 Task: Design a site for a fitness influencer, featuring workout routines, healthy recipes, and a community forum for fitness enthusiasts.
Action: Mouse moved to (961, 333)
Screenshot: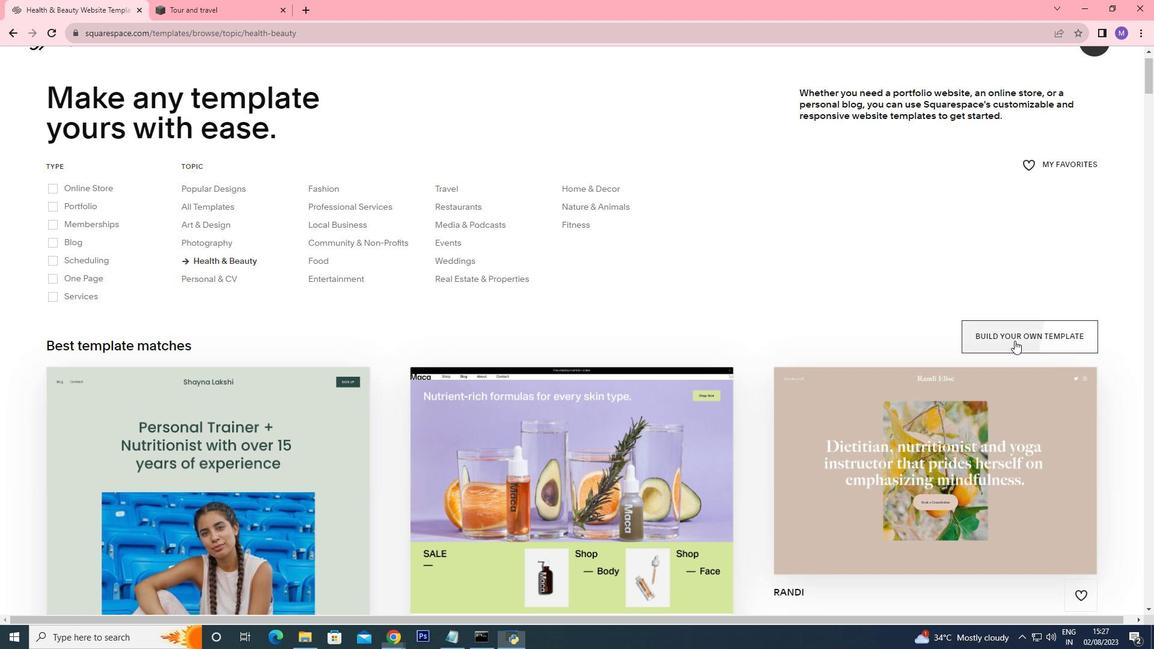 
Action: Mouse pressed left at (961, 333)
Screenshot: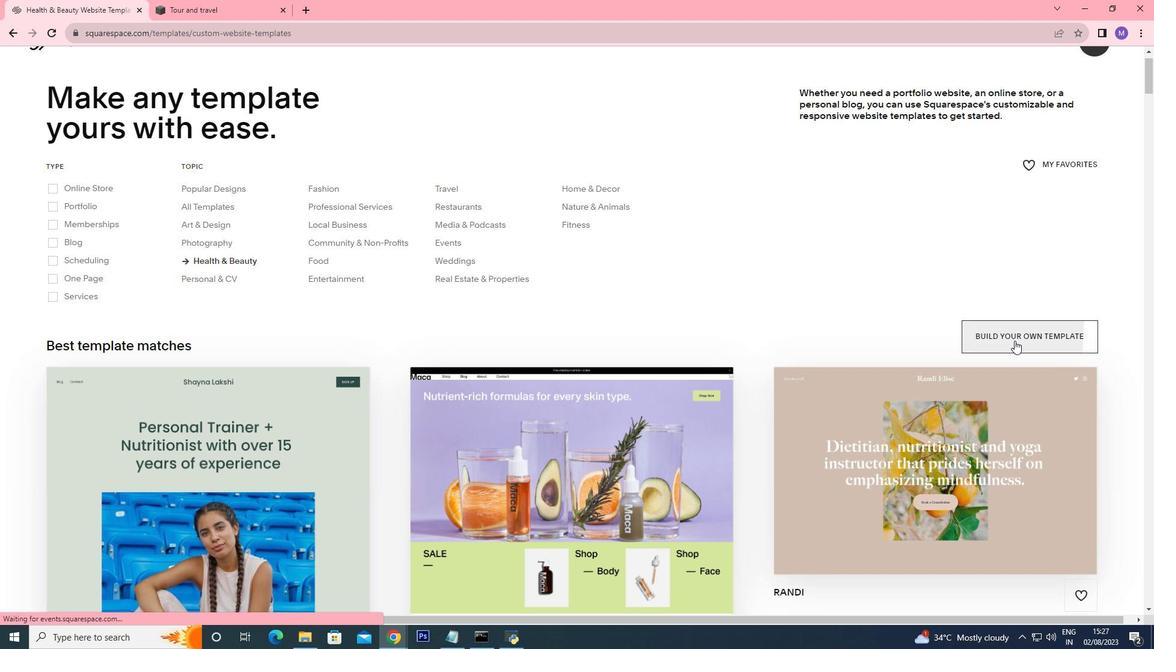 
Action: Mouse moved to (887, 423)
Screenshot: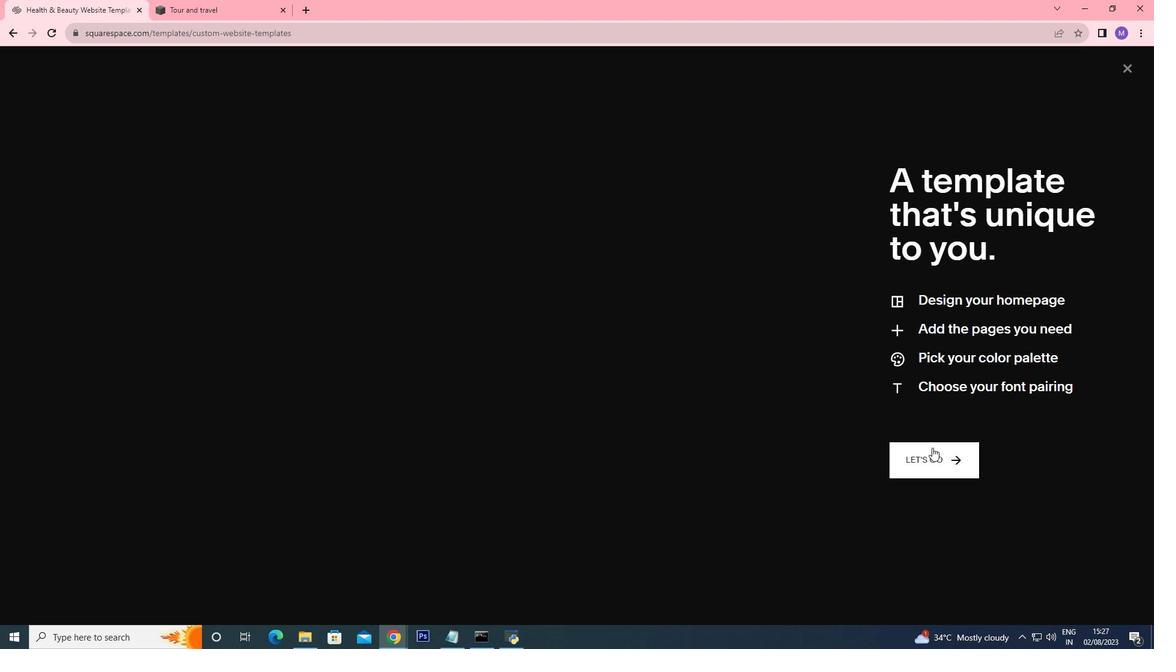 
Action: Mouse pressed left at (887, 423)
Screenshot: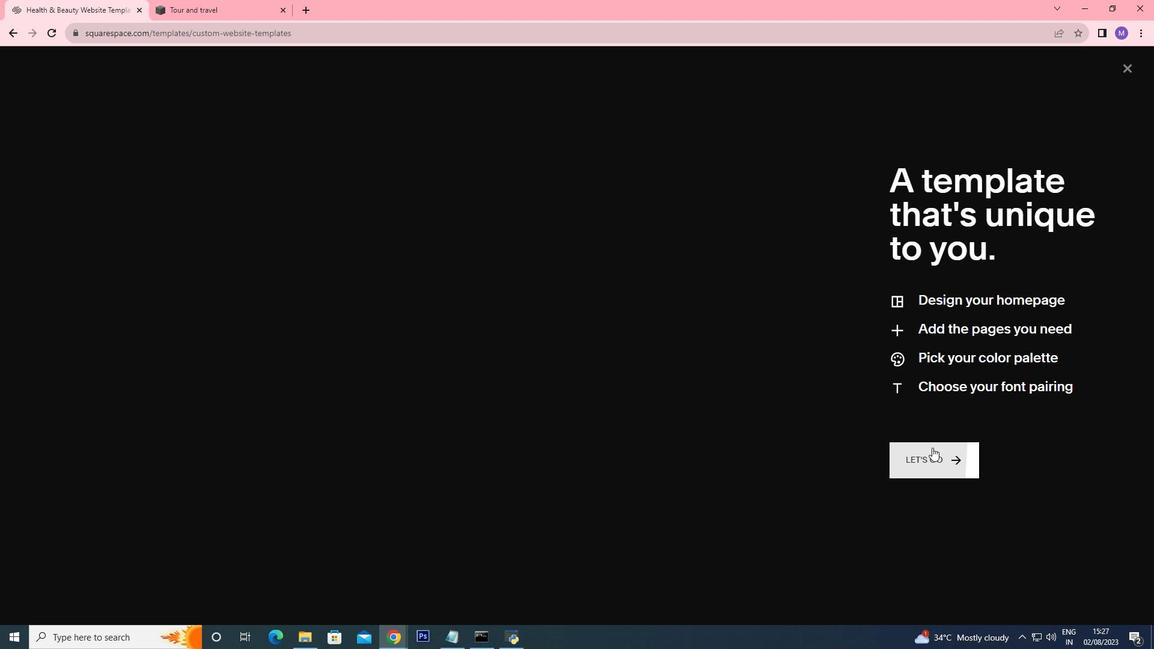 
Action: Mouse moved to (888, 433)
Screenshot: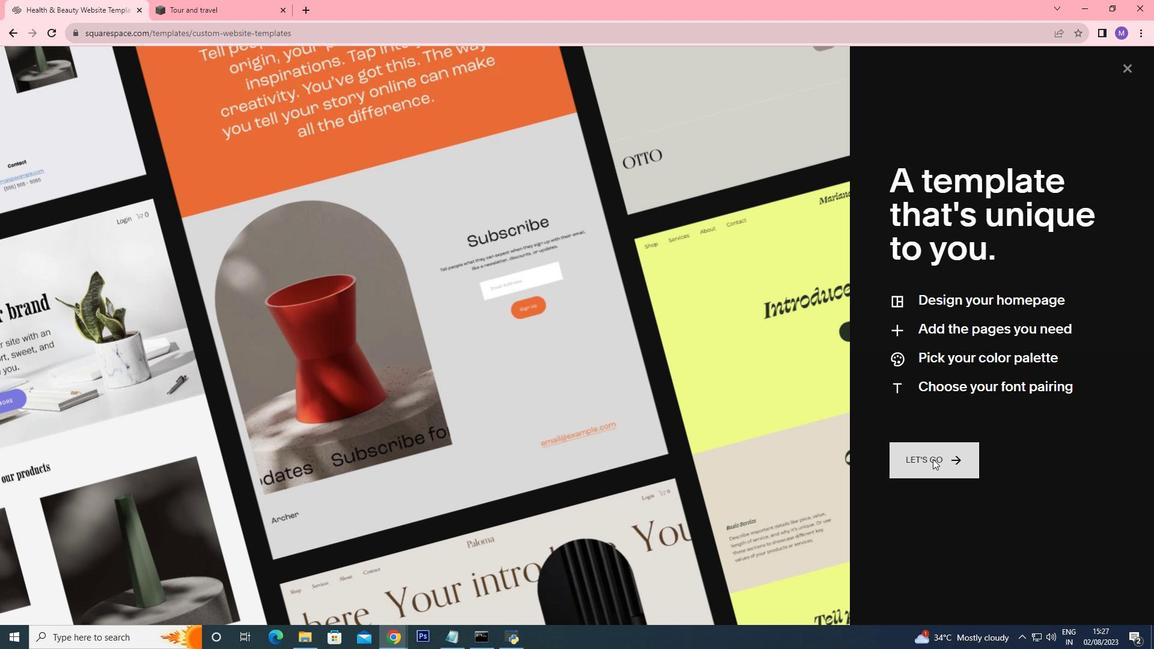 
Action: Mouse pressed left at (888, 433)
Screenshot: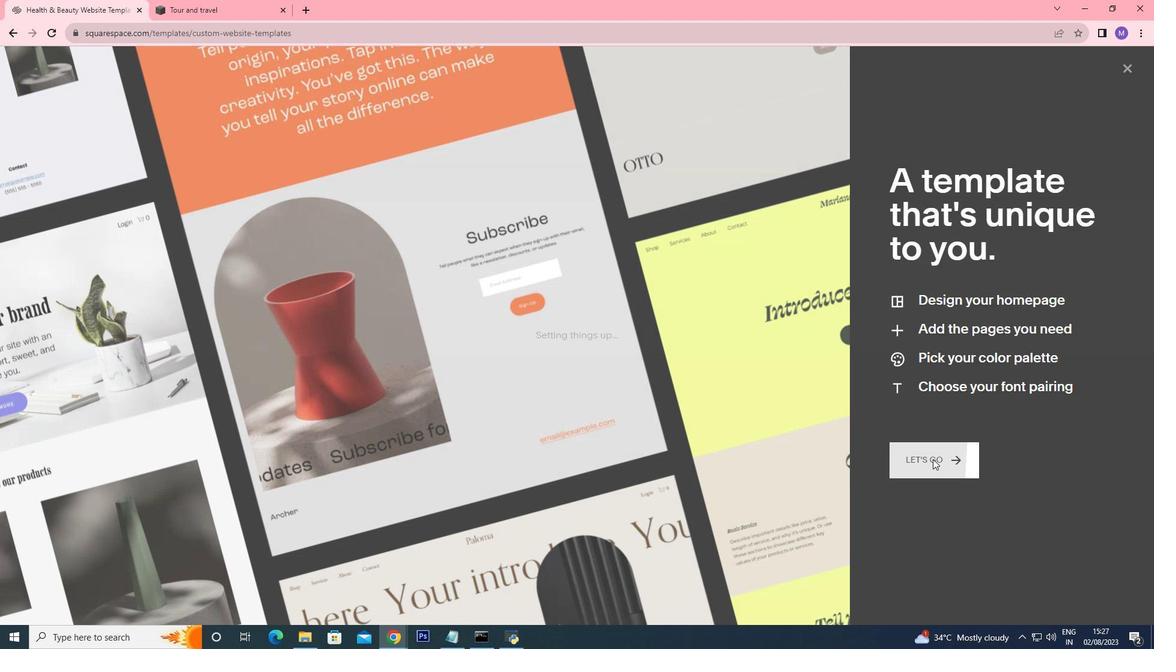 
Action: Mouse moved to (883, 230)
Screenshot: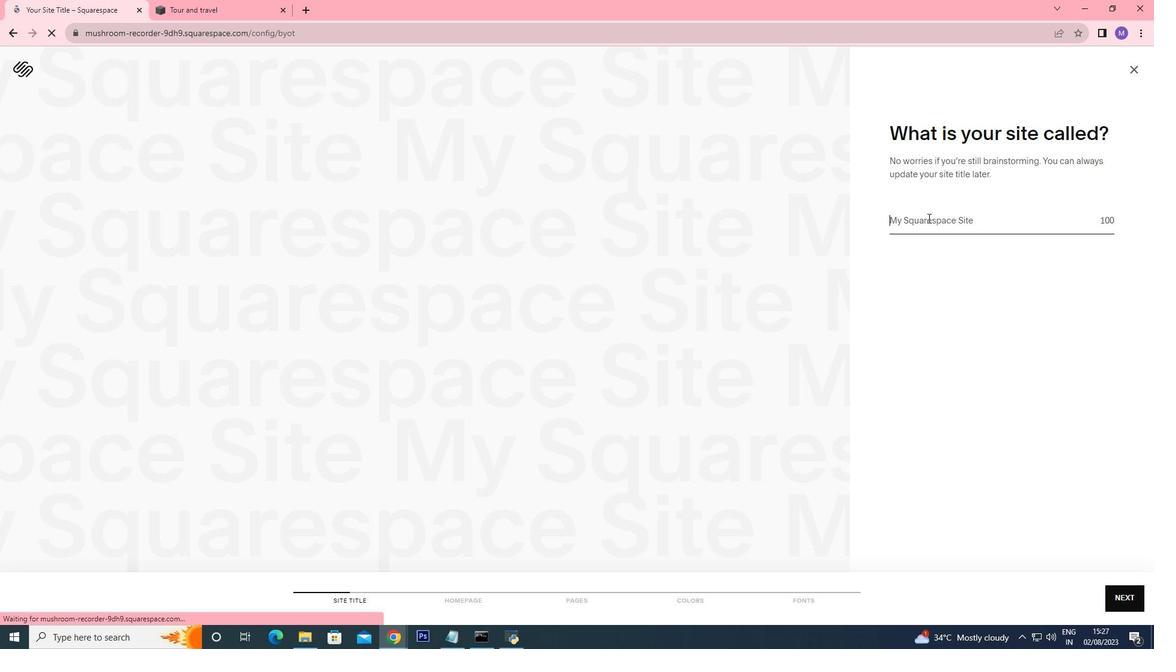 
Action: Mouse pressed left at (883, 230)
Screenshot: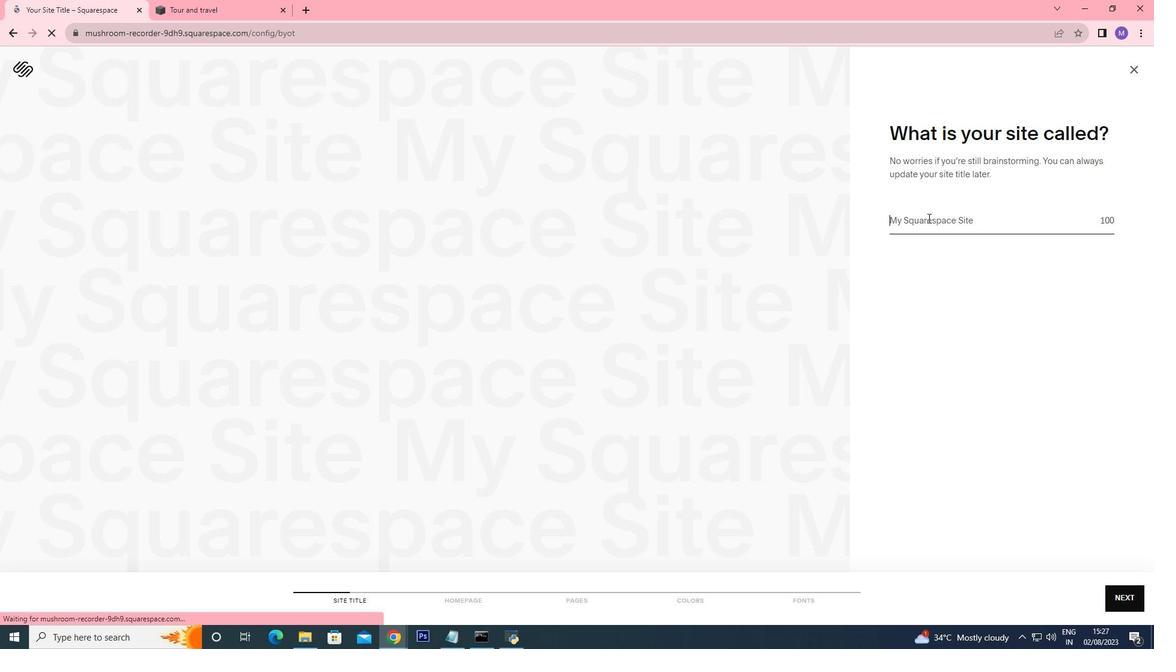 
Action: Key pressed <Key.shift>Fitness<Key.space><Key.shift>Influencer
Screenshot: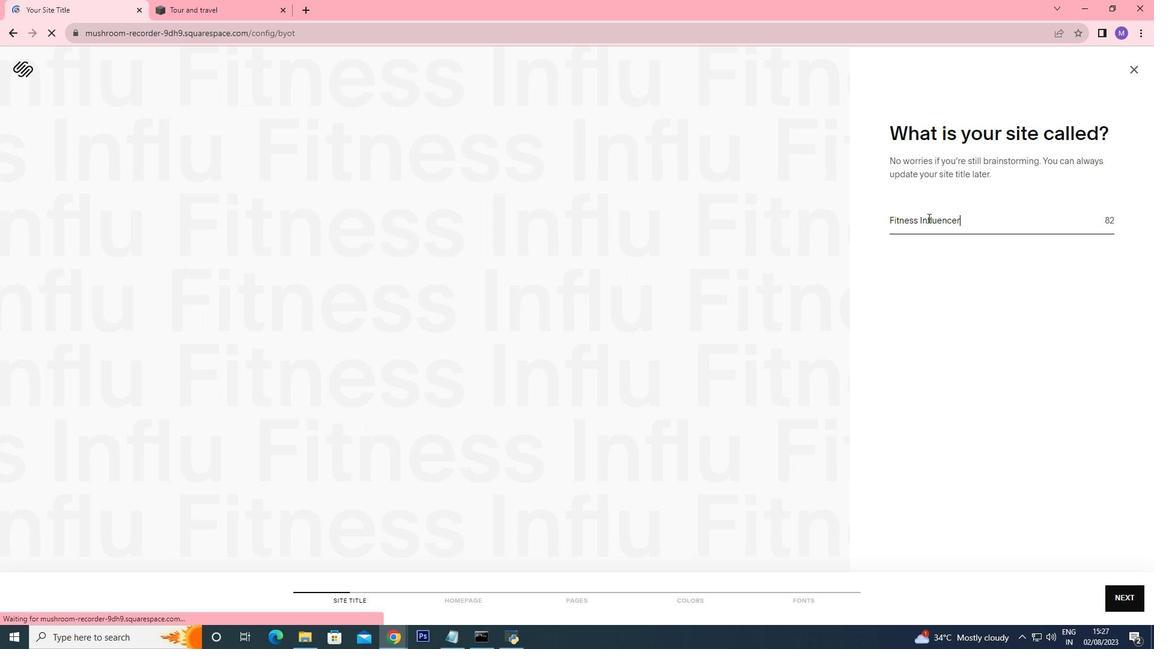 
Action: Mouse moved to (1045, 549)
Screenshot: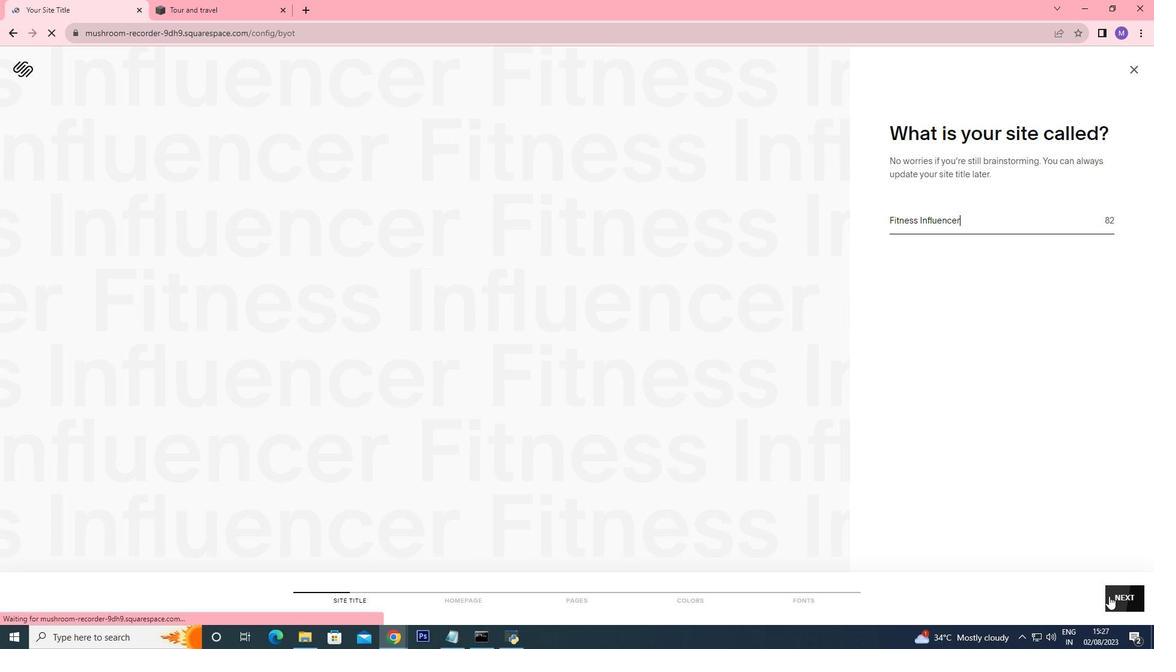
Action: Mouse pressed left at (1045, 549)
Screenshot: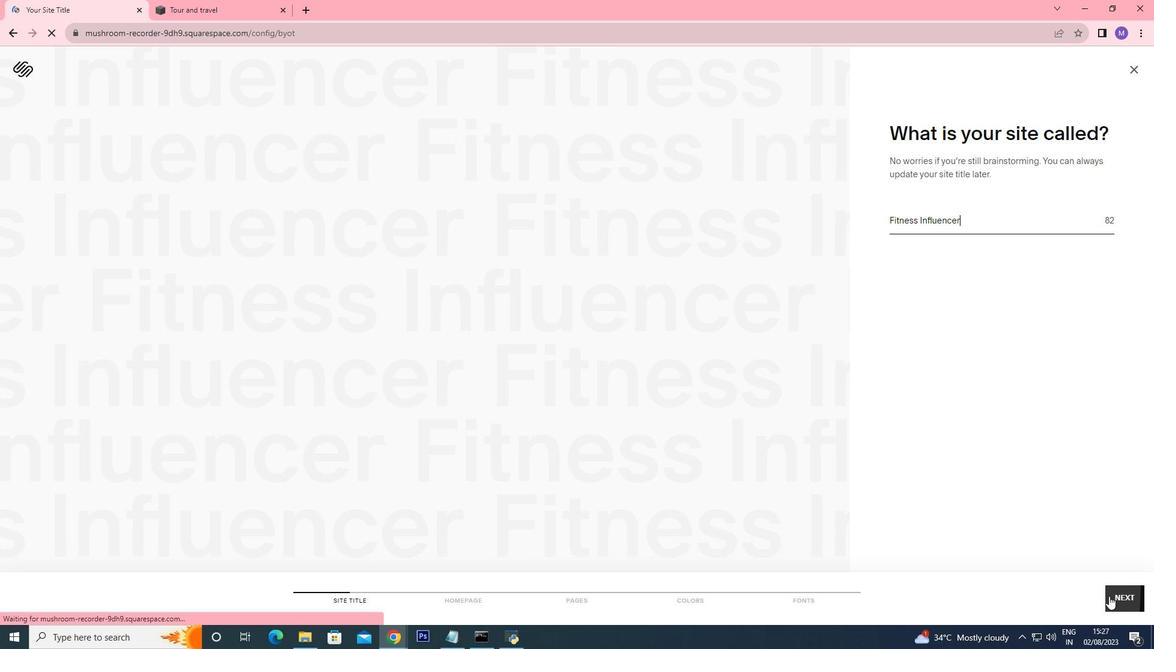 
Action: Mouse moved to (1054, 447)
Screenshot: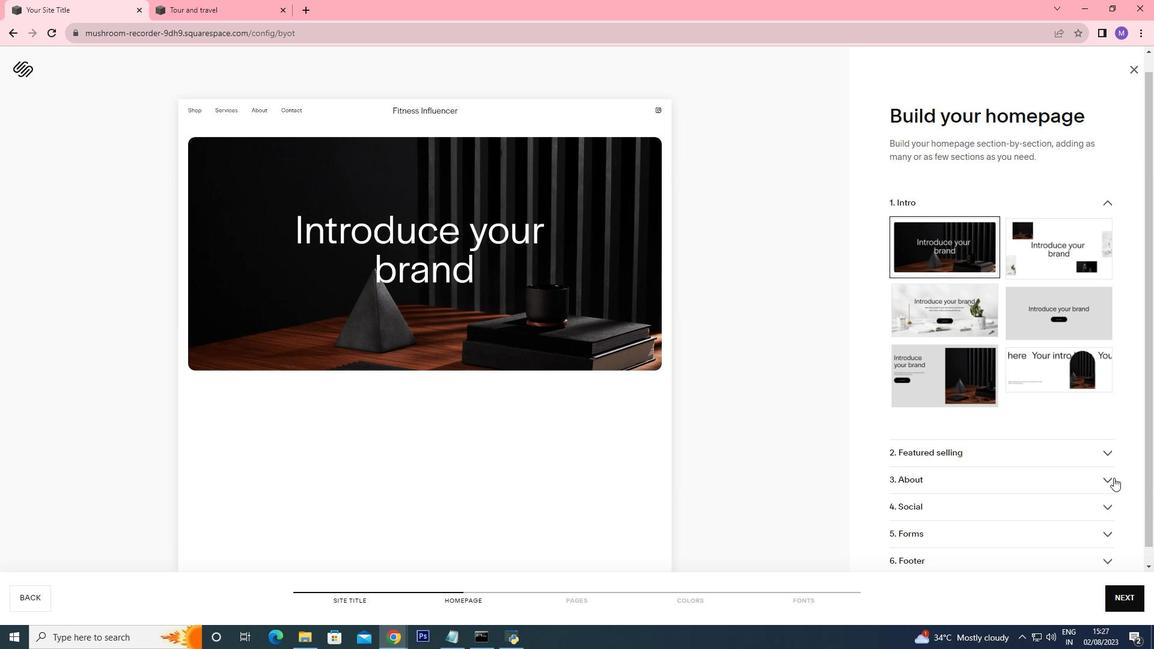 
Action: Mouse scrolled (1054, 447) with delta (0, 0)
Screenshot: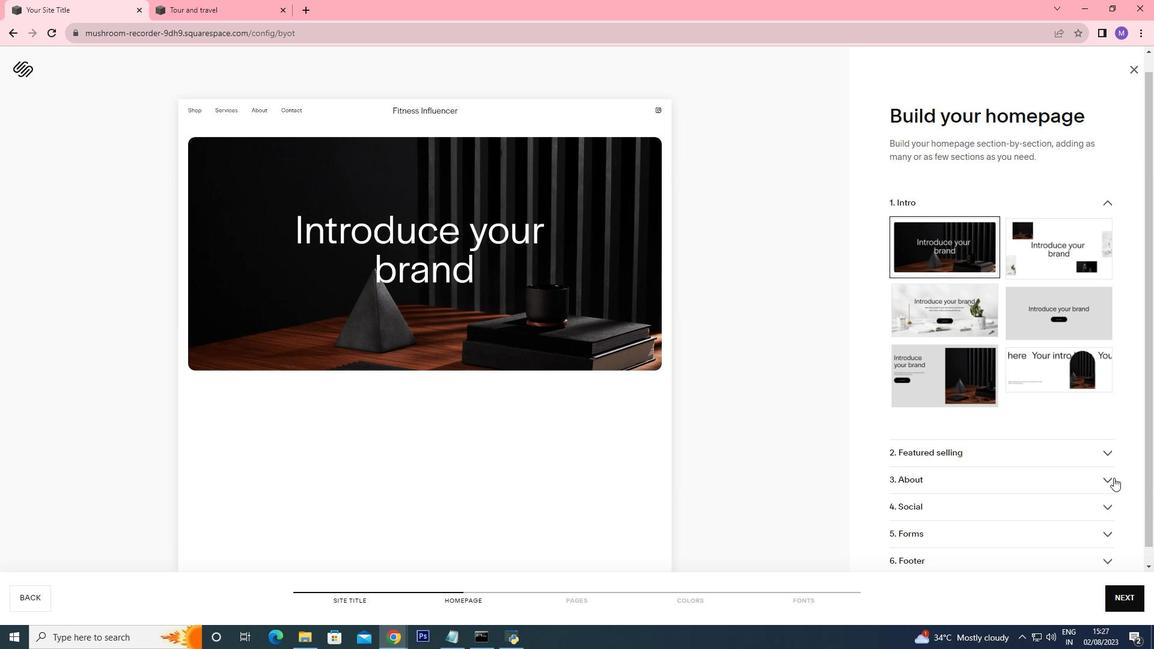
Action: Mouse moved to (1052, 449)
Screenshot: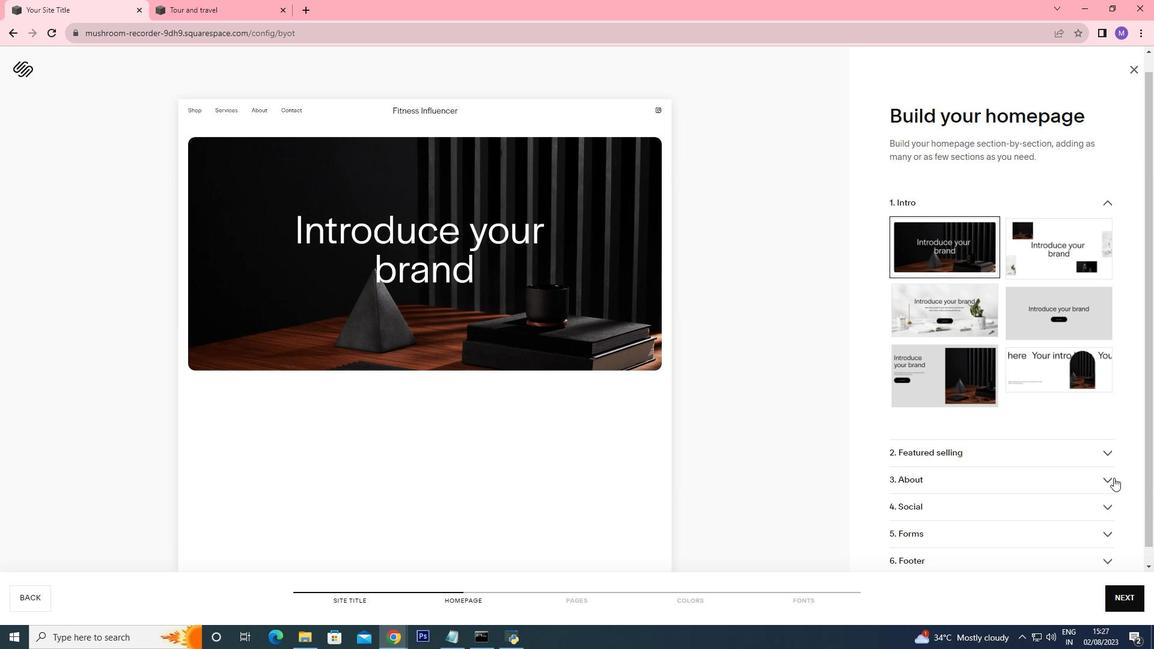 
Action: Mouse scrolled (1052, 448) with delta (0, 0)
Screenshot: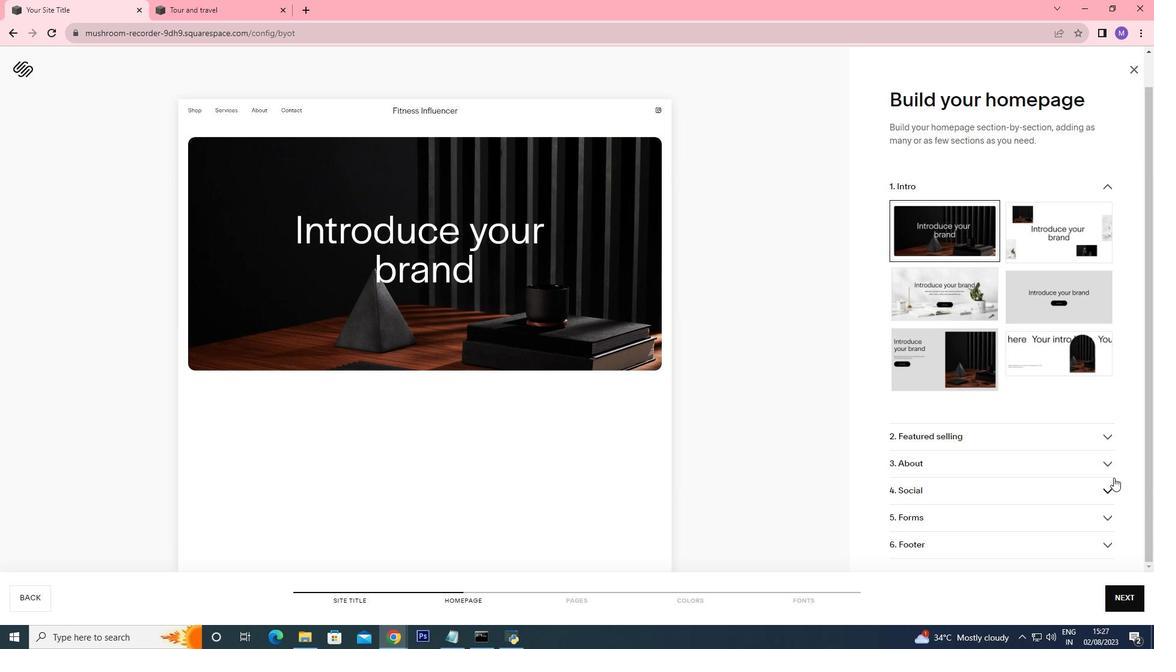 
Action: Mouse moved to (954, 422)
Screenshot: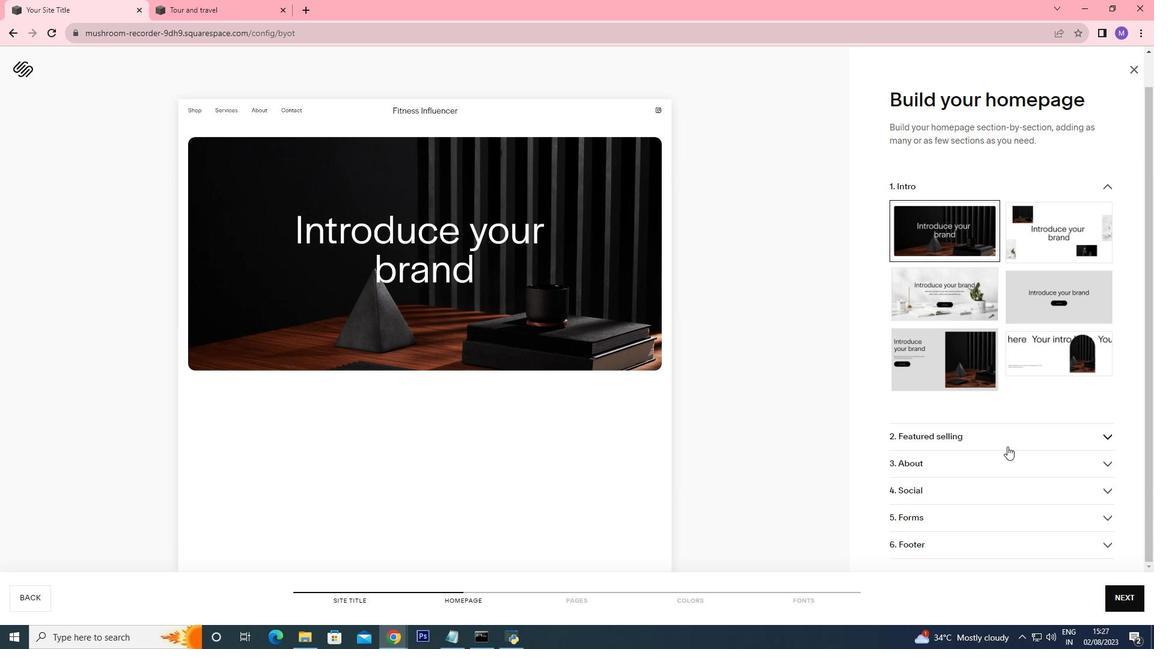 
Action: Mouse pressed left at (954, 422)
Screenshot: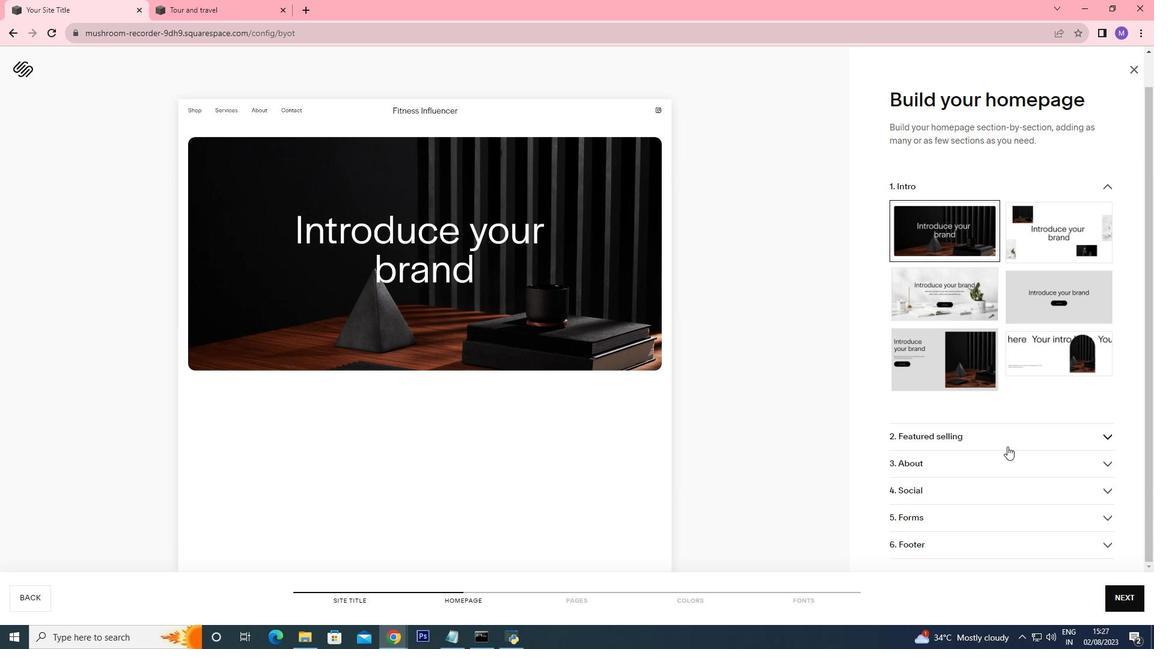 
Action: Mouse moved to (960, 410)
Screenshot: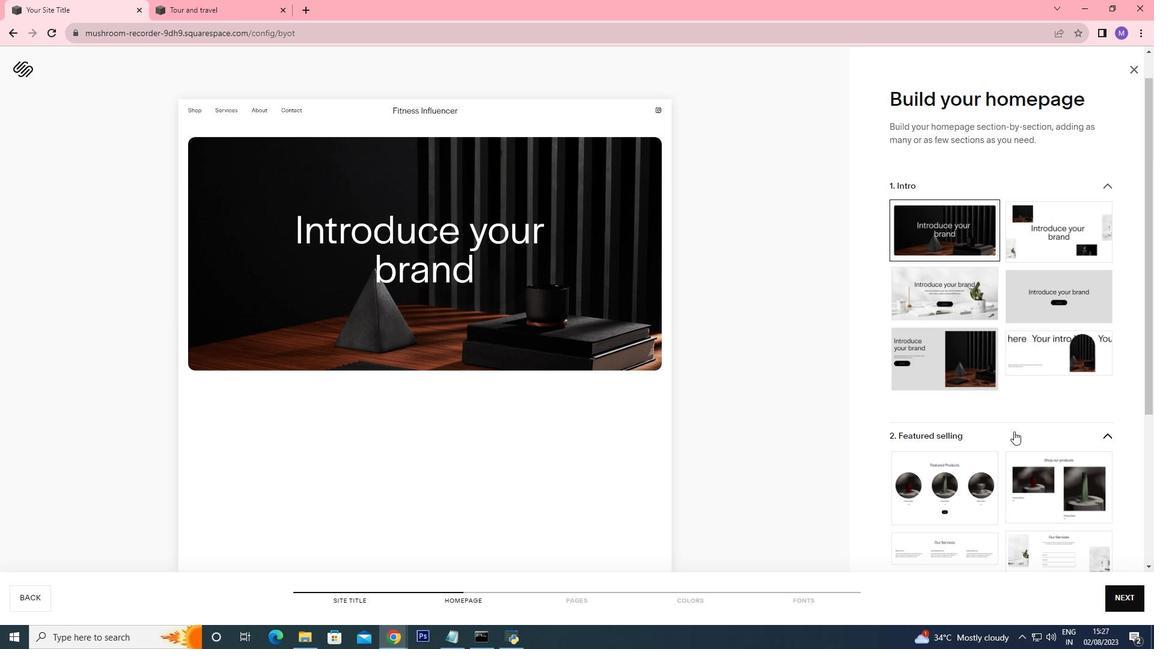 
Action: Mouse scrolled (960, 409) with delta (0, 0)
Screenshot: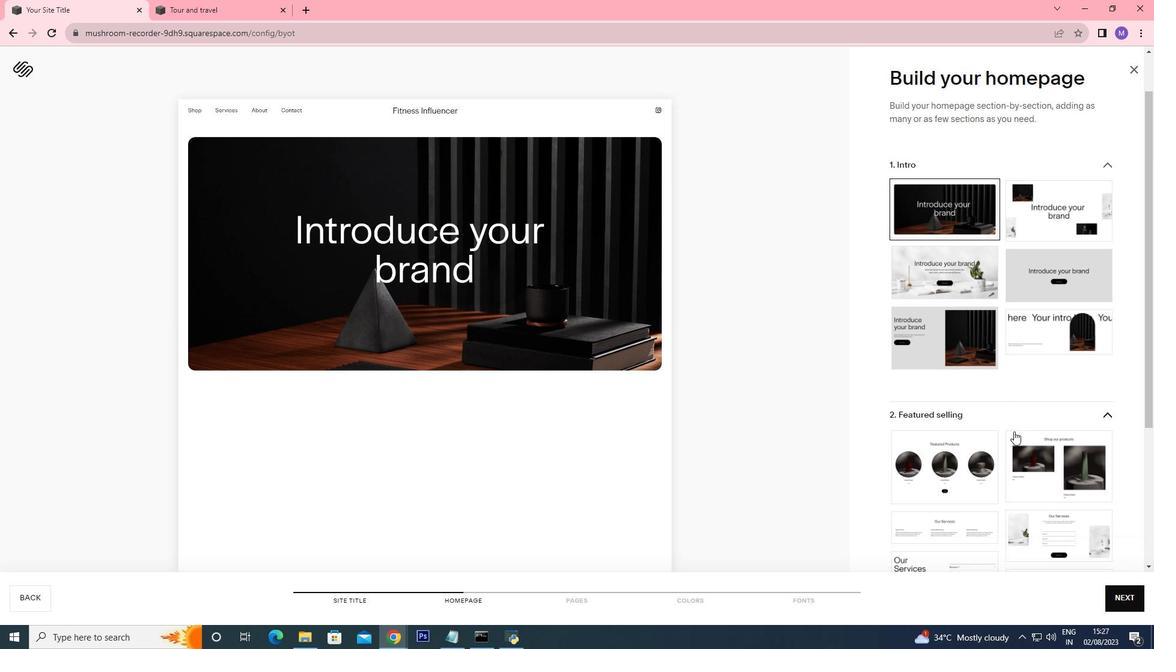 
Action: Mouse scrolled (960, 409) with delta (0, 0)
Screenshot: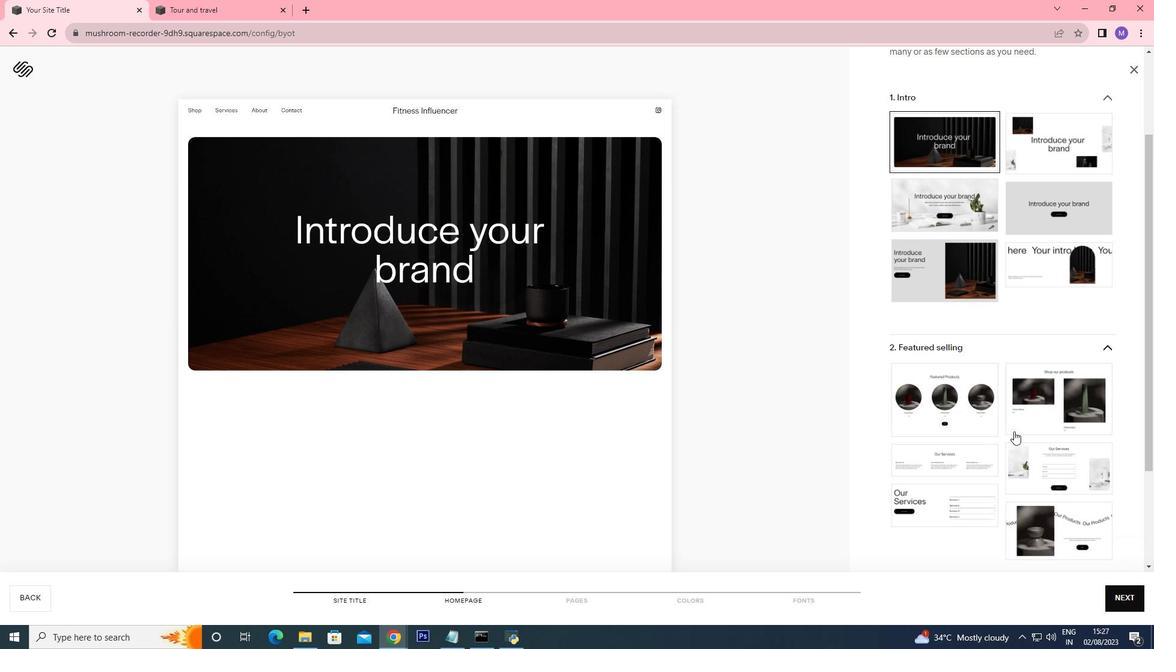 
Action: Mouse moved to (1040, 314)
Screenshot: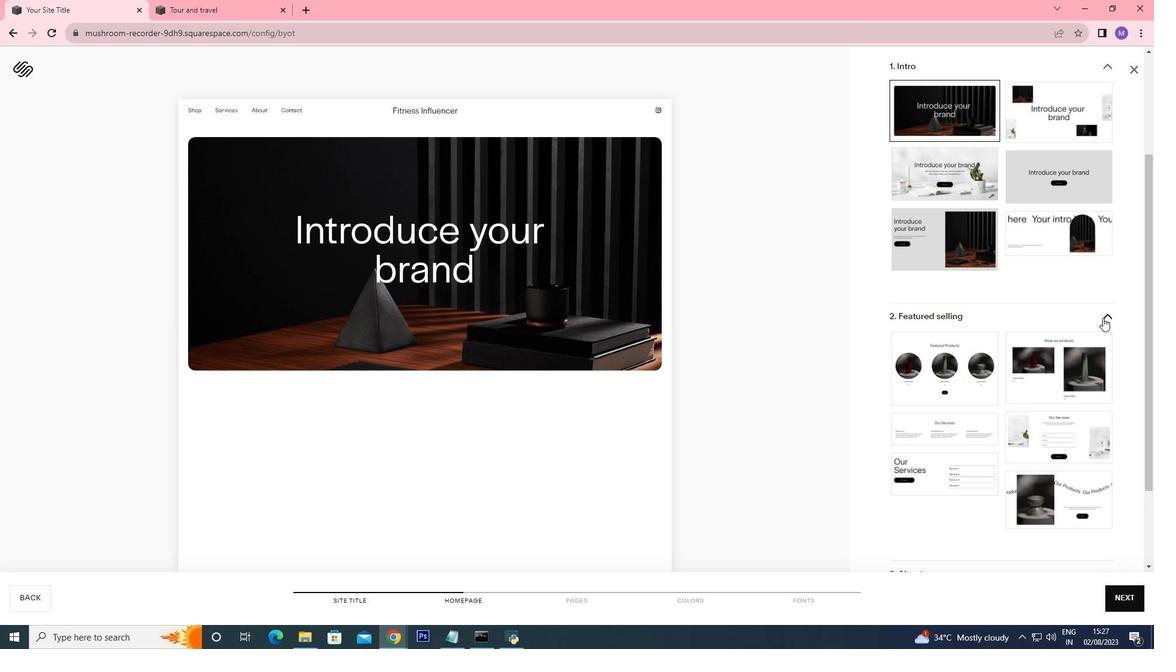 
Action: Mouse pressed left at (1040, 314)
Screenshot: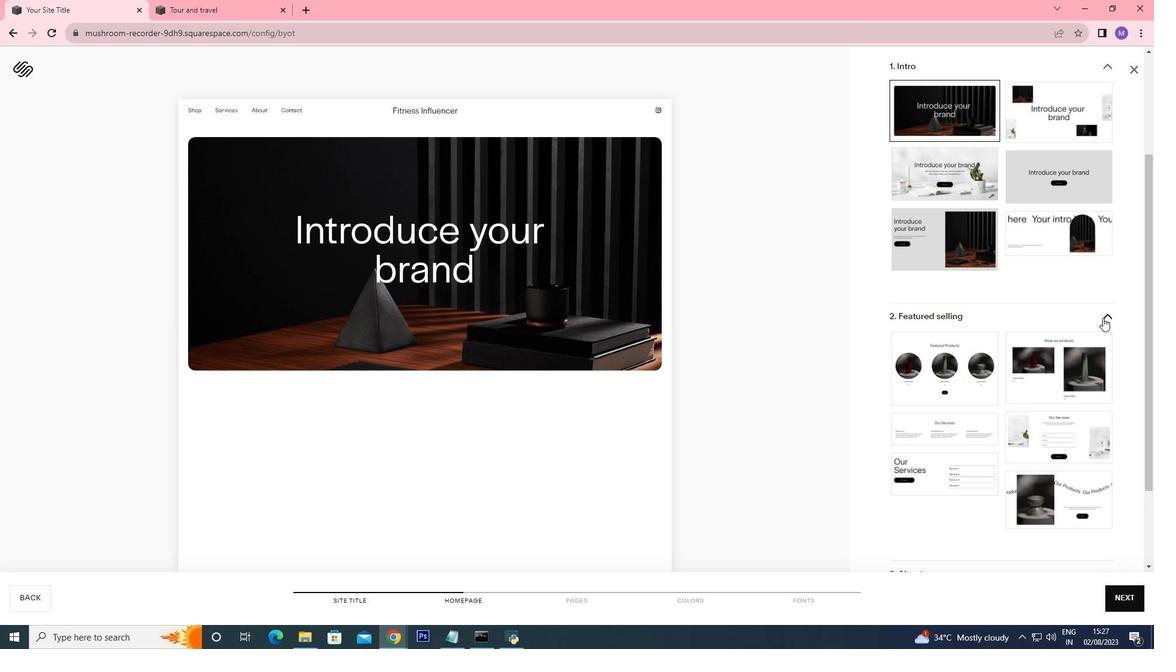 
Action: Mouse moved to (917, 350)
Screenshot: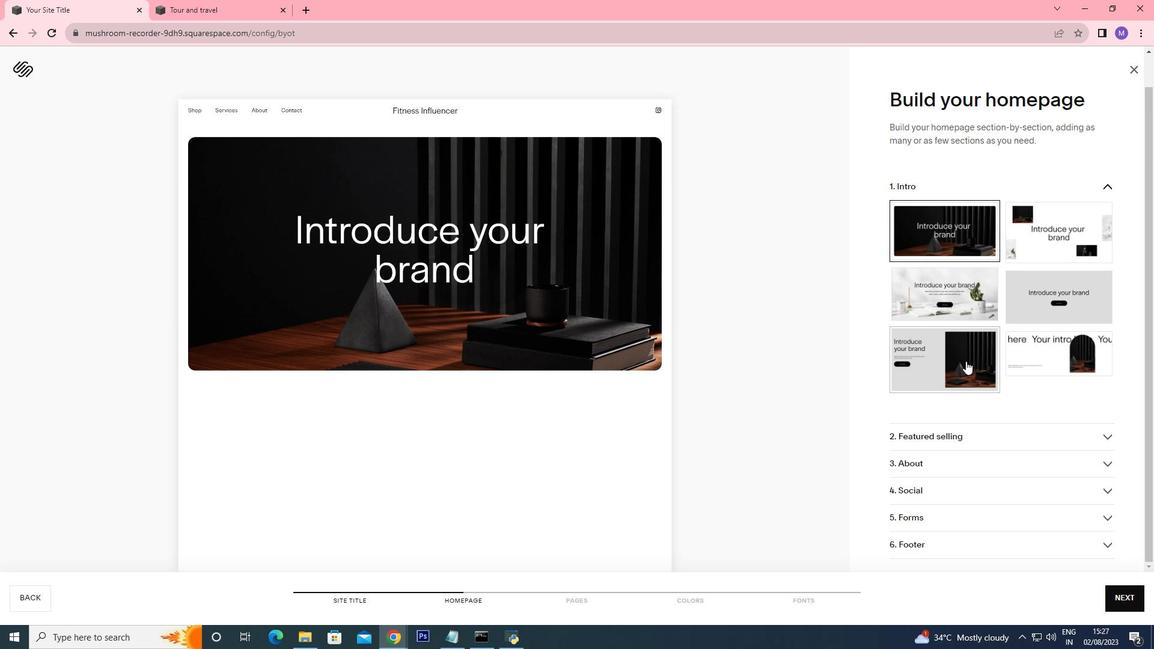 
Action: Mouse pressed left at (917, 350)
Screenshot: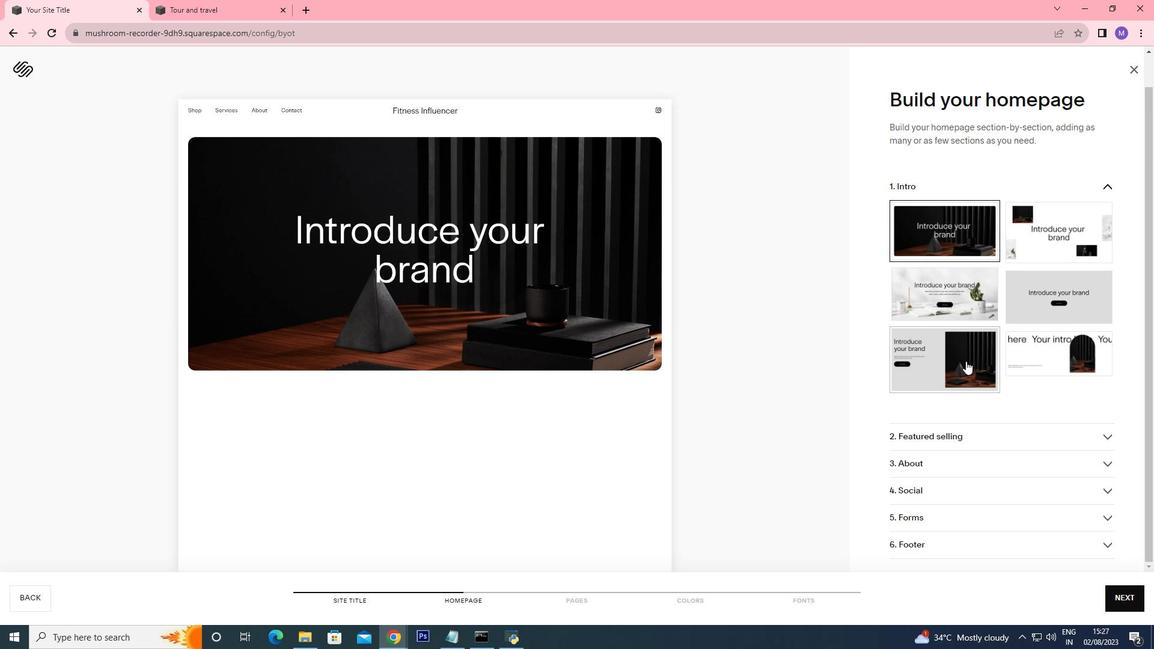 
Action: Mouse moved to (994, 350)
Screenshot: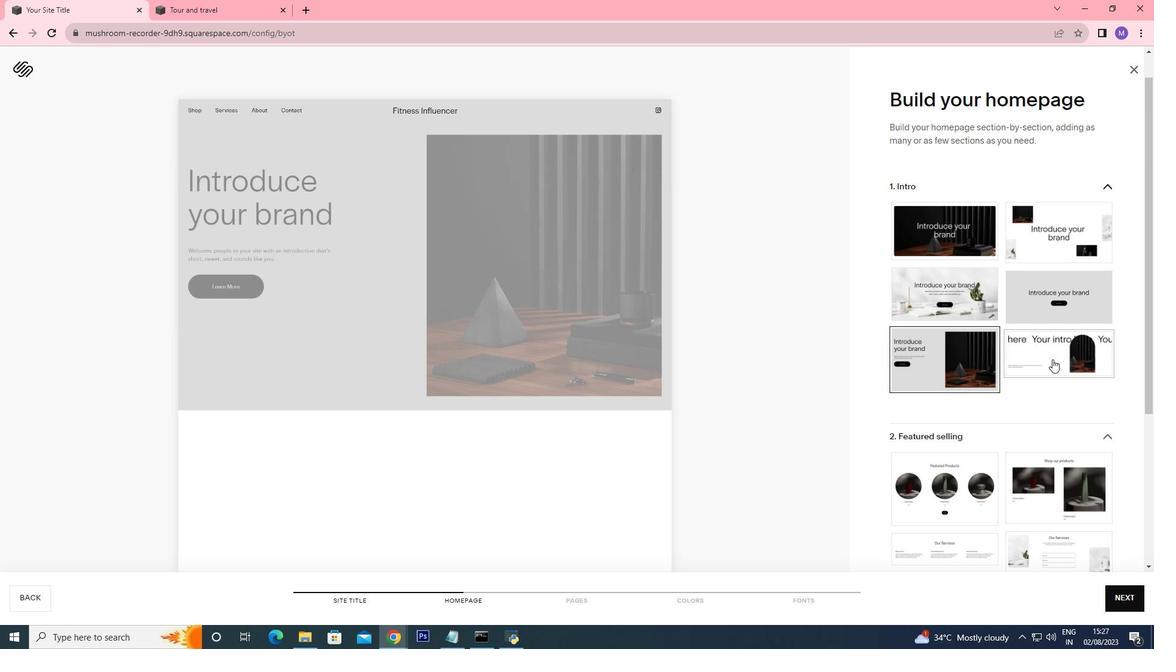 
Action: Mouse scrolled (994, 349) with delta (0, 0)
Screenshot: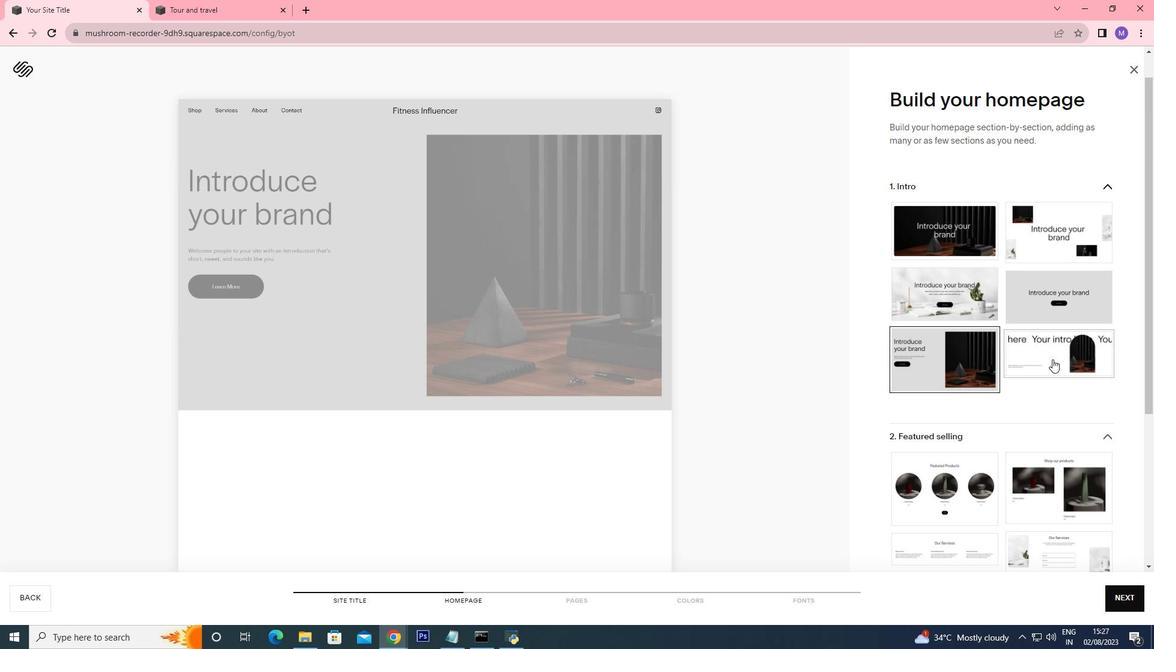 
Action: Mouse moved to (995, 349)
Screenshot: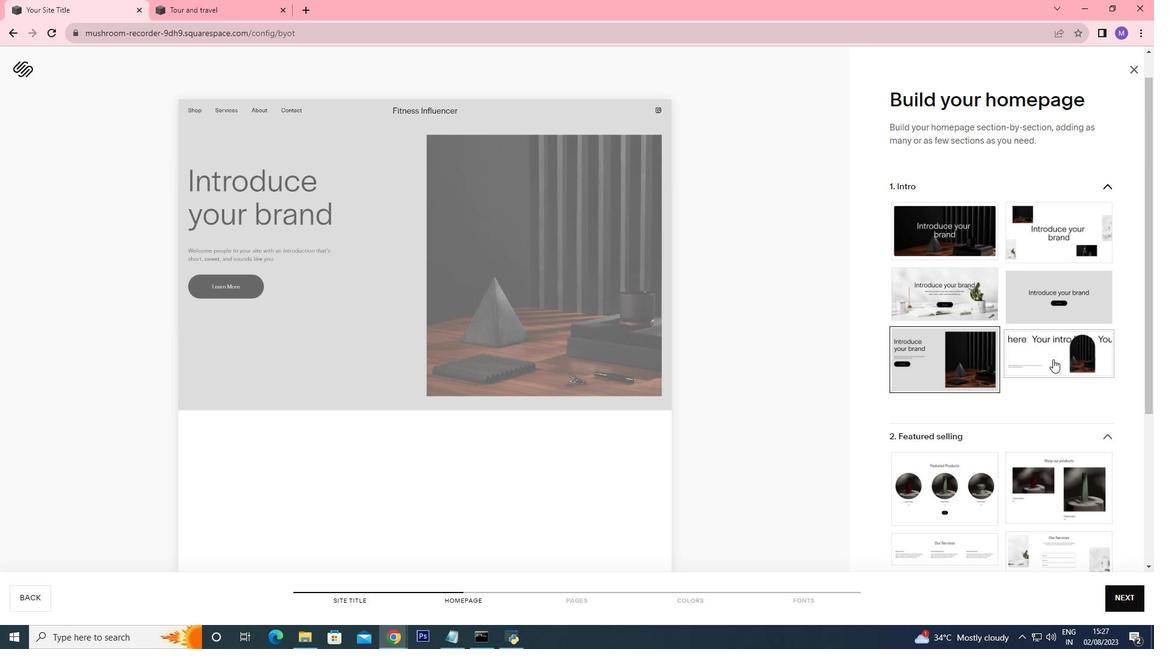 
Action: Mouse scrolled (994, 349) with delta (0, 0)
Screenshot: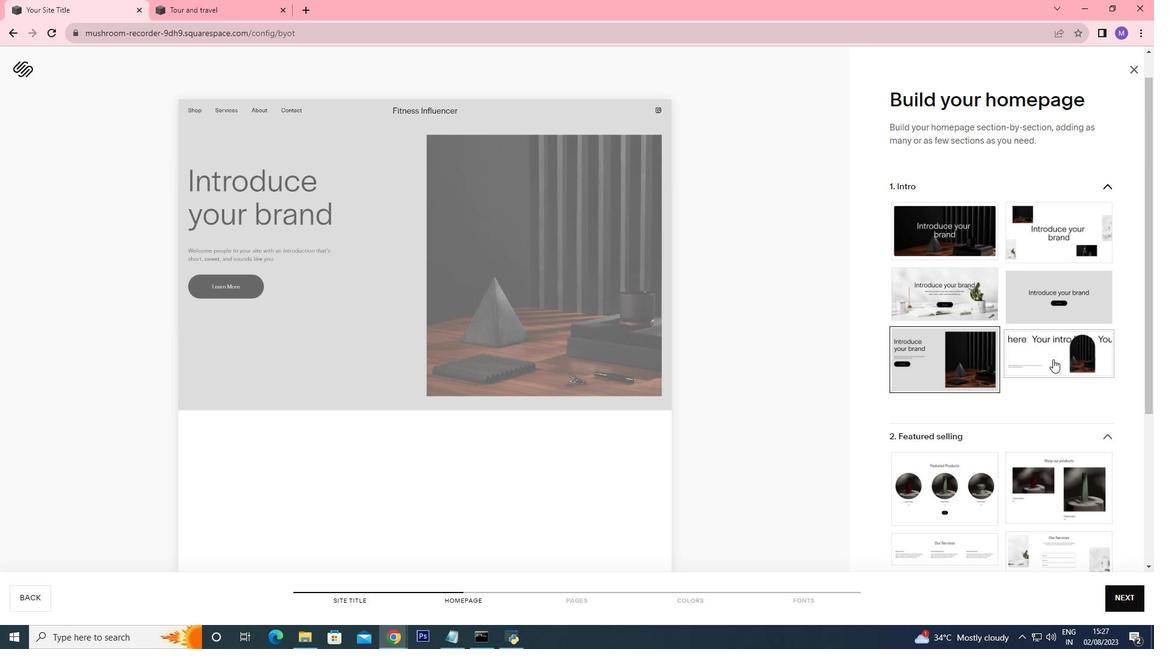 
Action: Mouse scrolled (995, 348) with delta (0, 0)
Screenshot: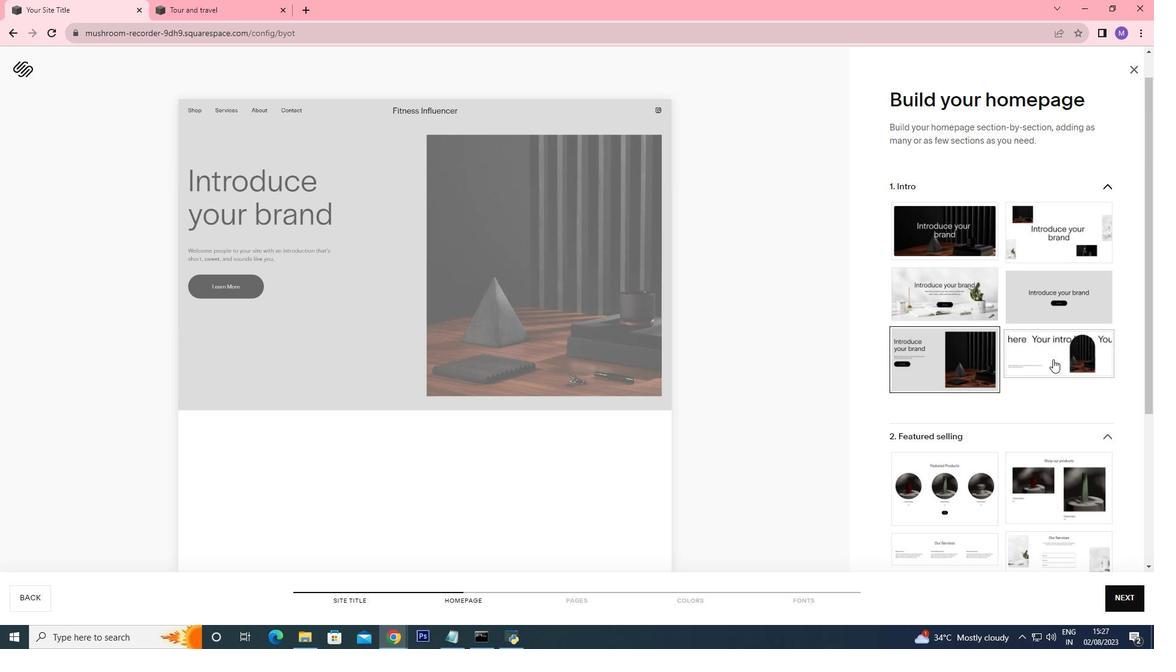 
Action: Mouse moved to (1014, 348)
Screenshot: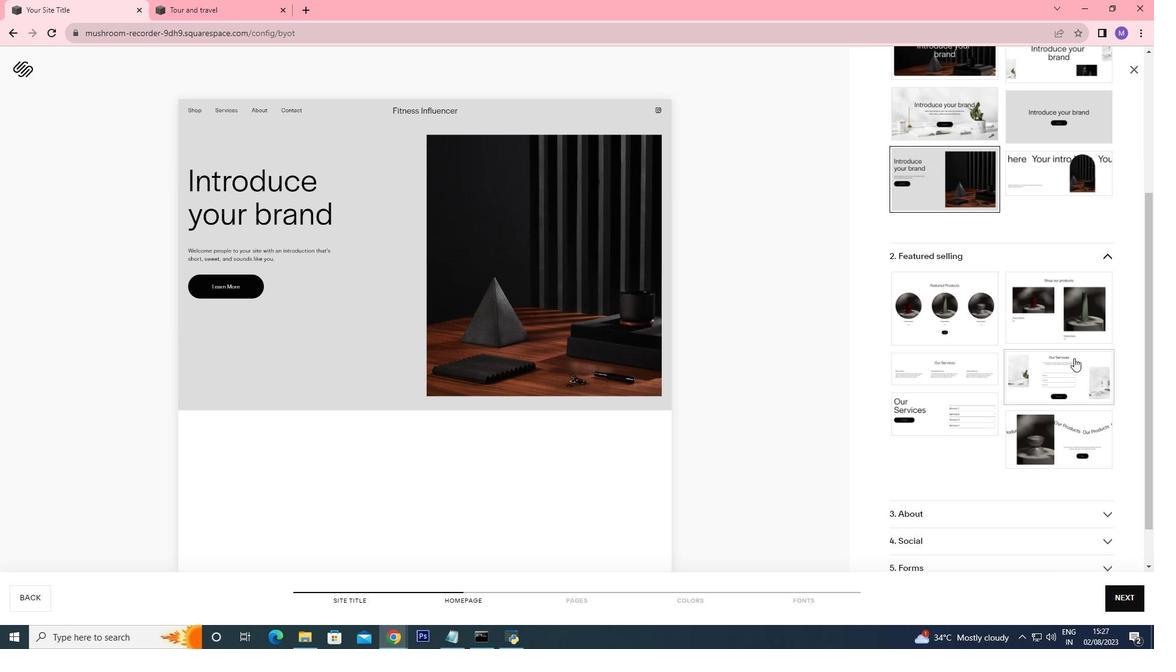 
Action: Mouse scrolled (1014, 347) with delta (0, 0)
Screenshot: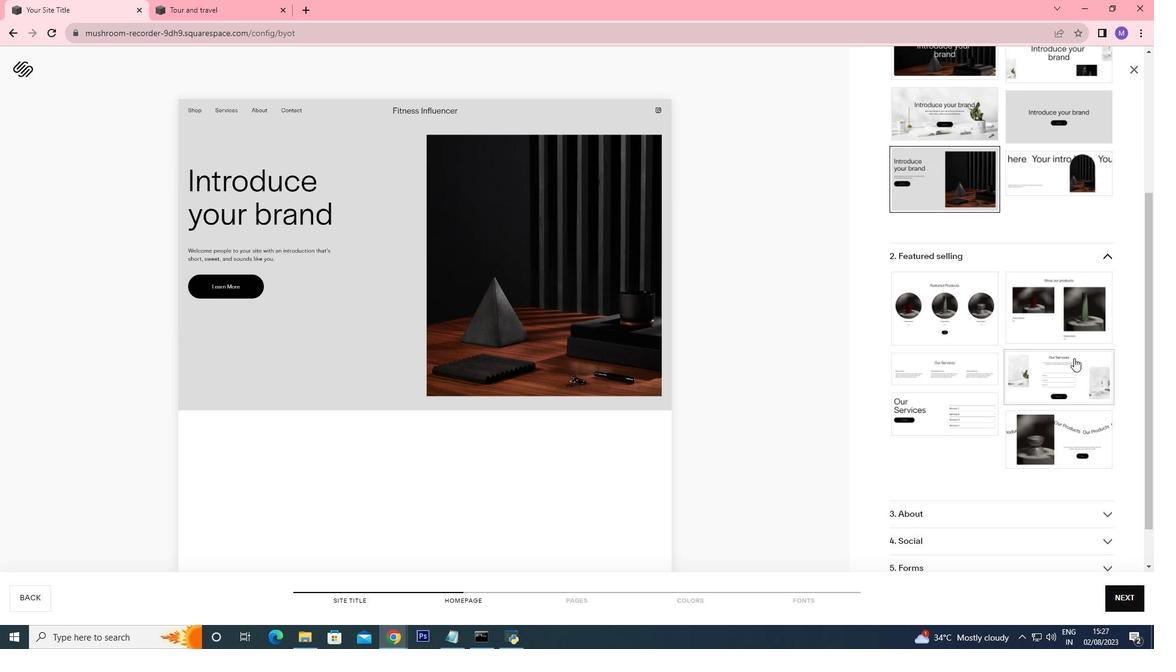
Action: Mouse scrolled (1014, 347) with delta (0, 0)
Screenshot: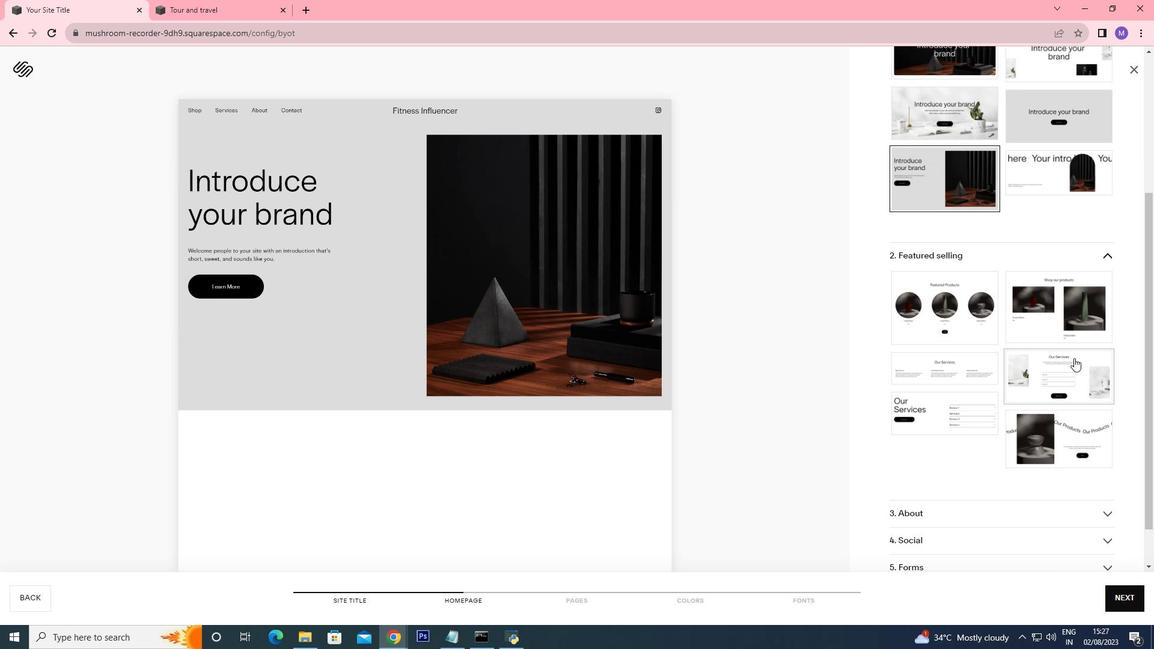 
Action: Mouse moved to (1004, 365)
Screenshot: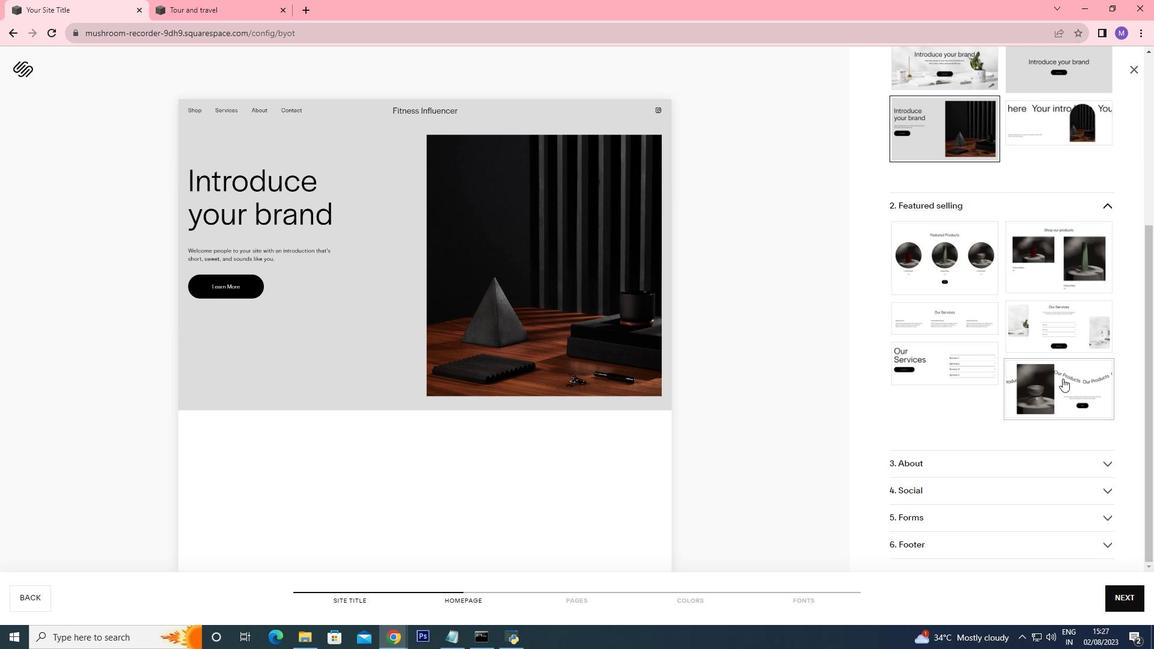
Action: Mouse scrolled (1004, 365) with delta (0, 0)
Screenshot: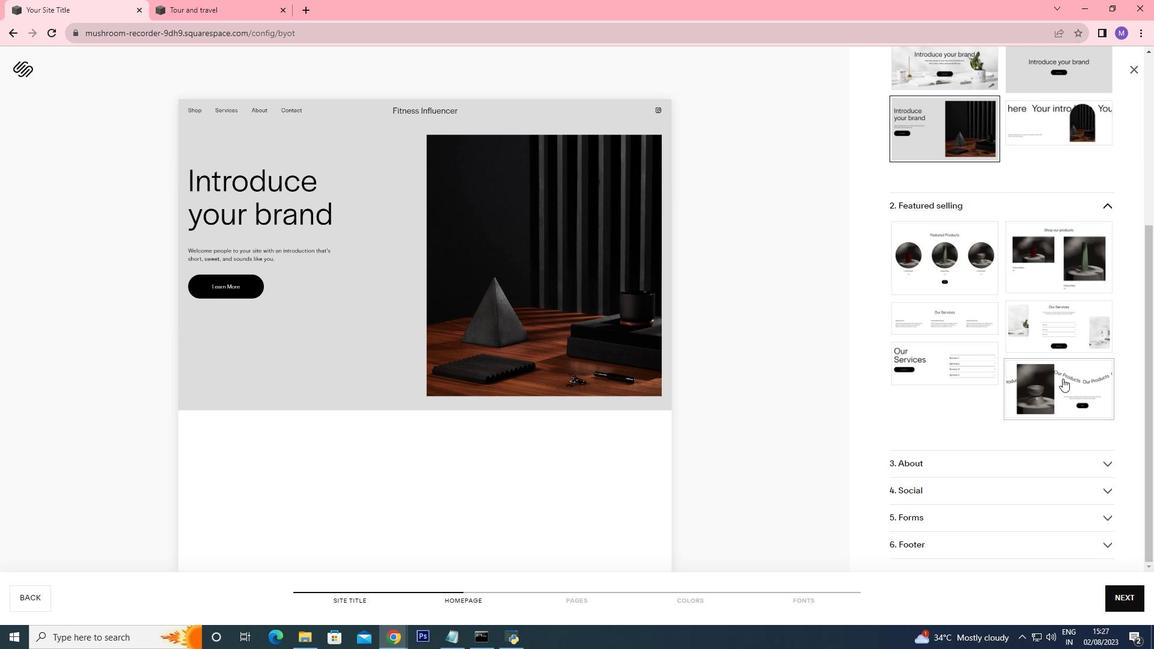 
Action: Mouse scrolled (1004, 365) with delta (0, 0)
Screenshot: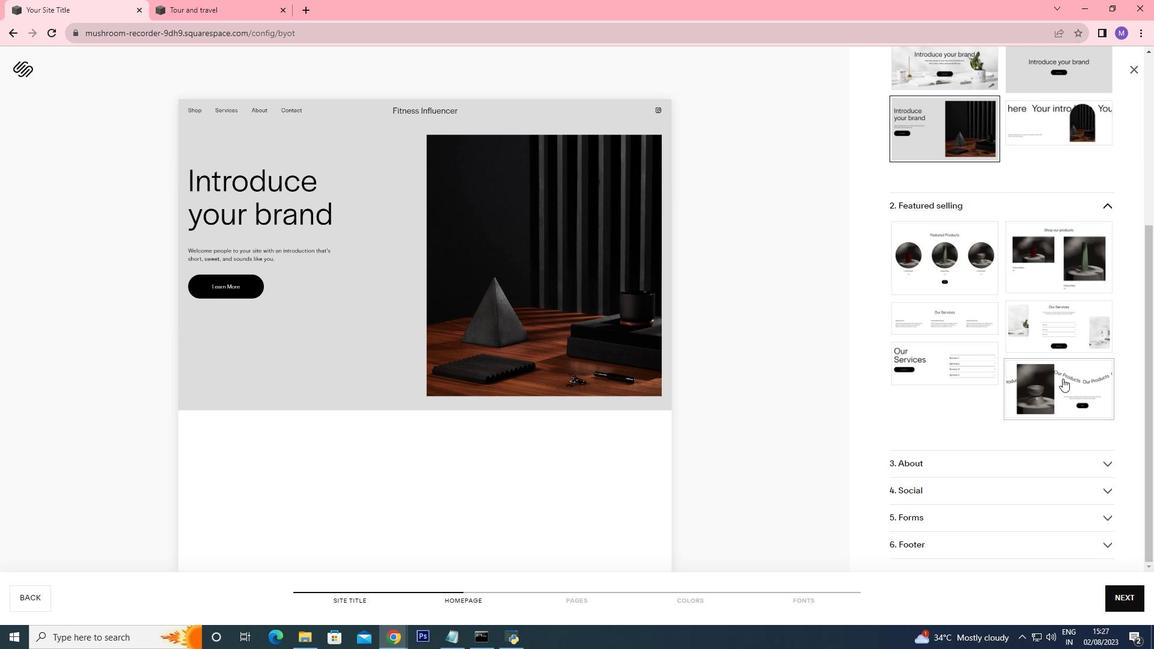 
Action: Mouse moved to (1049, 441)
Screenshot: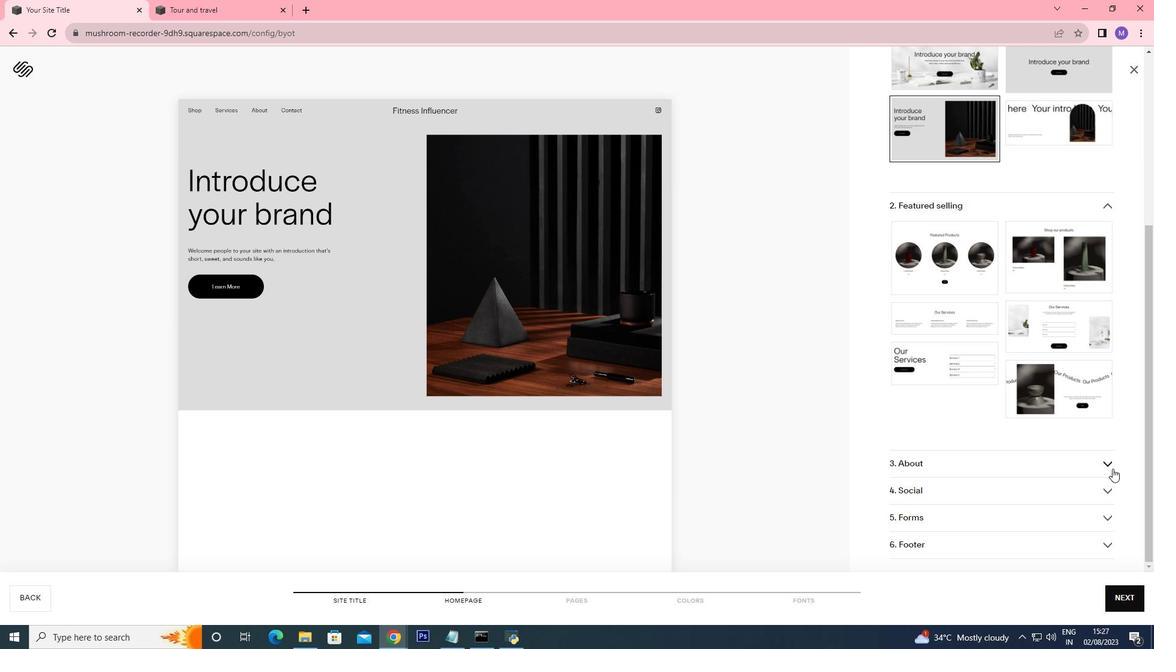 
Action: Mouse pressed left at (1049, 441)
Screenshot: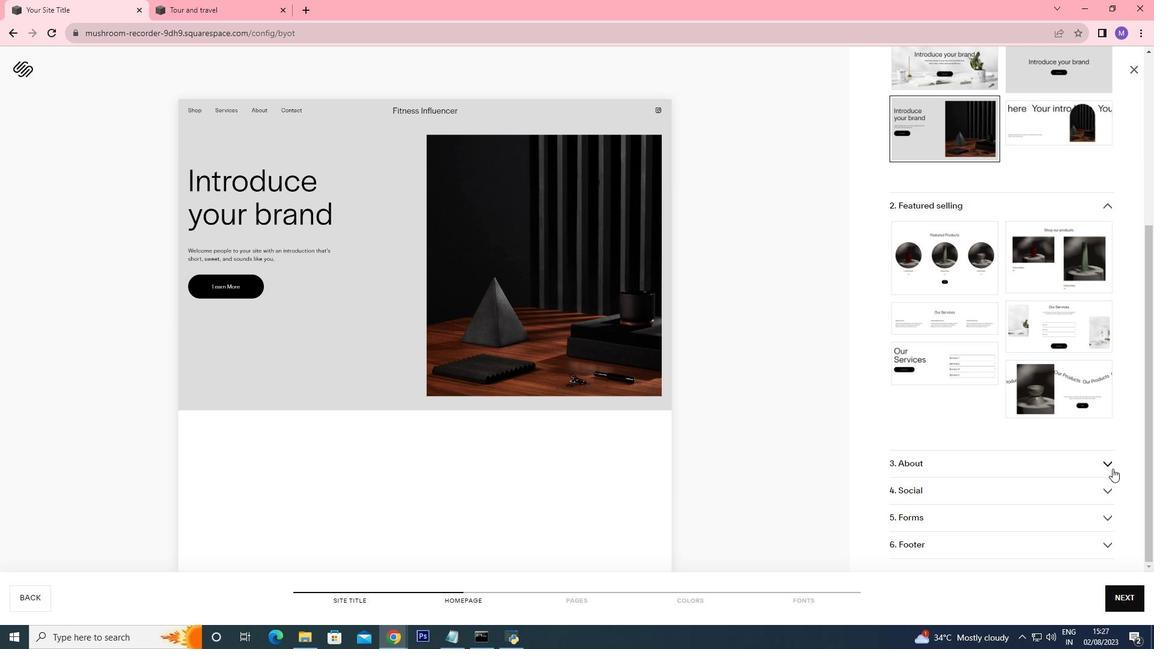 
Action: Mouse moved to (1039, 408)
Screenshot: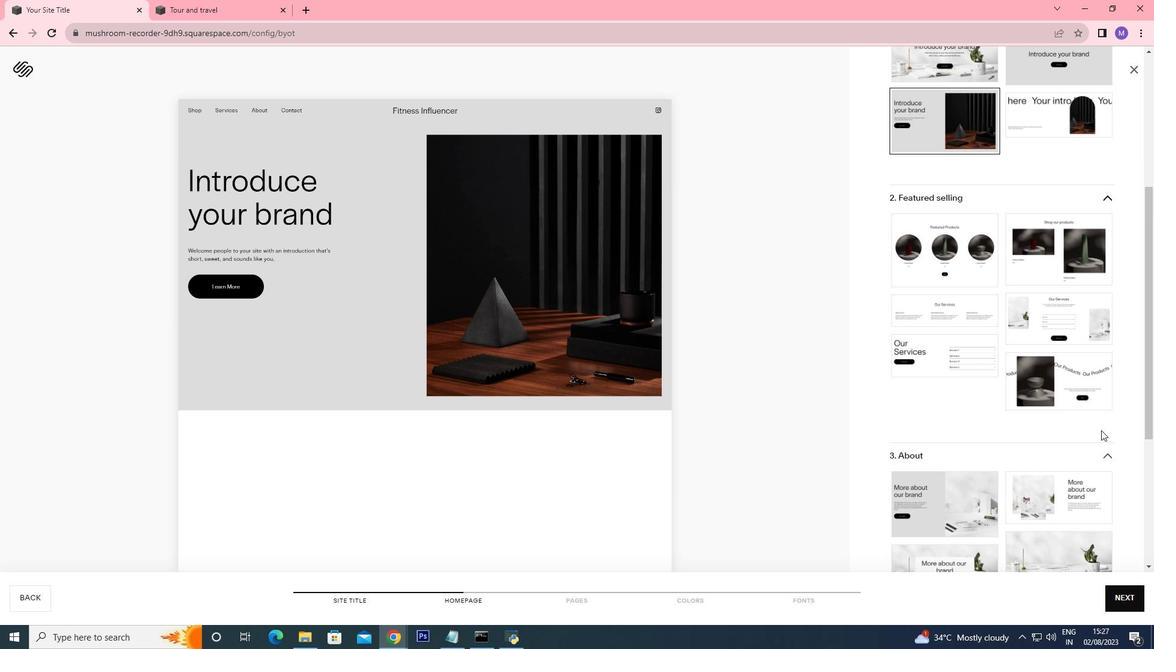 
Action: Mouse scrolled (1039, 408) with delta (0, 0)
Screenshot: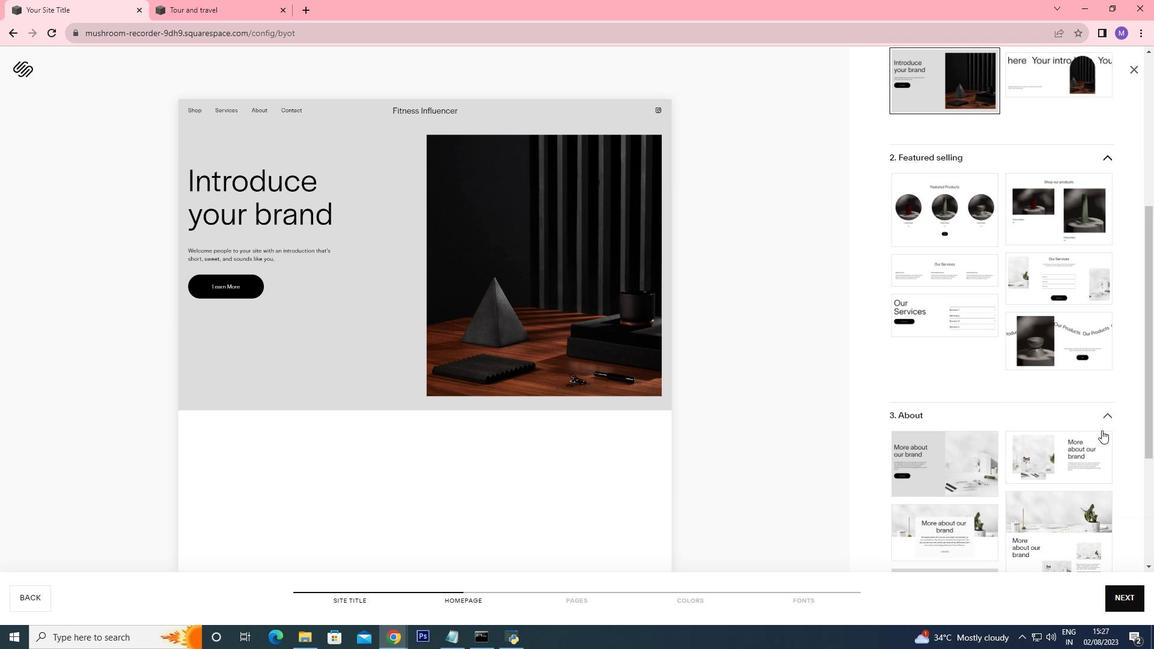 
Action: Mouse moved to (1039, 408)
Screenshot: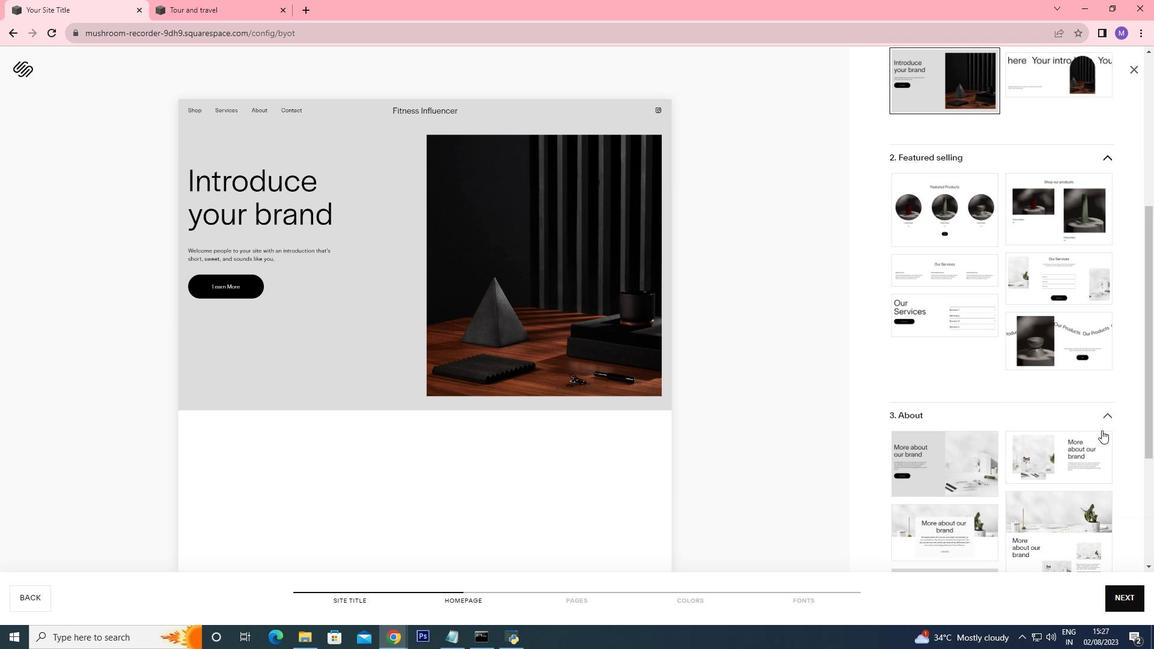 
Action: Mouse scrolled (1039, 408) with delta (0, 0)
Screenshot: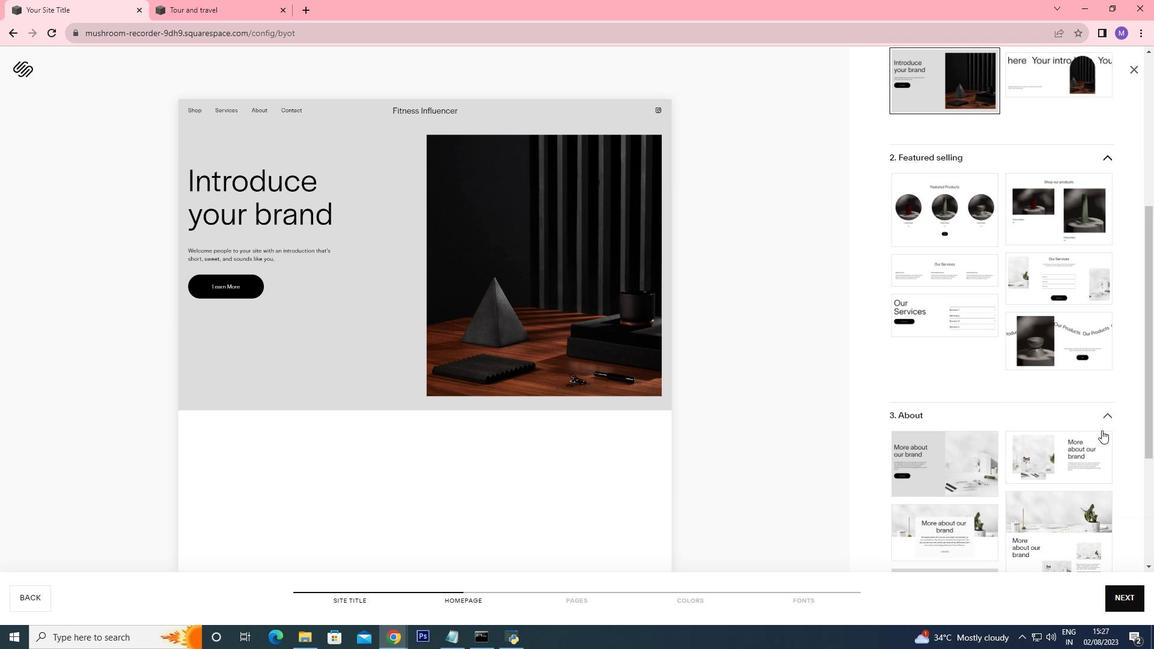 
Action: Mouse scrolled (1039, 408) with delta (0, 0)
Screenshot: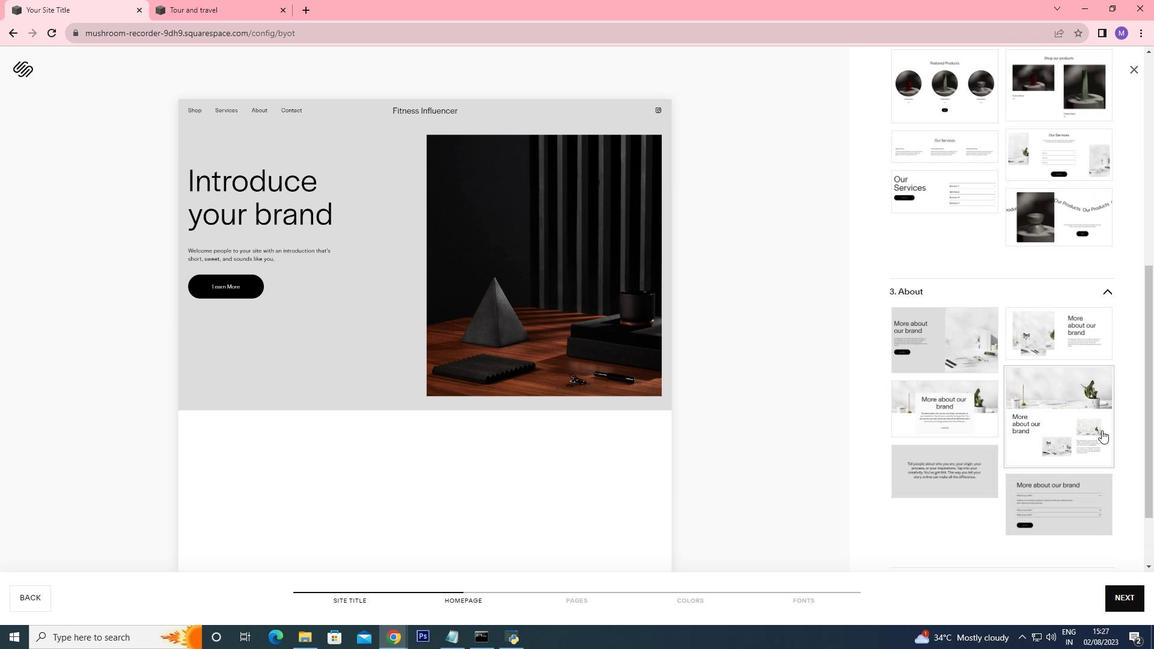 
Action: Mouse moved to (1031, 403)
Screenshot: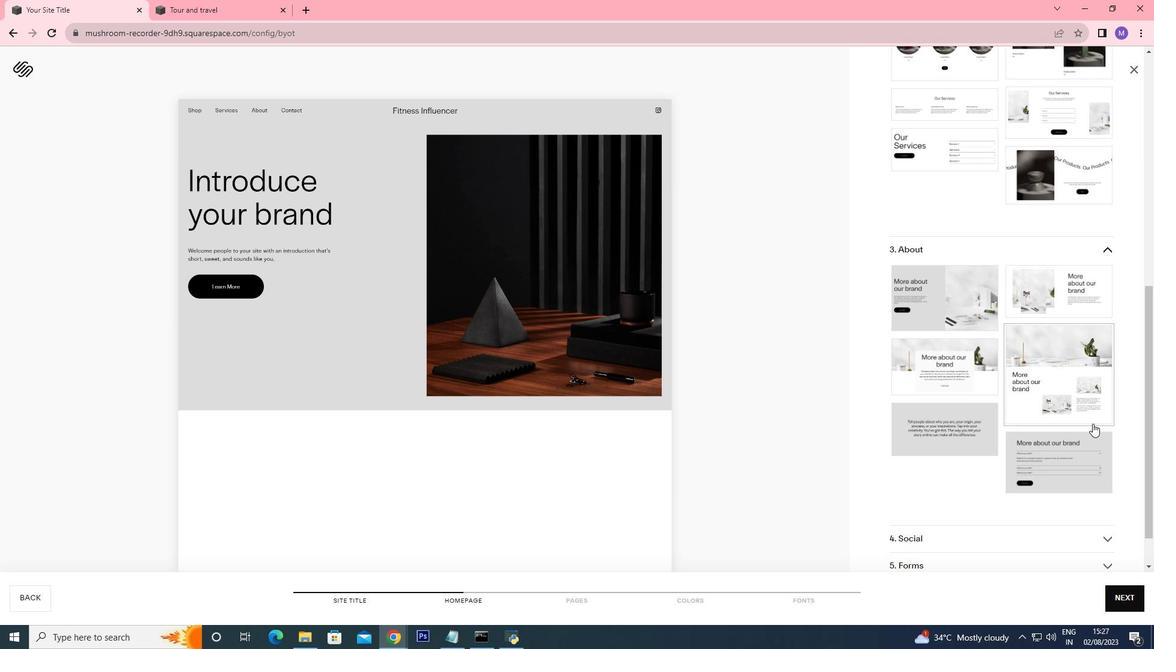 
Action: Mouse scrolled (1031, 402) with delta (0, 0)
Screenshot: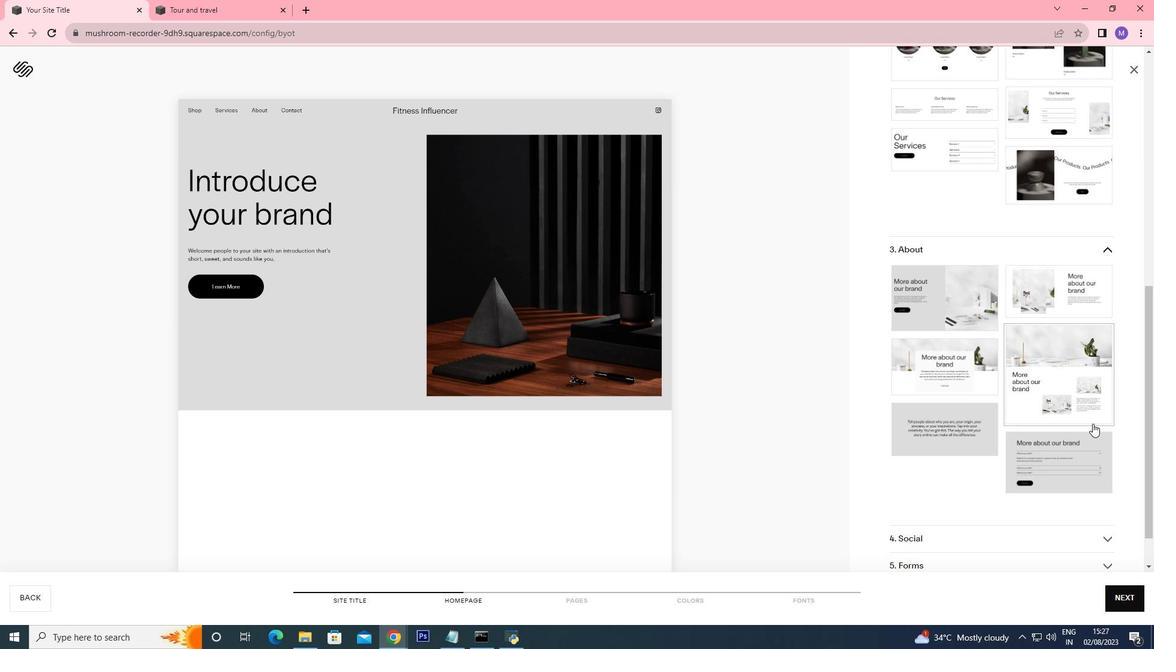 
Action: Mouse scrolled (1031, 402) with delta (0, 0)
Screenshot: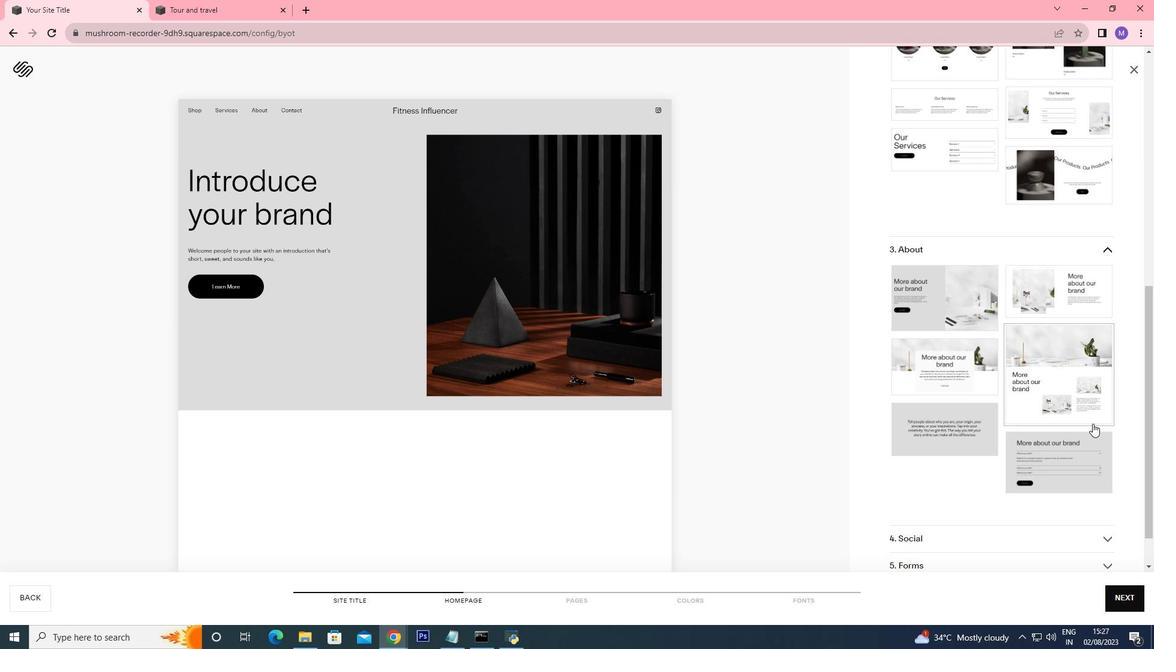 
Action: Mouse scrolled (1031, 402) with delta (0, 0)
Screenshot: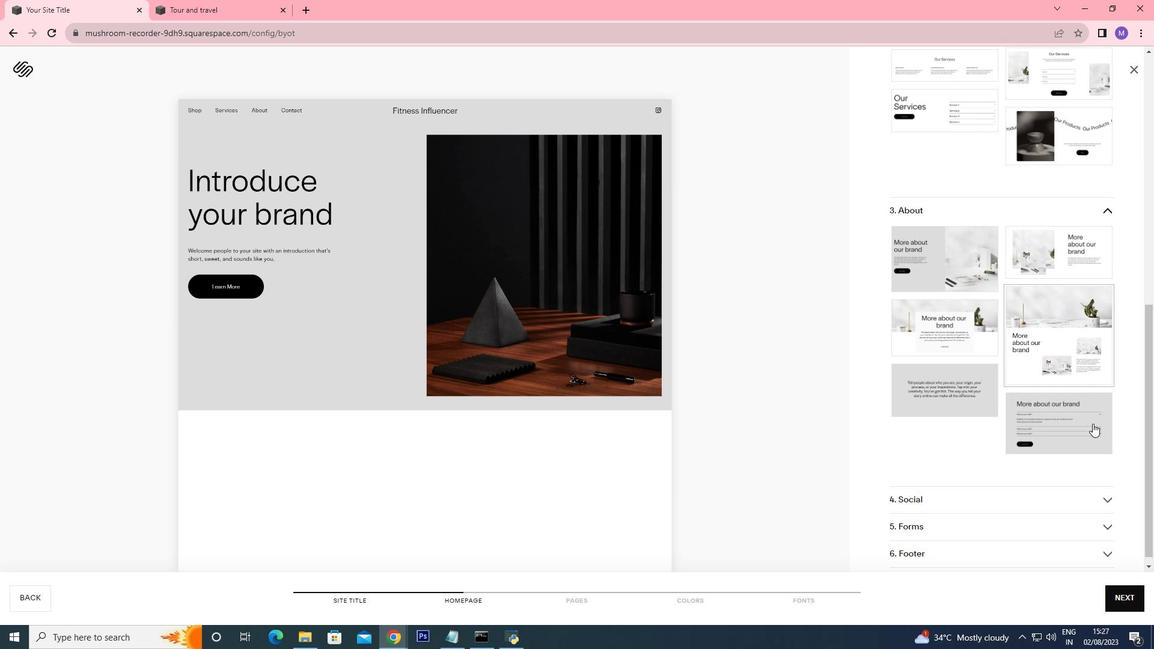 
Action: Mouse moved to (1003, 342)
Screenshot: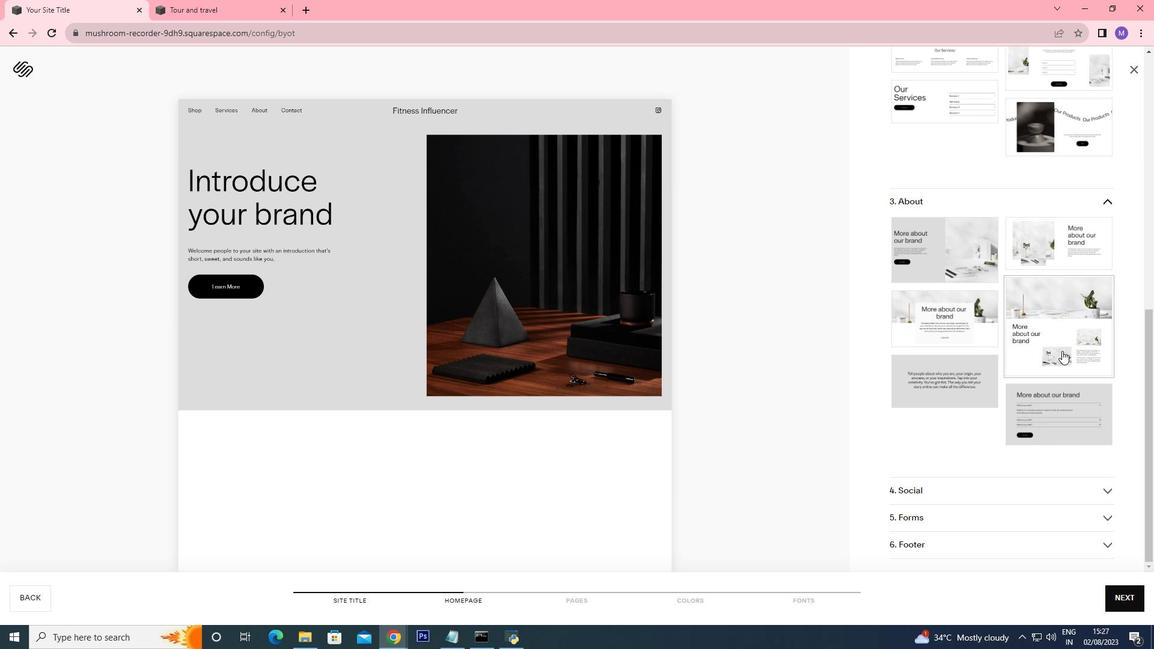 
Action: Mouse pressed left at (1003, 342)
Screenshot: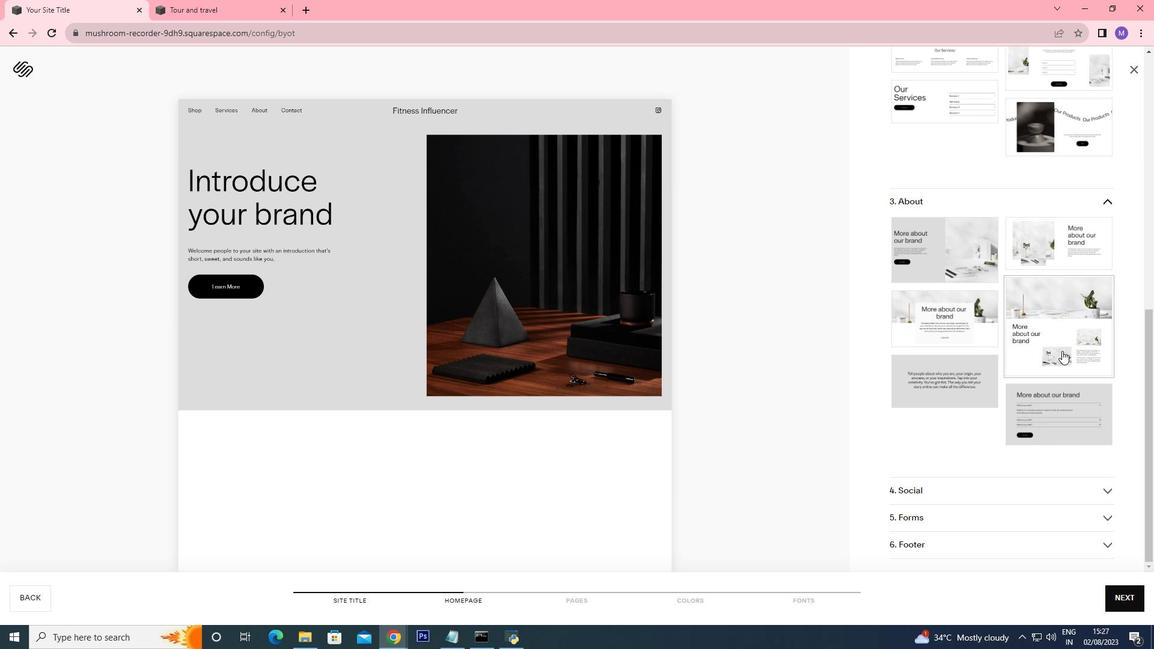 
Action: Mouse moved to (1003, 342)
Screenshot: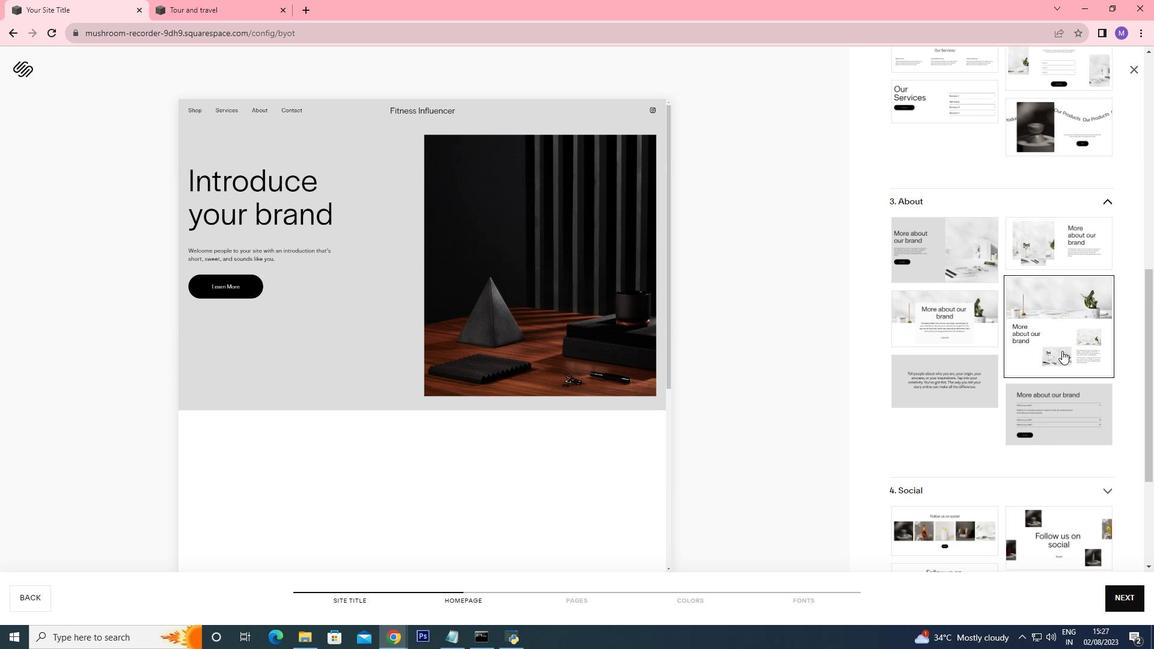 
Action: Mouse scrolled (1003, 341) with delta (0, 0)
Screenshot: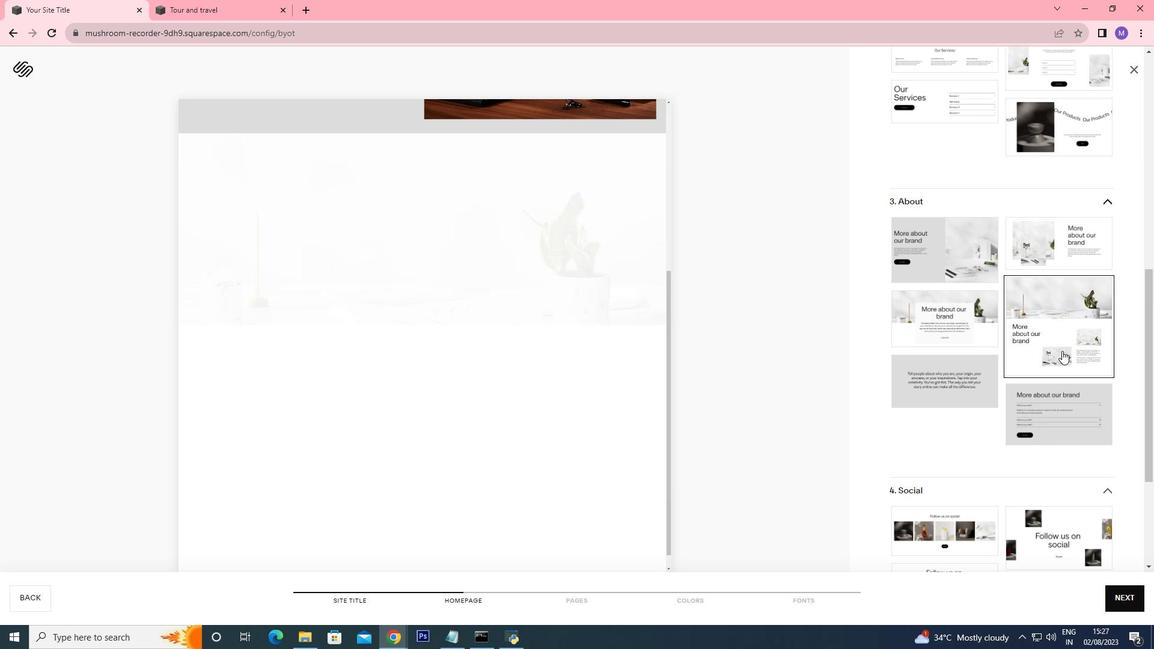 
Action: Mouse scrolled (1003, 341) with delta (0, 0)
Screenshot: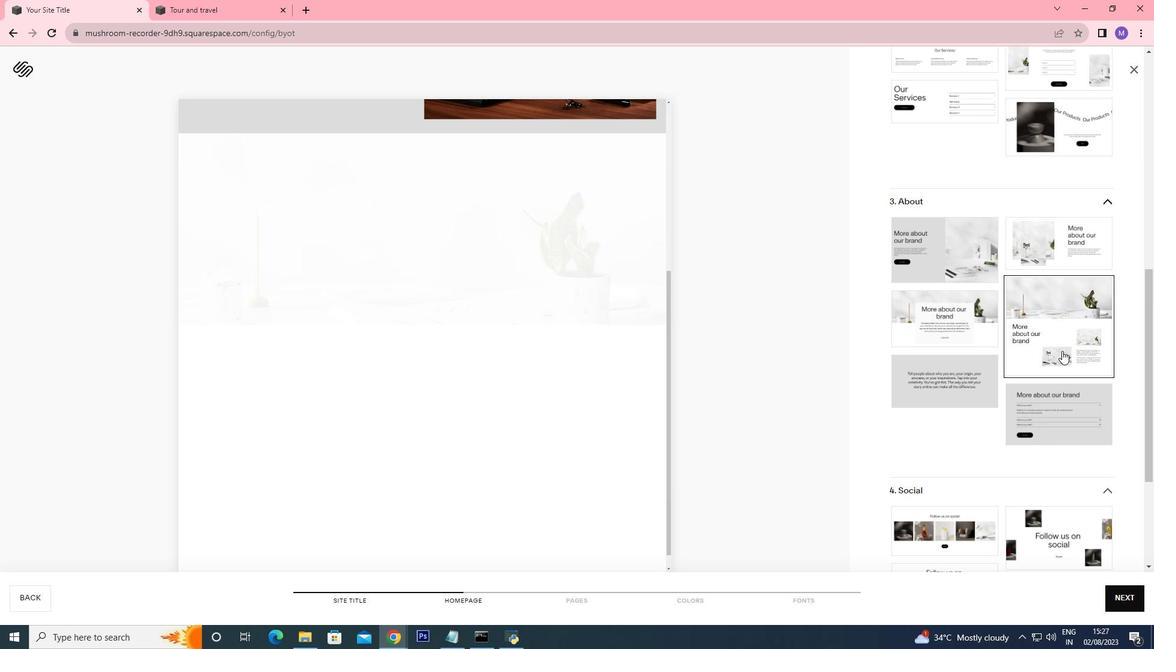 
Action: Mouse scrolled (1003, 341) with delta (0, 0)
Screenshot: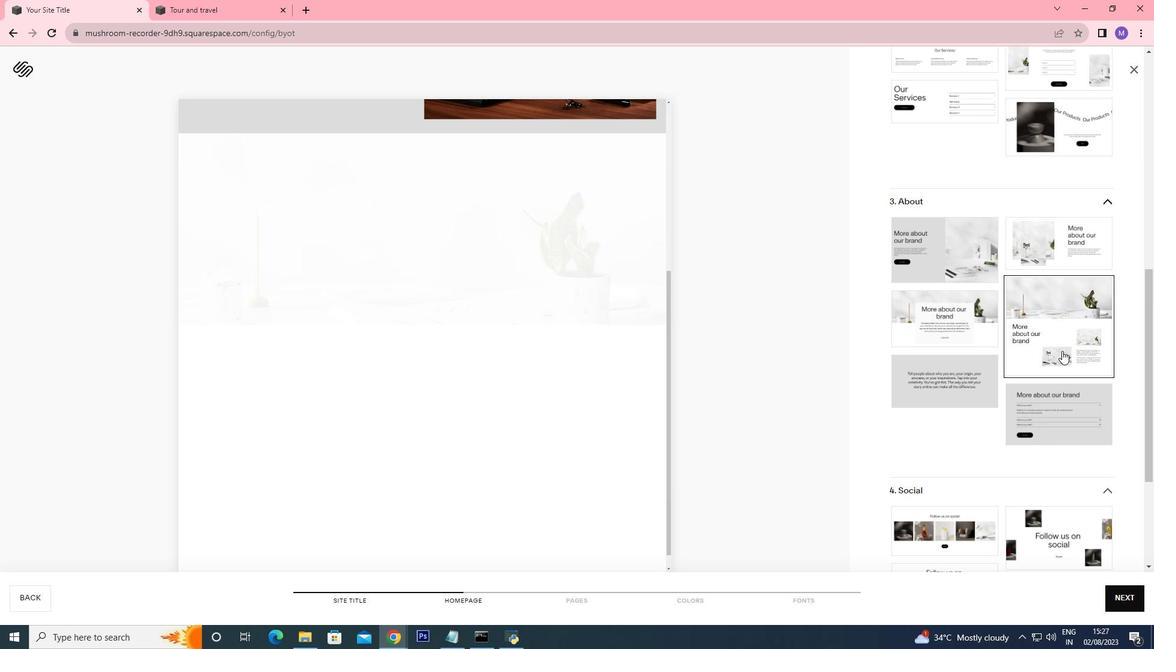 
Action: Mouse moved to (1002, 342)
Screenshot: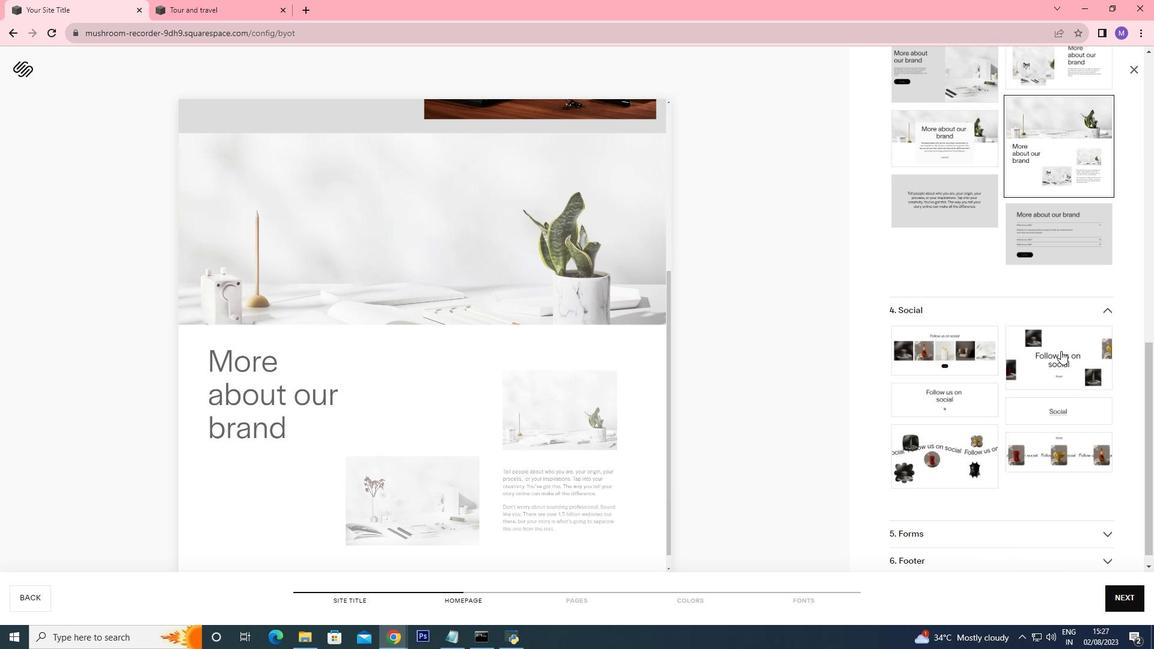 
Action: Mouse scrolled (1002, 341) with delta (0, 0)
Screenshot: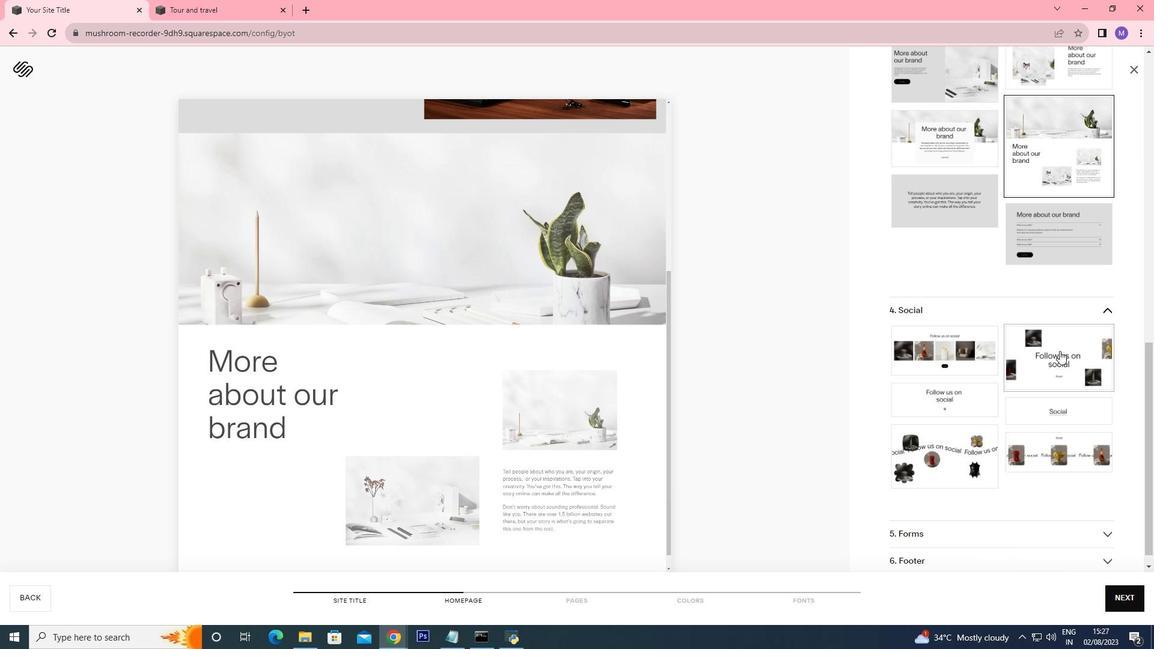 
Action: Mouse moved to (1001, 342)
Screenshot: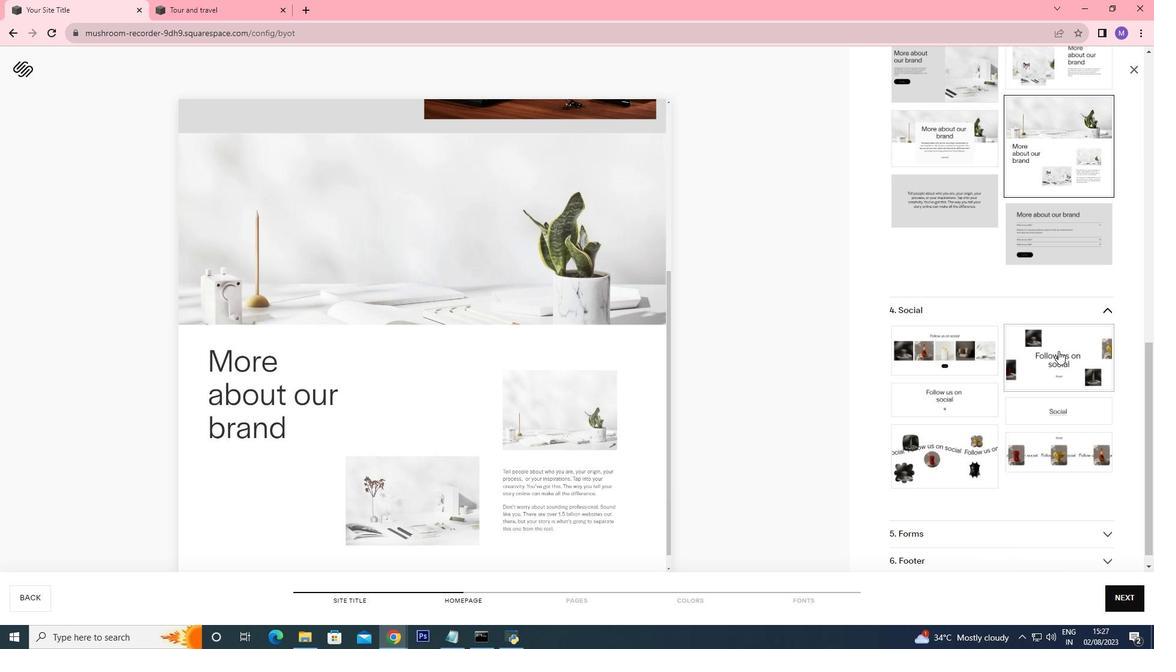 
Action: Mouse scrolled (1001, 341) with delta (0, 0)
Screenshot: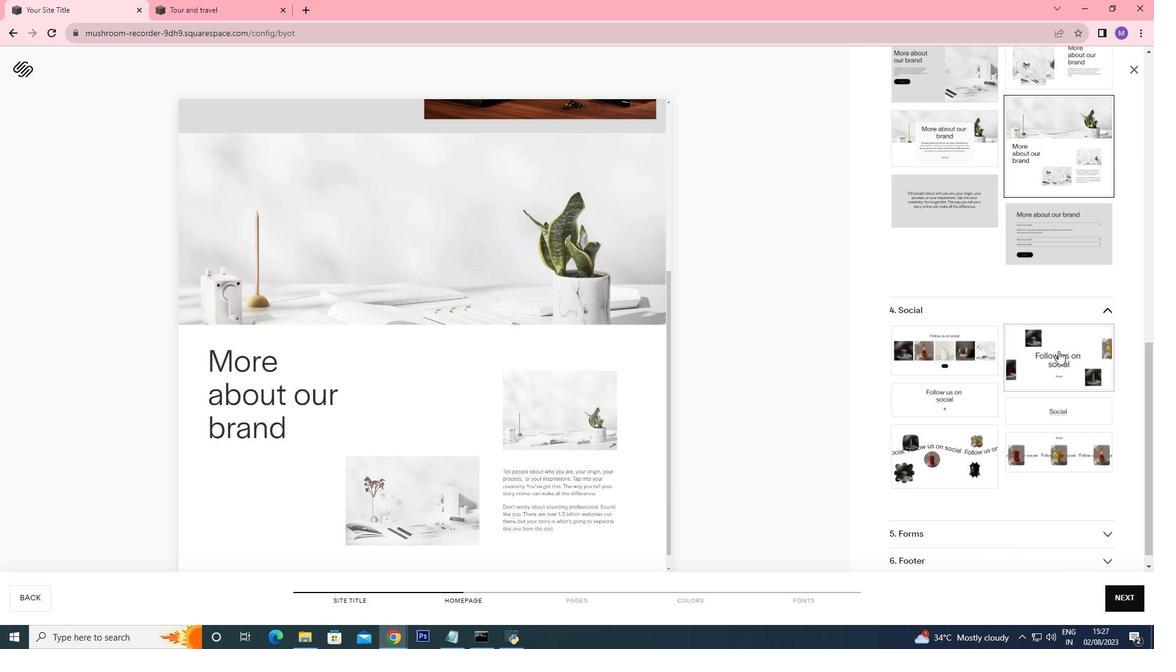 
Action: Mouse moved to (986, 411)
Screenshot: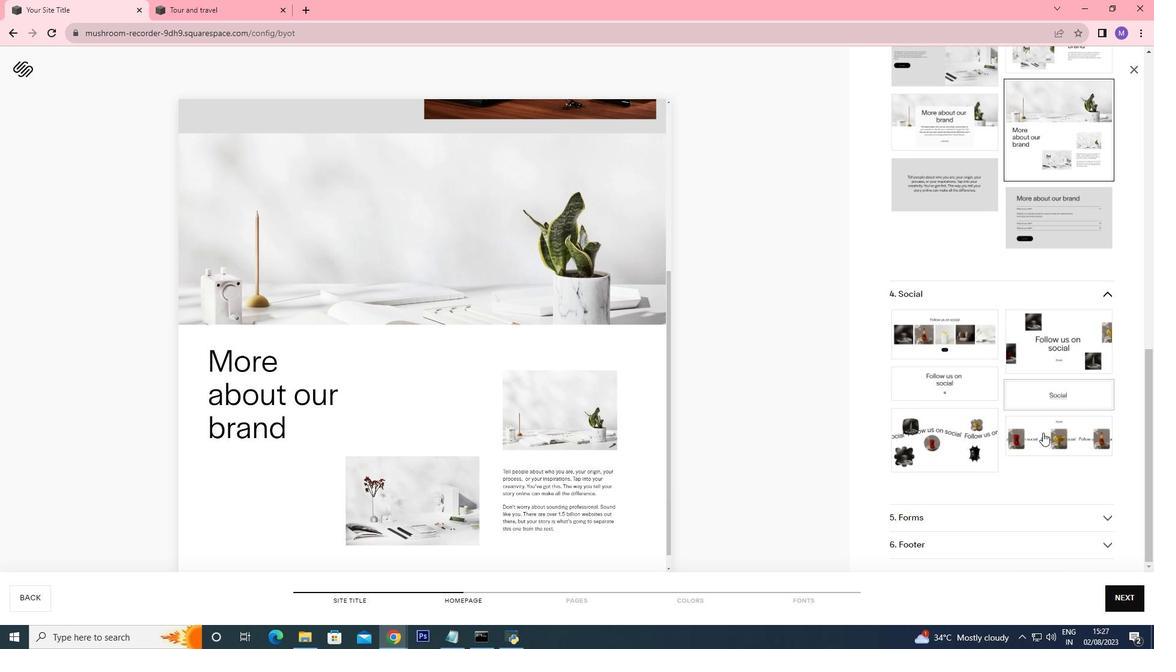 
Action: Mouse scrolled (986, 410) with delta (0, 0)
Screenshot: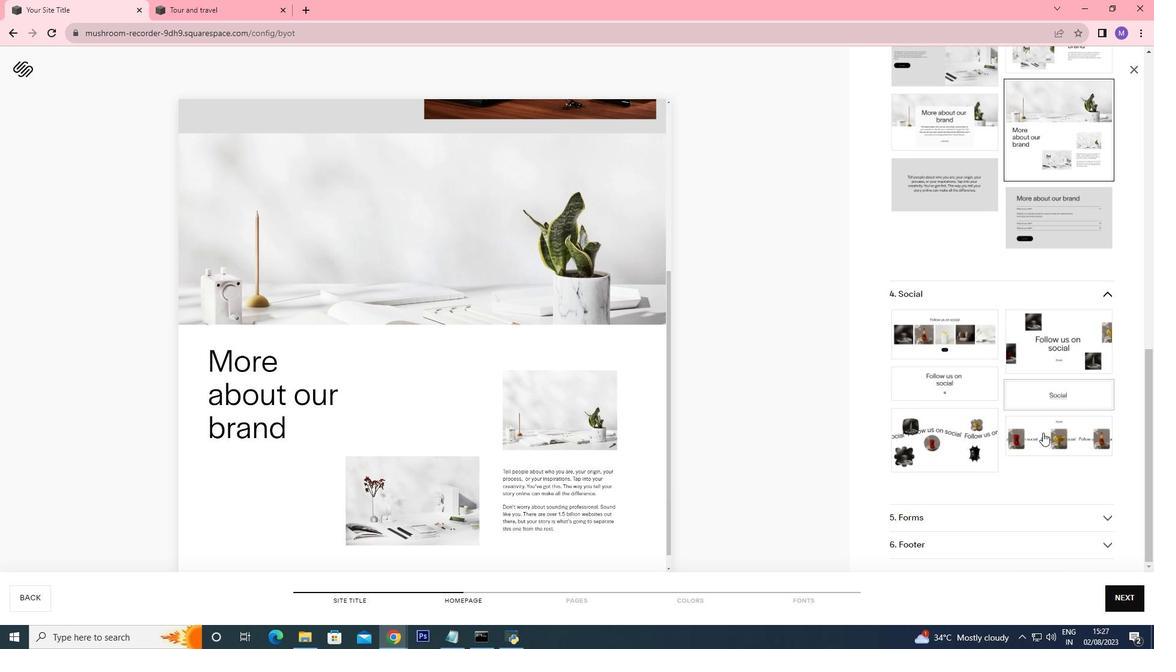 
Action: Mouse scrolled (986, 410) with delta (0, 0)
Screenshot: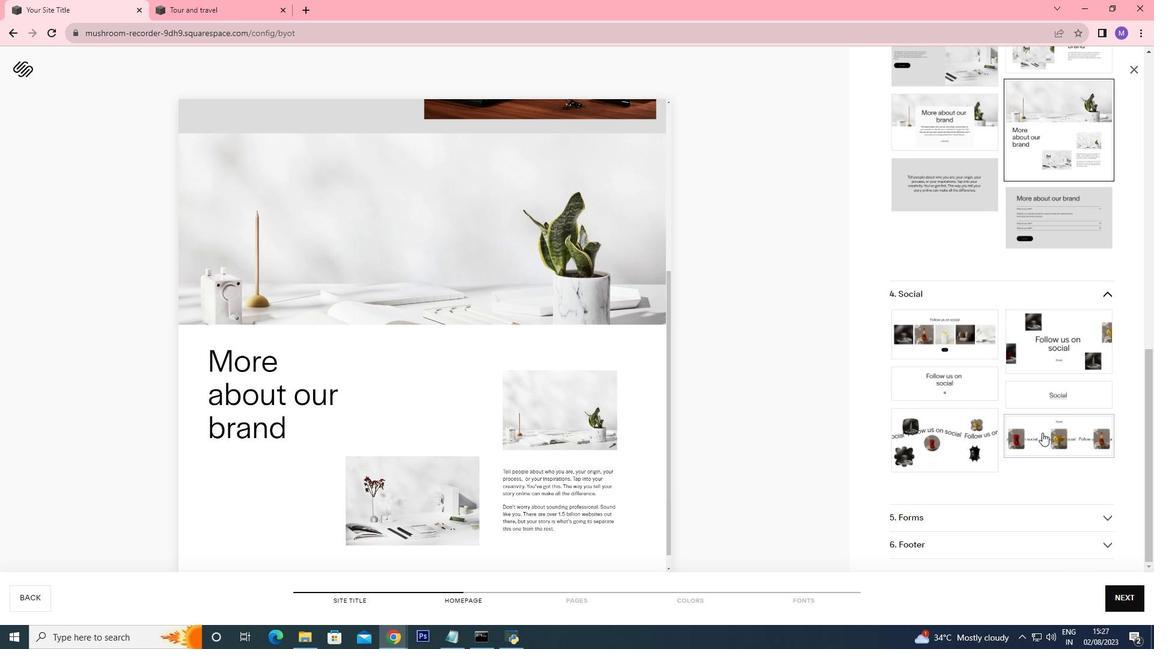 
Action: Mouse scrolled (986, 410) with delta (0, 0)
Screenshot: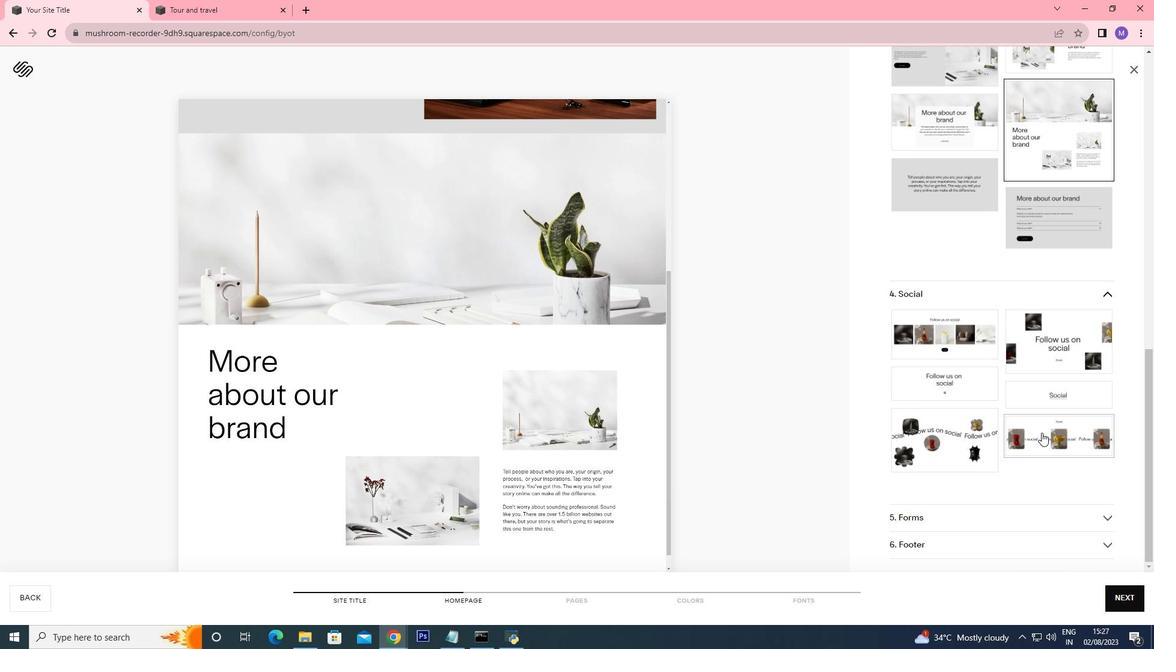 
Action: Mouse scrolled (986, 410) with delta (0, 0)
Screenshot: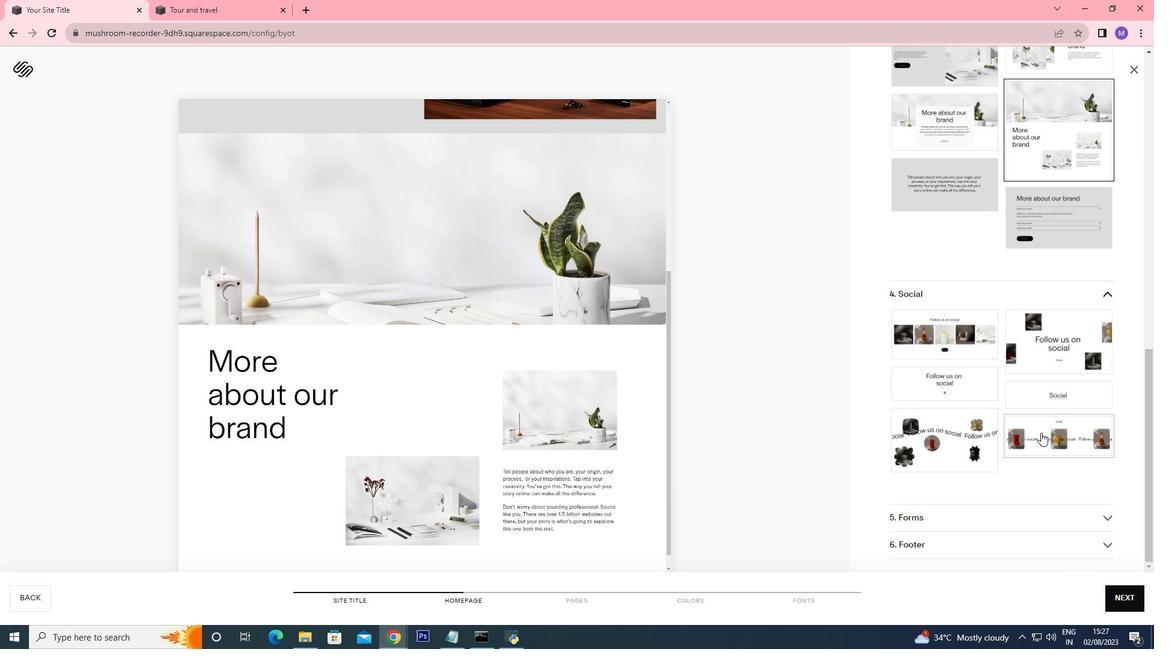
Action: Mouse moved to (985, 411)
Screenshot: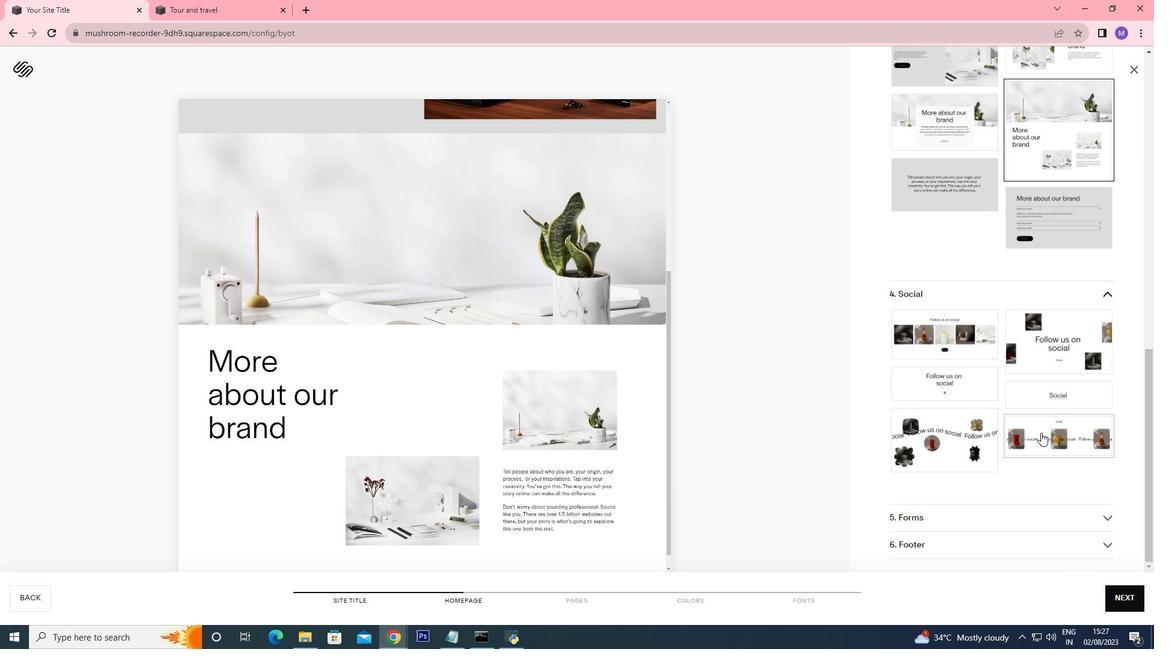 
Action: Mouse scrolled (985, 410) with delta (0, 0)
Screenshot: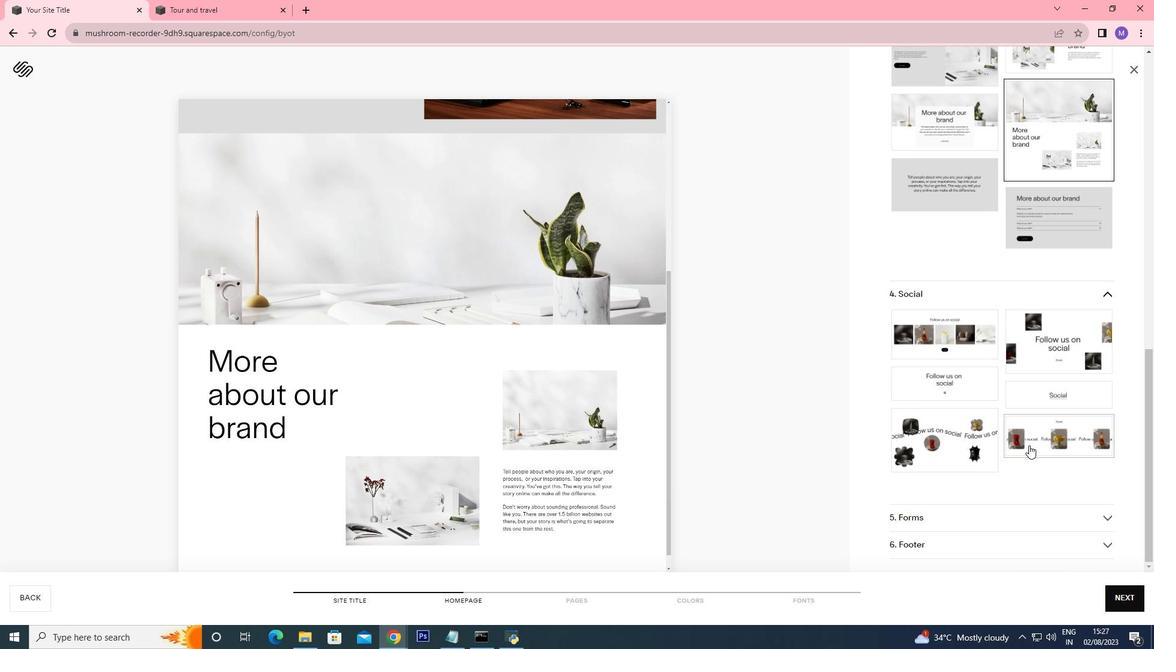 
Action: Mouse moved to (933, 490)
Screenshot: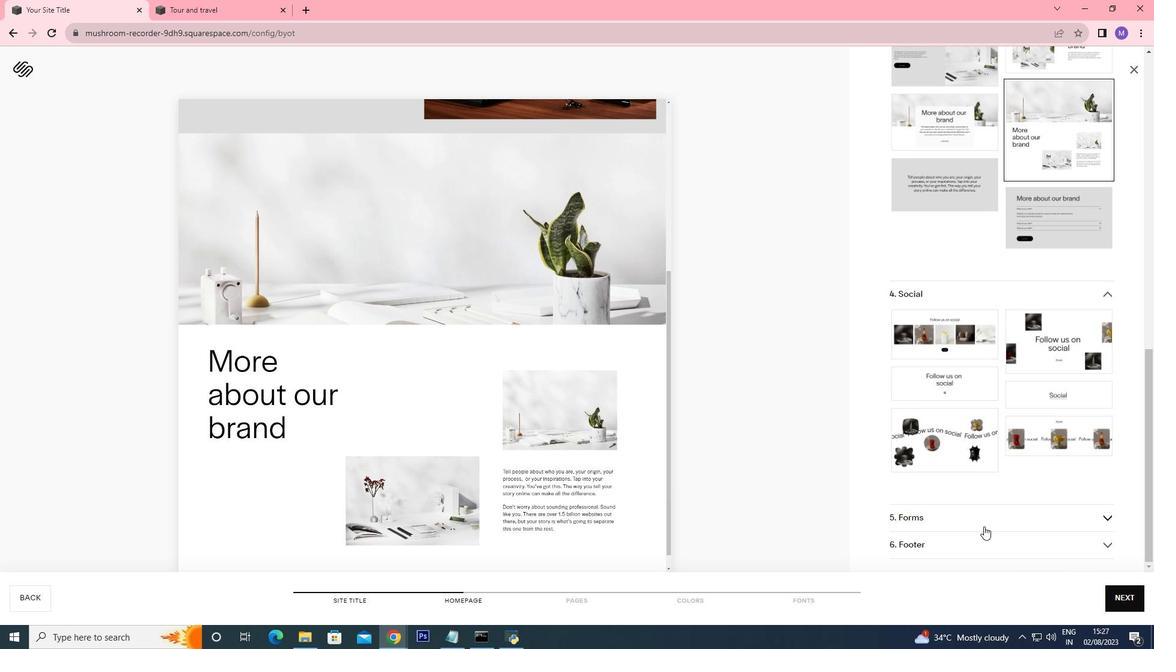 
Action: Mouse pressed left at (933, 490)
Screenshot: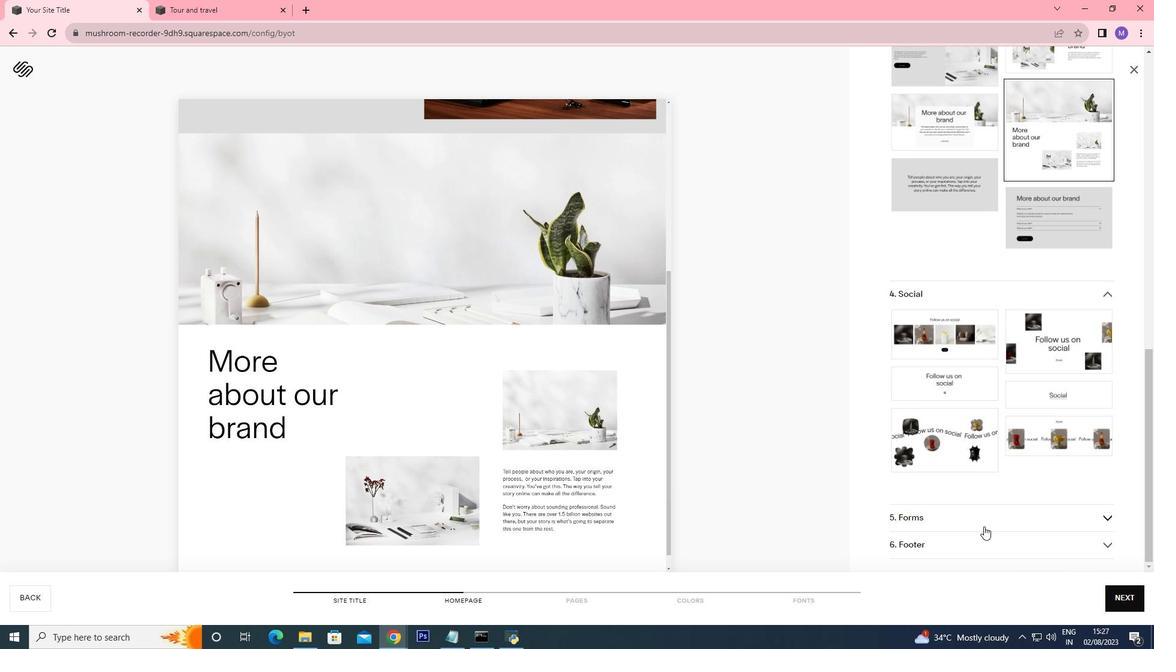 
Action: Mouse moved to (951, 406)
Screenshot: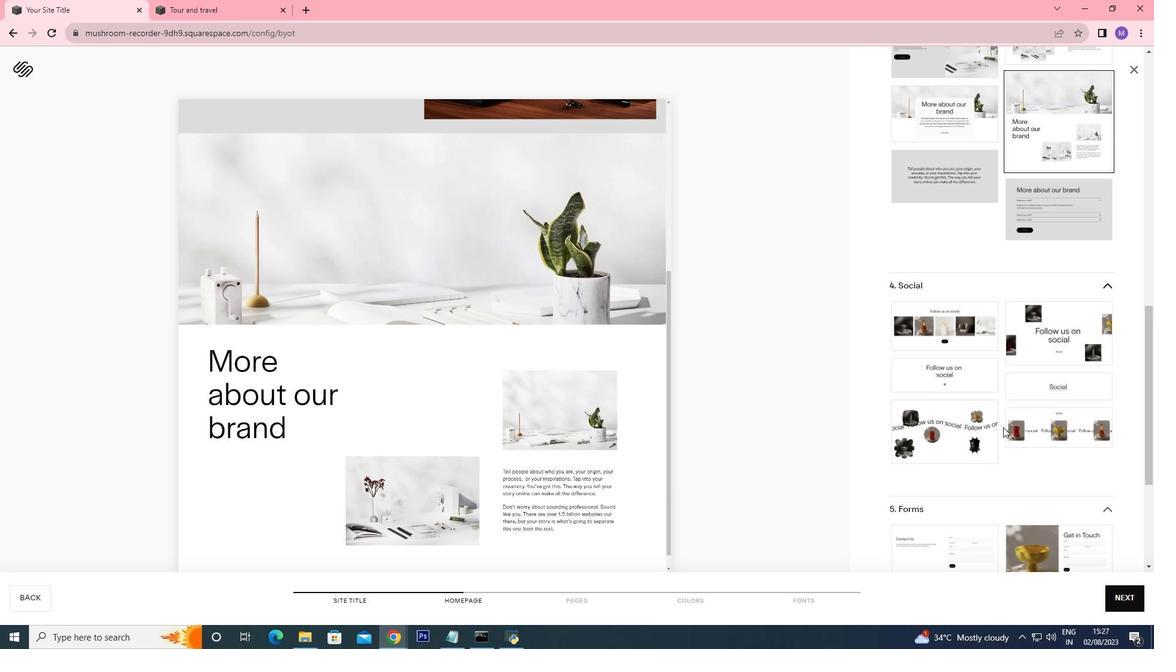 
Action: Mouse scrolled (951, 405) with delta (0, 0)
Screenshot: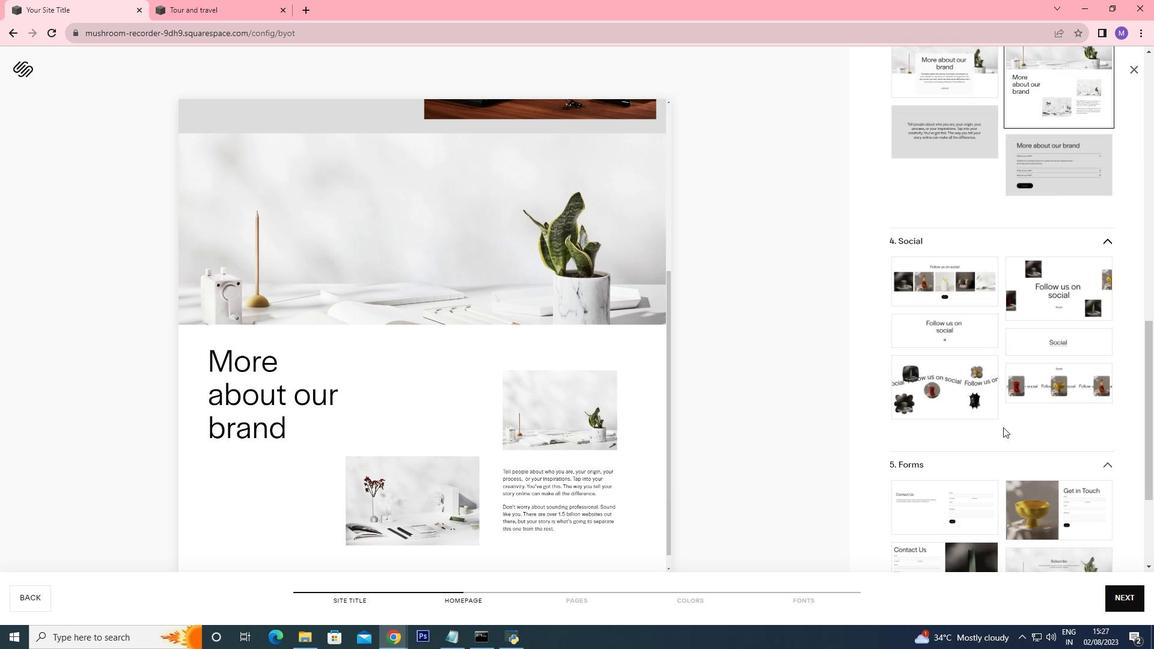 
Action: Mouse scrolled (951, 405) with delta (0, 0)
Screenshot: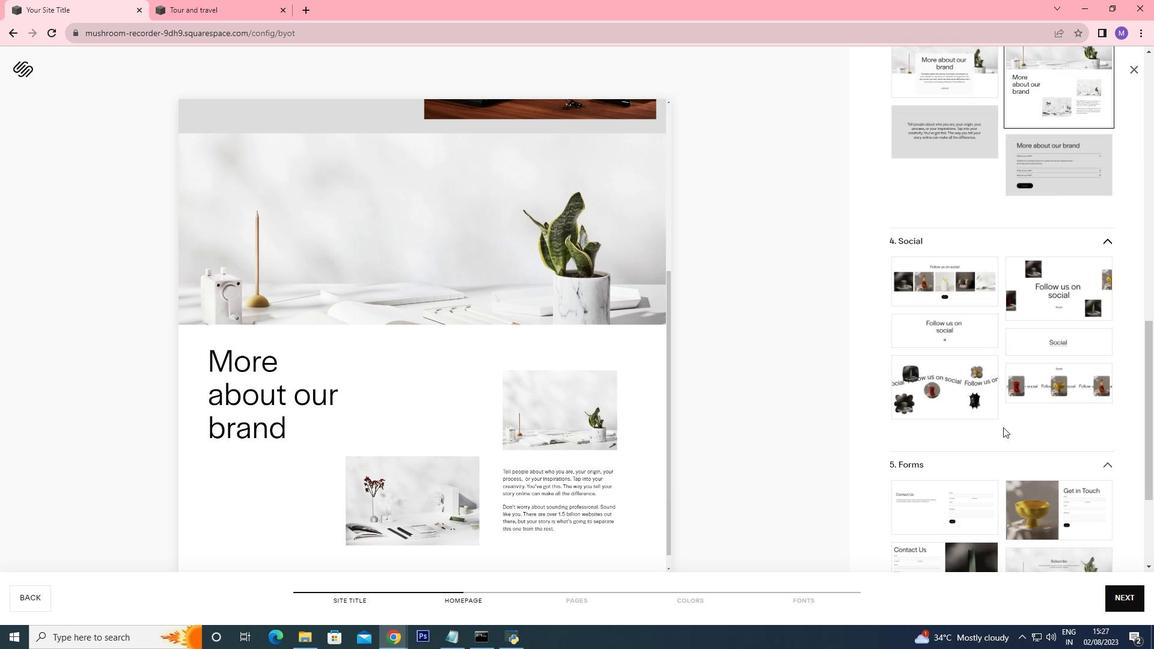
Action: Mouse scrolled (951, 405) with delta (0, 0)
Screenshot: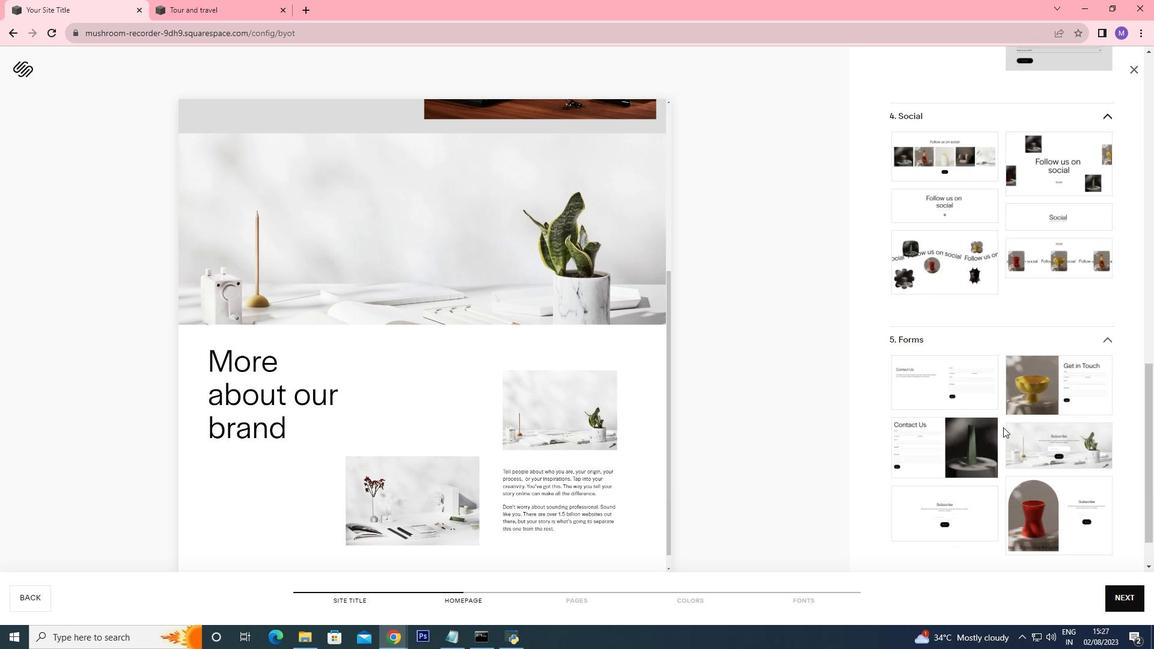 
Action: Mouse scrolled (951, 405) with delta (0, 0)
Screenshot: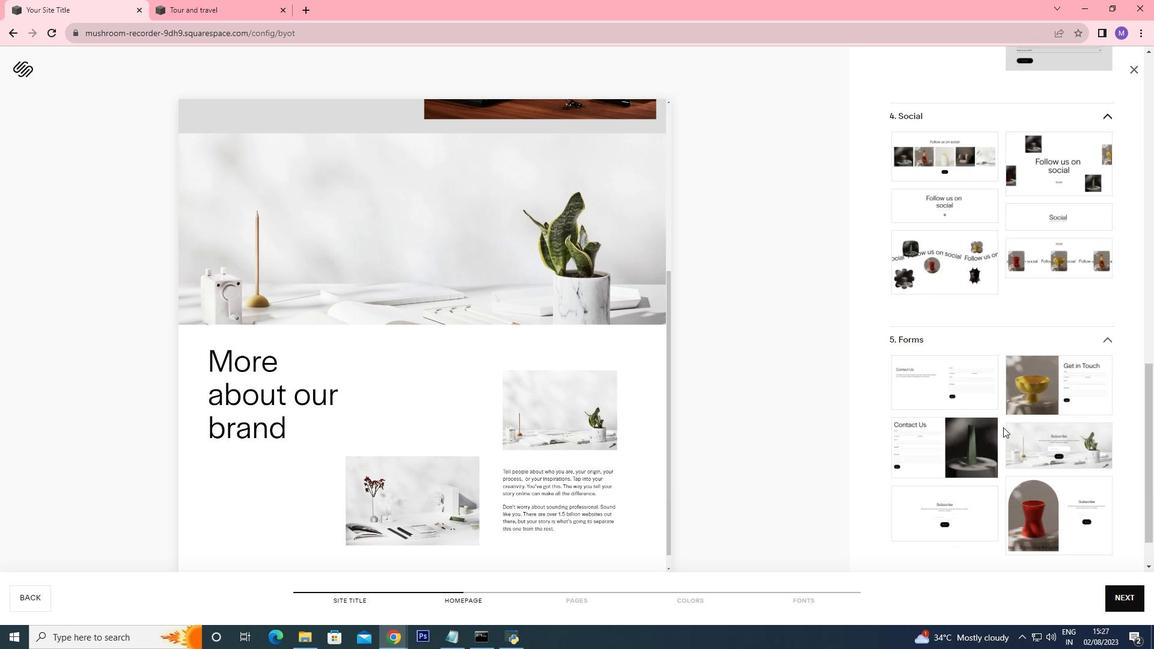 
Action: Mouse moved to (998, 341)
Screenshot: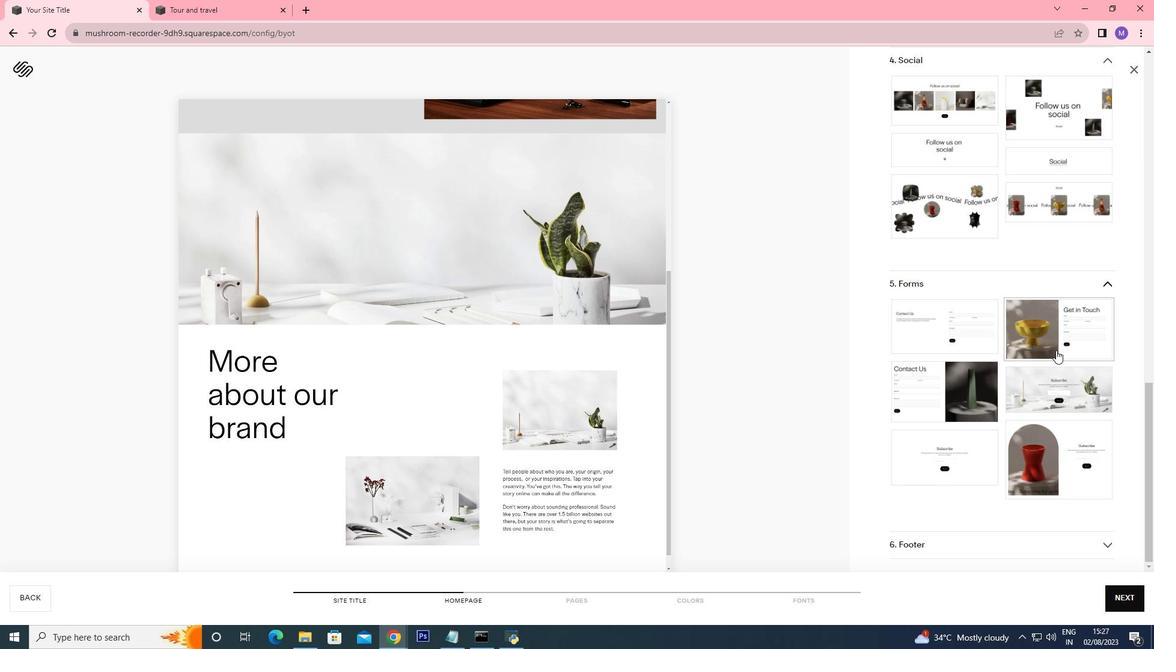 
Action: Mouse pressed left at (998, 341)
Screenshot: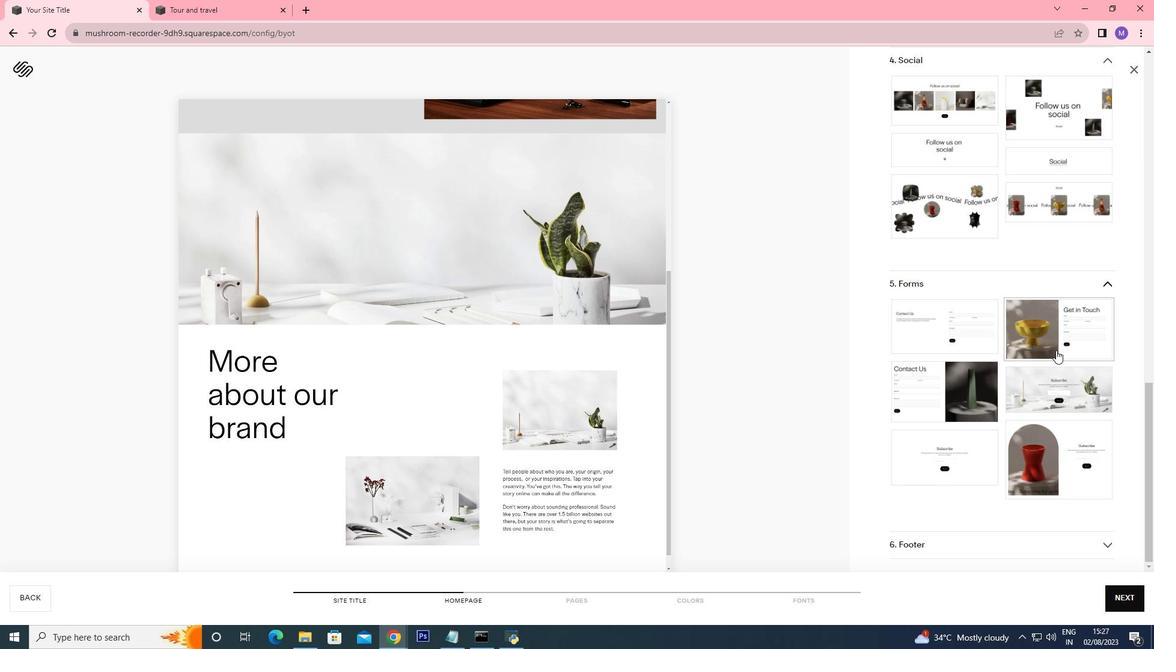 
Action: Mouse moved to (959, 372)
Screenshot: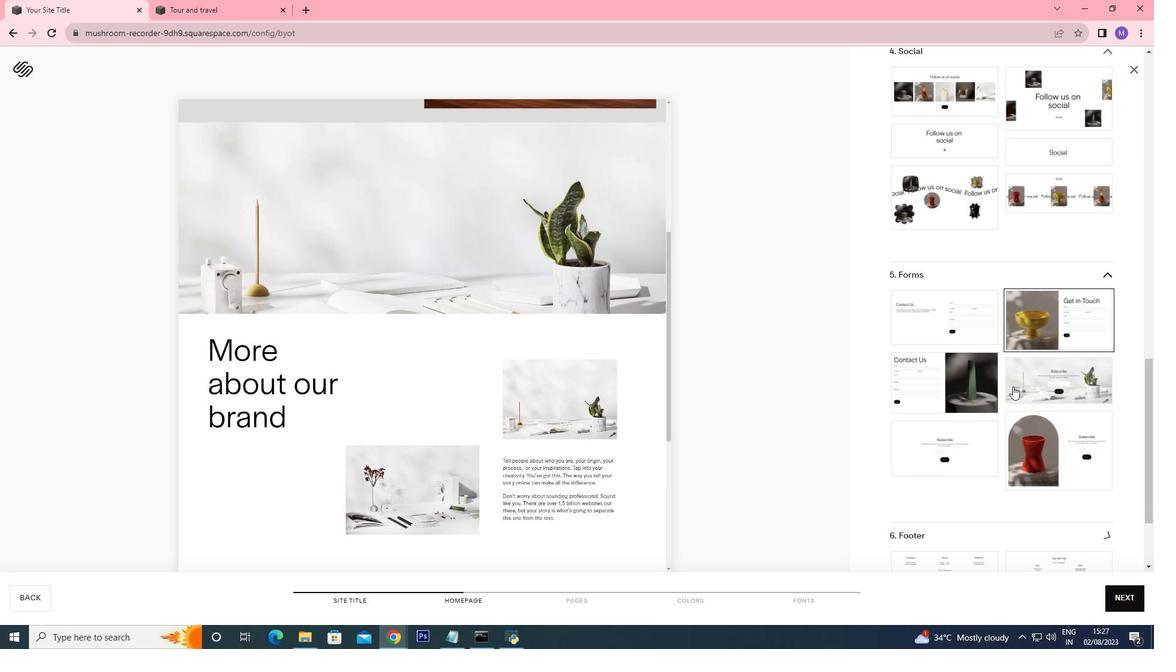 
Action: Mouse scrolled (959, 371) with delta (0, 0)
Screenshot: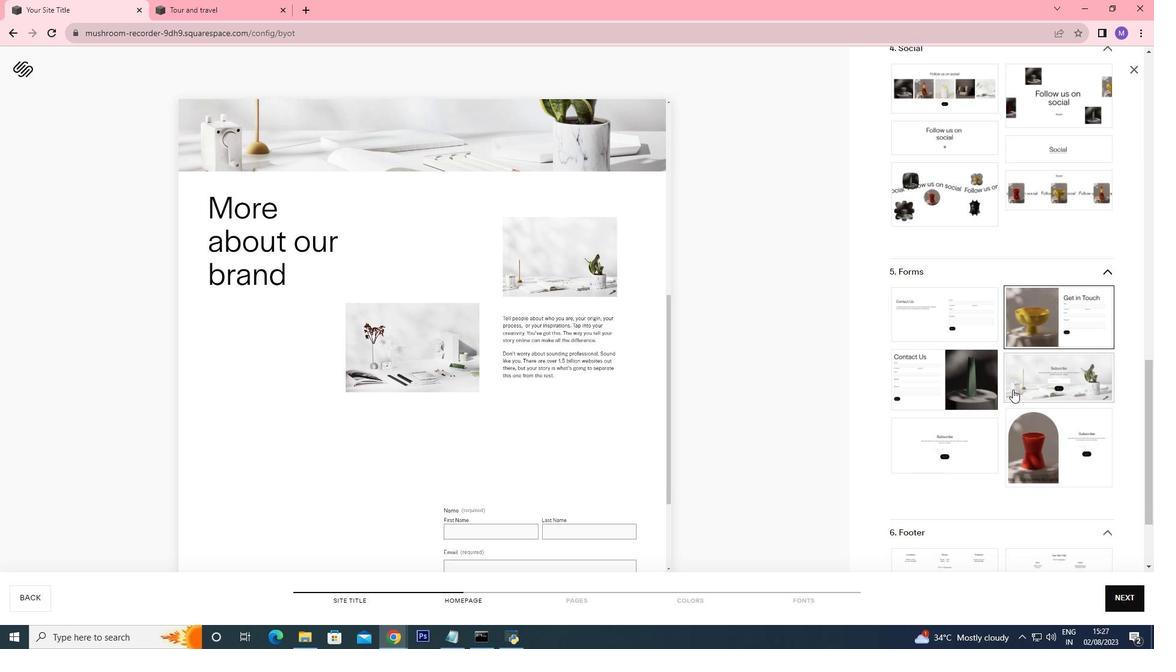 
Action: Mouse scrolled (959, 371) with delta (0, 0)
Screenshot: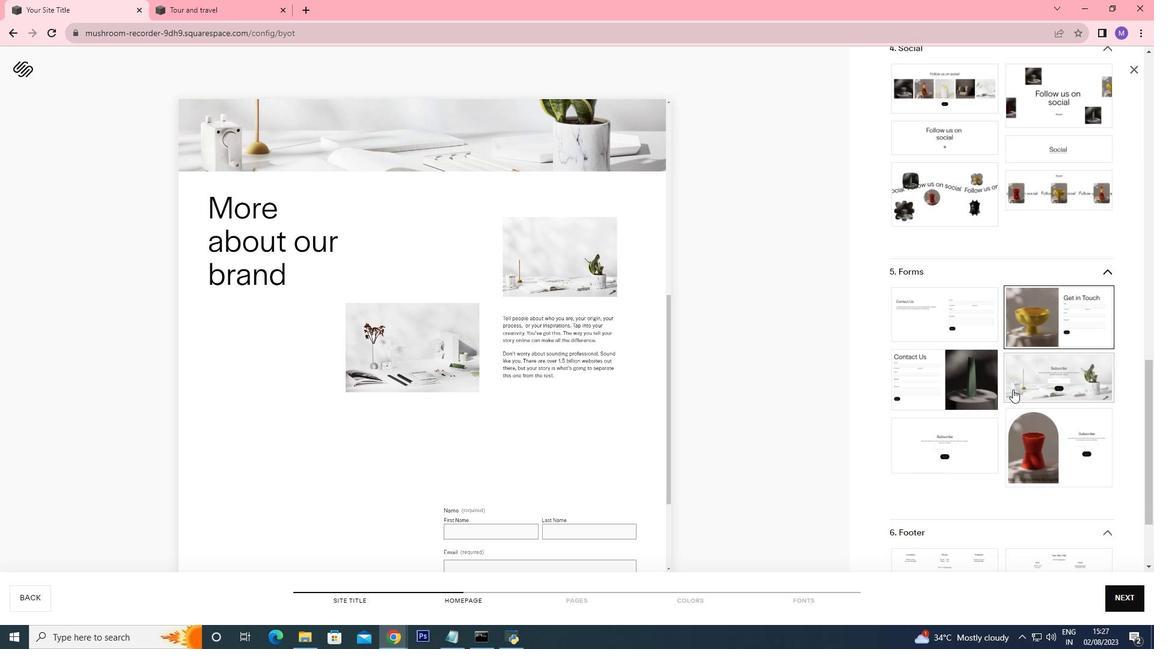 
Action: Mouse moved to (959, 374)
Screenshot: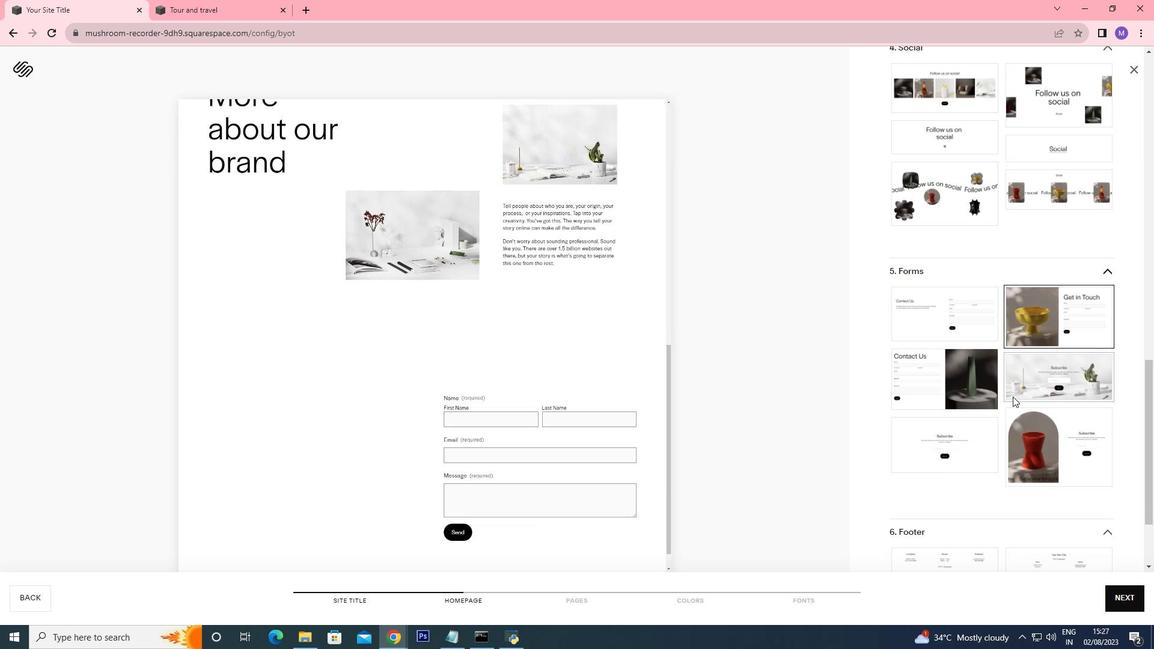 
Action: Mouse scrolled (959, 374) with delta (0, 0)
Screenshot: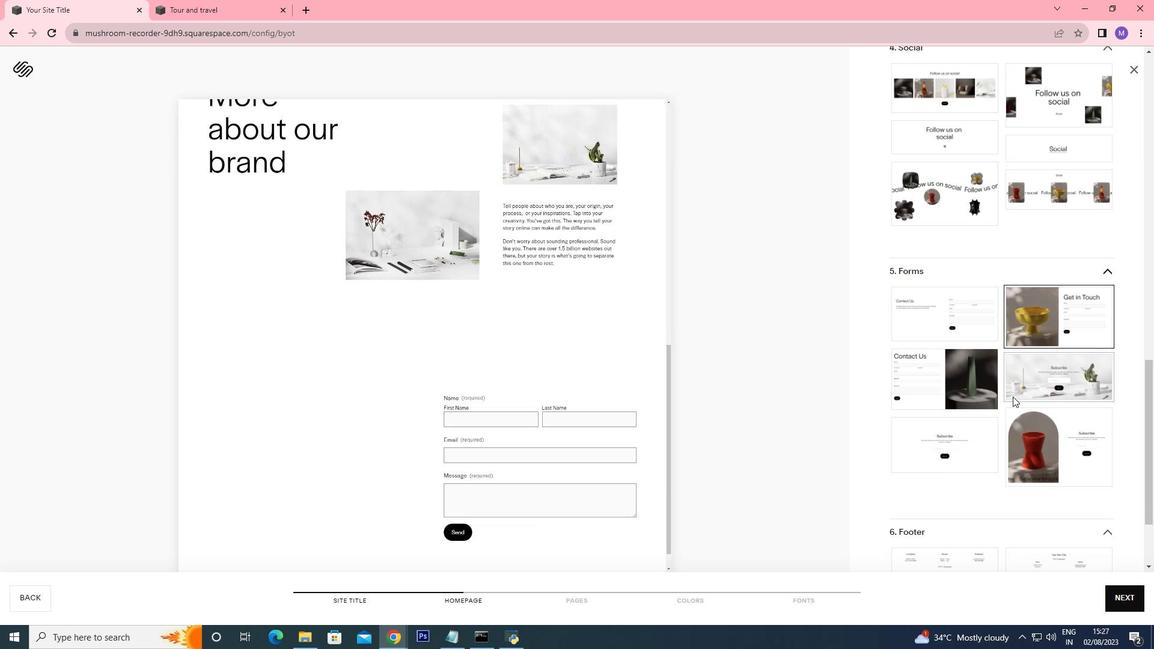 
Action: Mouse moved to (957, 440)
Screenshot: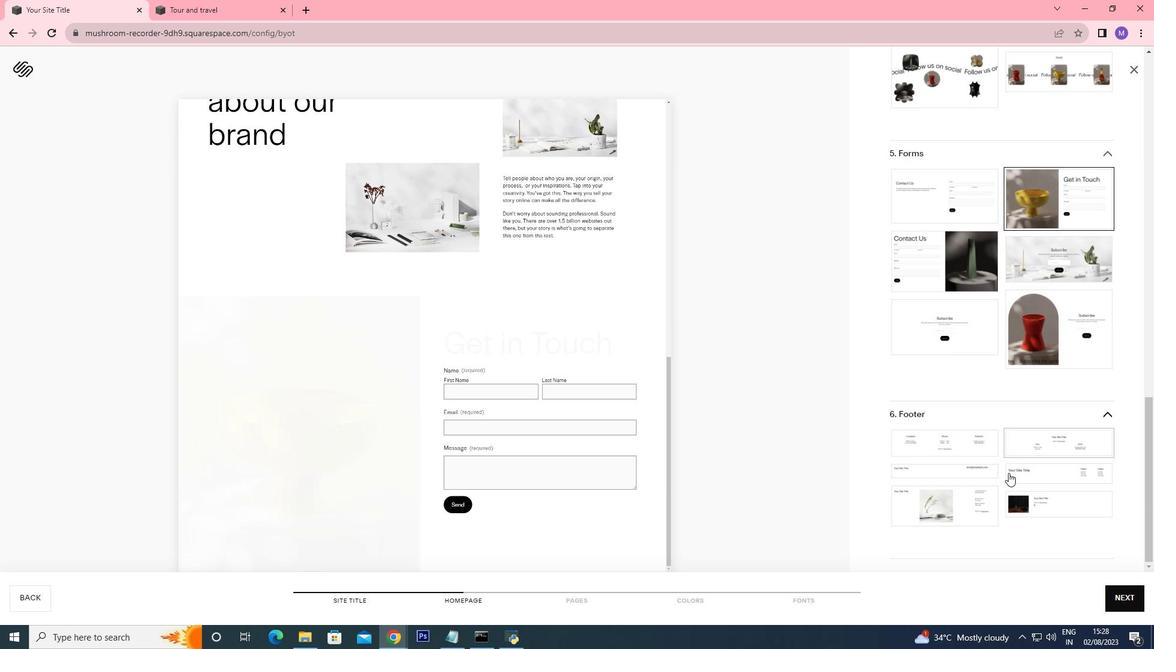 
Action: Mouse scrolled (957, 438) with delta (0, 0)
Screenshot: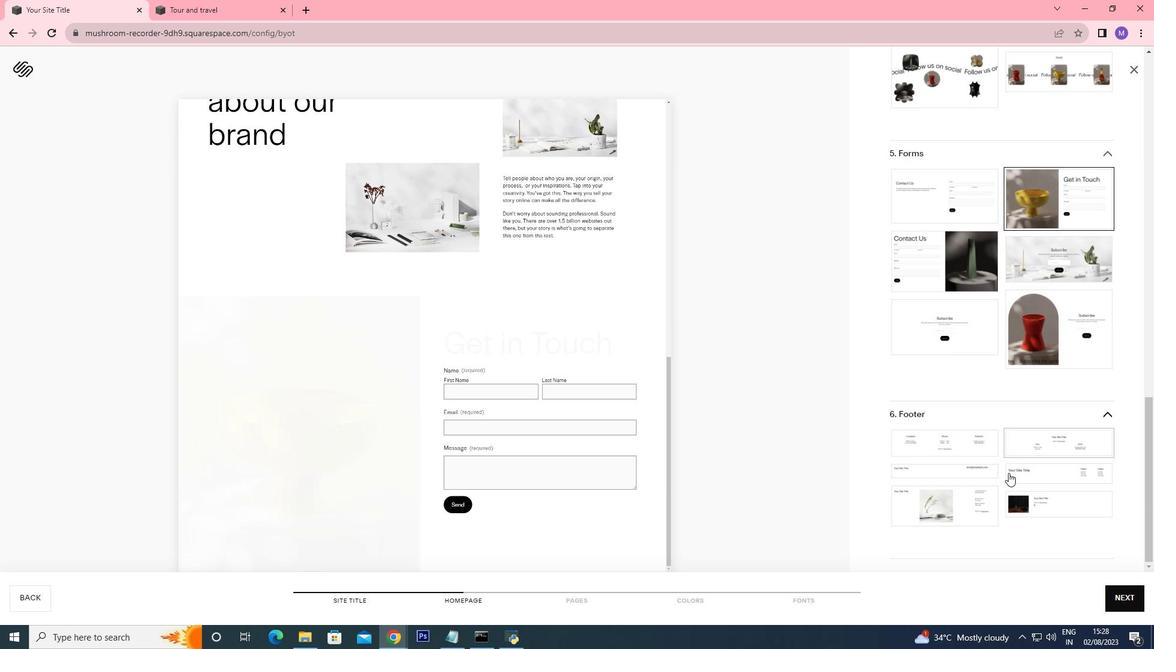 
Action: Mouse moved to (956, 444)
Screenshot: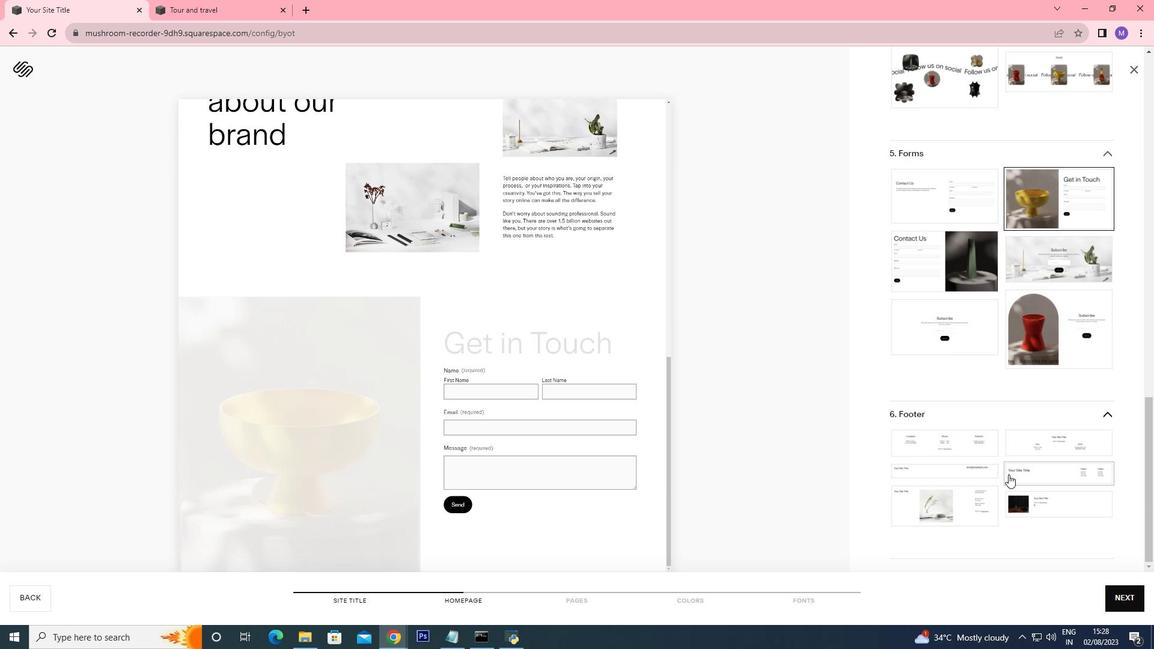 
Action: Mouse scrolled (956, 444) with delta (0, 0)
Screenshot: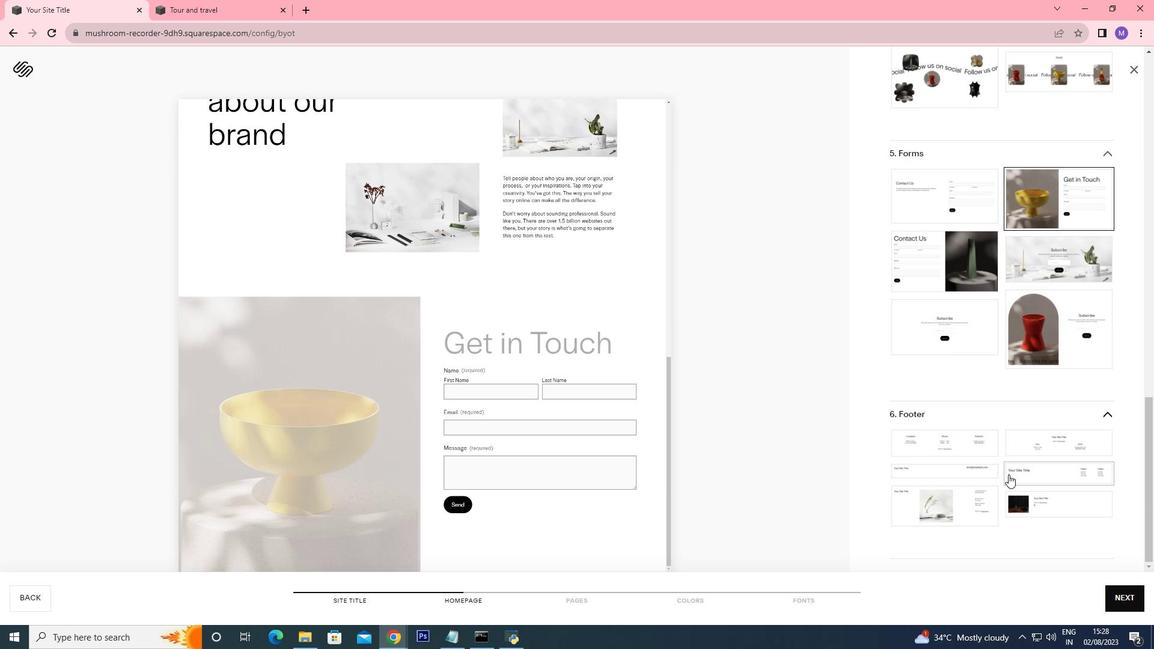 
Action: Mouse moved to (956, 446)
Screenshot: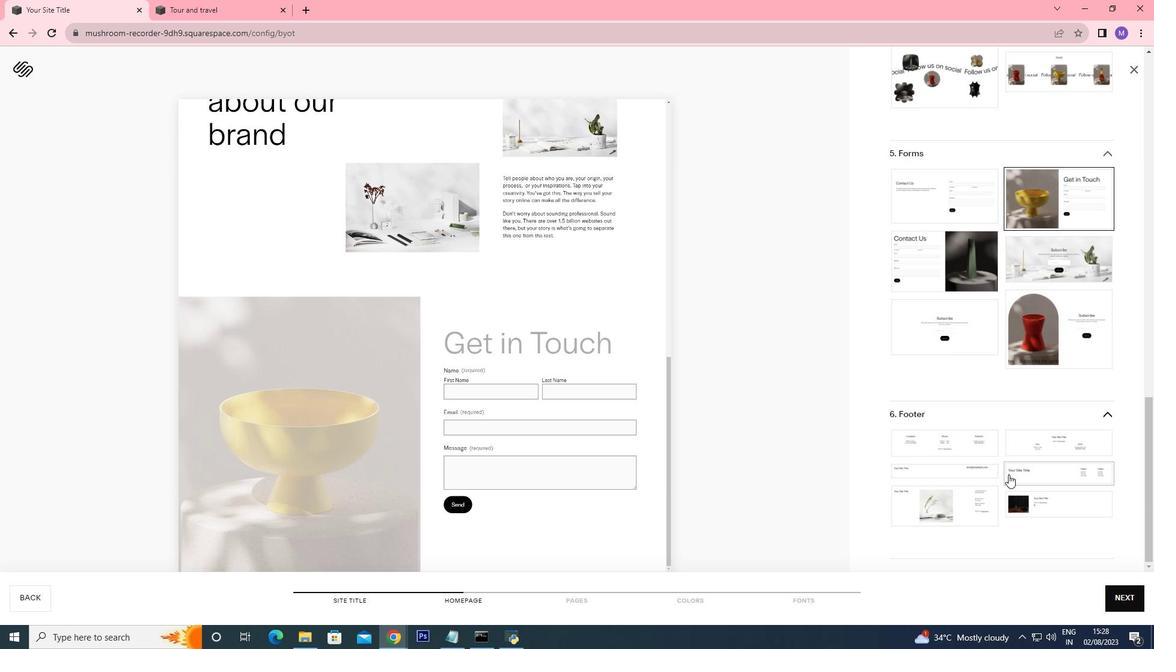 
Action: Mouse scrolled (956, 446) with delta (0, 0)
Screenshot: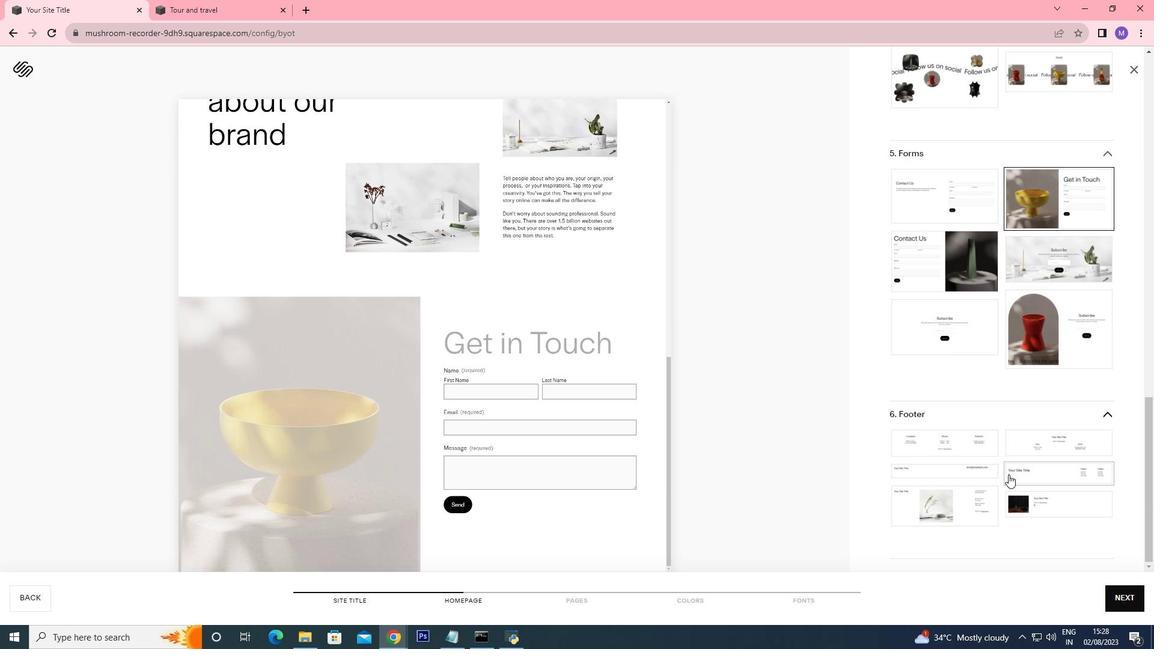 
Action: Mouse moved to (923, 448)
Screenshot: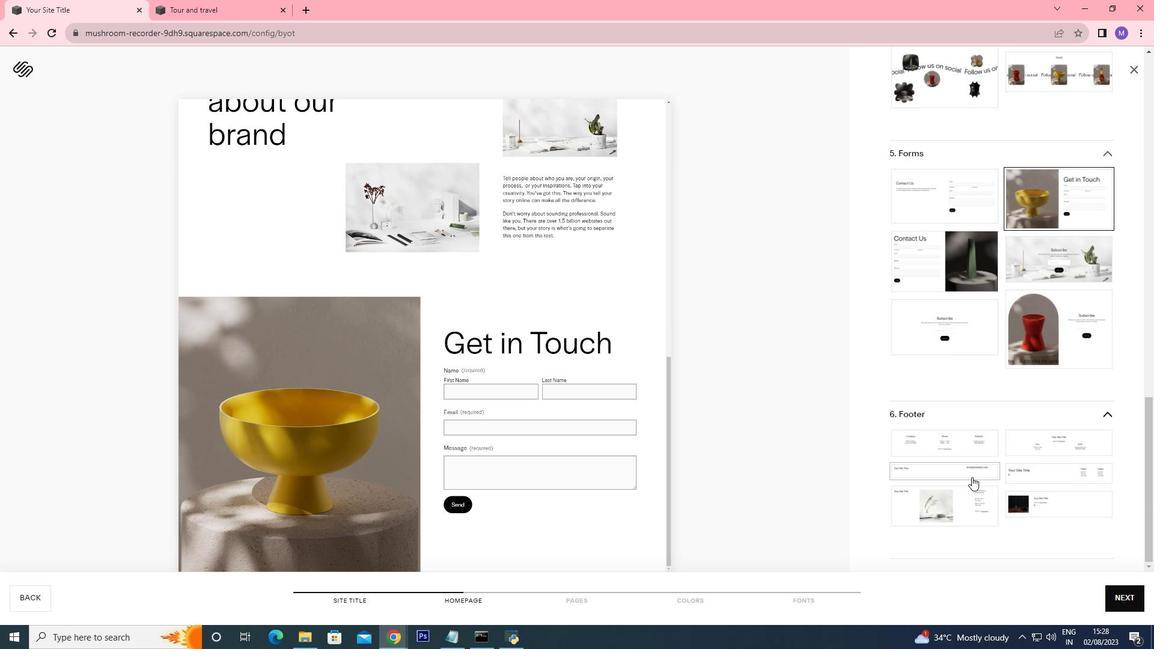 
Action: Mouse pressed left at (923, 448)
Screenshot: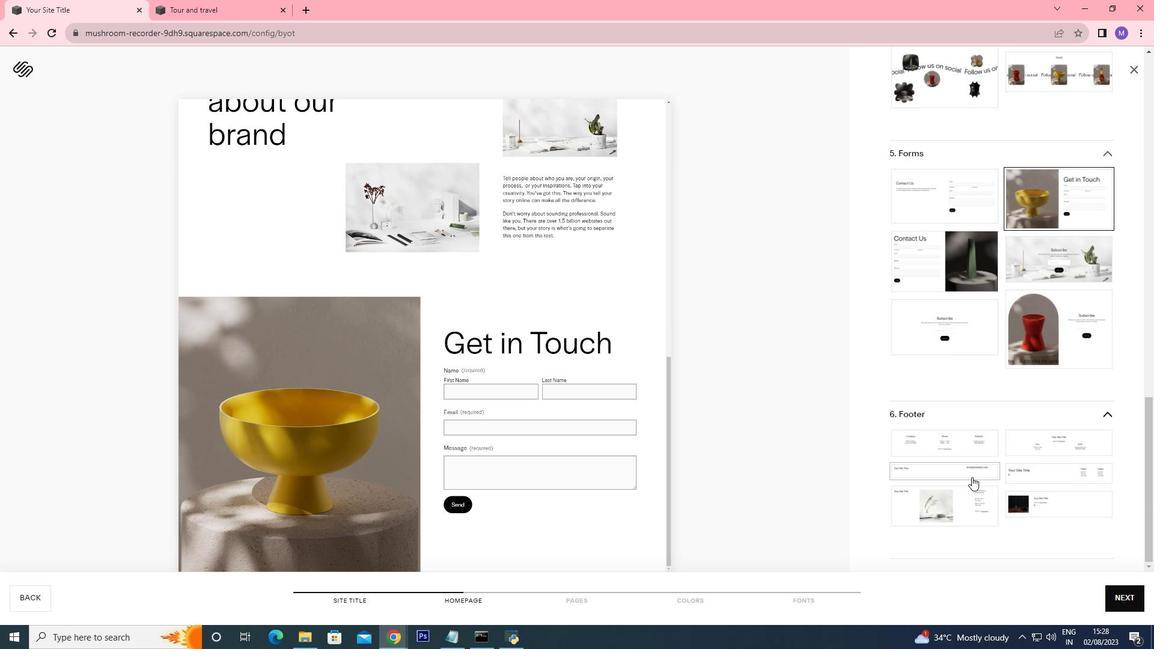 
Action: Mouse moved to (1058, 552)
Screenshot: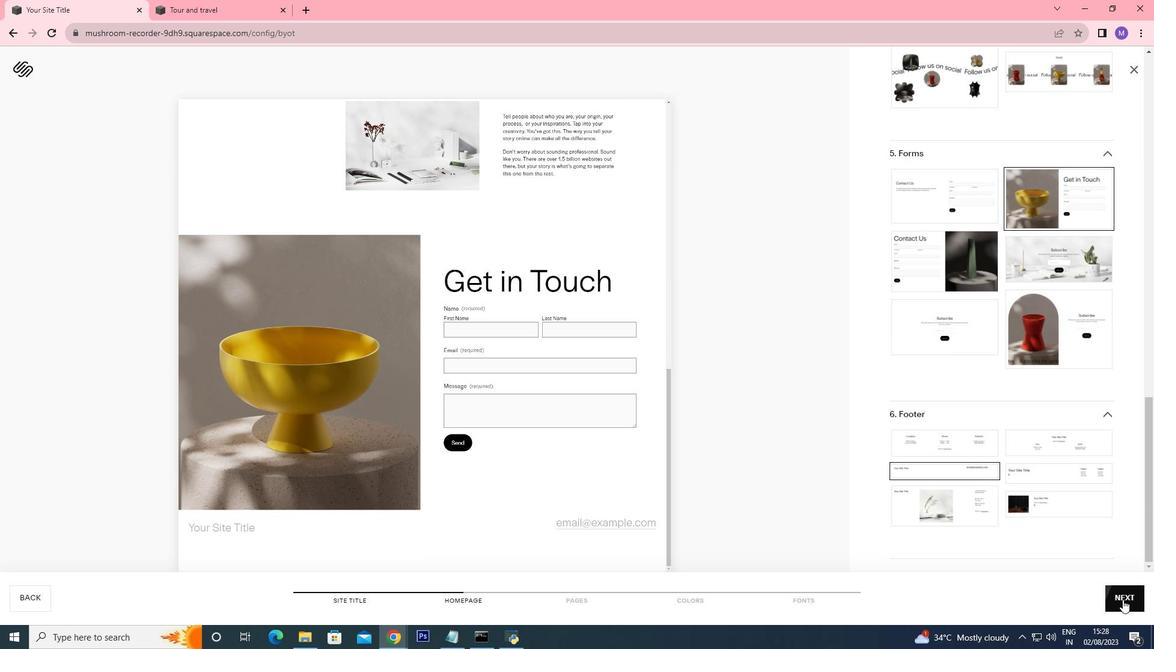 
Action: Mouse pressed left at (1058, 552)
Screenshot: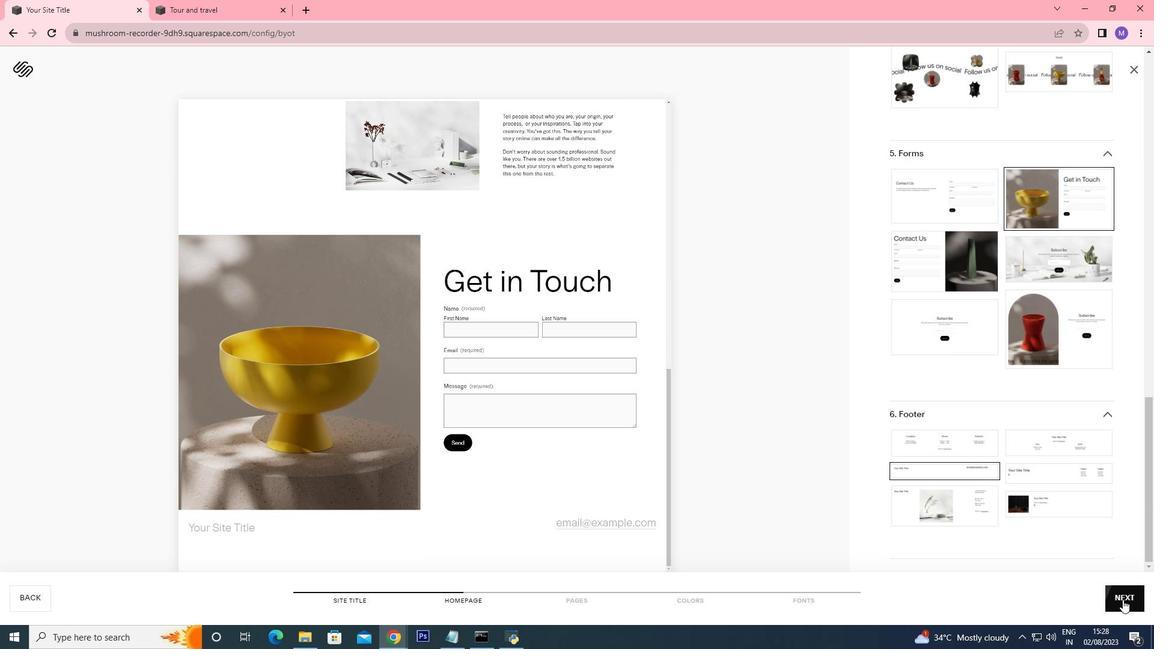 
Action: Mouse moved to (1055, 549)
Screenshot: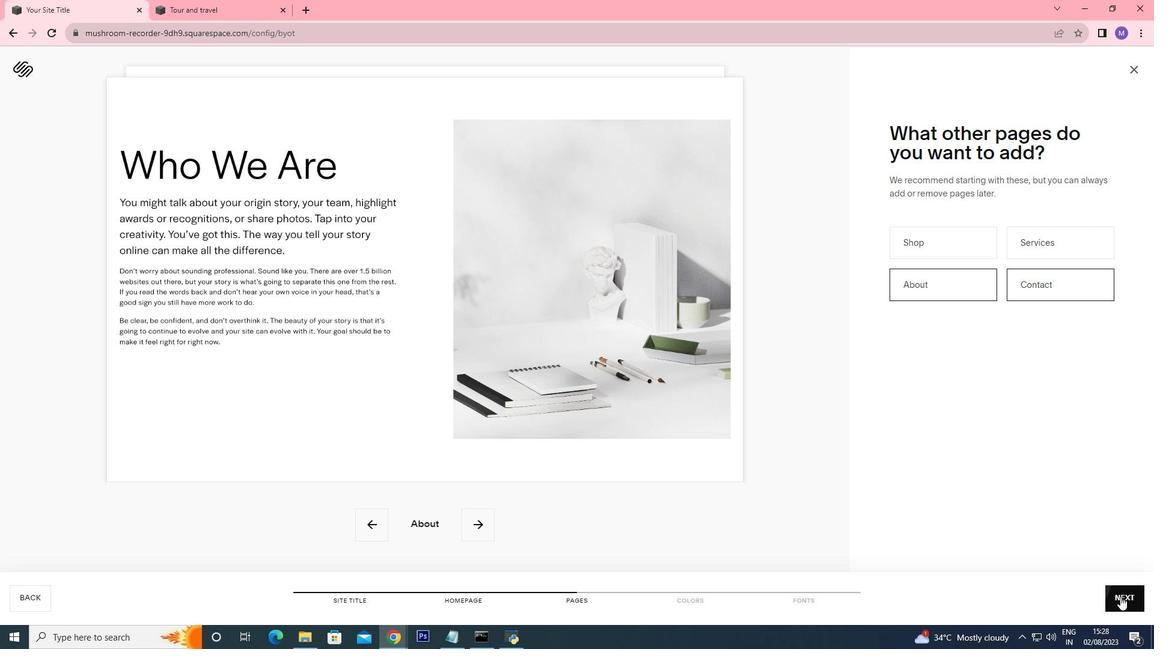 
Action: Mouse pressed left at (1055, 549)
Screenshot: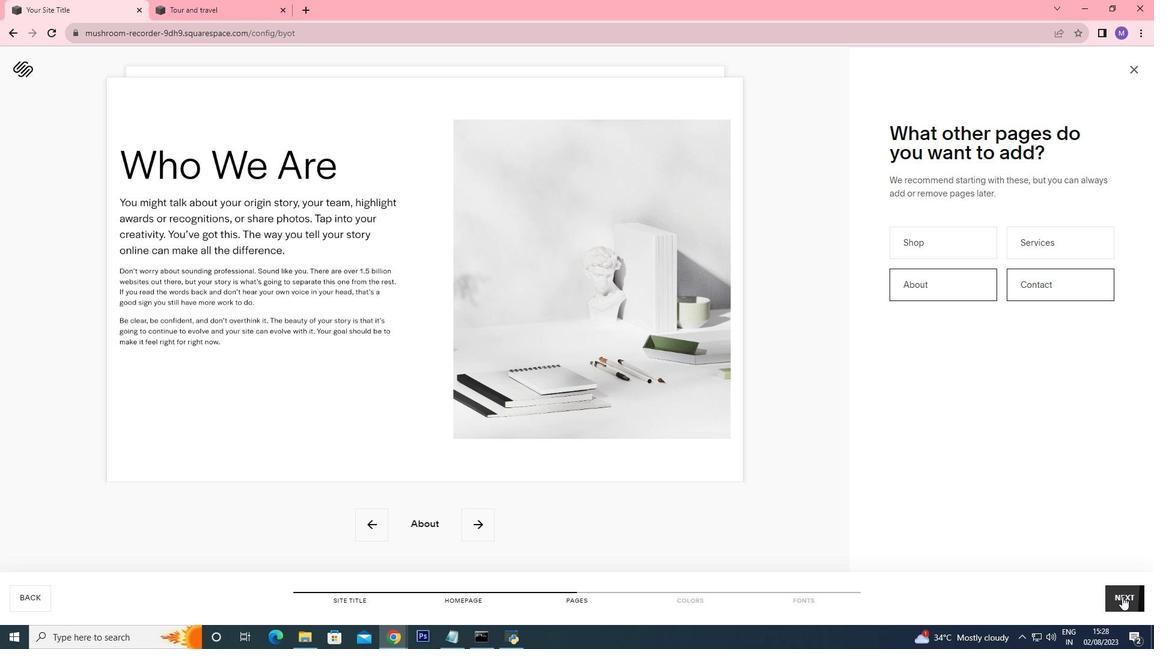 
Action: Mouse moved to (1055, 450)
Screenshot: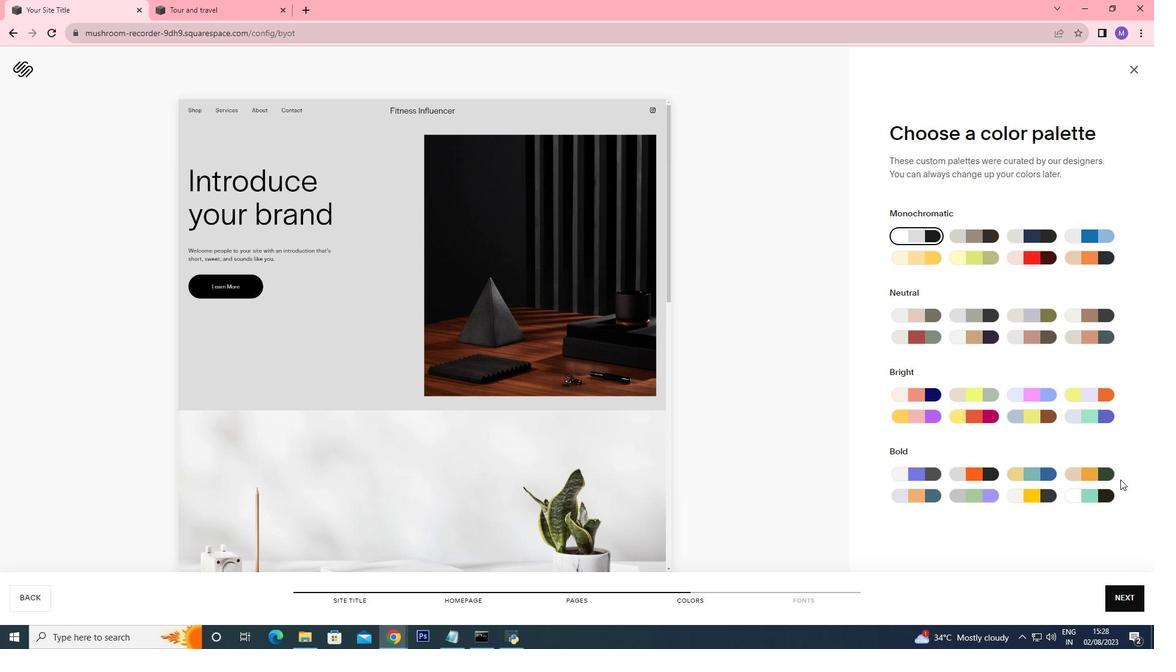 
Action: Mouse scrolled (1055, 450) with delta (0, 0)
Screenshot: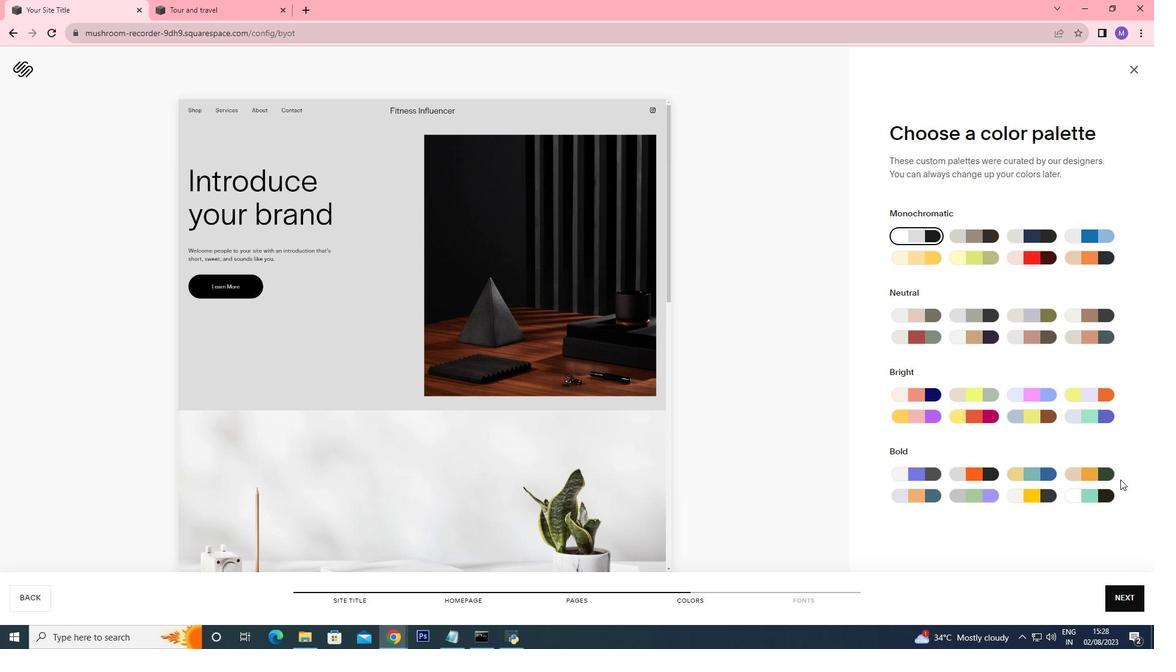 
Action: Mouse moved to (1042, 452)
Screenshot: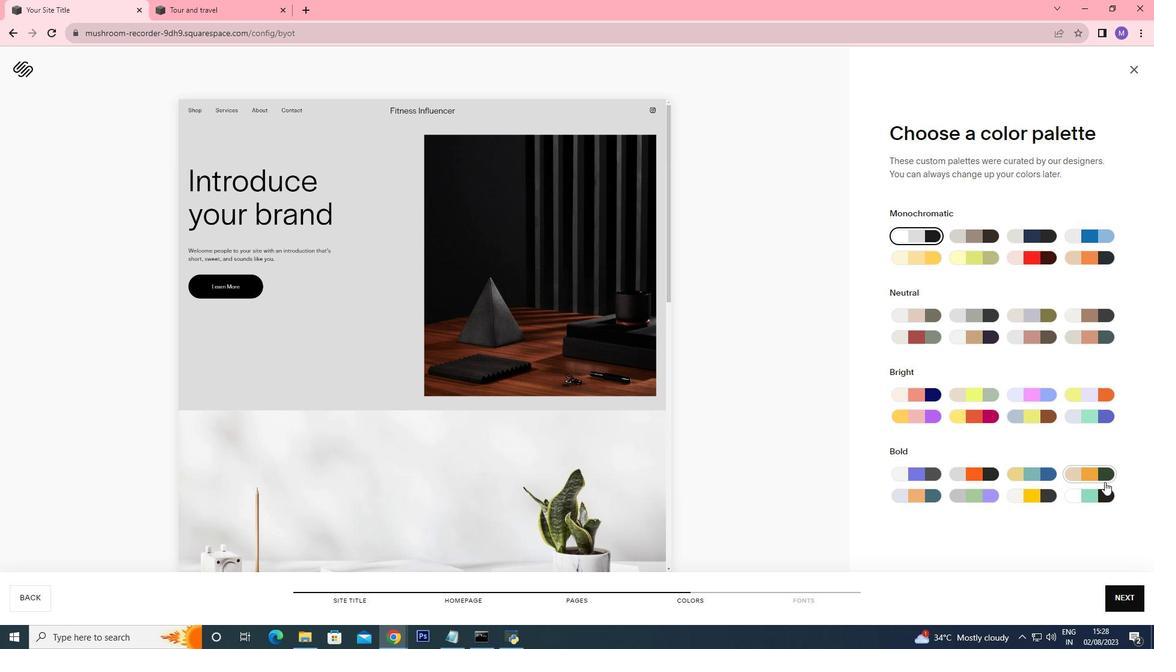 
Action: Mouse pressed left at (1042, 452)
Screenshot: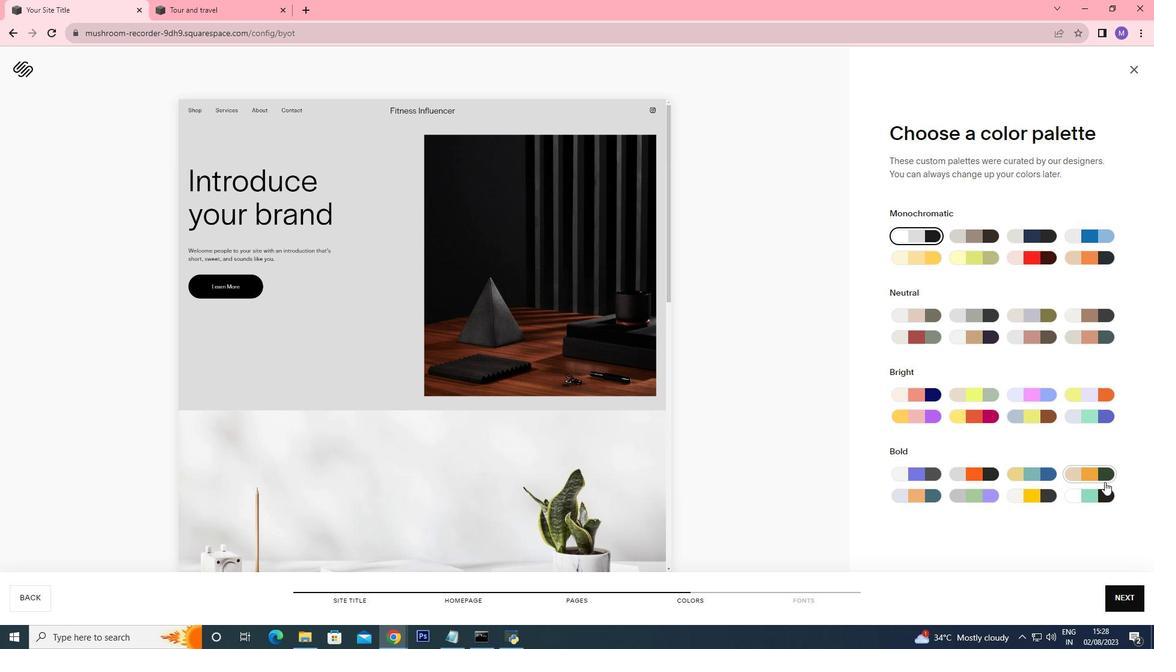 
Action: Mouse moved to (1034, 397)
Screenshot: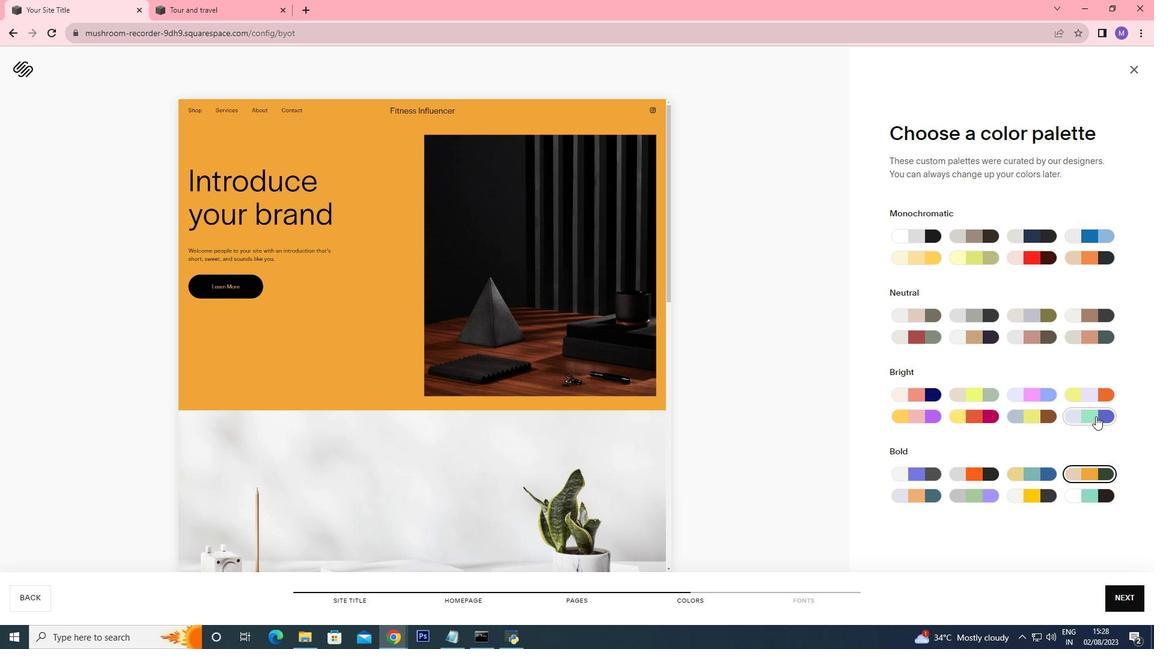 
Action: Mouse pressed left at (1034, 397)
Screenshot: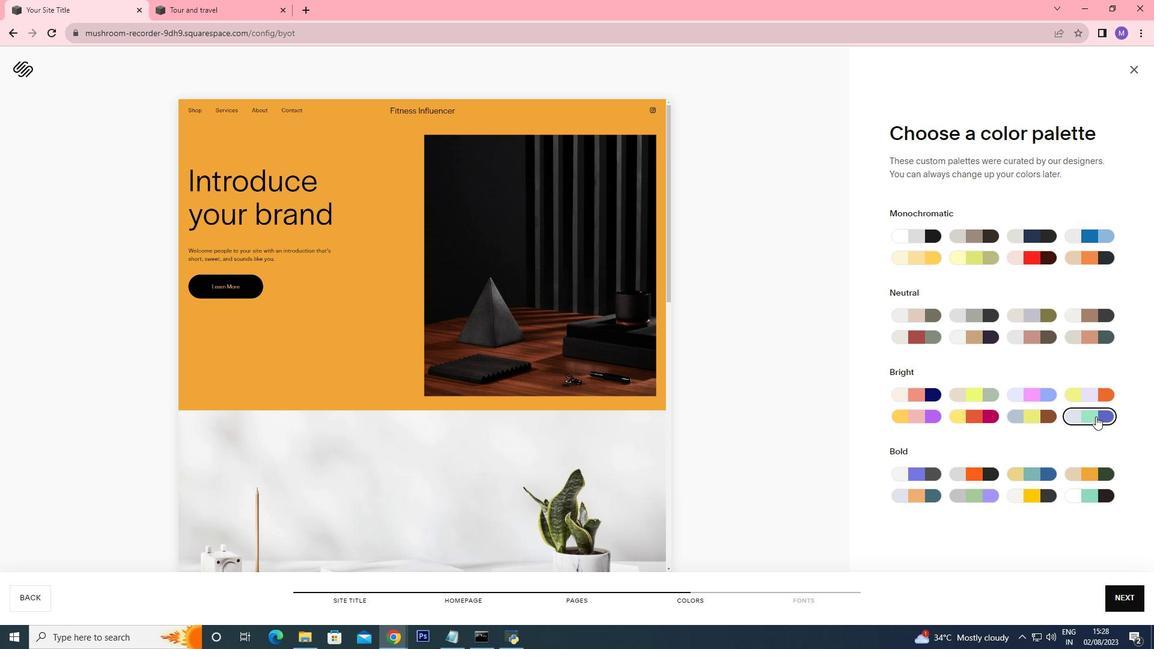 
Action: Mouse moved to (1030, 378)
Screenshot: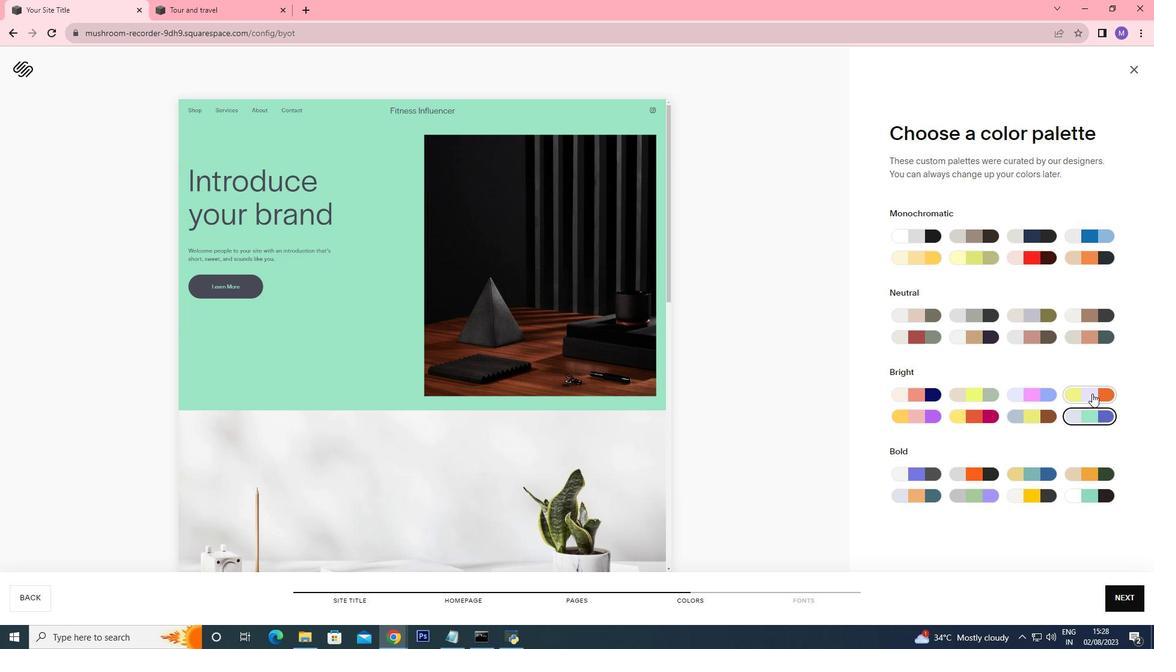
Action: Mouse pressed left at (1030, 378)
Screenshot: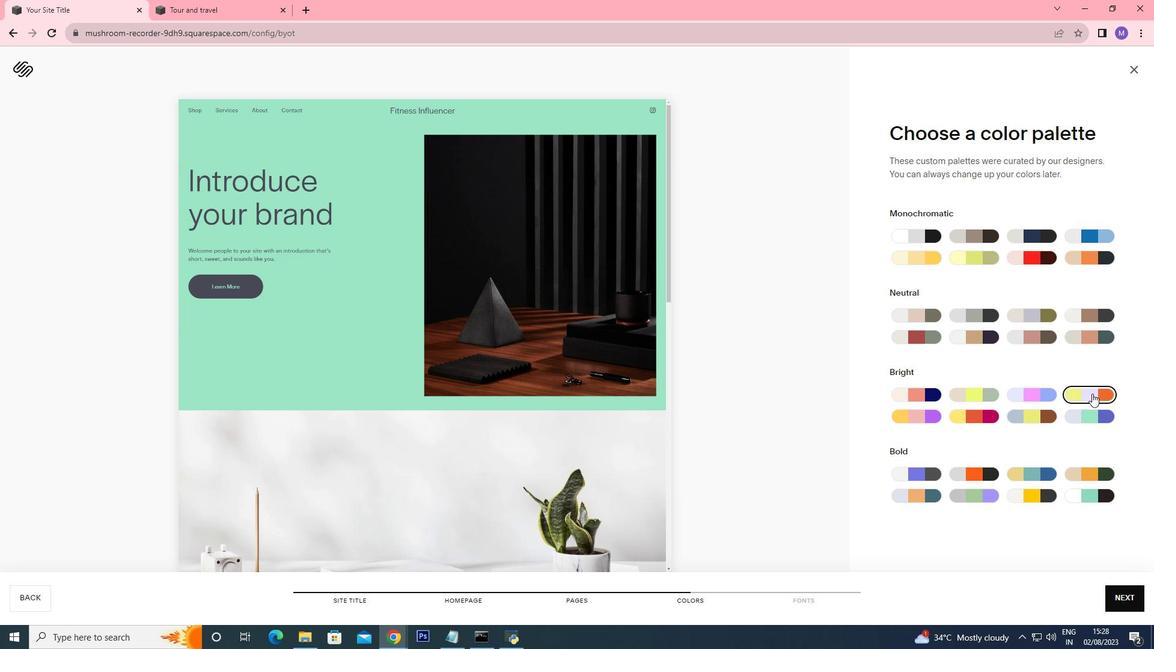 
Action: Mouse moved to (1060, 554)
Screenshot: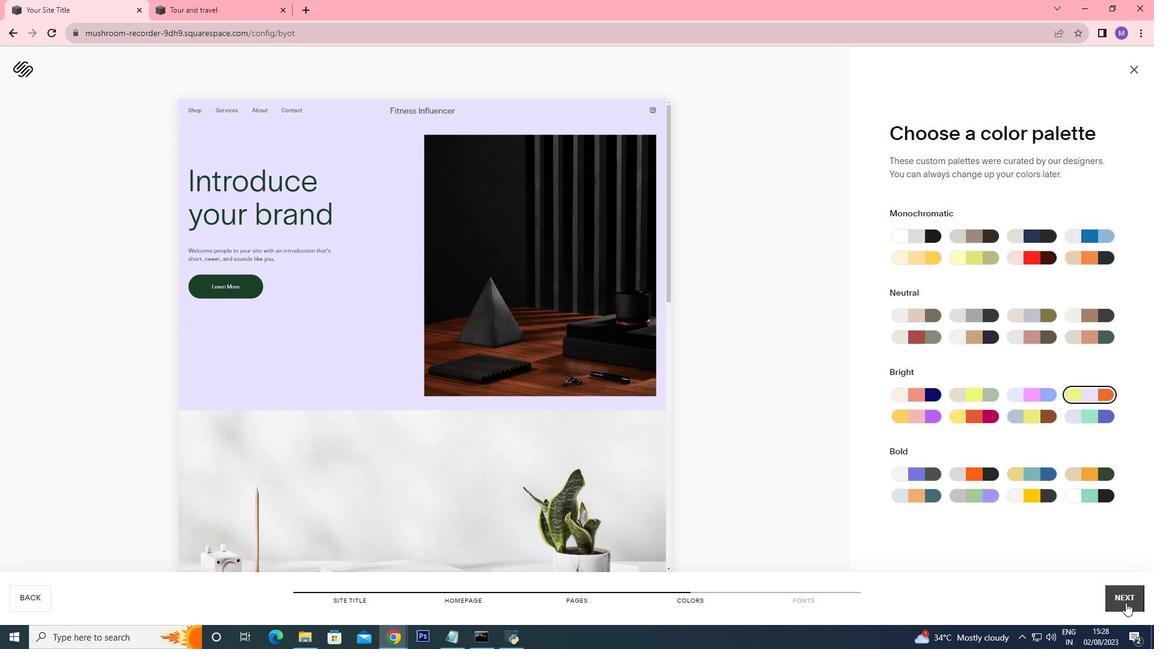 
Action: Mouse pressed left at (1060, 554)
Screenshot: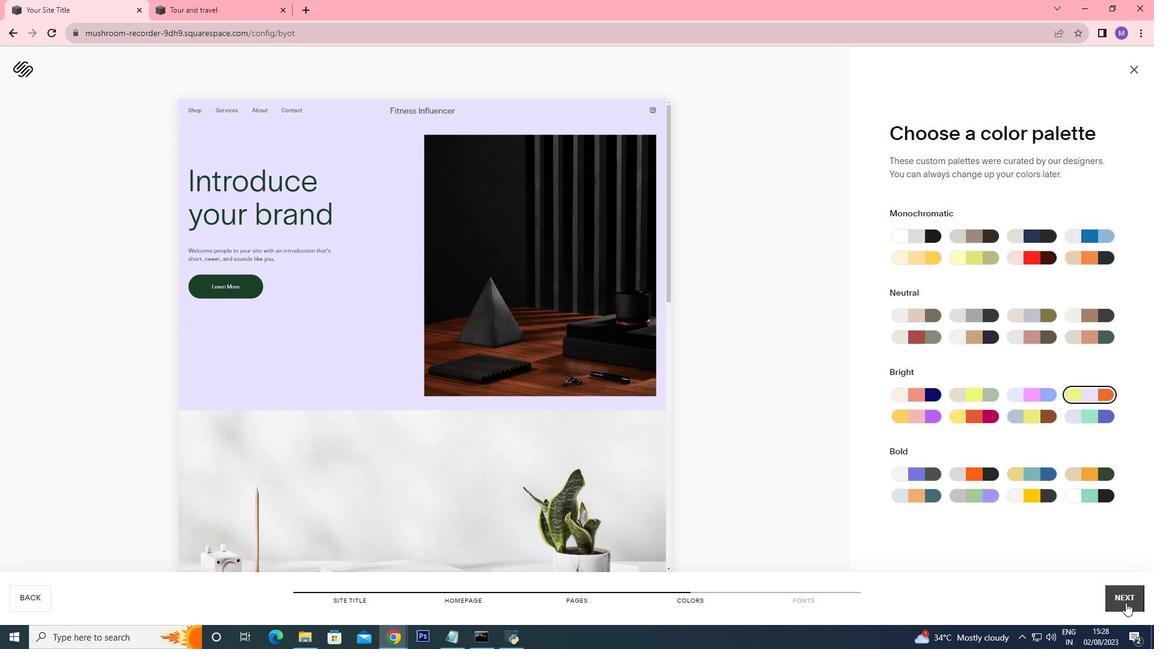
Action: Mouse moved to (932, 339)
Screenshot: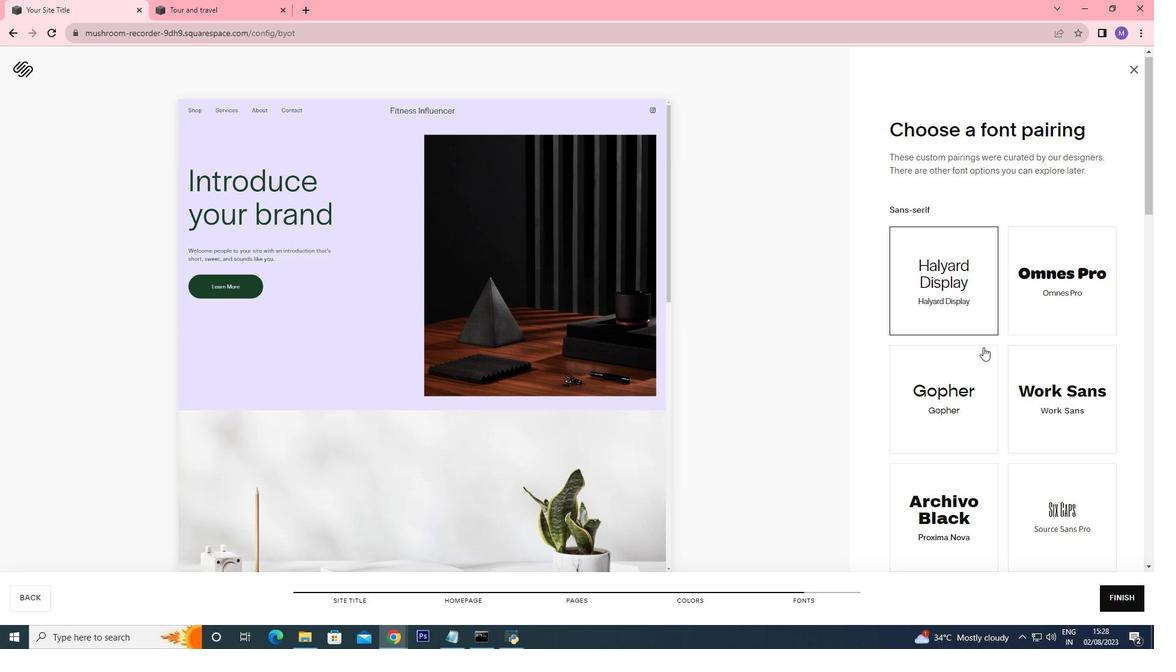
Action: Mouse scrolled (932, 338) with delta (0, 0)
Screenshot: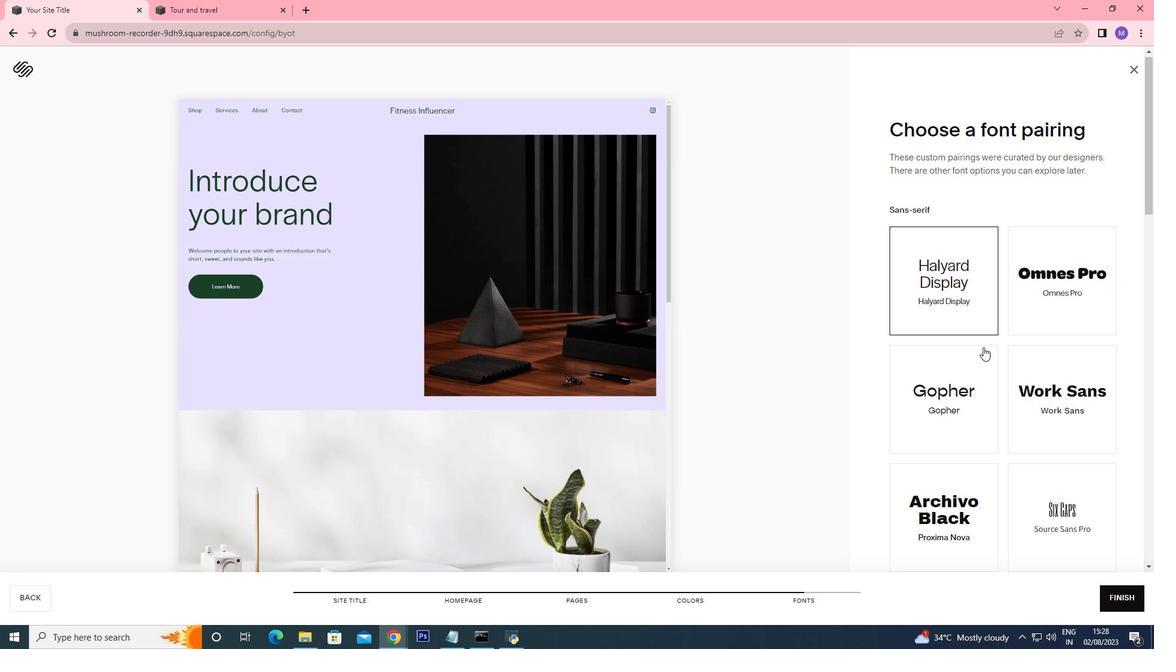 
Action: Mouse scrolled (932, 338) with delta (0, 0)
Screenshot: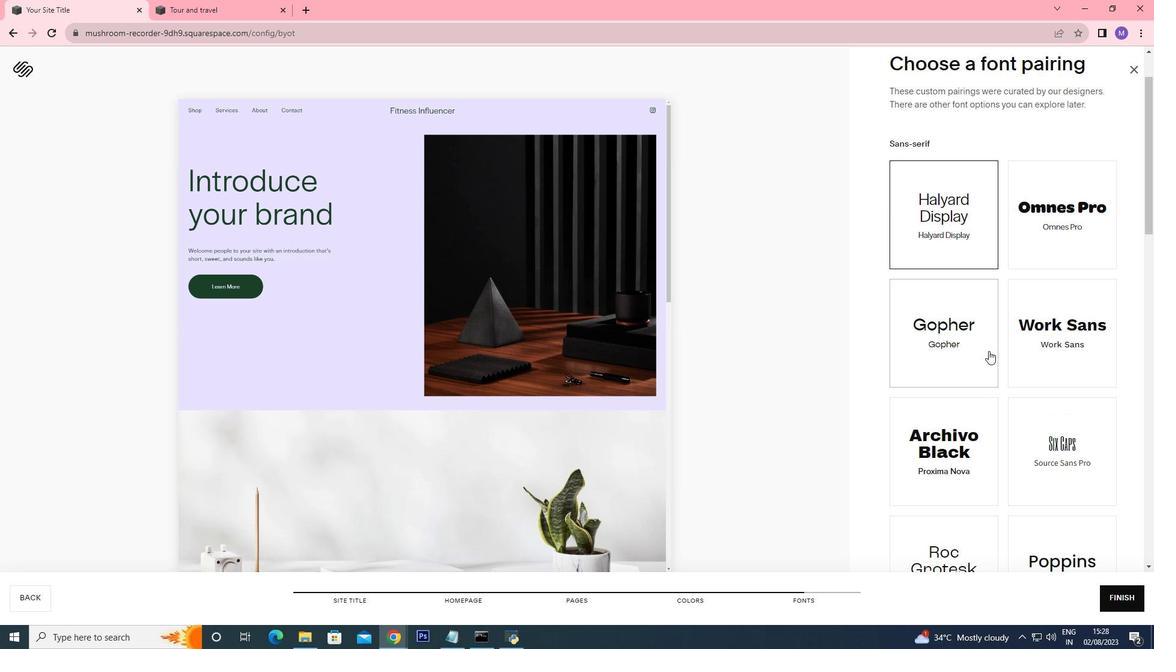 
Action: Mouse moved to (932, 339)
Screenshot: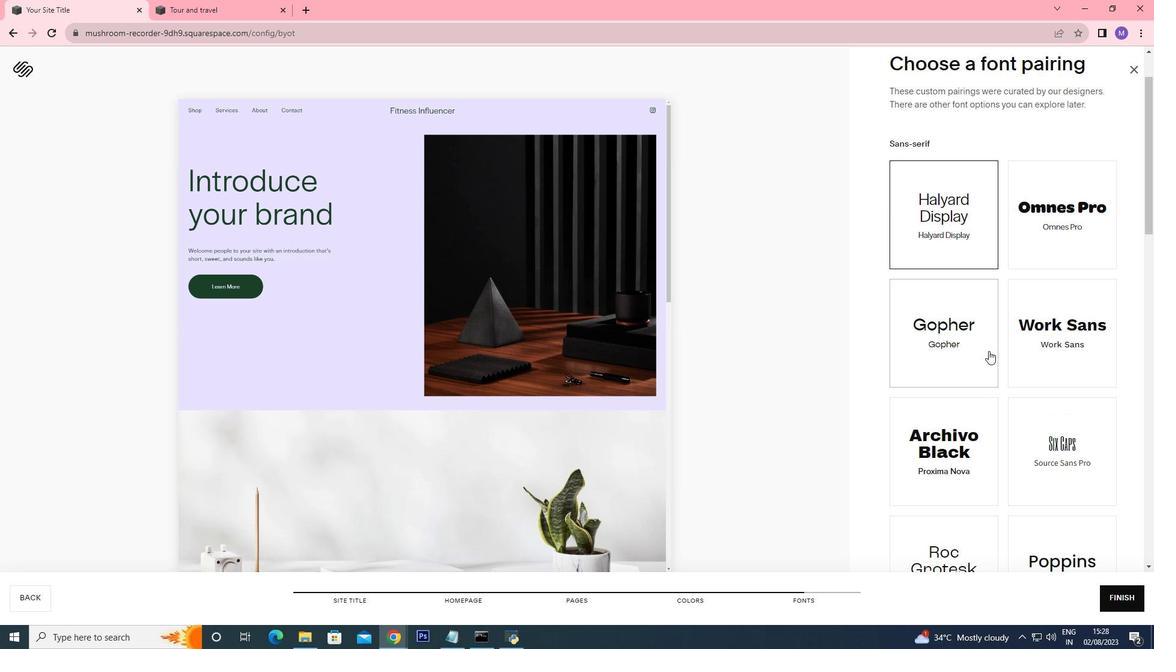 
Action: Mouse scrolled (932, 338) with delta (0, 0)
Screenshot: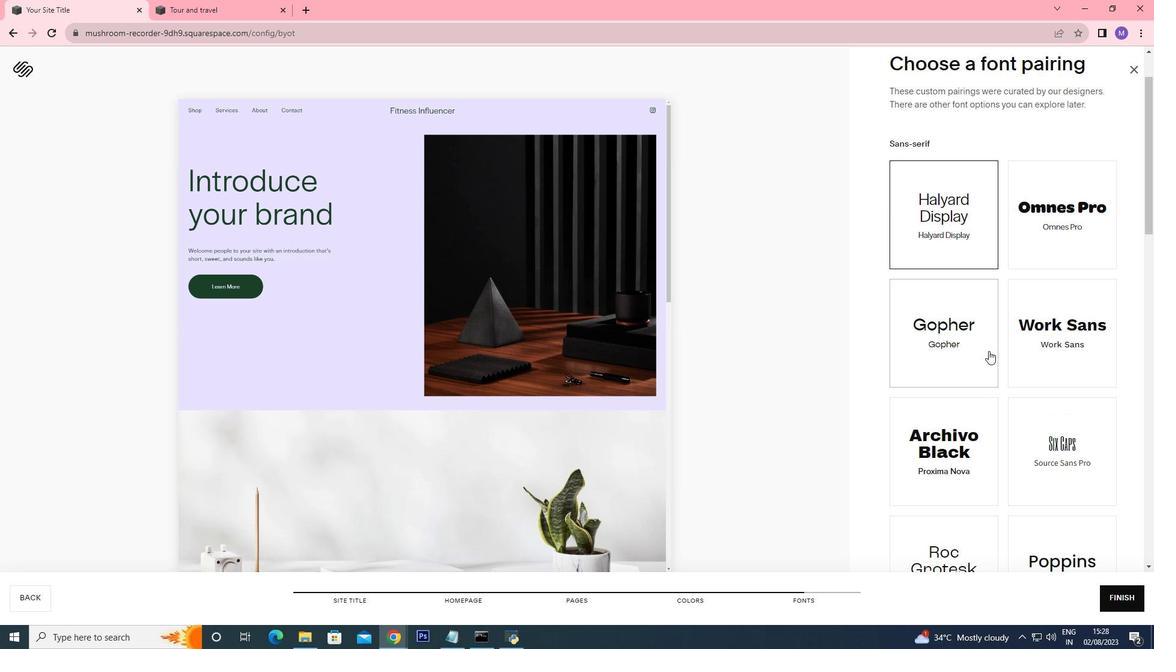 
Action: Mouse moved to (988, 395)
Screenshot: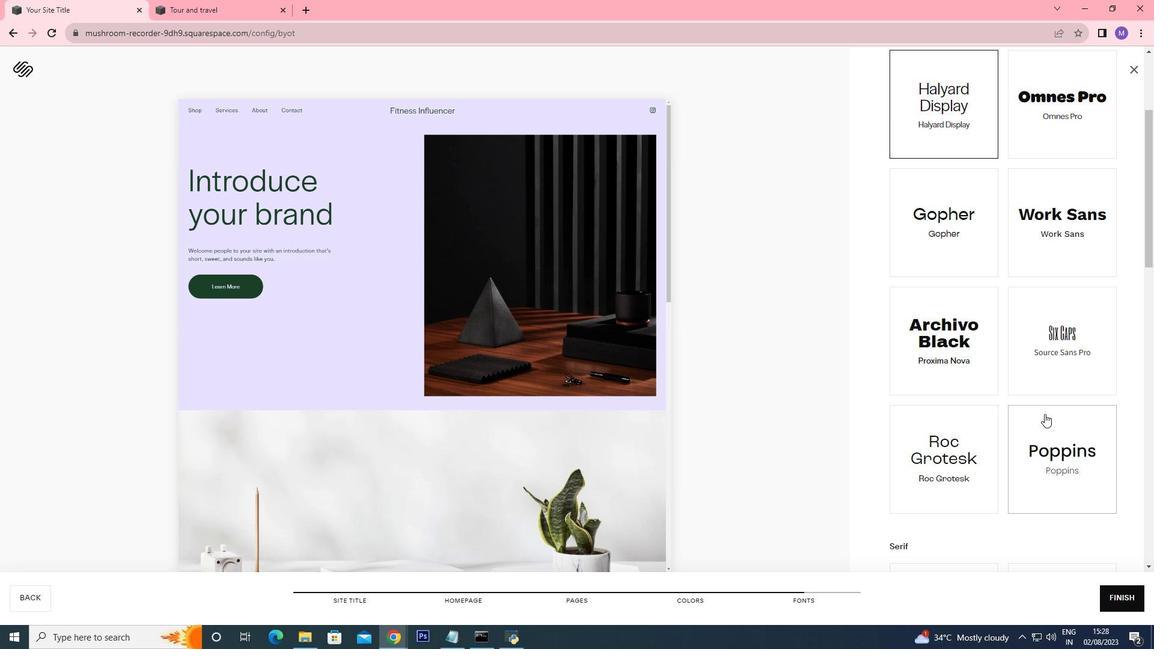 
Action: Mouse scrolled (988, 395) with delta (0, 0)
Screenshot: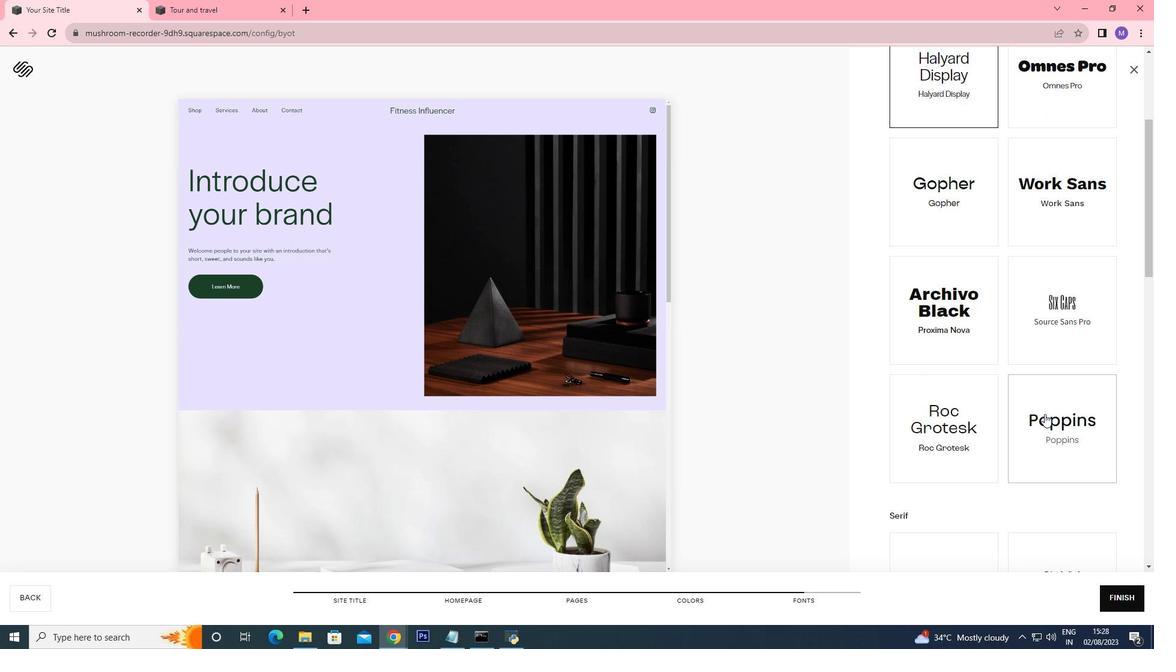 
Action: Mouse scrolled (988, 395) with delta (0, 0)
Screenshot: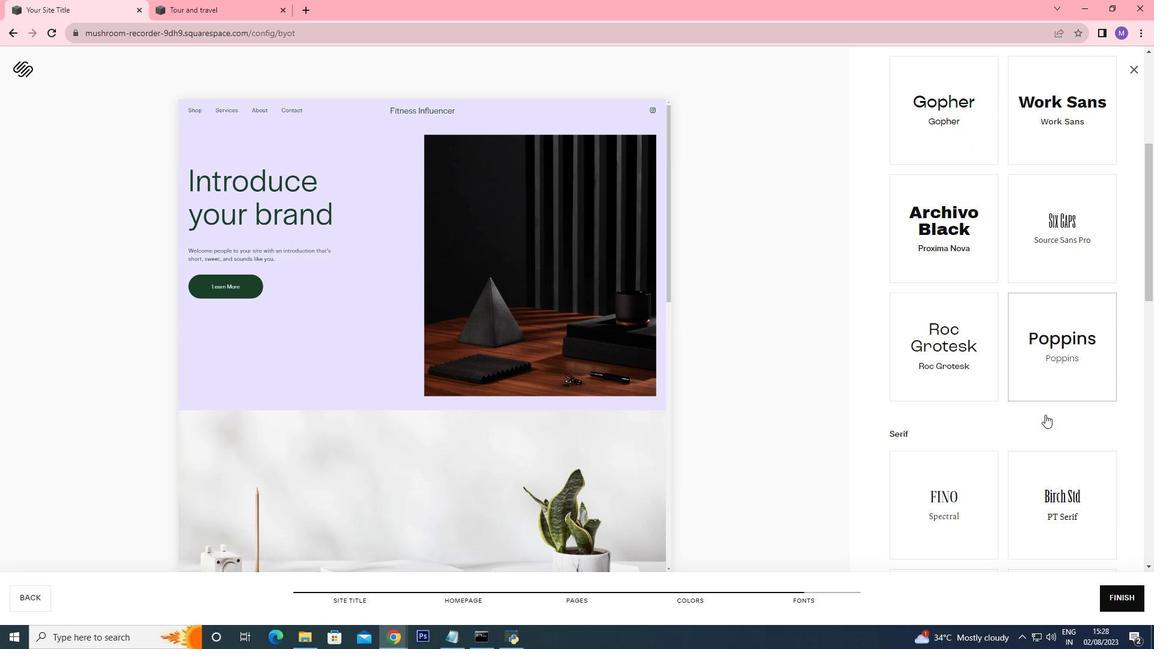 
Action: Mouse scrolled (988, 395) with delta (0, 0)
Screenshot: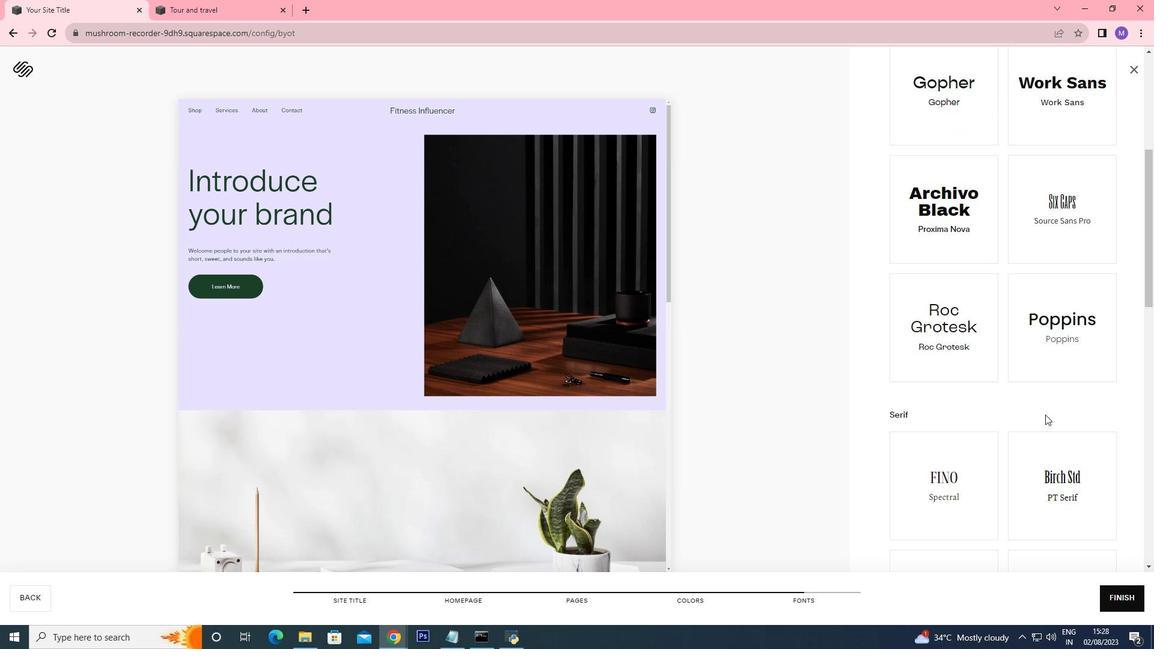 
Action: Mouse moved to (988, 395)
Screenshot: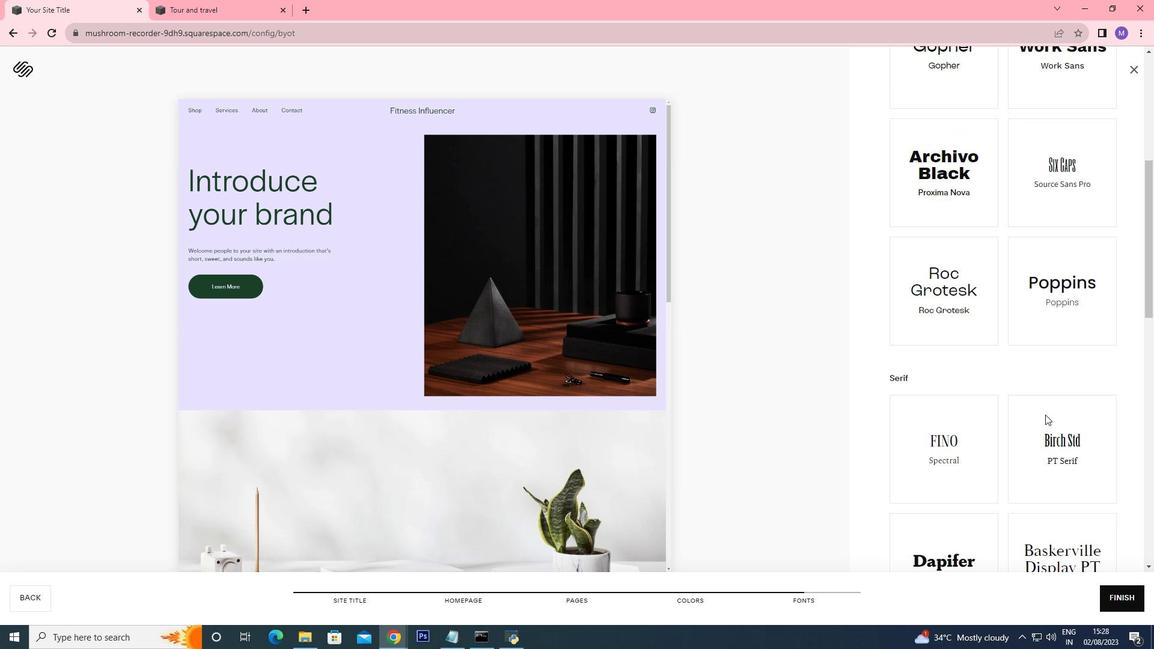 
Action: Mouse scrolled (988, 395) with delta (0, 0)
Screenshot: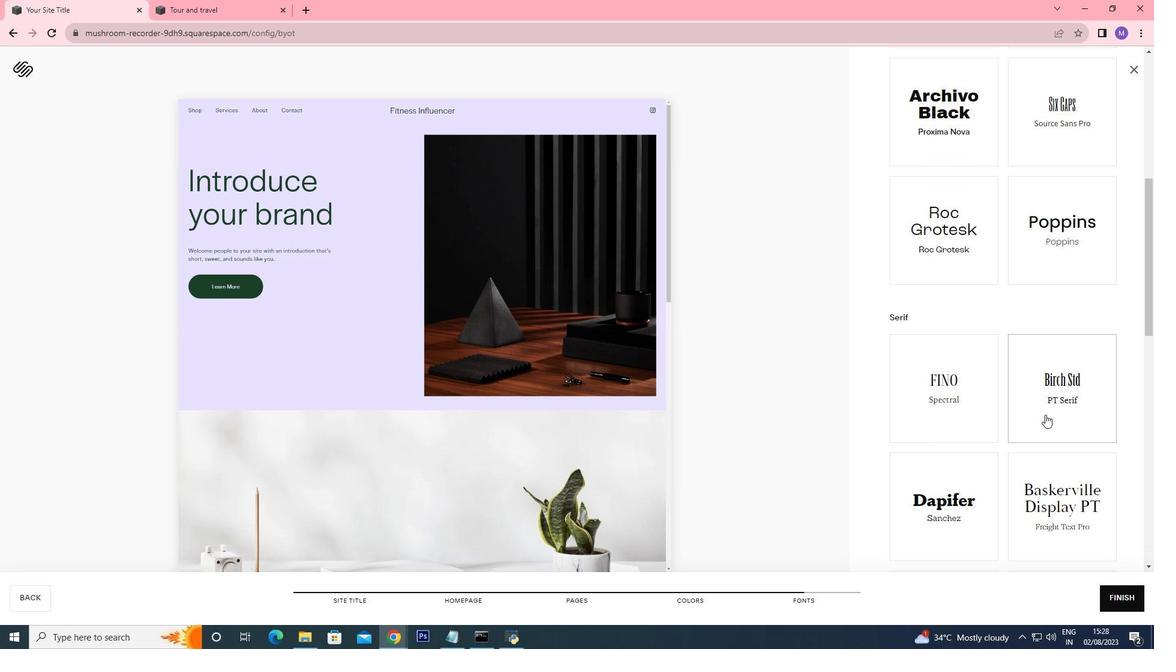 
Action: Mouse scrolled (988, 395) with delta (0, 0)
Screenshot: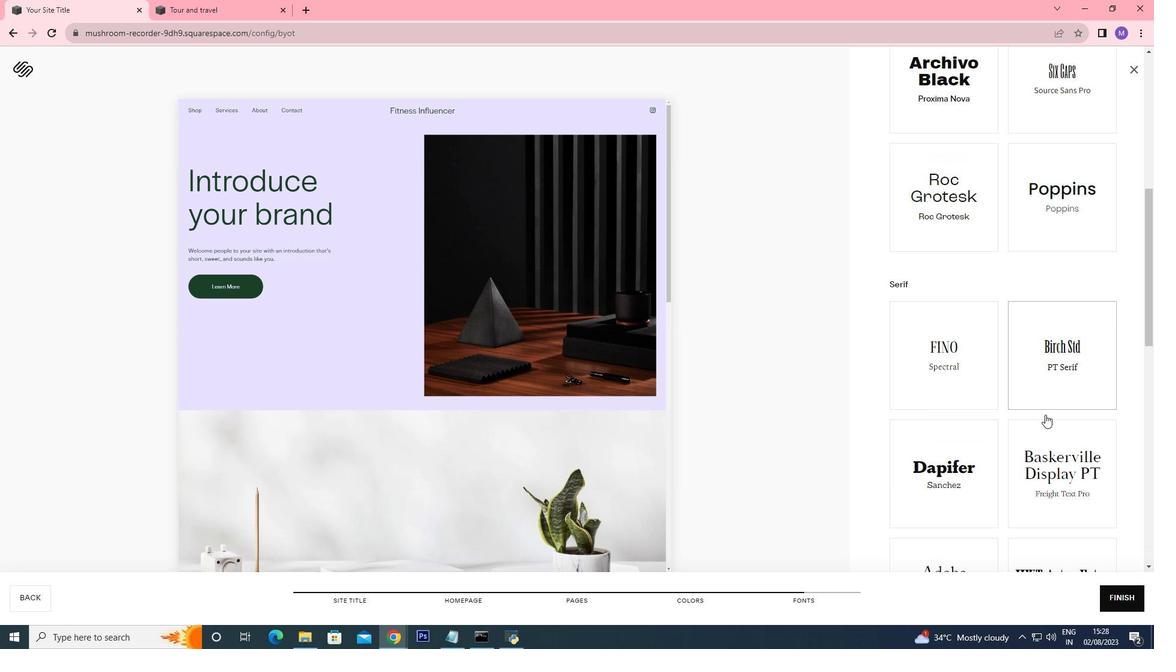 
Action: Mouse moved to (988, 396)
Screenshot: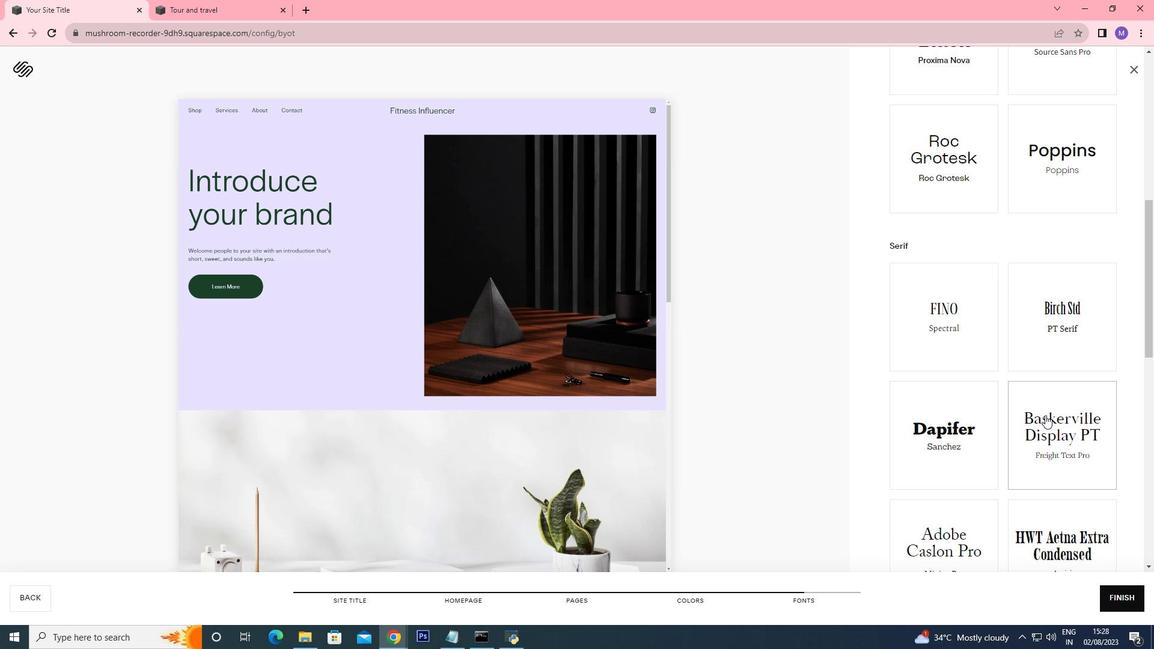 
Action: Mouse scrolled (988, 395) with delta (0, 0)
Screenshot: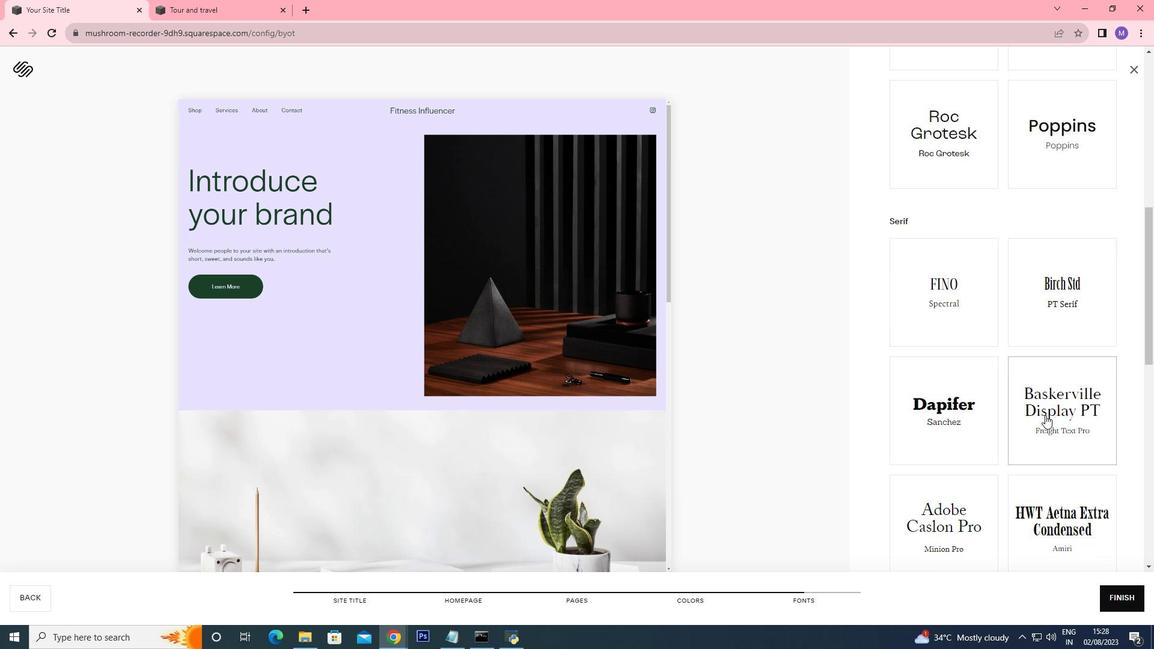 
Action: Mouse scrolled (988, 395) with delta (0, 0)
Screenshot: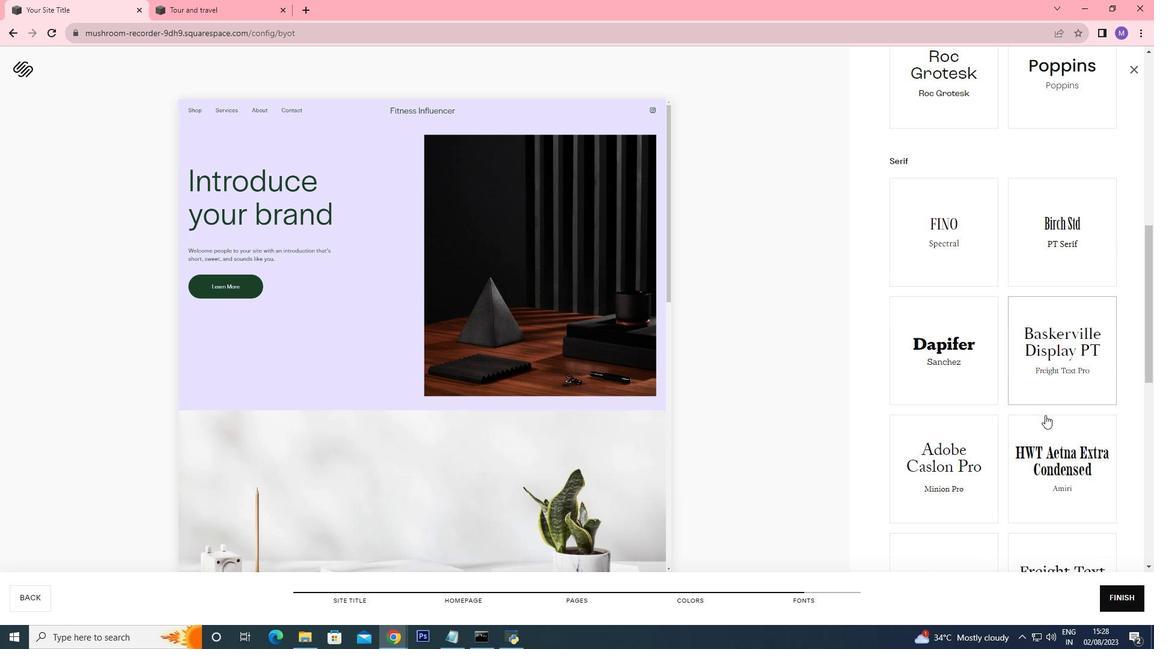 
Action: Mouse scrolled (988, 395) with delta (0, 0)
Screenshot: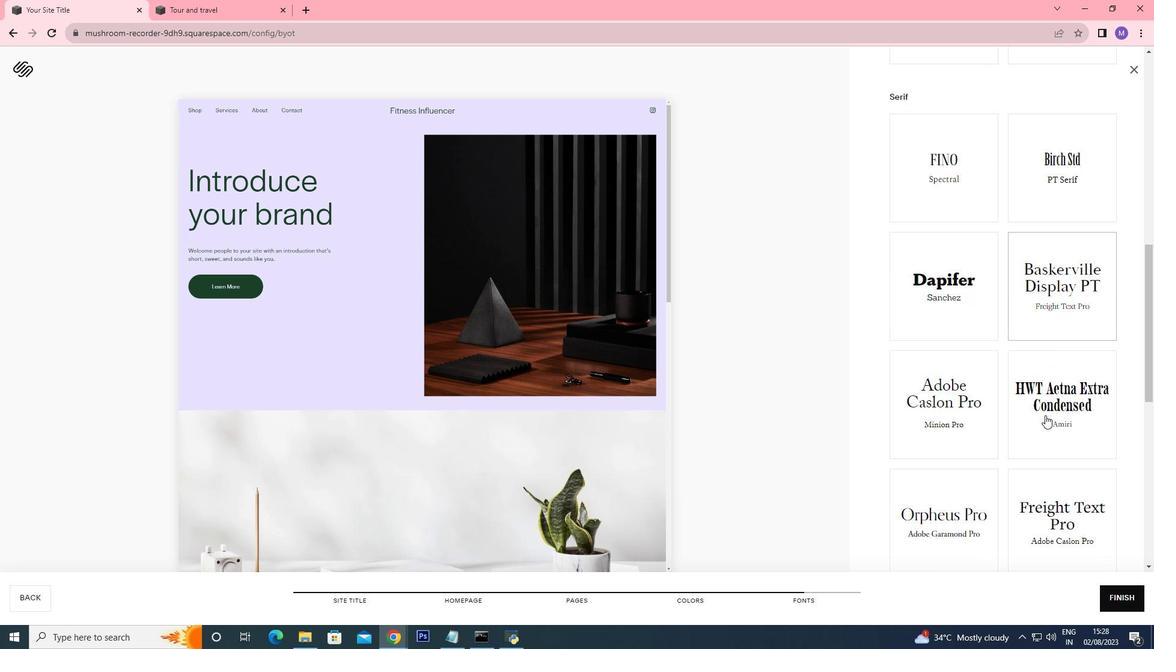 
Action: Mouse scrolled (988, 395) with delta (0, 0)
Screenshot: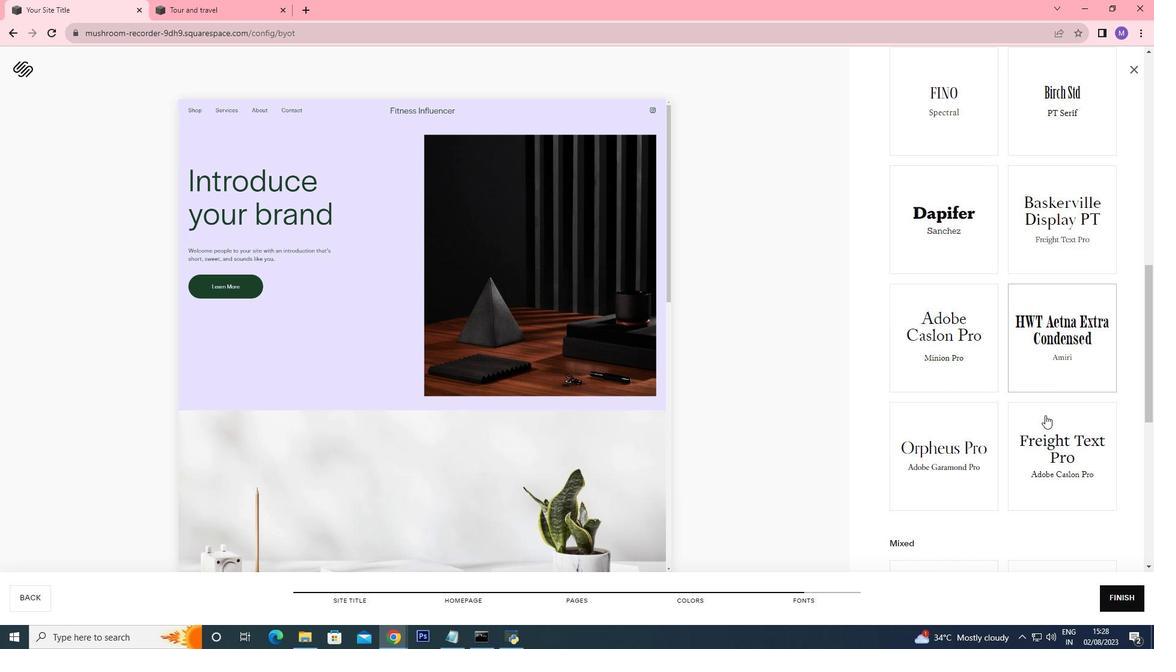 
Action: Mouse scrolled (988, 395) with delta (0, 0)
Screenshot: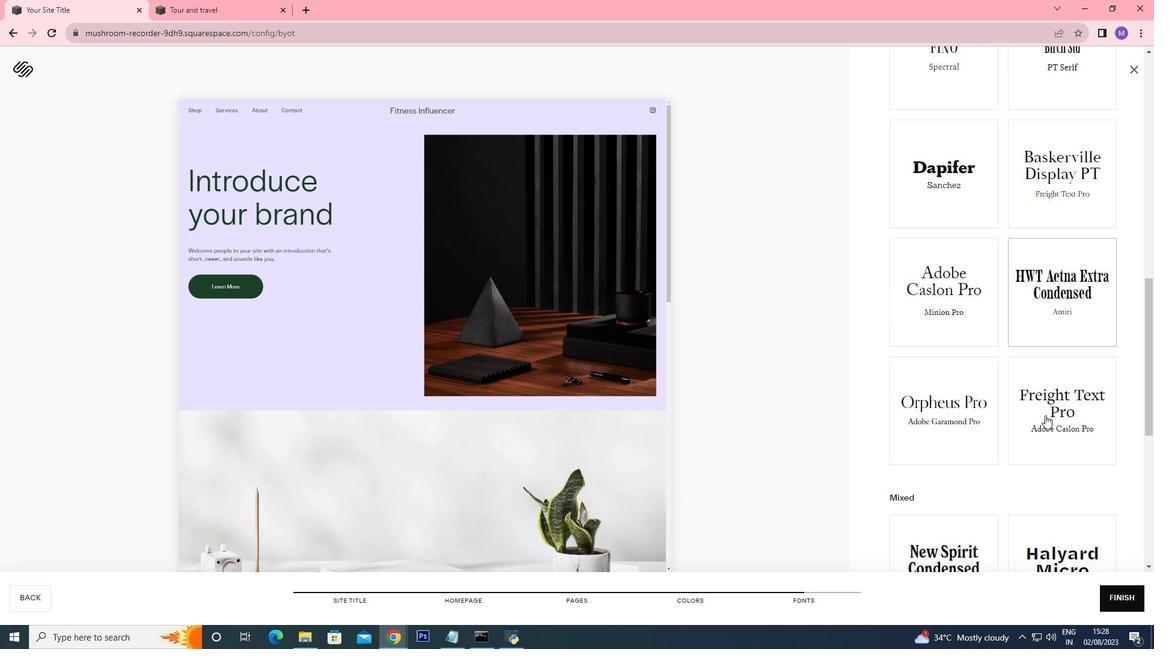 
Action: Mouse moved to (1004, 428)
Screenshot: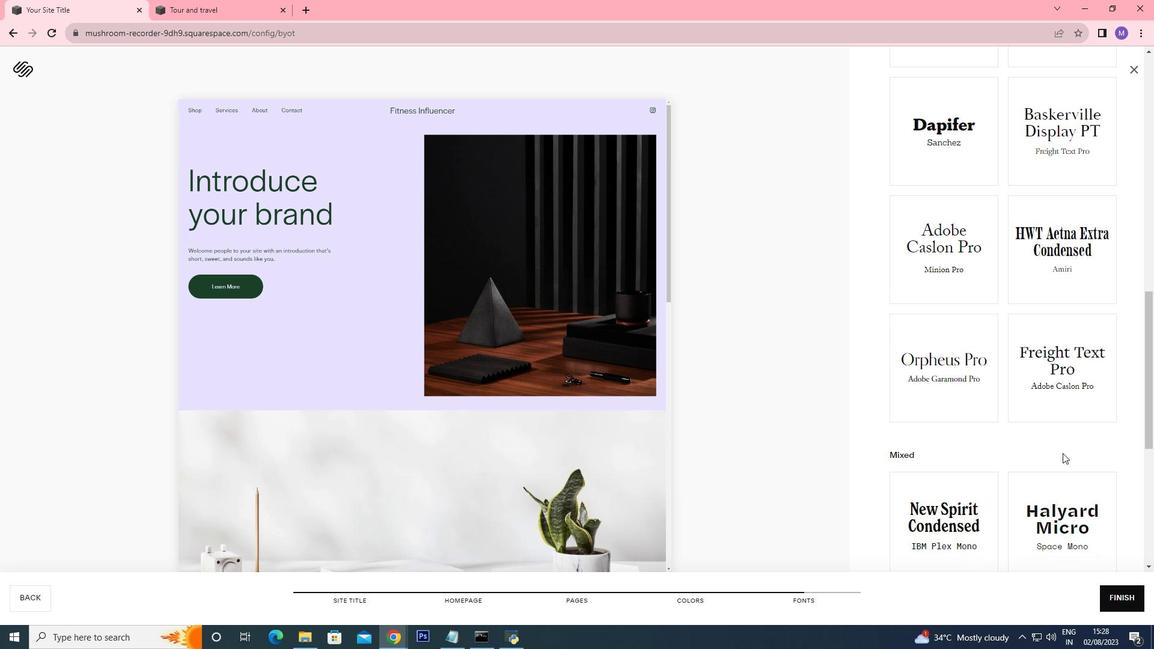 
Action: Mouse scrolled (1004, 428) with delta (0, 0)
Screenshot: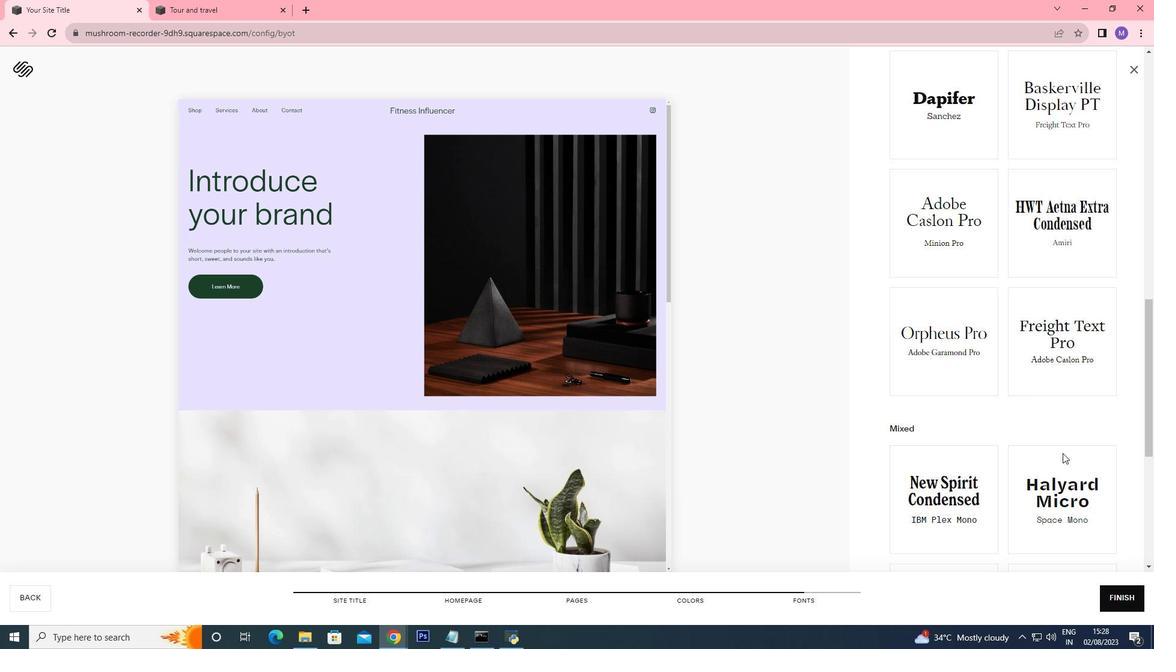 
Action: Mouse scrolled (1004, 428) with delta (0, 0)
Screenshot: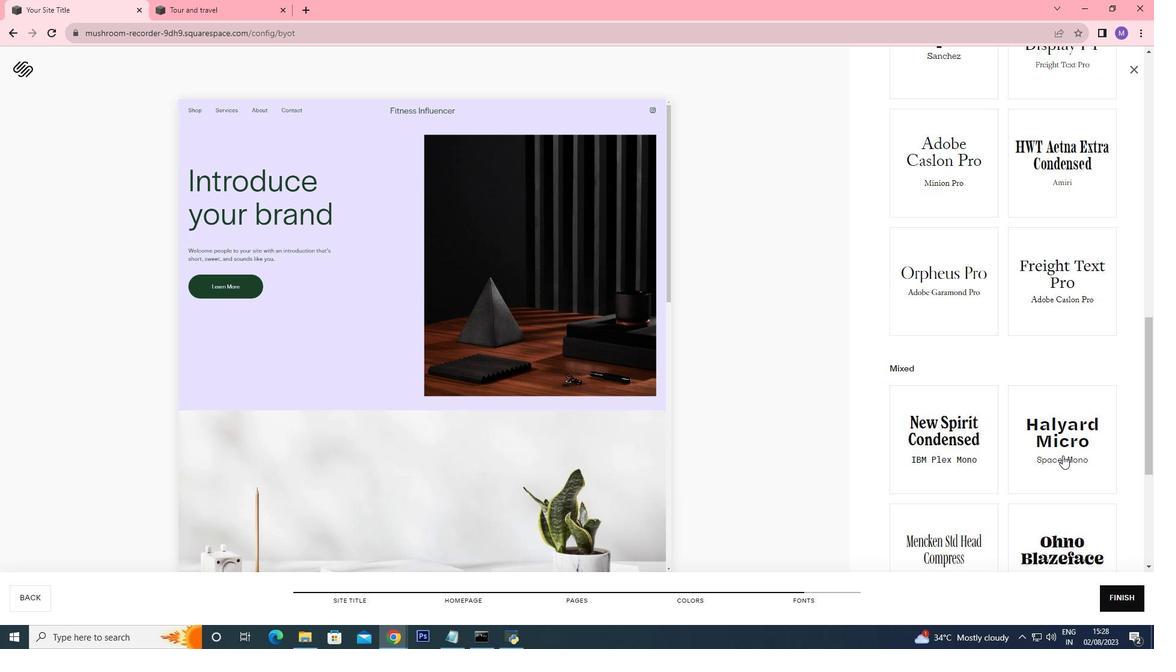 
Action: Mouse moved to (998, 405)
Screenshot: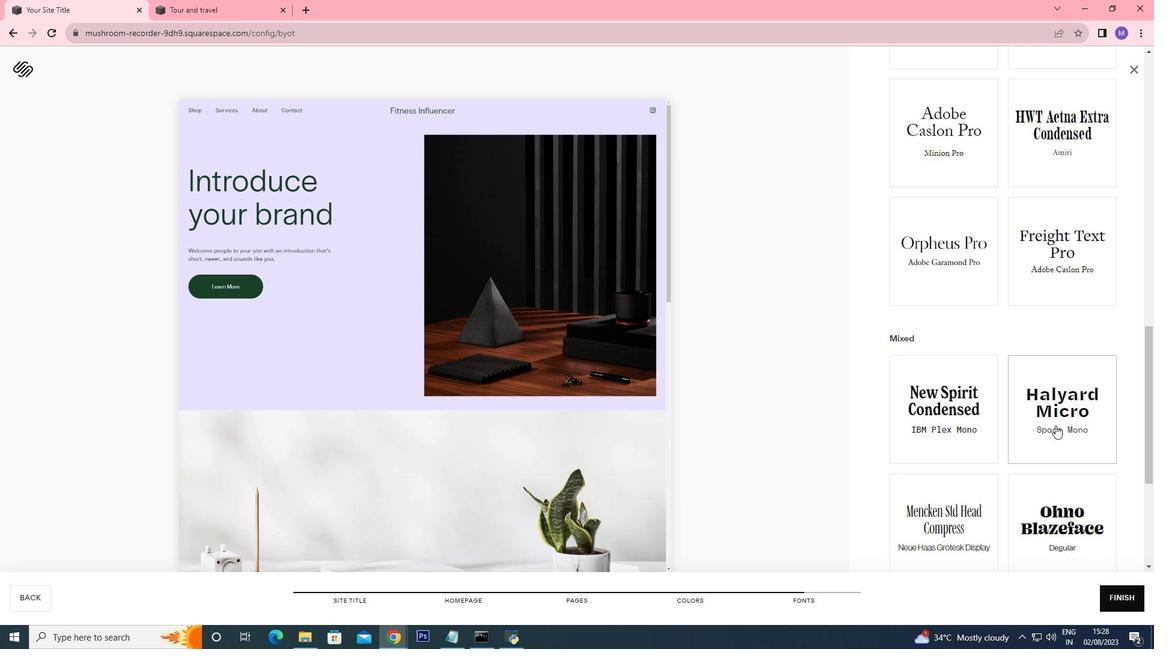 
Action: Mouse pressed left at (998, 405)
Screenshot: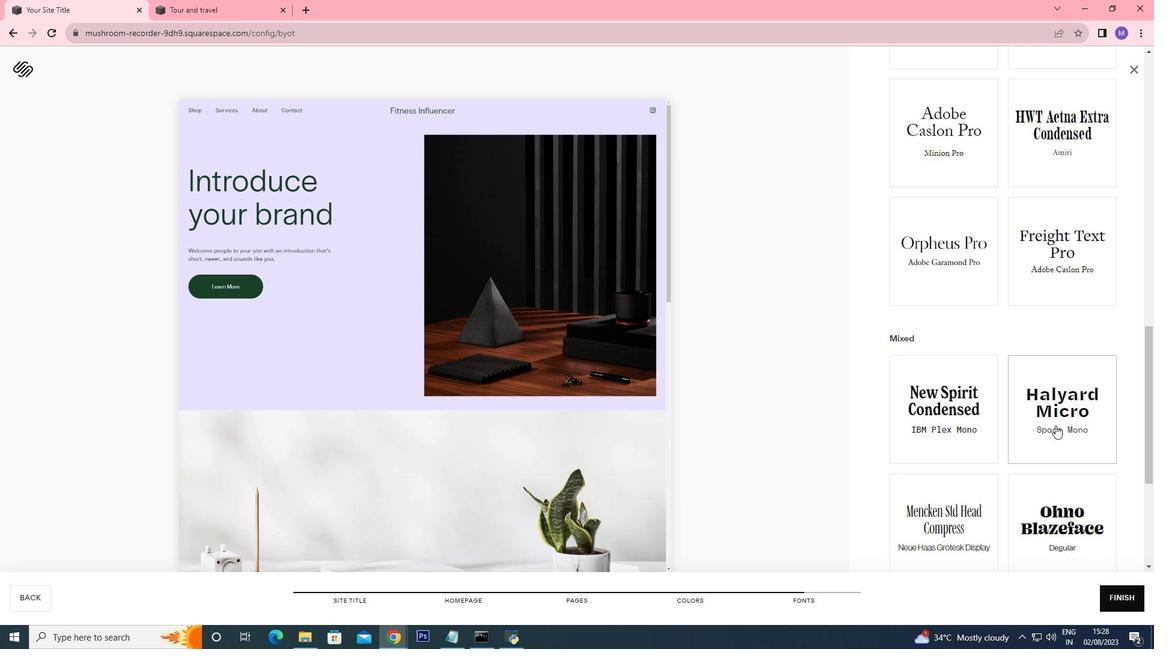 
Action: Mouse moved to (992, 414)
Screenshot: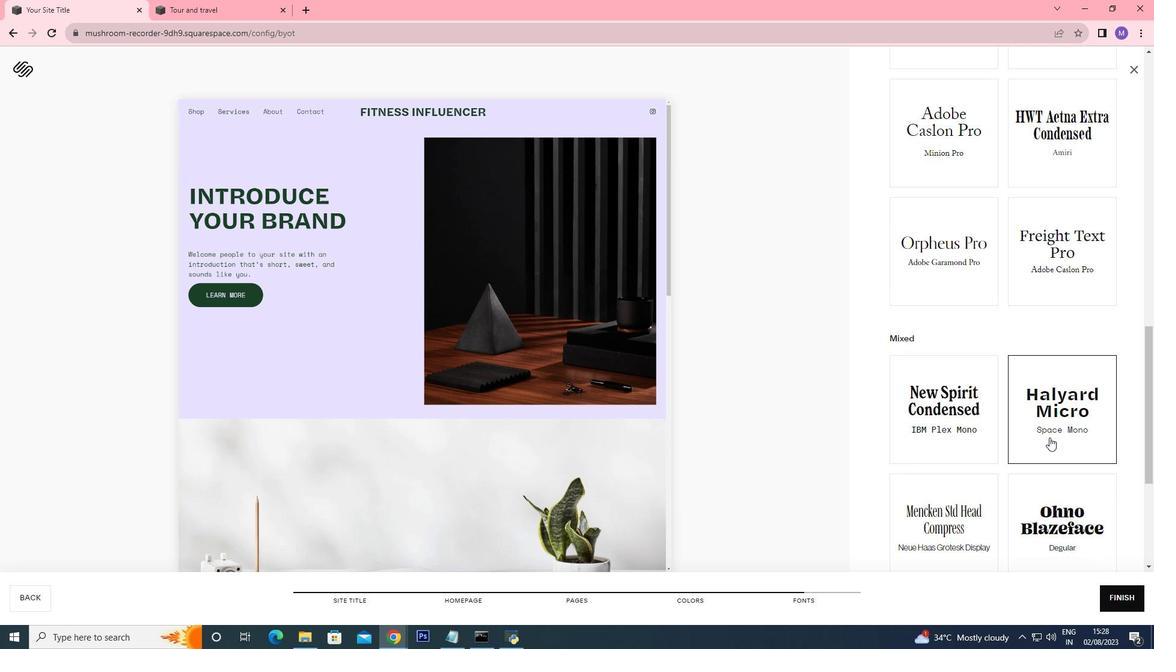 
Action: Mouse scrolled (992, 415) with delta (0, 0)
Screenshot: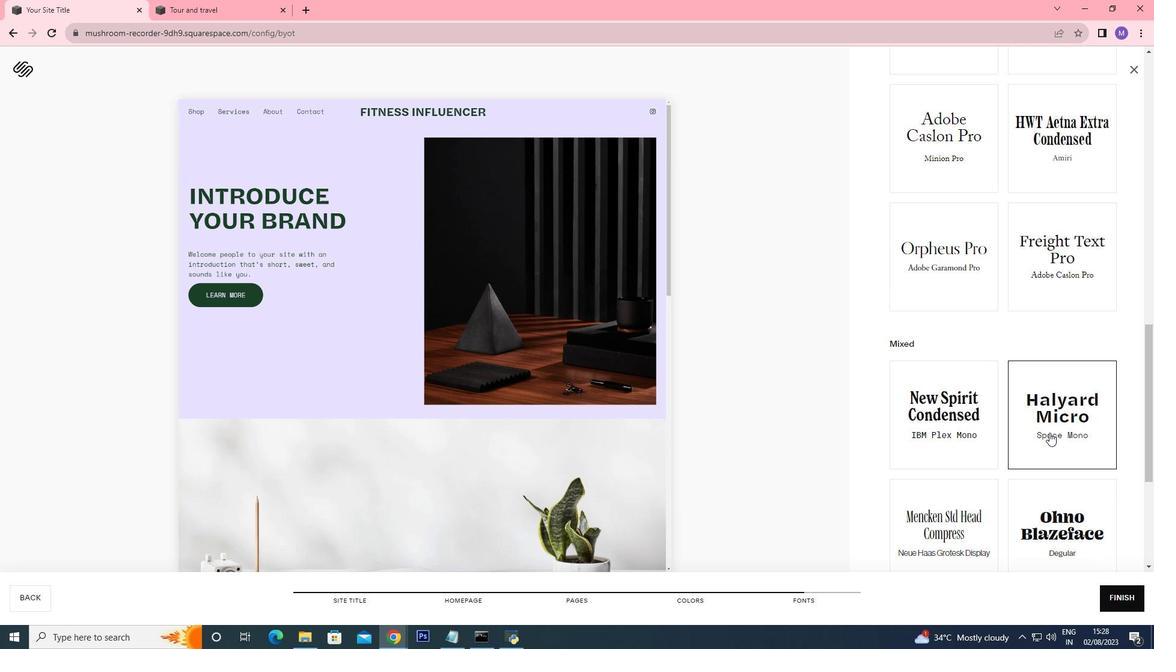 
Action: Mouse scrolled (992, 415) with delta (0, 0)
Screenshot: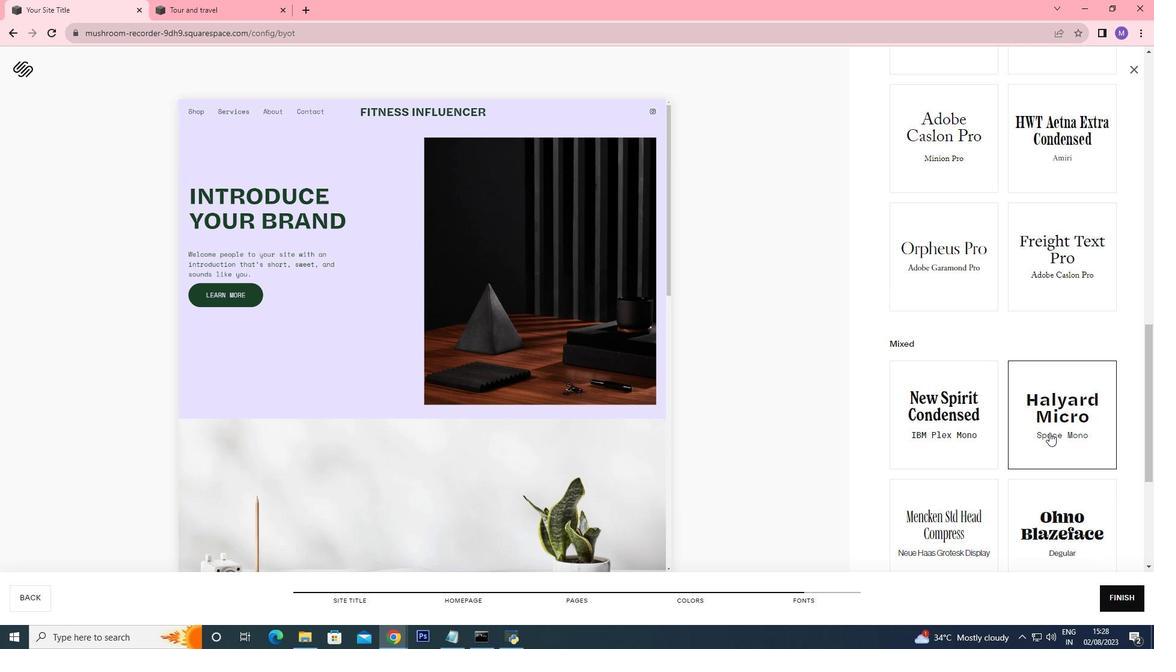 
Action: Mouse scrolled (992, 415) with delta (0, 0)
Screenshot: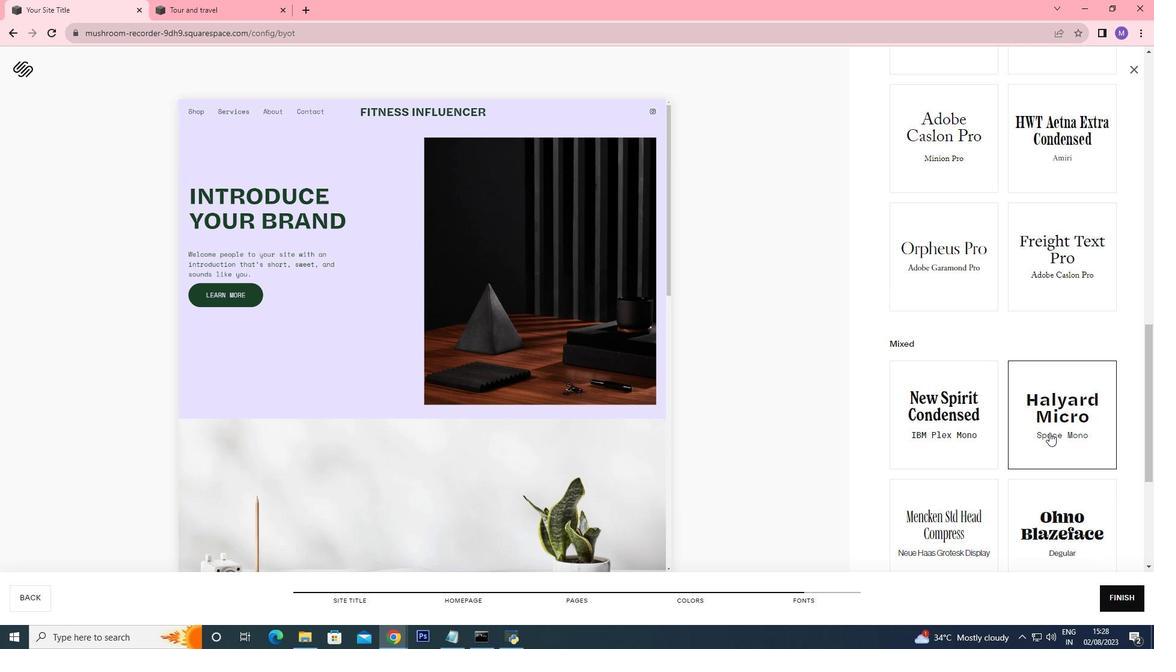 
Action: Mouse scrolled (992, 415) with delta (0, 0)
Screenshot: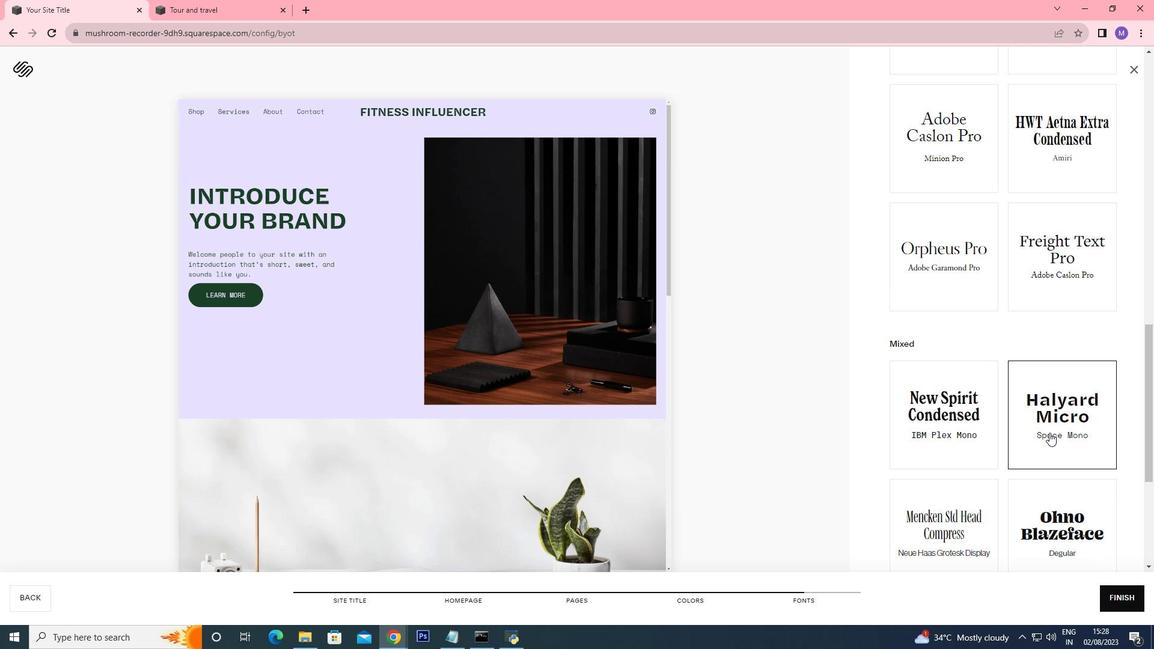 
Action: Mouse scrolled (992, 415) with delta (0, 0)
Screenshot: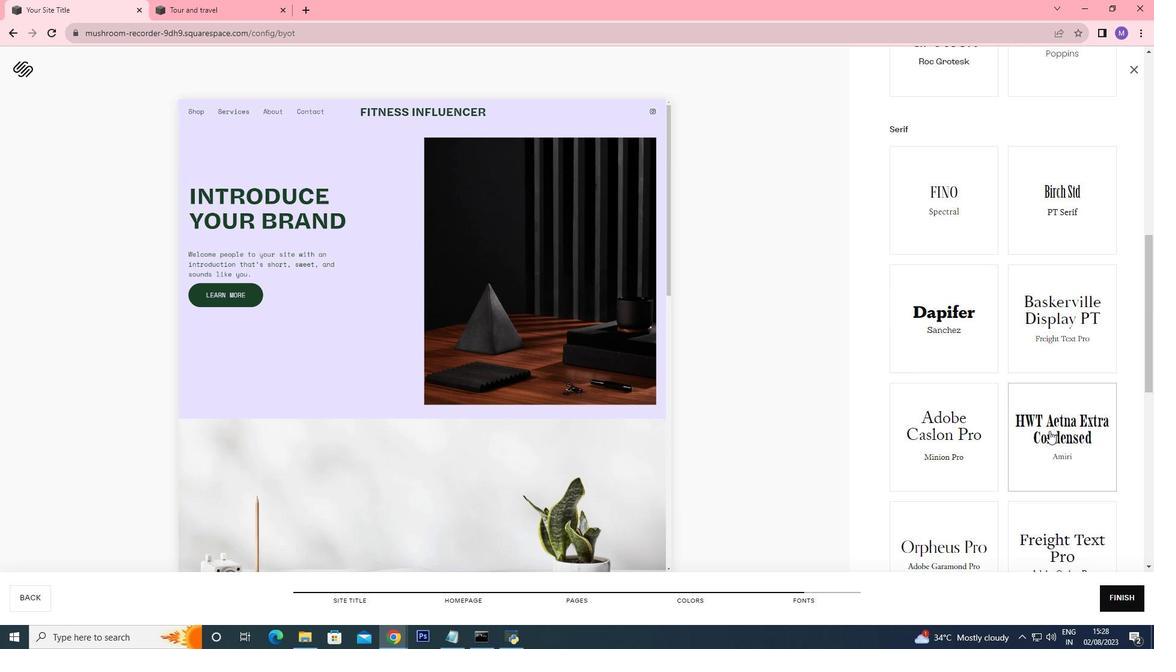 
Action: Mouse scrolled (992, 415) with delta (0, 0)
Screenshot: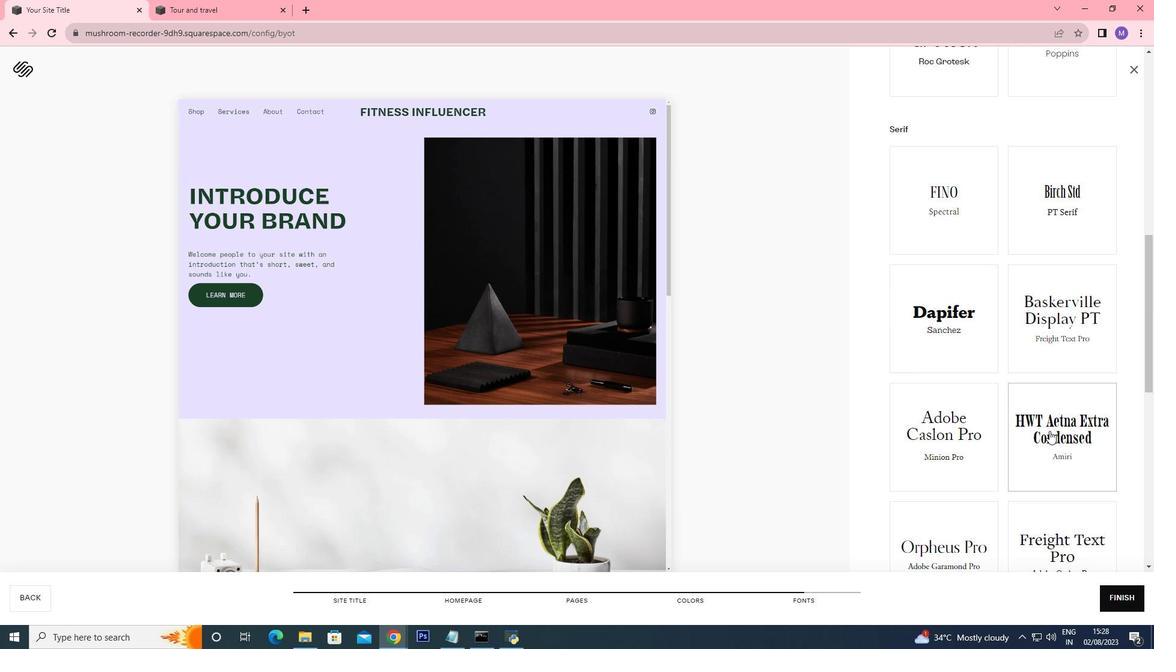 
Action: Mouse moved to (997, 457)
Screenshot: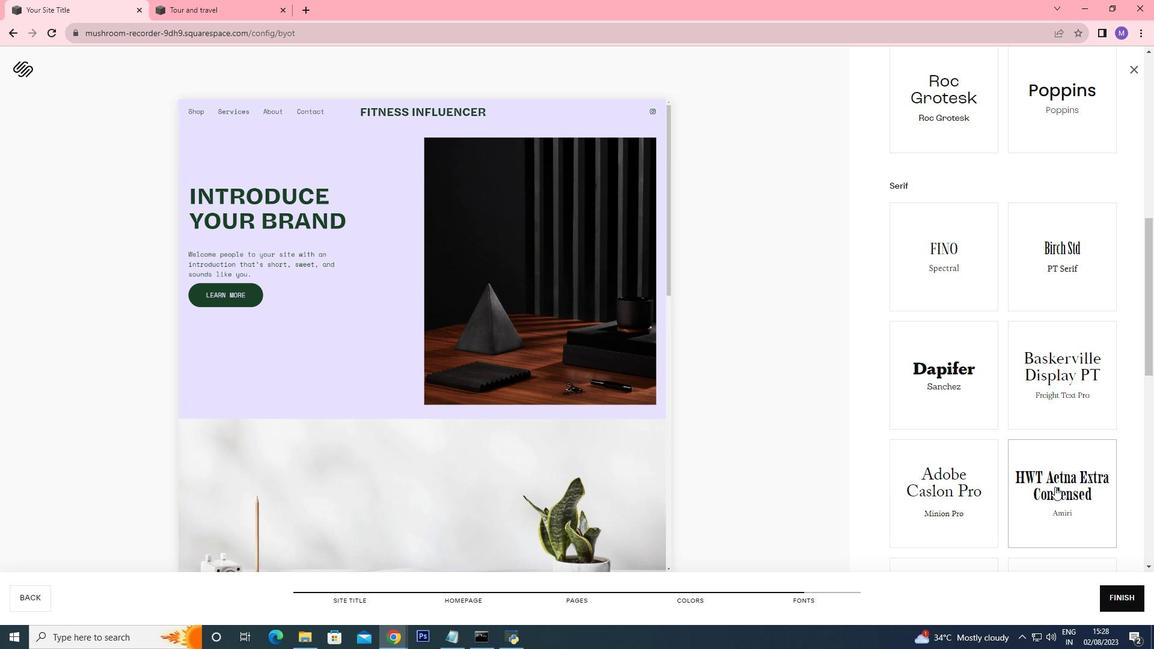 
Action: Mouse scrolled (997, 456) with delta (0, 0)
Screenshot: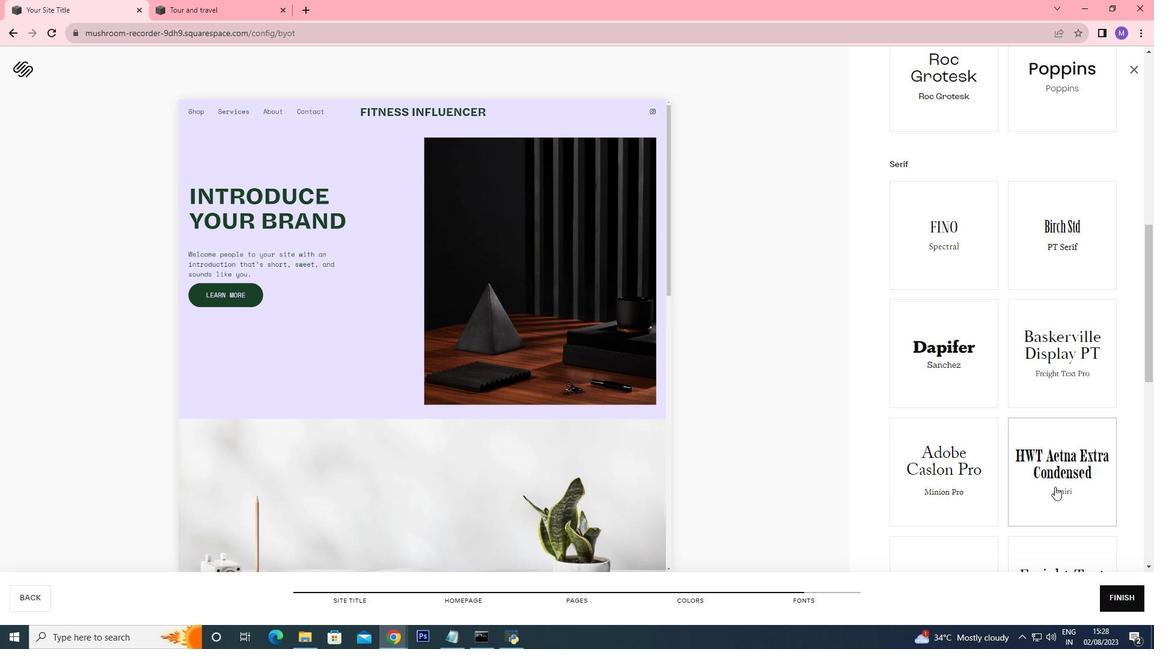 
Action: Mouse moved to (1054, 550)
Screenshot: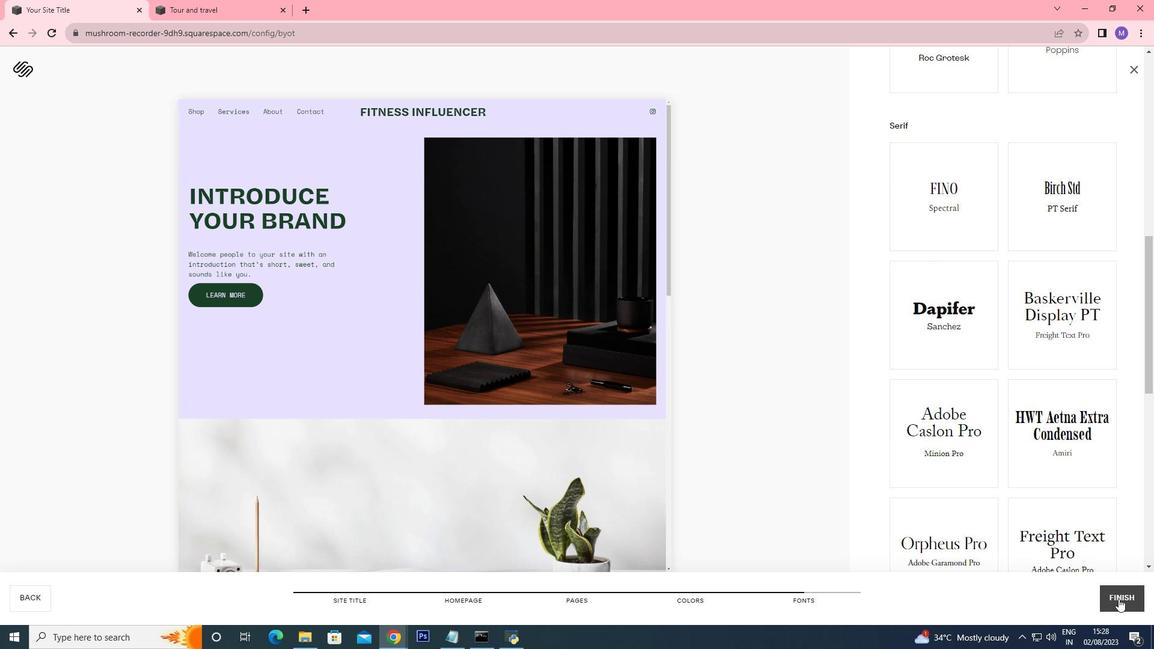 
Action: Mouse pressed left at (1054, 550)
Screenshot: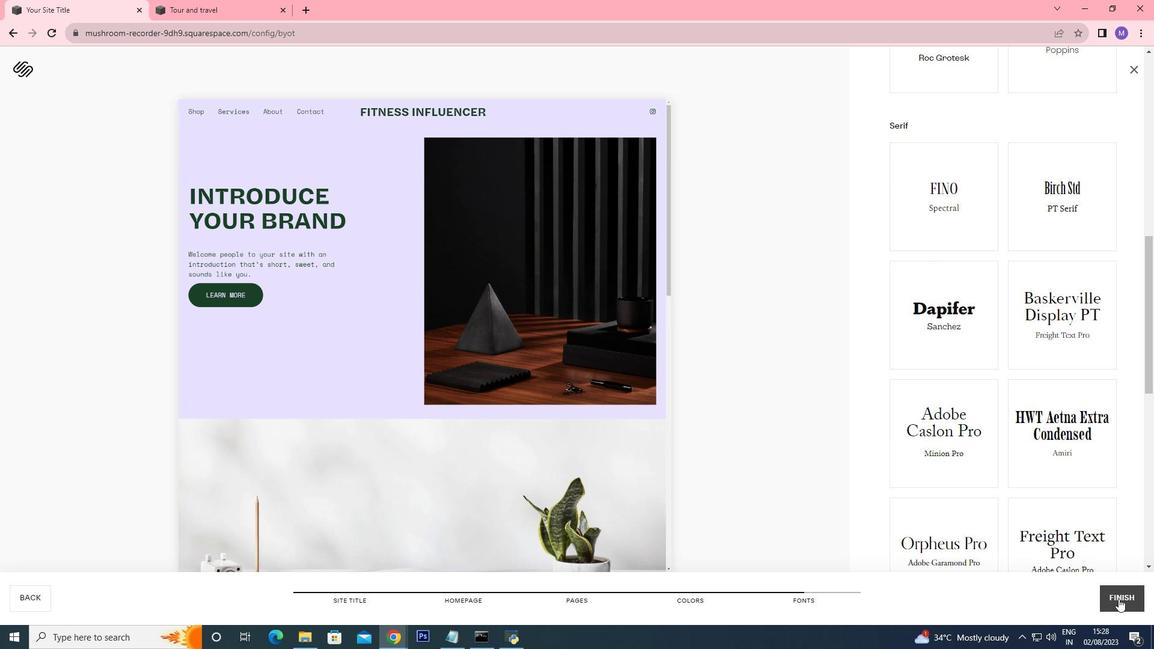 
Action: Mouse moved to (703, 359)
Screenshot: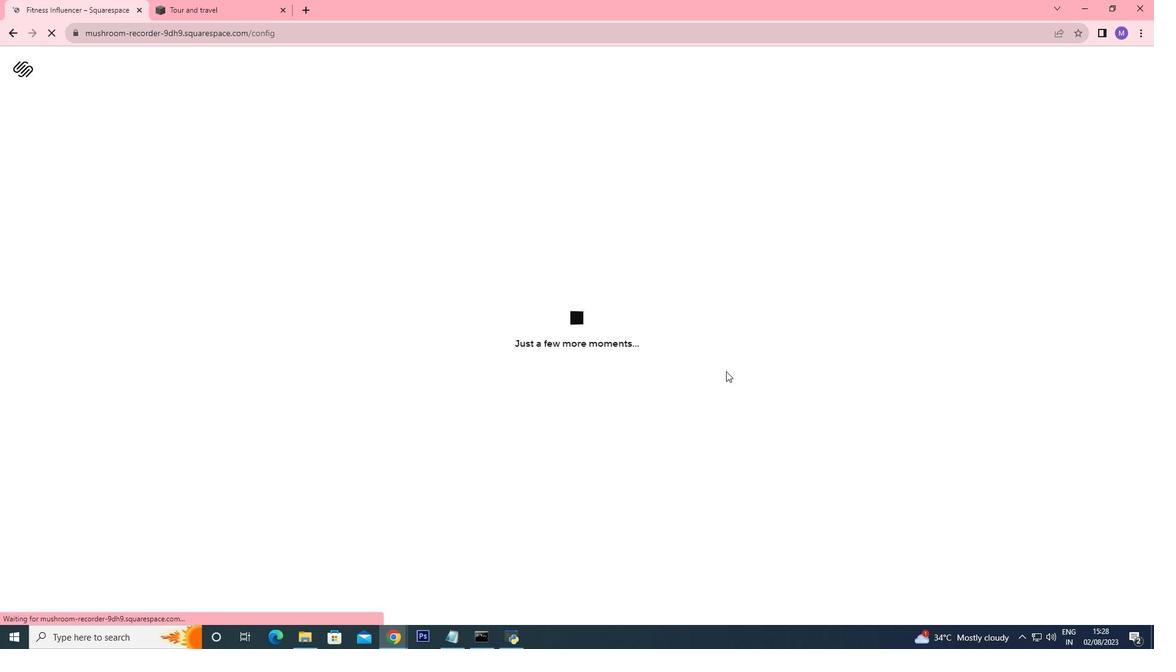 
Action: Mouse scrolled (703, 360) with delta (0, 0)
Screenshot: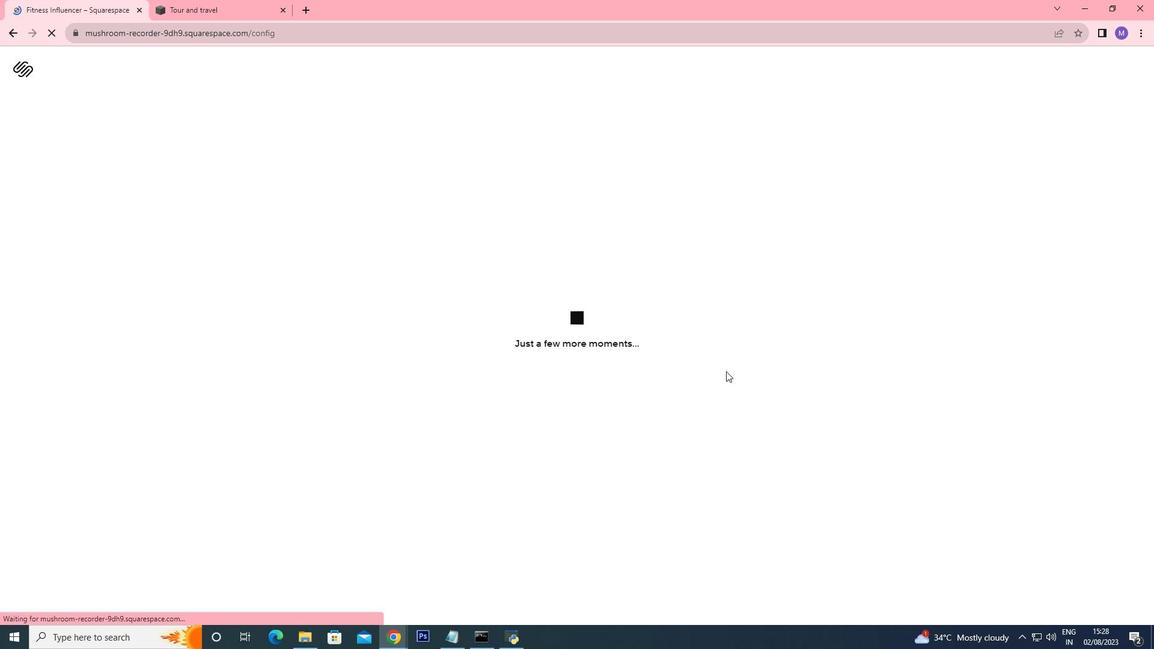 
Action: Mouse scrolled (703, 360) with delta (0, 0)
Screenshot: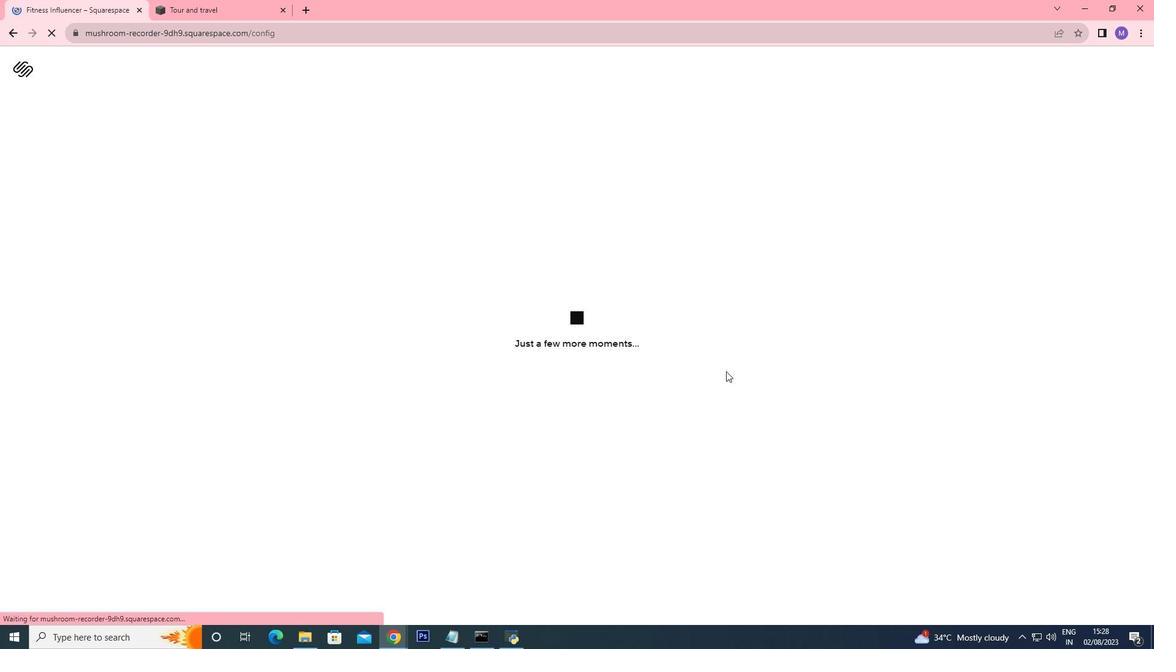 
Action: Mouse scrolled (703, 360) with delta (0, 0)
Screenshot: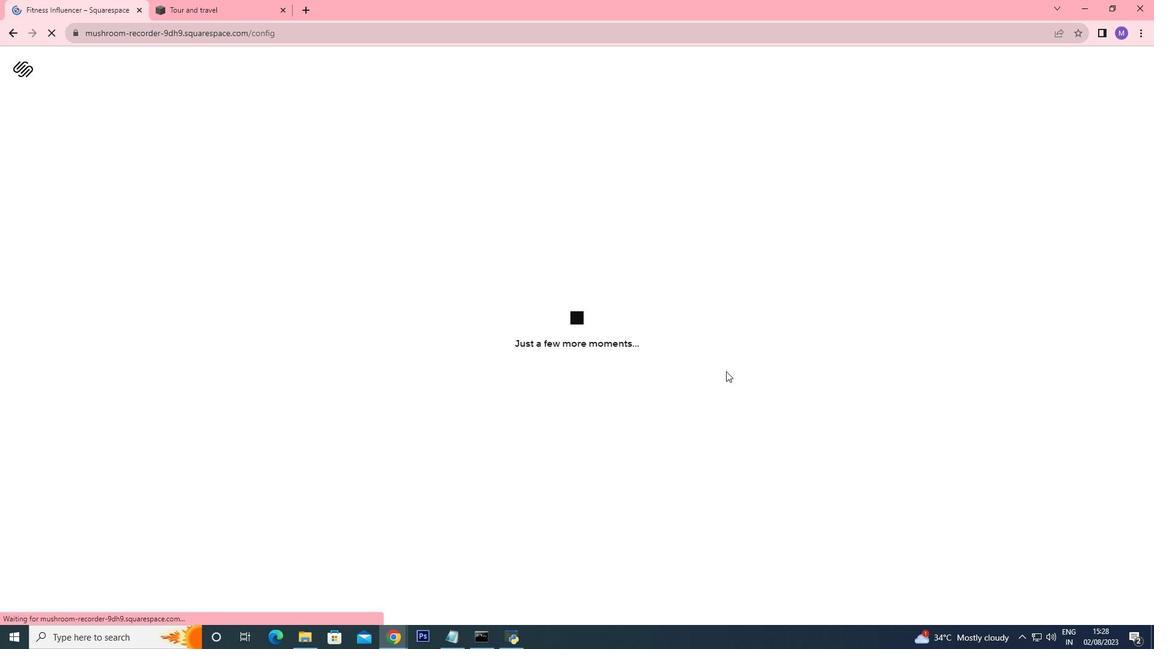 
Action: Mouse moved to (701, 360)
Screenshot: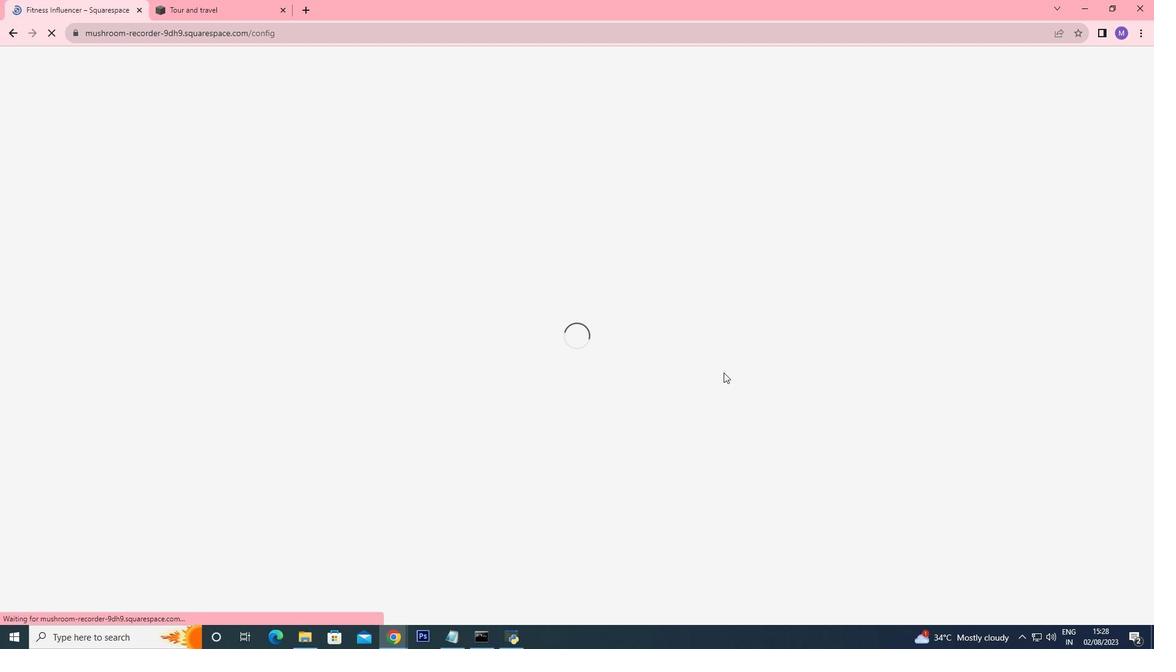 
Action: Mouse scrolled (701, 360) with delta (0, 0)
Screenshot: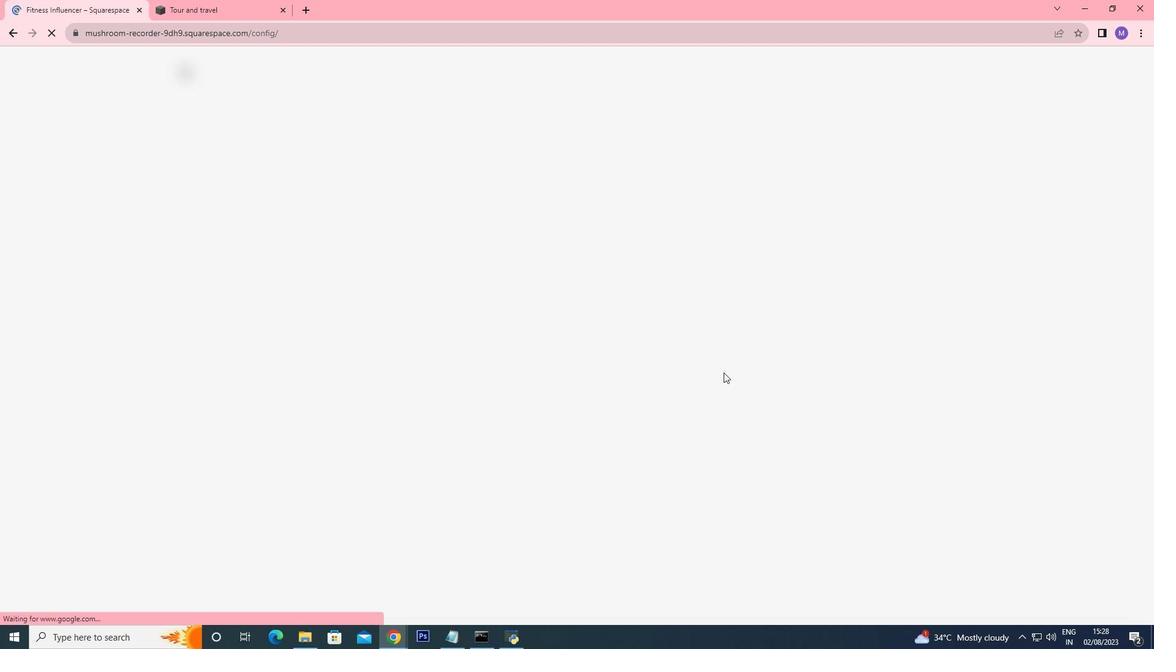 
Action: Mouse scrolled (701, 360) with delta (0, 0)
Screenshot: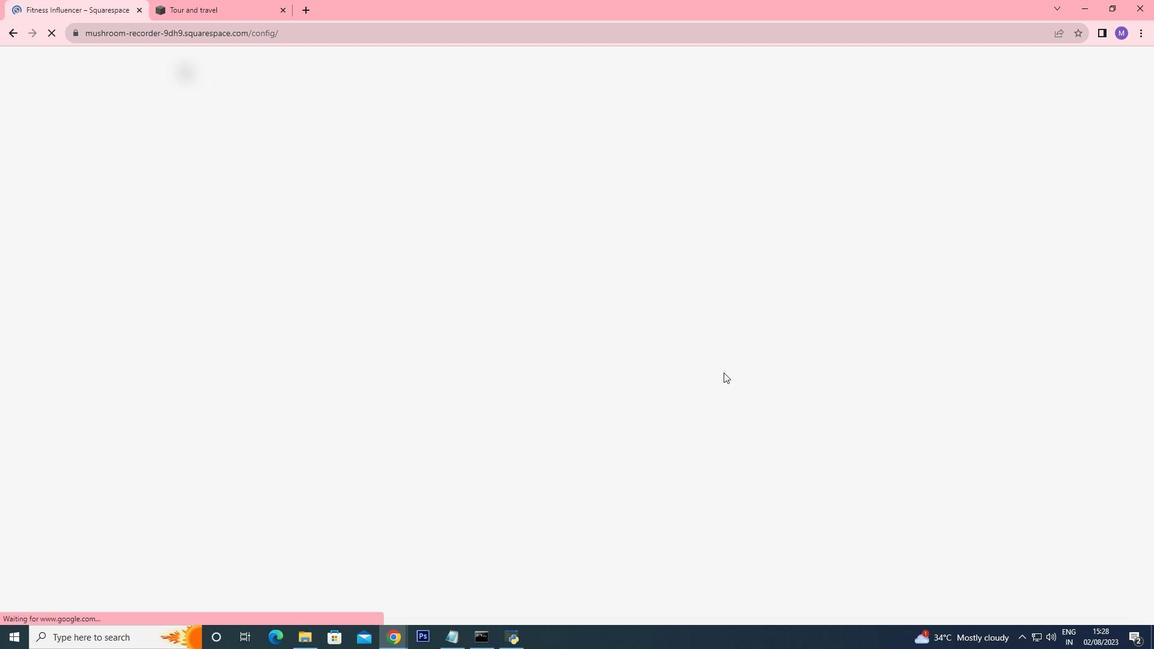 
Action: Mouse scrolled (701, 360) with delta (0, 0)
Screenshot: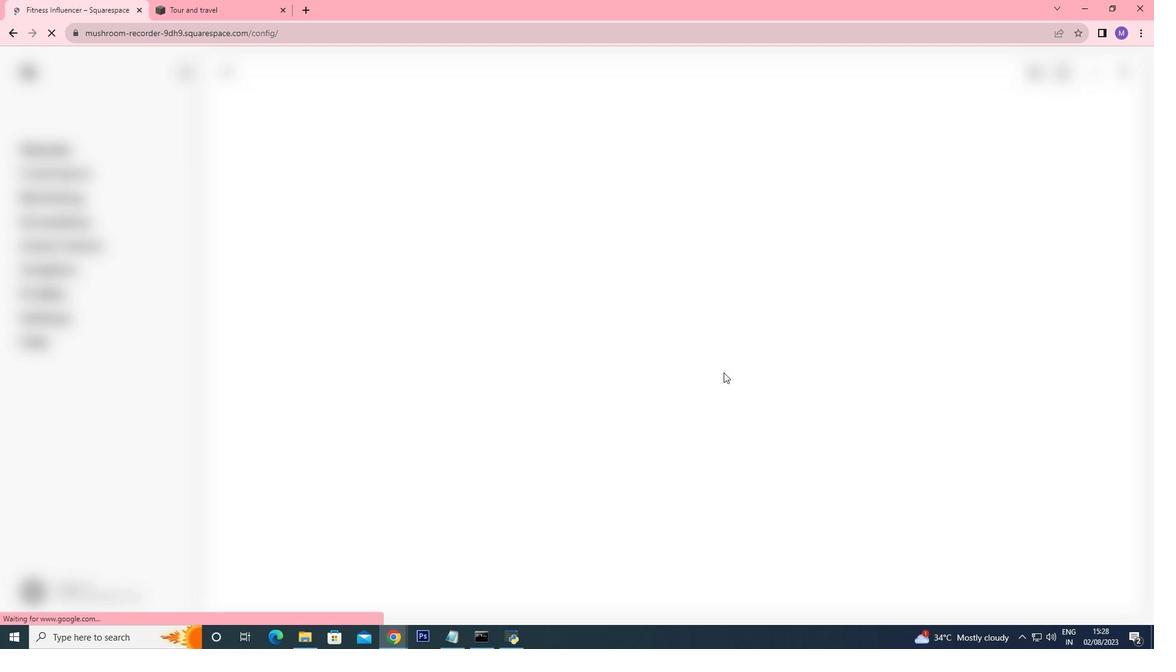 
Action: Mouse scrolled (701, 360) with delta (0, 0)
Screenshot: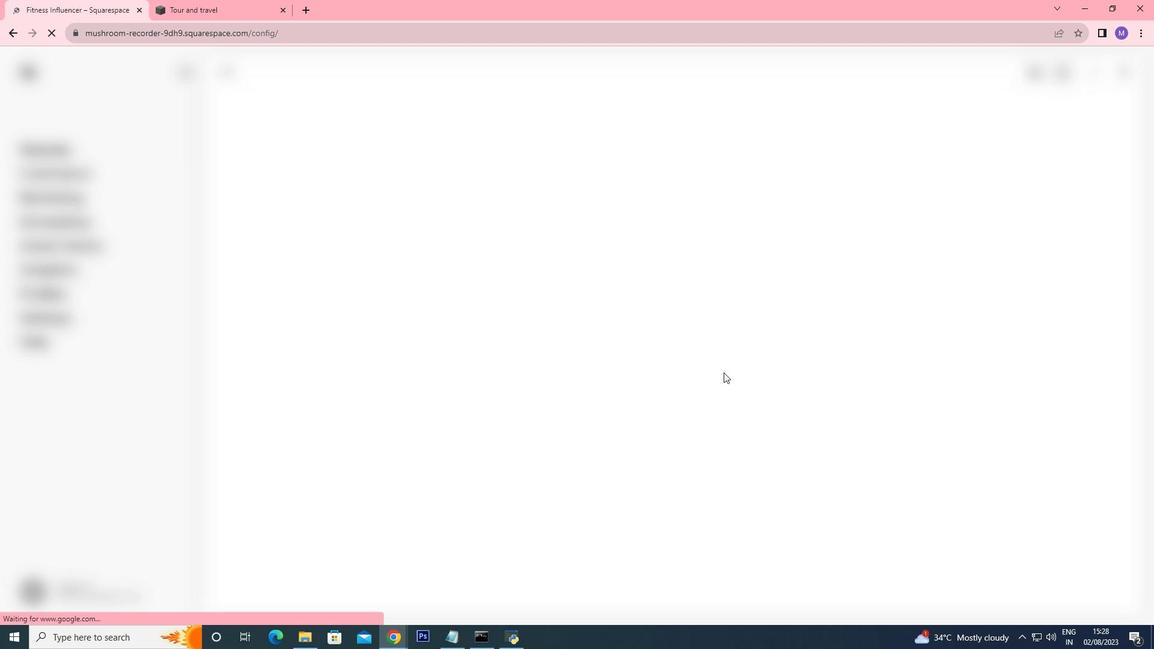 
Action: Mouse scrolled (701, 360) with delta (0, 0)
Screenshot: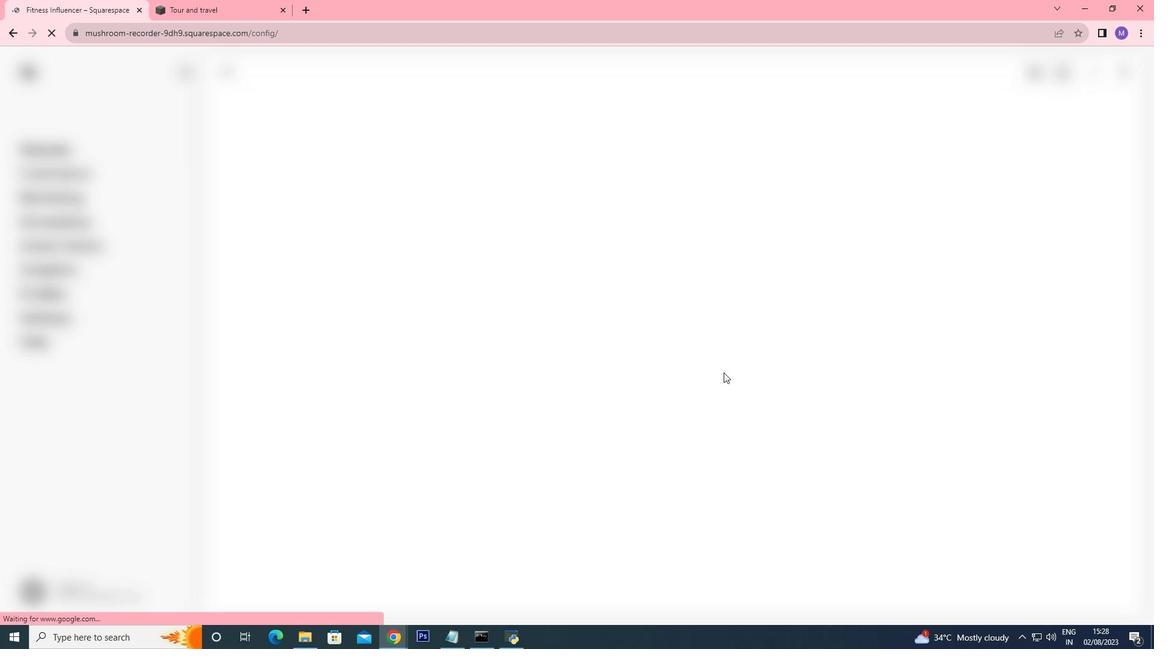 
Action: Mouse moved to (385, 472)
Screenshot: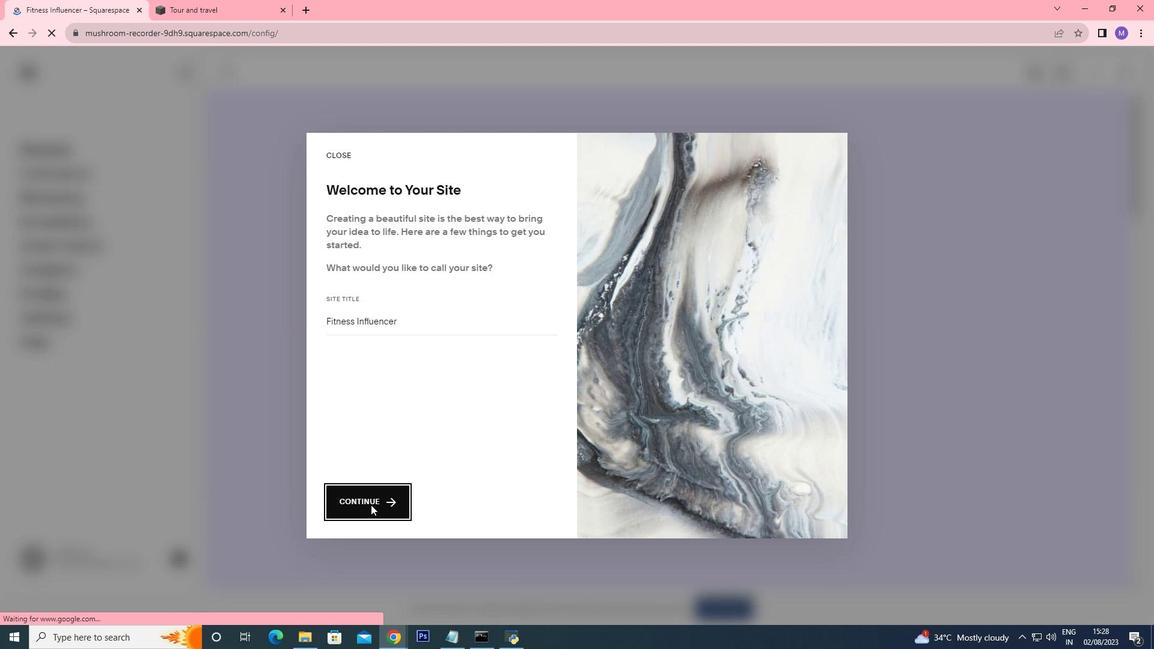 
Action: Mouse pressed left at (385, 472)
Screenshot: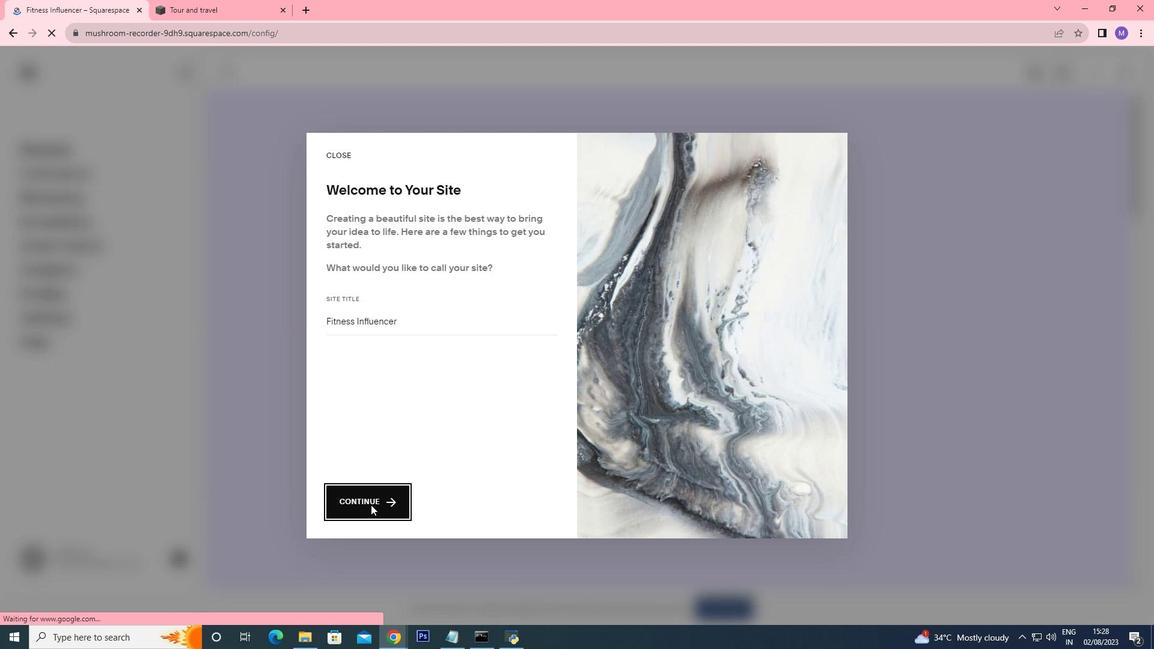 
Action: Mouse pressed left at (385, 472)
Screenshot: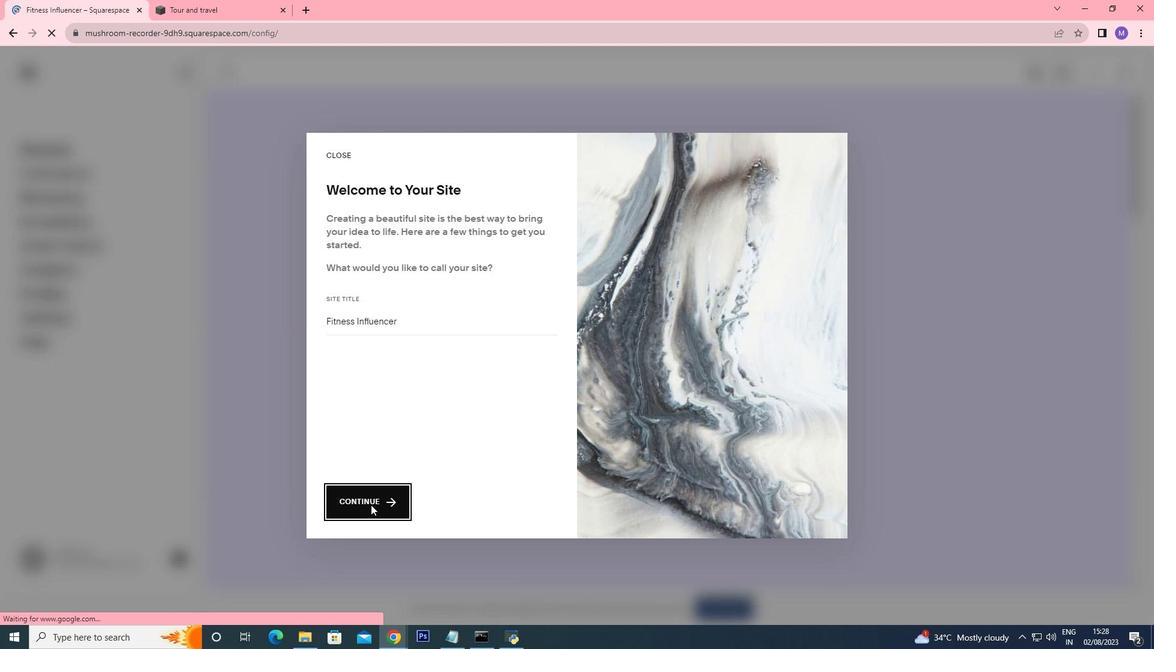
Action: Mouse moved to (526, 476)
Screenshot: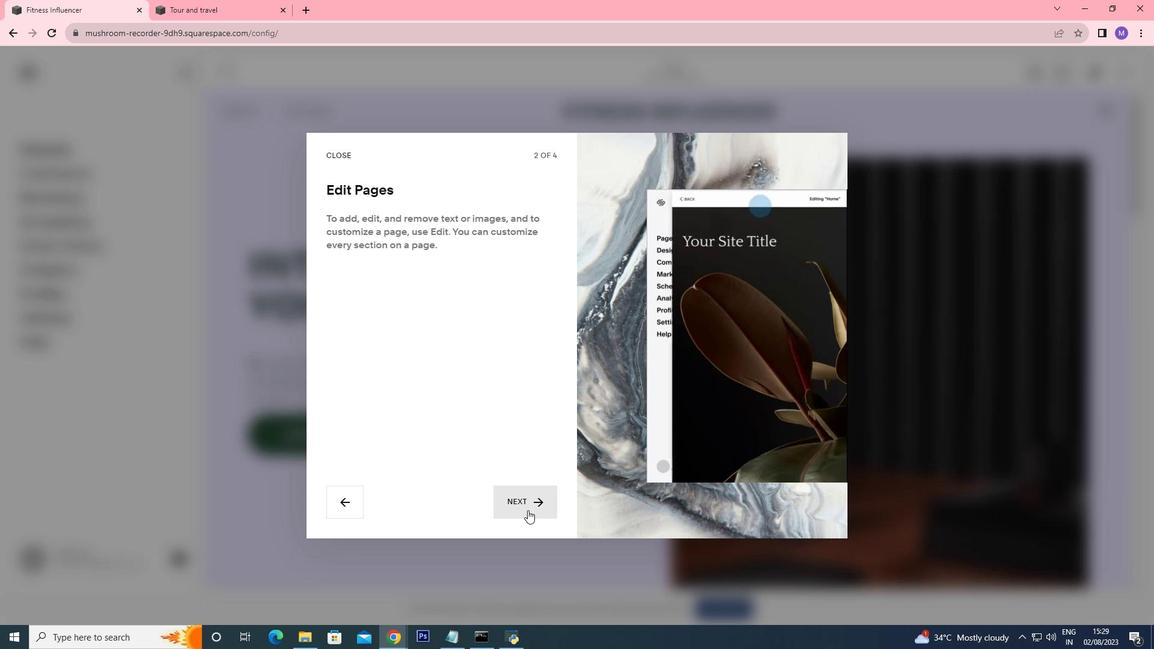
Action: Mouse pressed left at (526, 476)
Screenshot: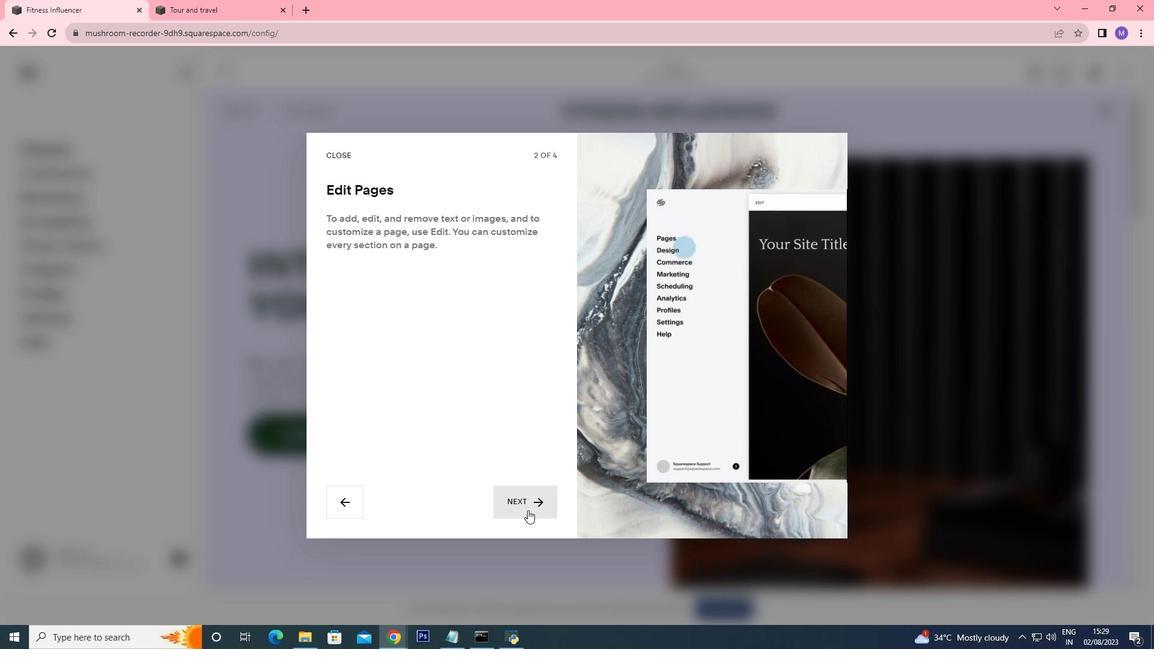 
Action: Mouse moved to (523, 472)
Screenshot: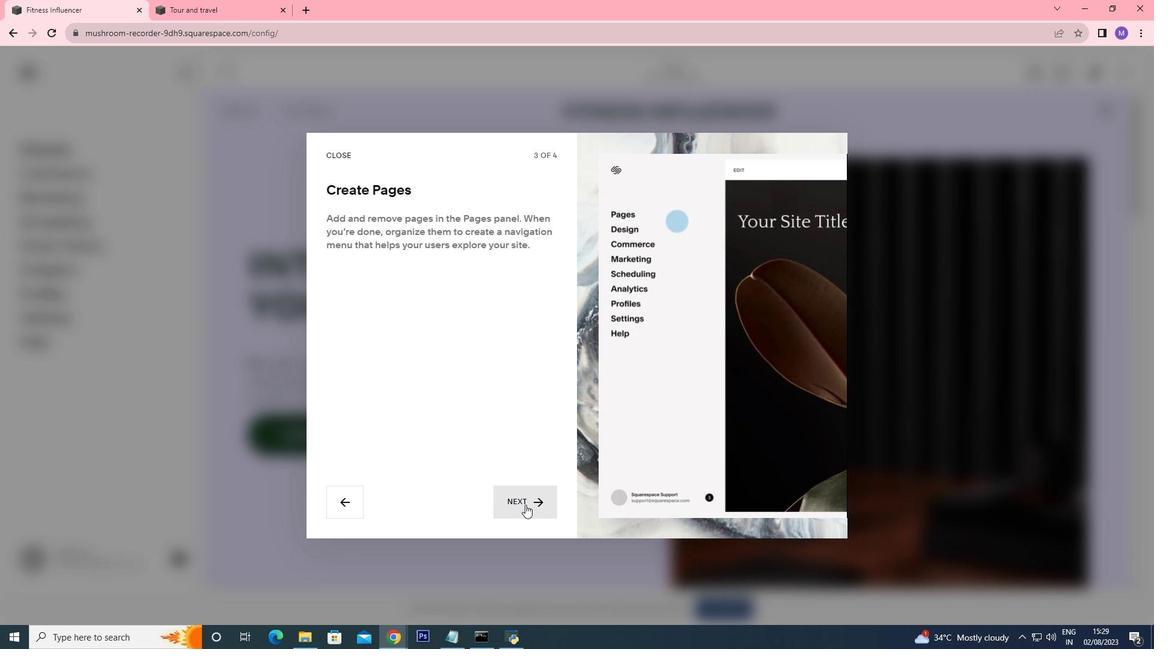 
Action: Mouse pressed left at (523, 472)
Screenshot: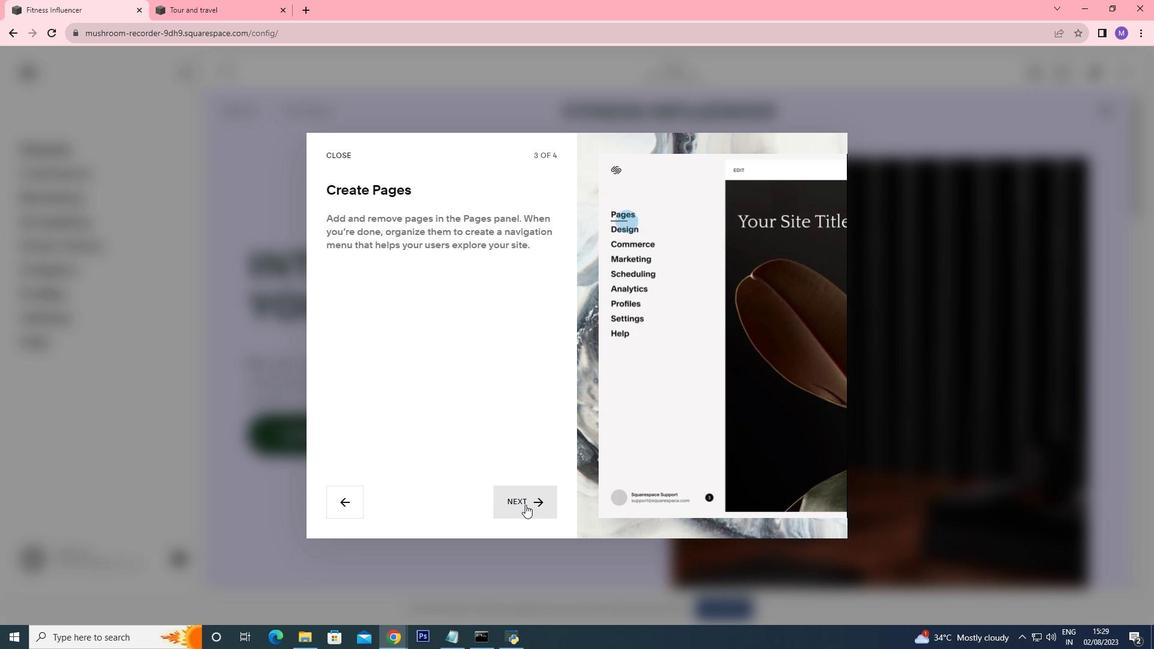 
Action: Mouse pressed left at (523, 472)
Screenshot: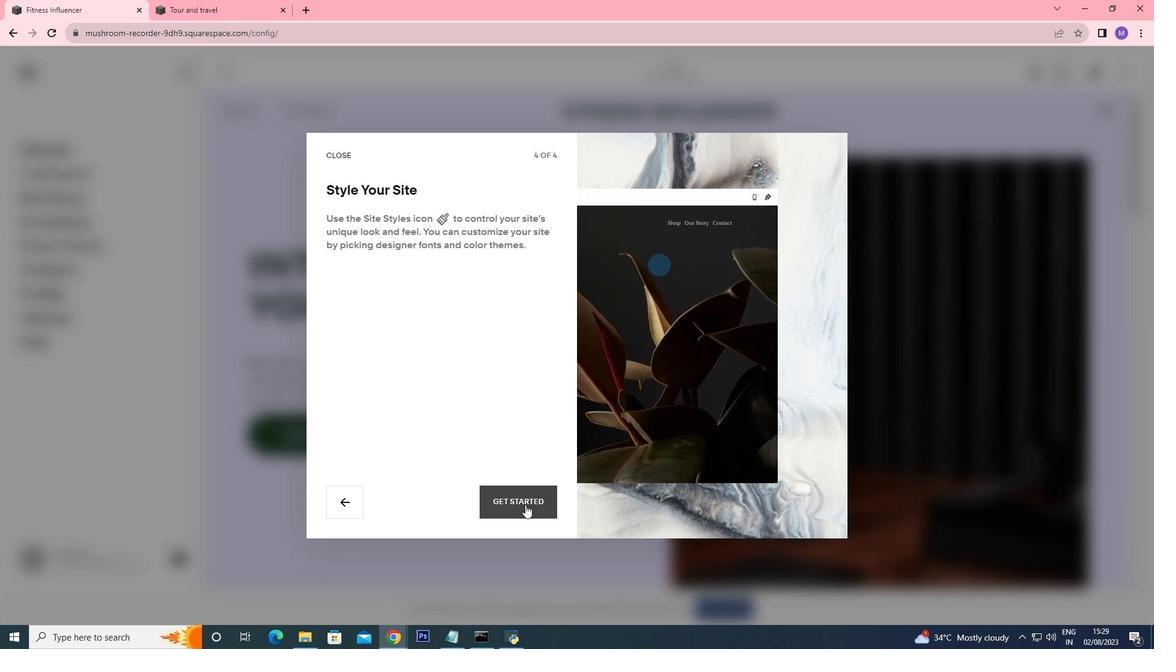 
Action: Mouse moved to (575, 404)
Screenshot: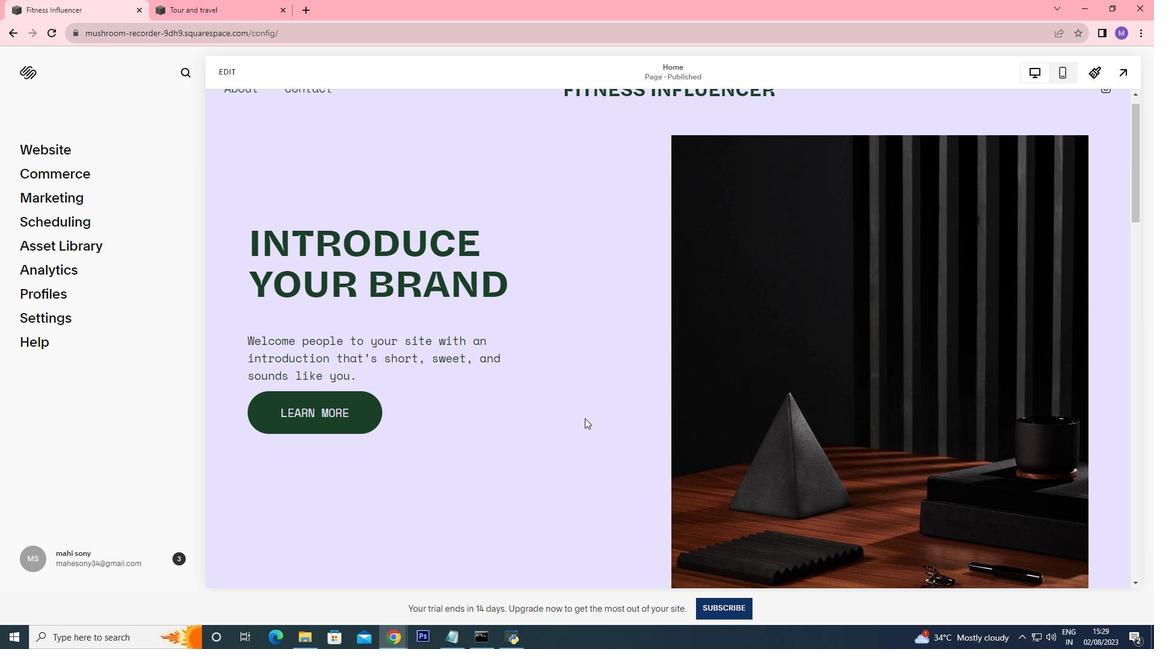 
Action: Mouse scrolled (575, 404) with delta (0, 0)
Screenshot: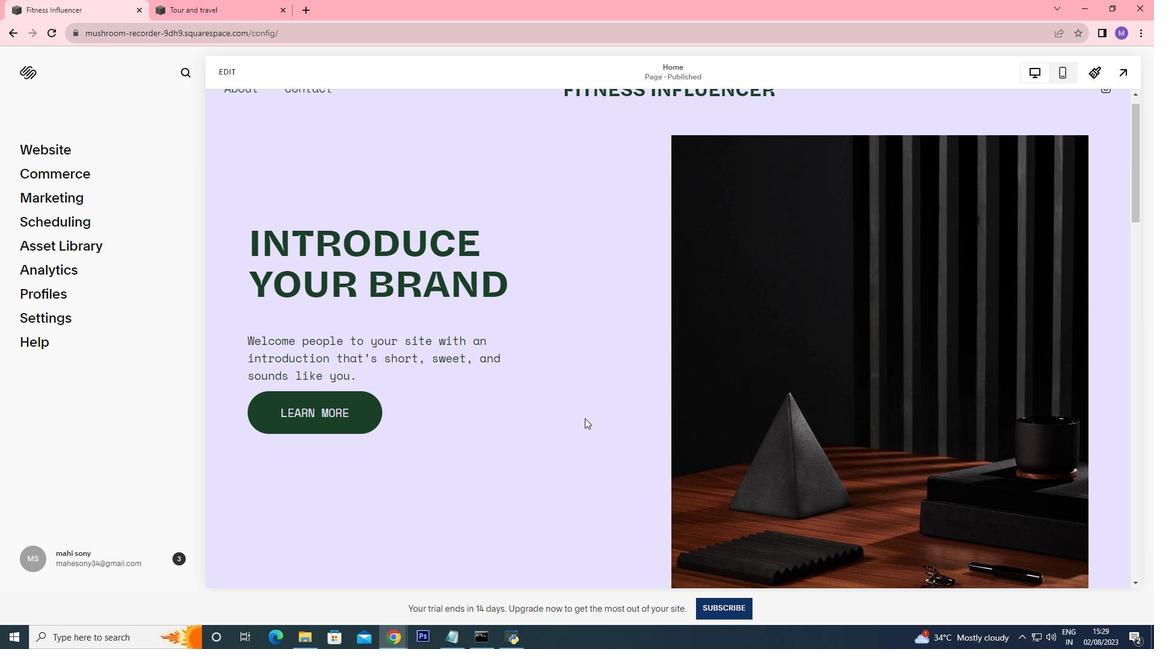 
Action: Mouse moved to (577, 400)
Screenshot: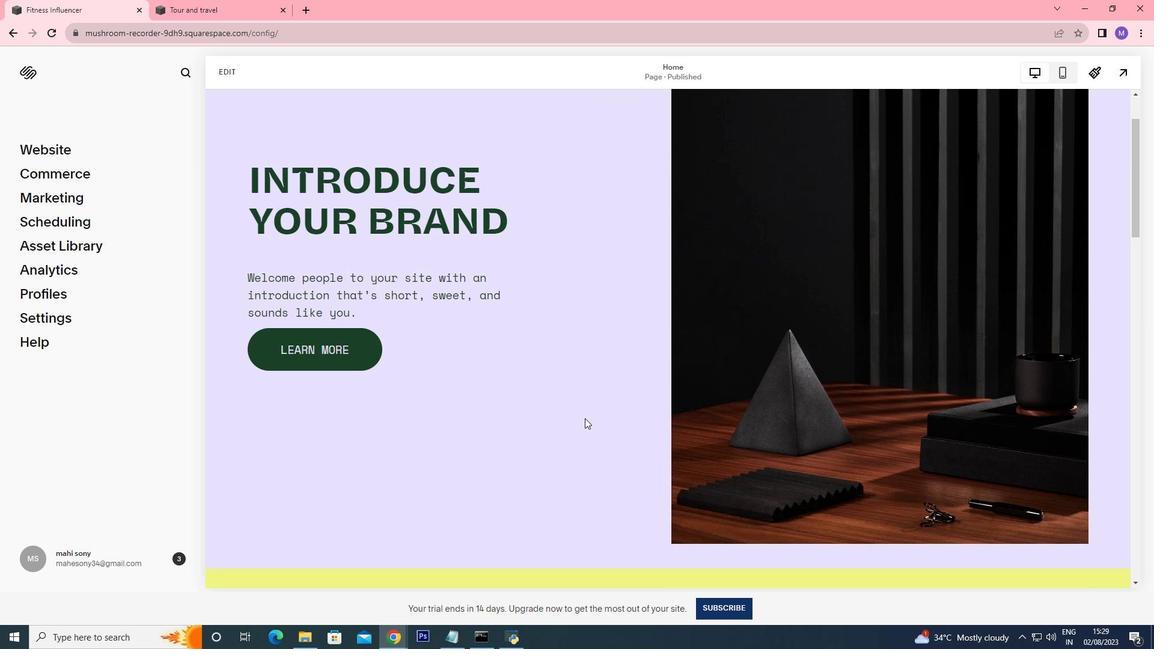 
Action: Mouse scrolled (577, 399) with delta (0, 0)
Screenshot: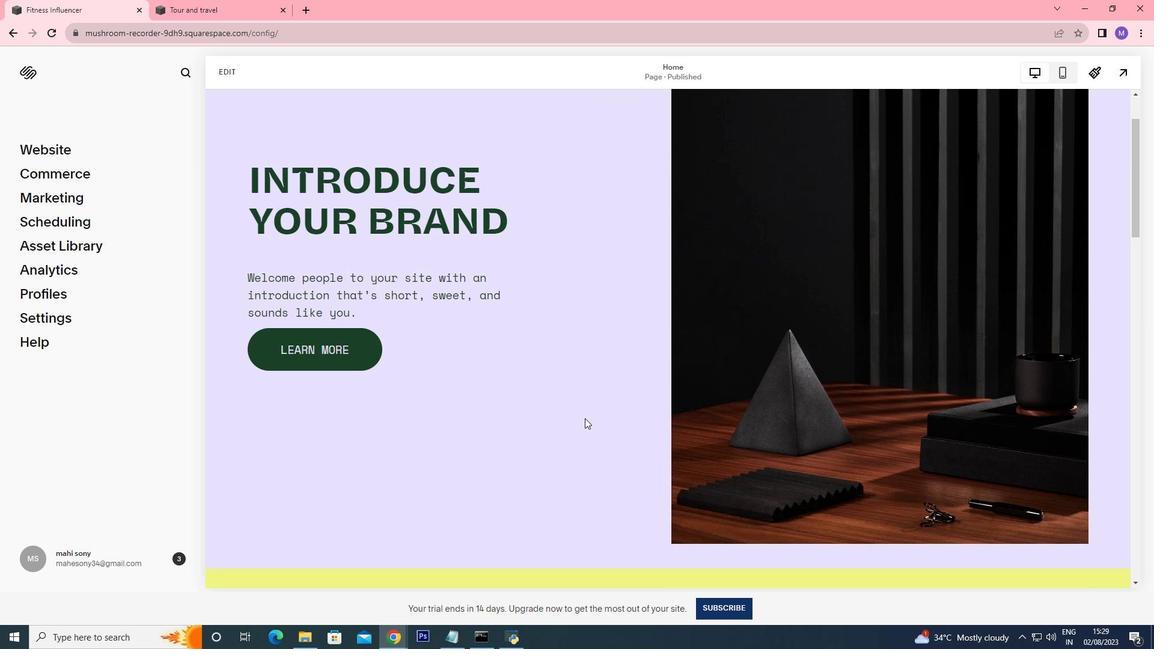 
Action: Mouse moved to (577, 399)
Screenshot: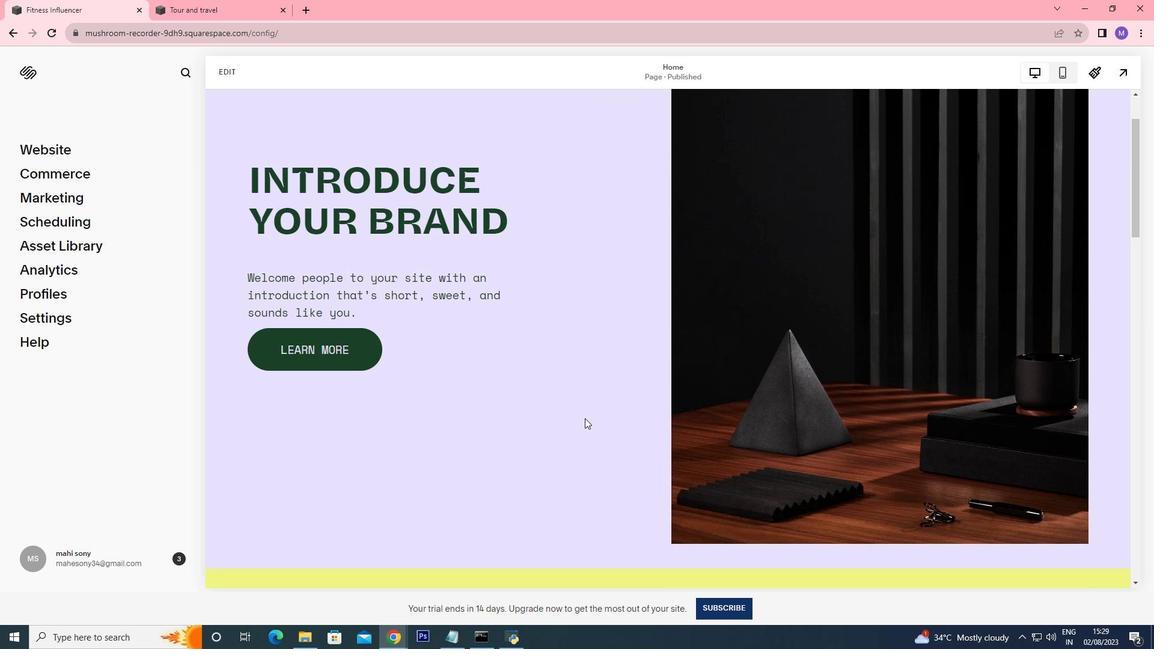 
Action: Mouse scrolled (577, 398) with delta (0, 0)
Screenshot: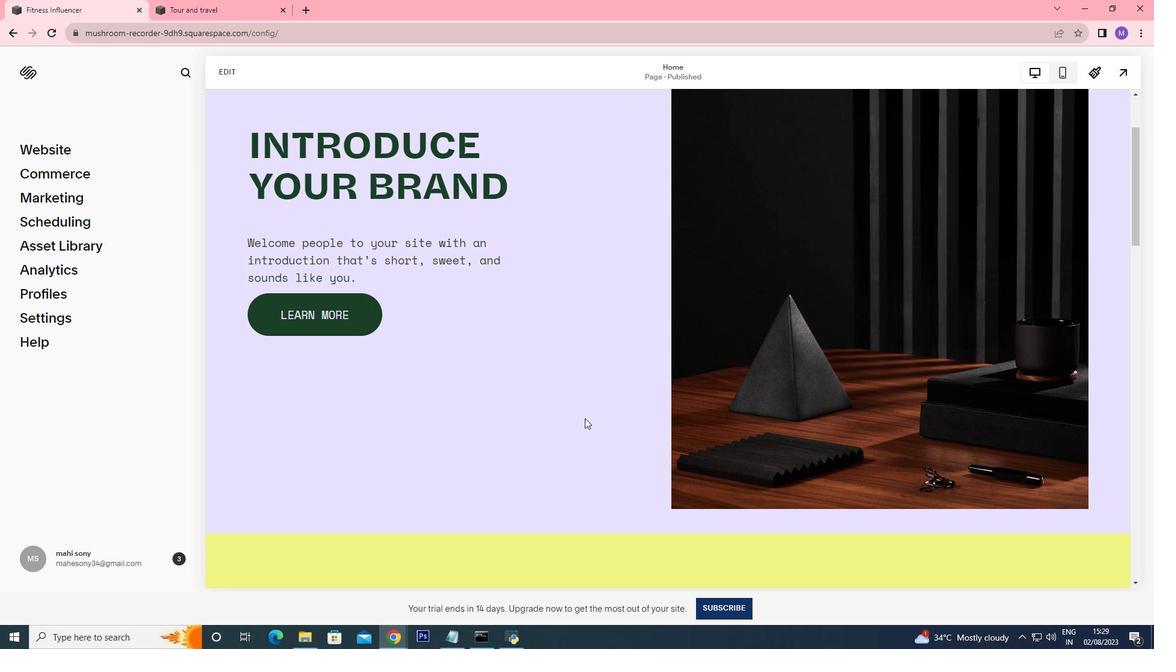 
Action: Mouse scrolled (577, 398) with delta (0, 0)
Screenshot: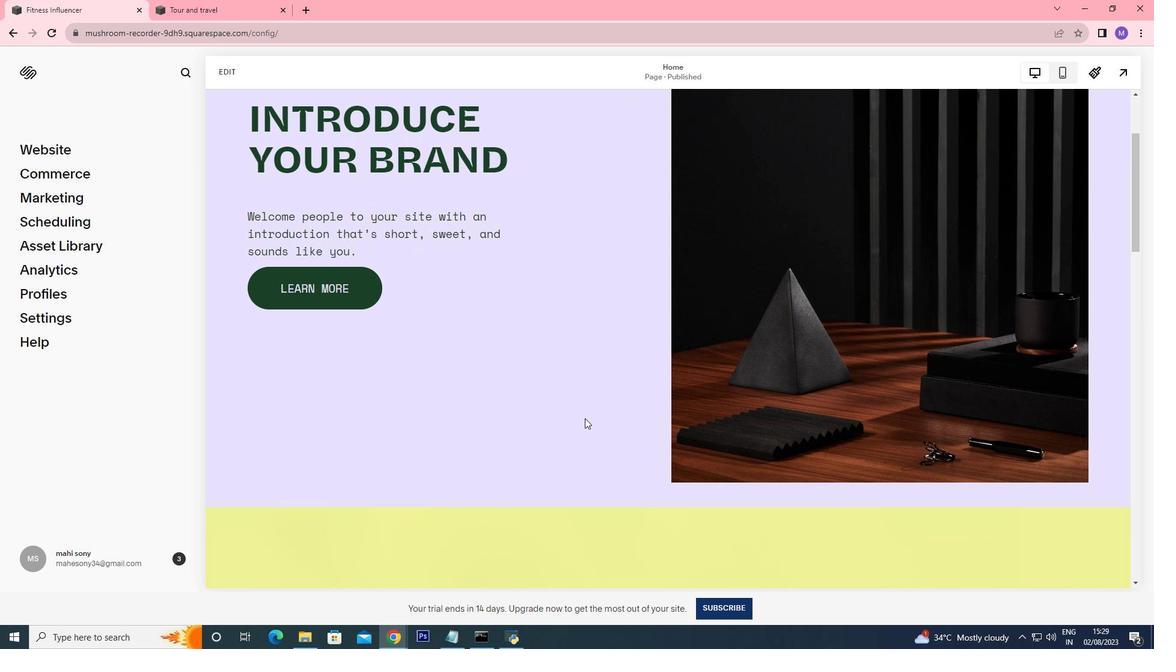 
Action: Mouse scrolled (577, 398) with delta (0, 0)
Screenshot: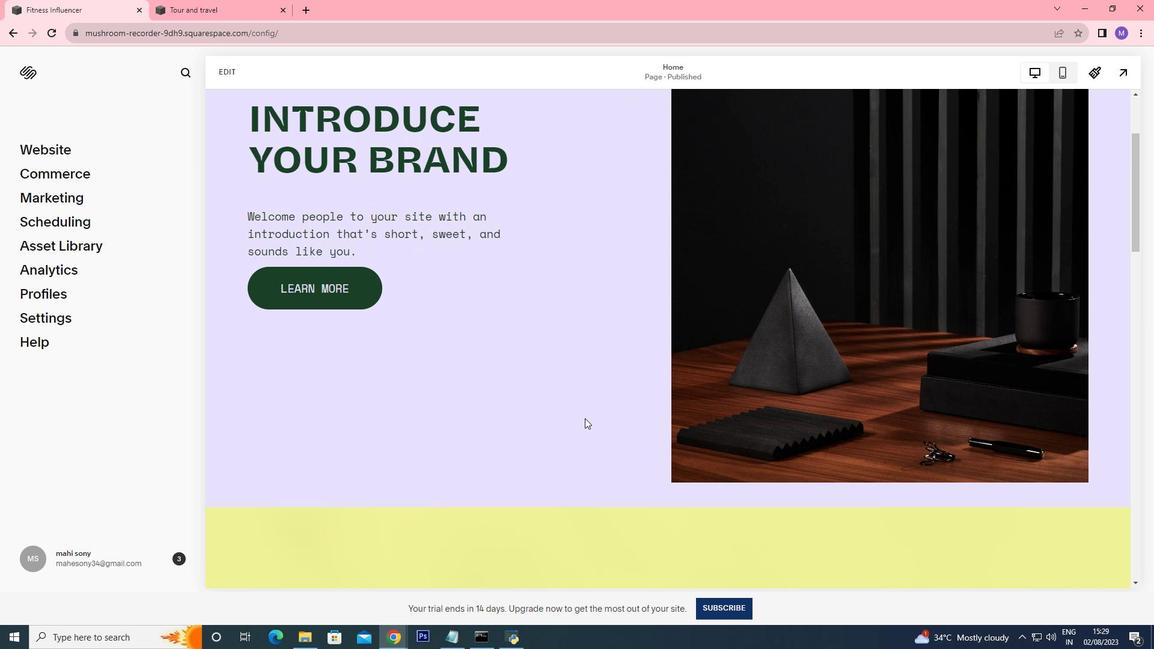 
Action: Mouse scrolled (577, 398) with delta (0, 0)
Screenshot: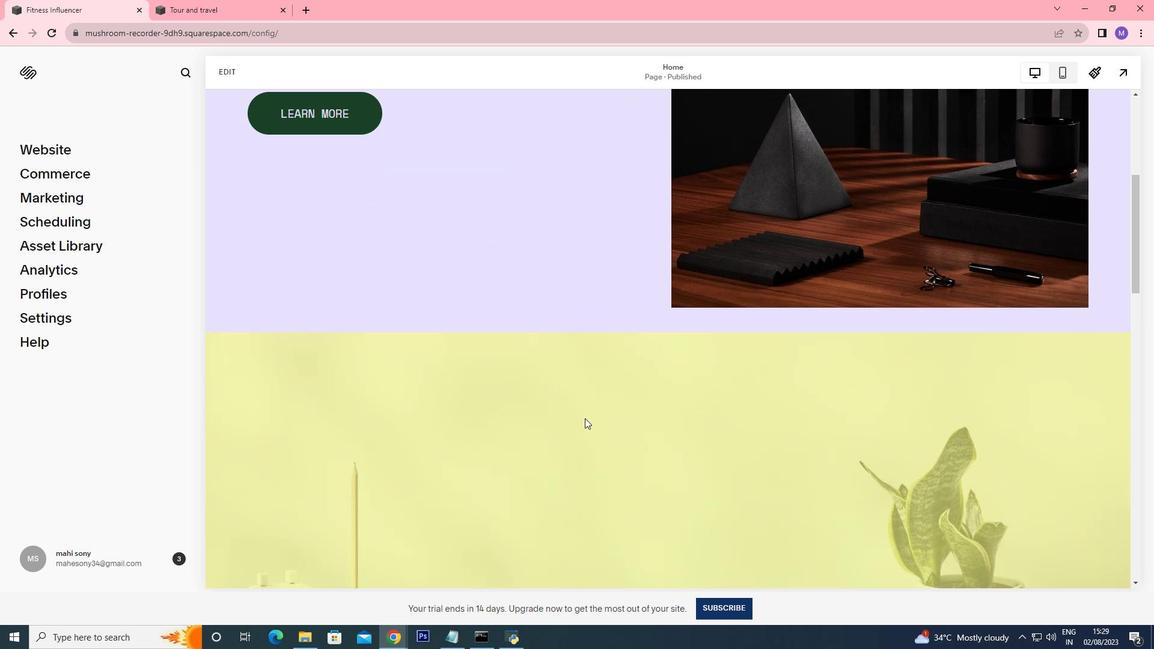 
Action: Mouse scrolled (577, 398) with delta (0, 0)
Screenshot: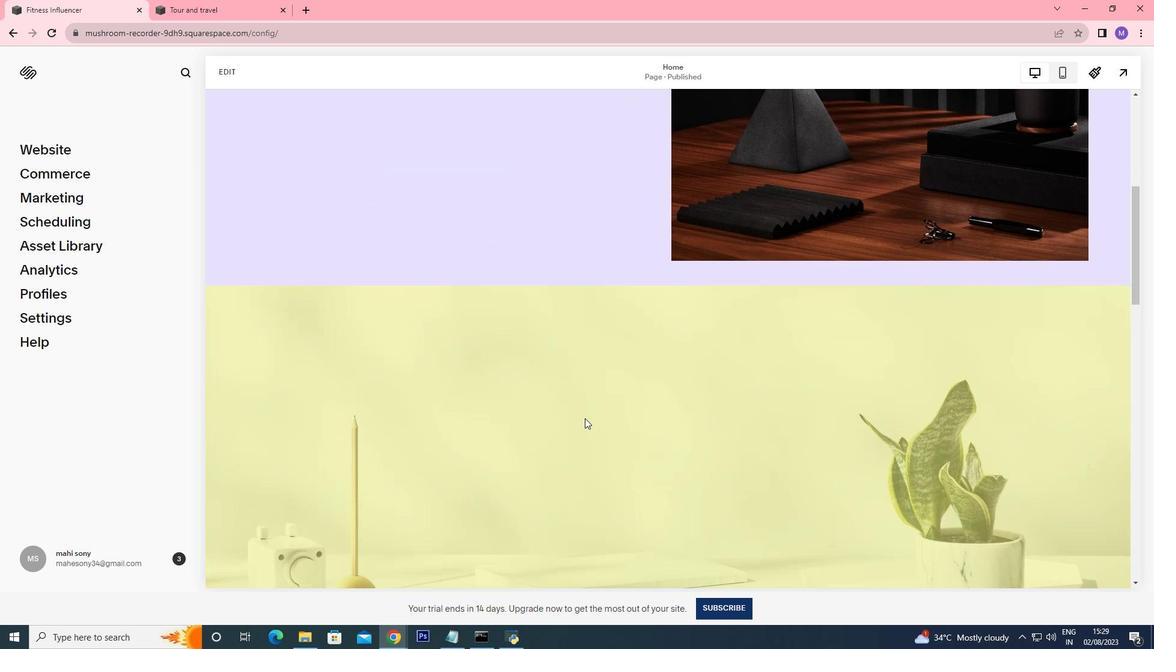 
Action: Mouse moved to (577, 399)
Screenshot: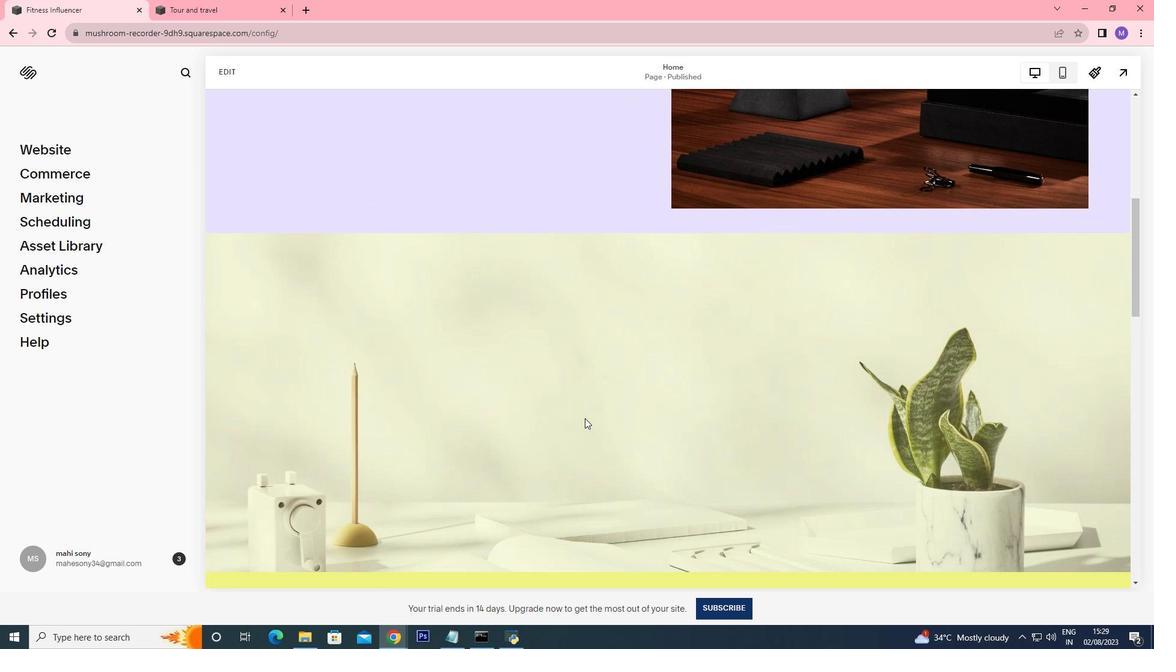 
Action: Mouse scrolled (577, 398) with delta (0, 0)
Screenshot: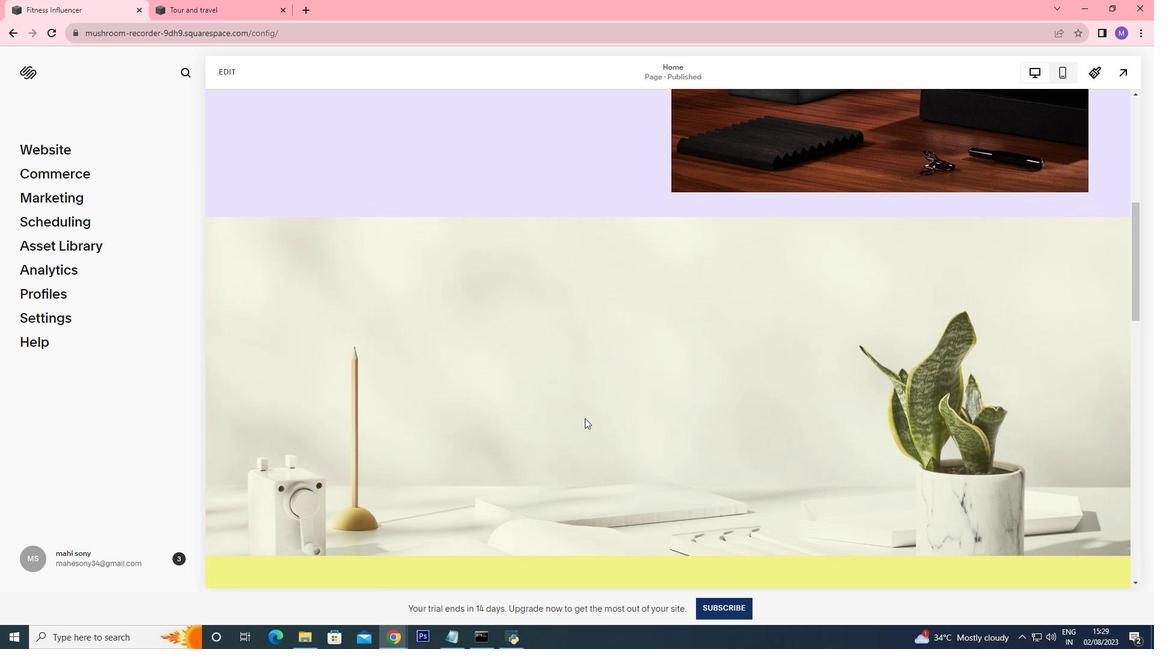 
Action: Mouse scrolled (577, 398) with delta (0, 0)
Screenshot: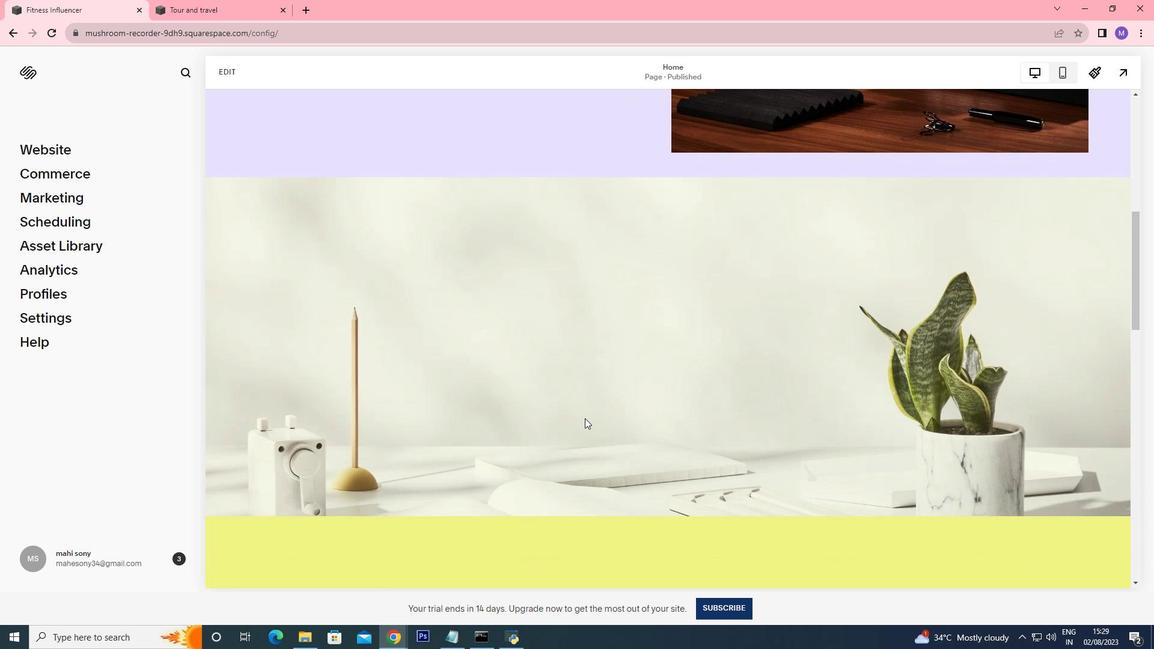 
Action: Mouse scrolled (577, 398) with delta (0, 0)
Screenshot: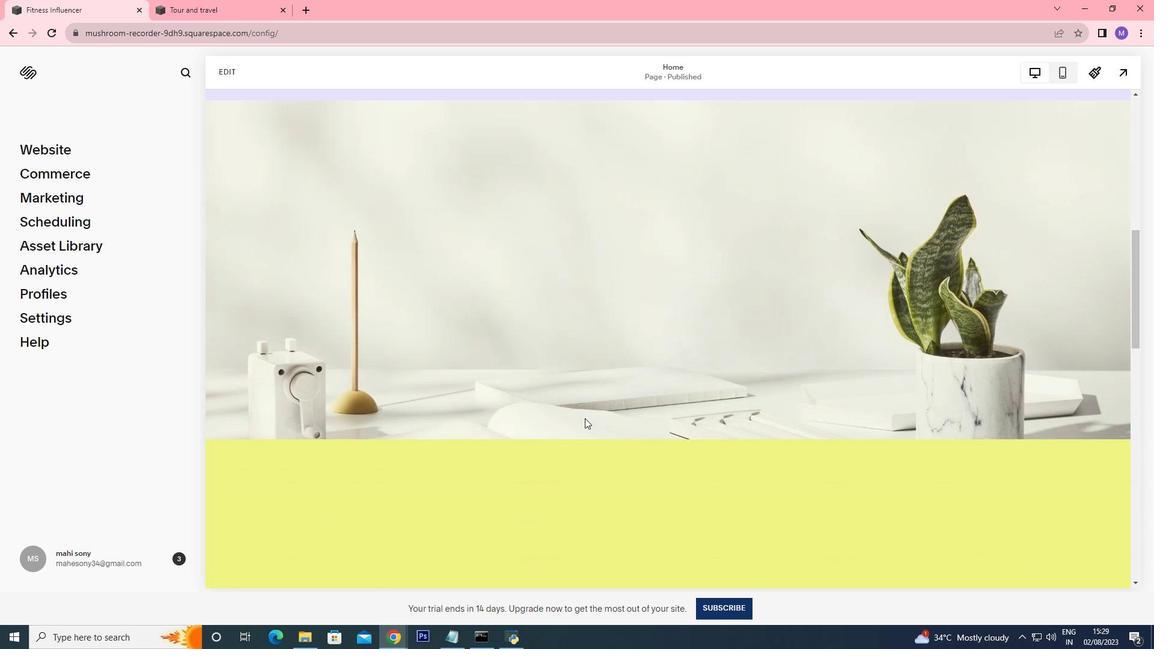 
Action: Mouse scrolled (577, 398) with delta (0, 0)
Screenshot: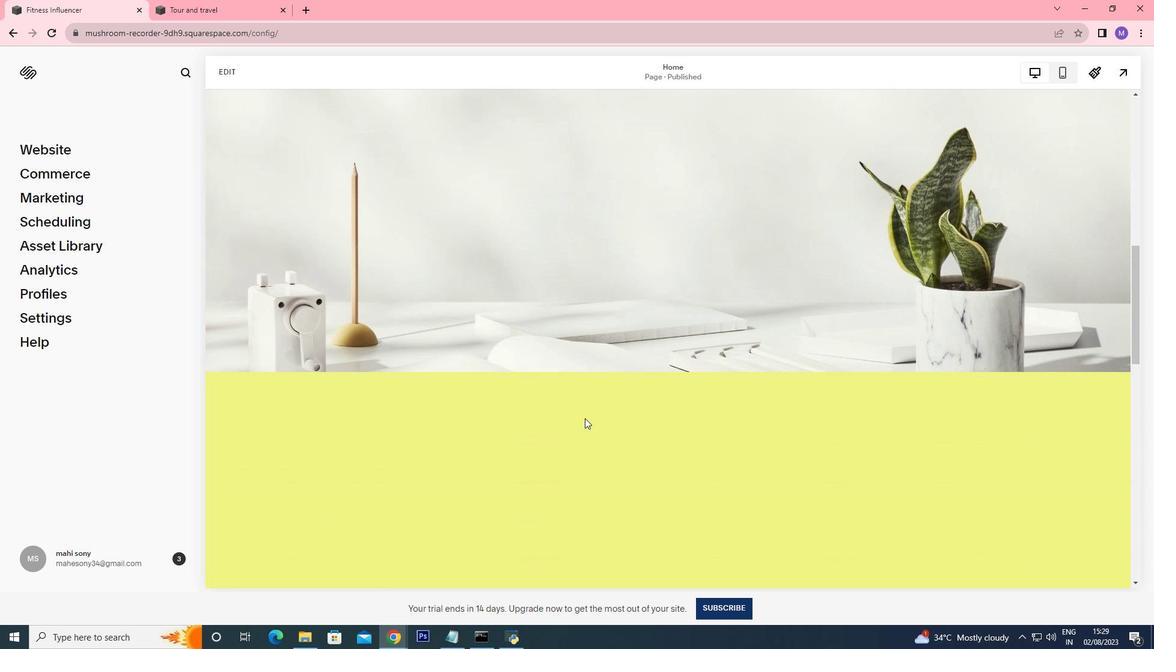 
Action: Mouse scrolled (577, 398) with delta (0, 0)
Screenshot: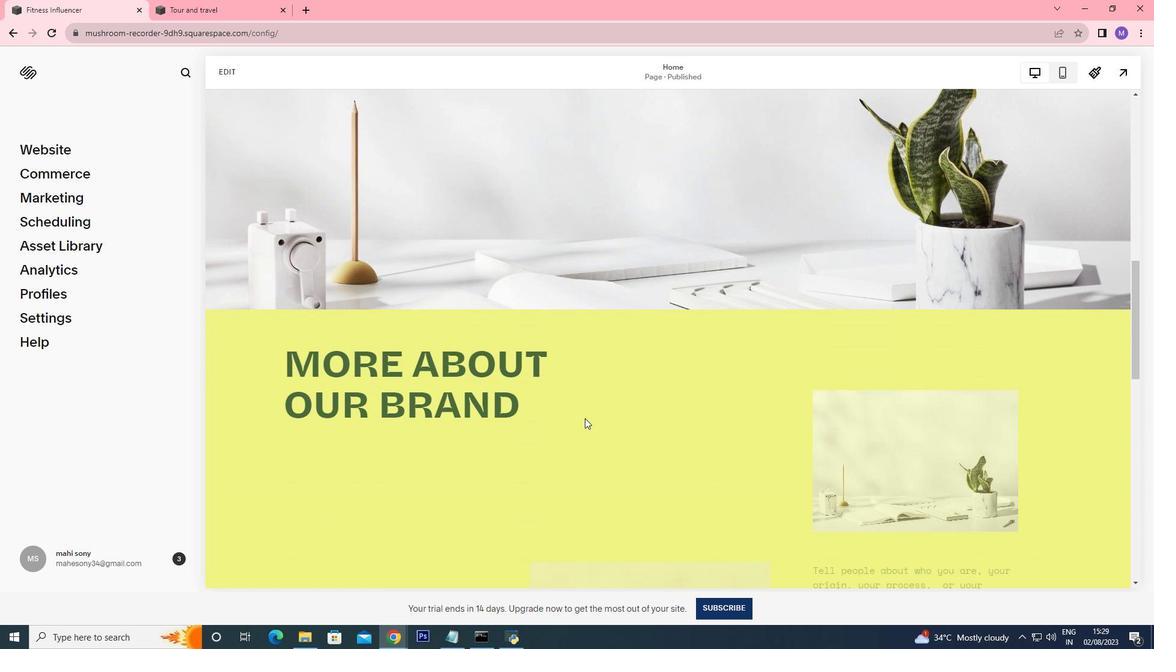 
Action: Mouse scrolled (577, 398) with delta (0, 0)
Screenshot: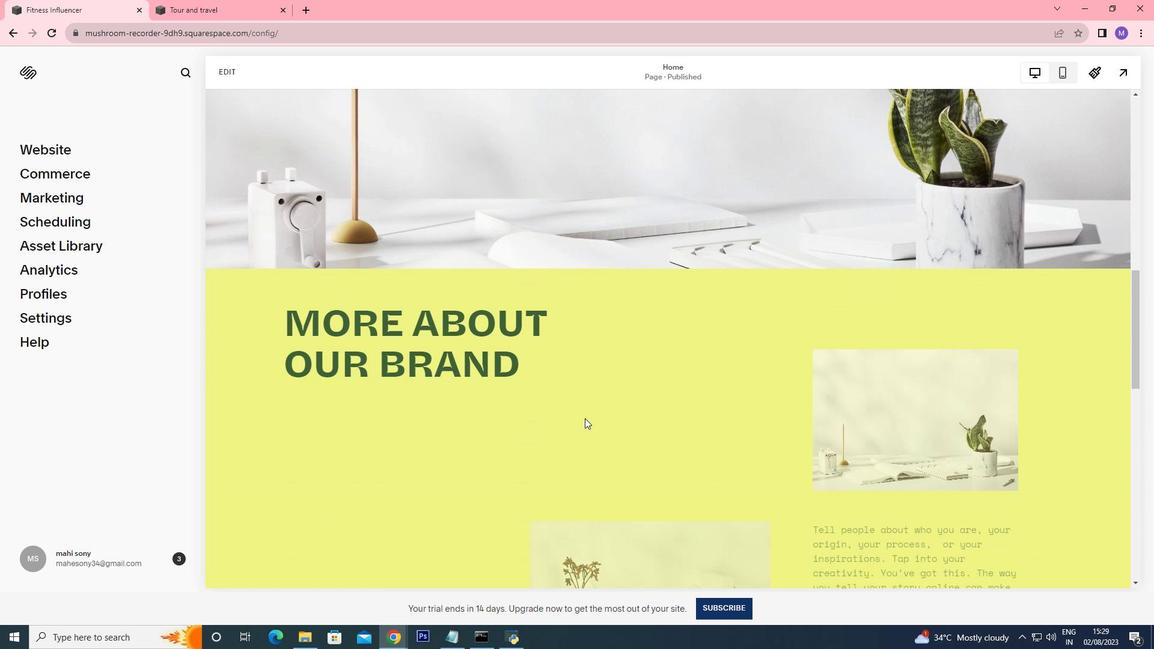 
Action: Mouse scrolled (577, 398) with delta (0, 0)
Screenshot: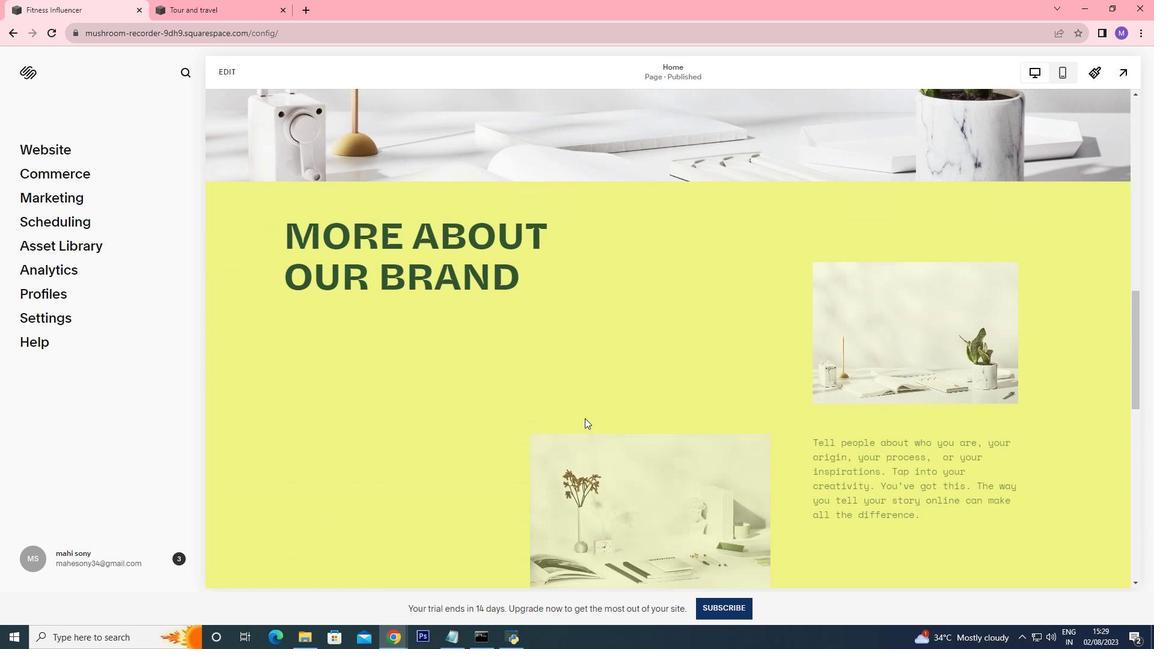 
Action: Mouse scrolled (577, 398) with delta (0, 0)
Screenshot: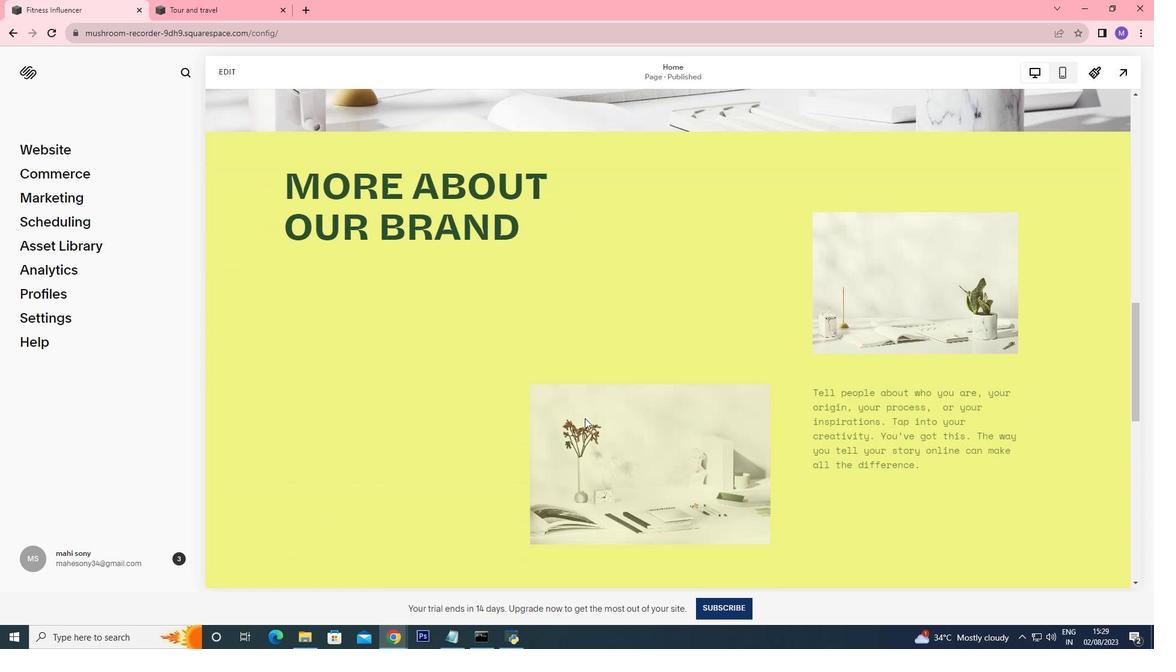 
Action: Mouse scrolled (577, 398) with delta (0, 0)
Screenshot: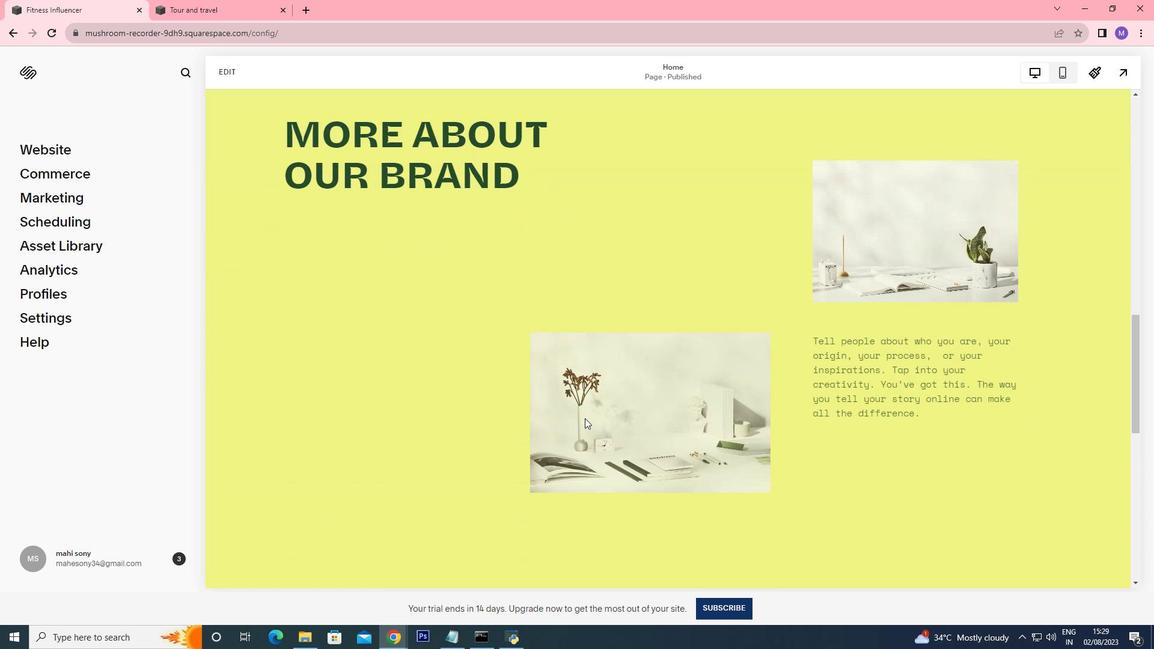 
Action: Mouse moved to (577, 399)
Screenshot: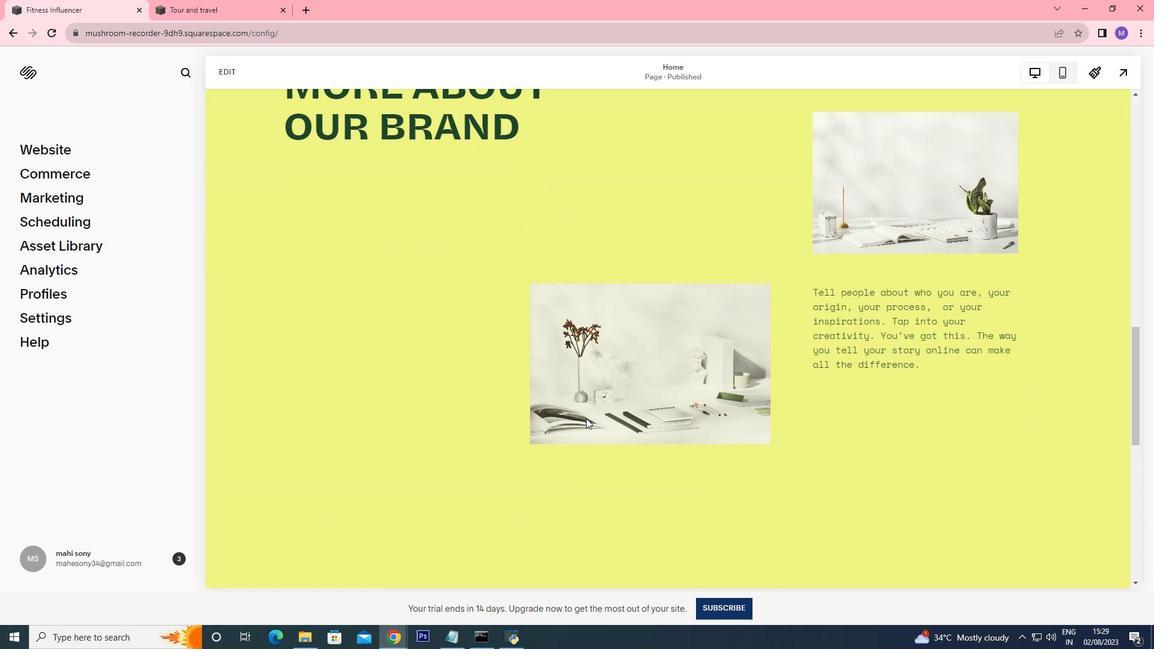 
Action: Mouse scrolled (577, 398) with delta (0, 0)
Screenshot: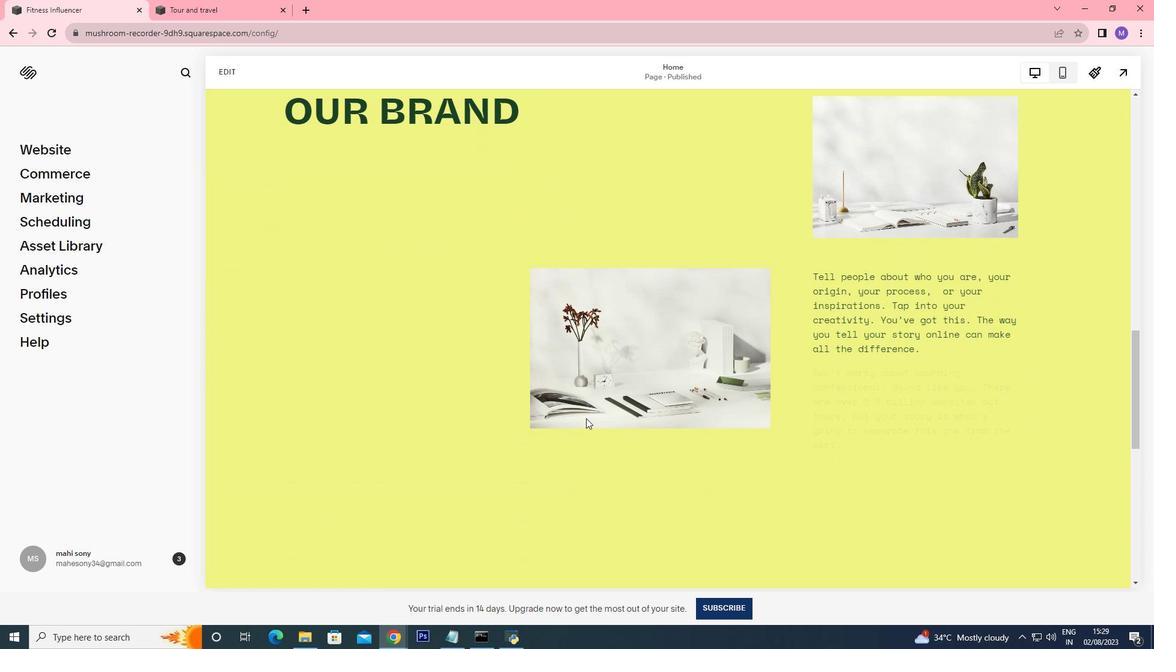 
Action: Mouse scrolled (577, 398) with delta (0, 0)
Screenshot: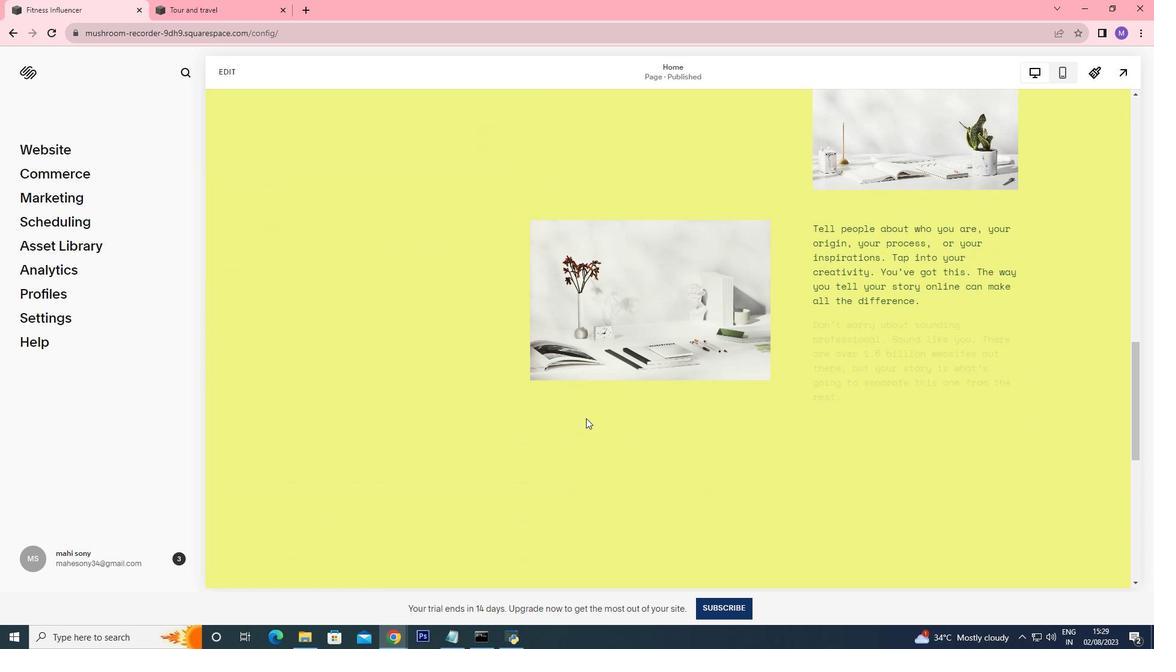
Action: Mouse scrolled (577, 398) with delta (0, 0)
Screenshot: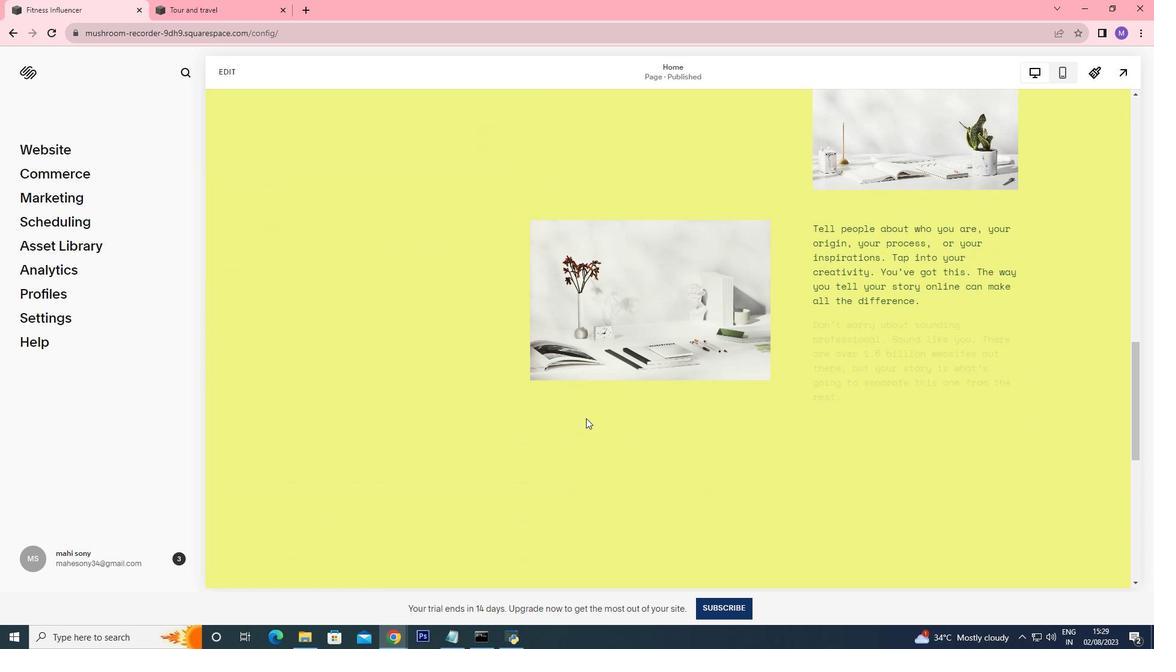 
Action: Mouse moved to (577, 399)
Screenshot: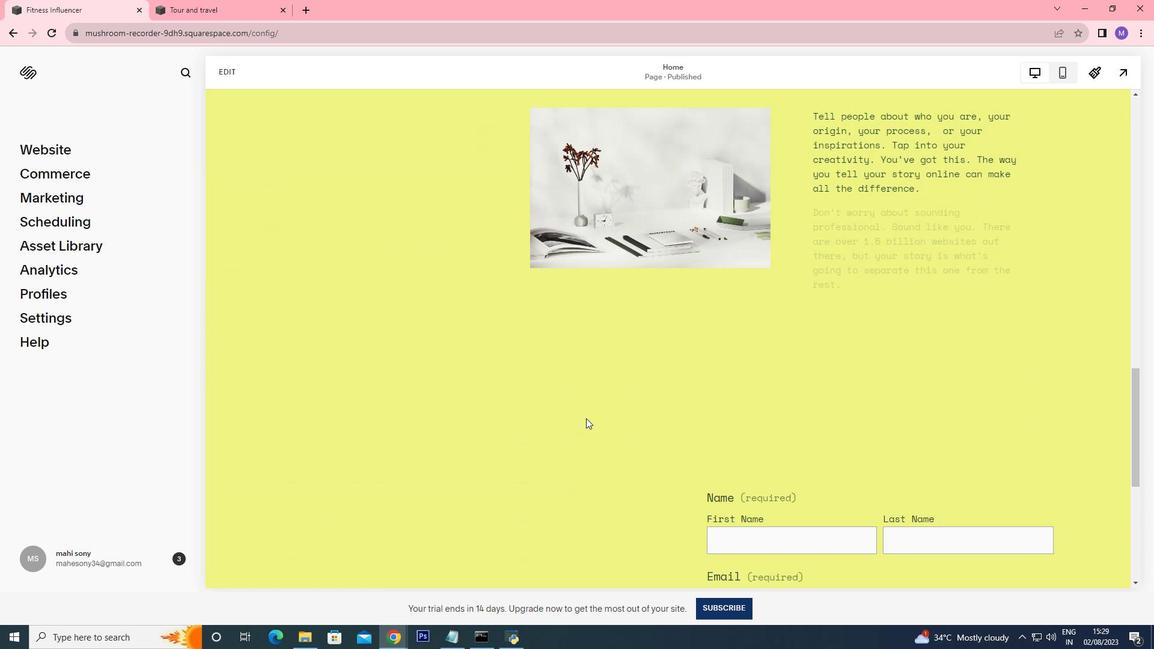 
Action: Mouse scrolled (577, 398) with delta (0, 0)
Screenshot: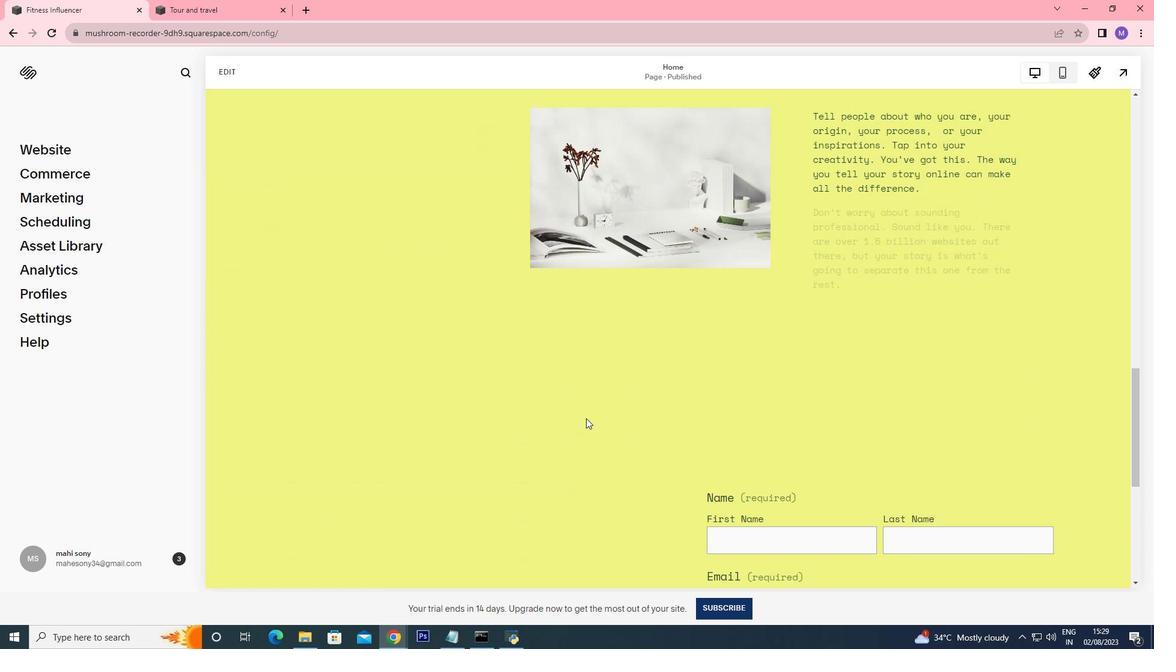 
Action: Mouse moved to (580, 399)
Screenshot: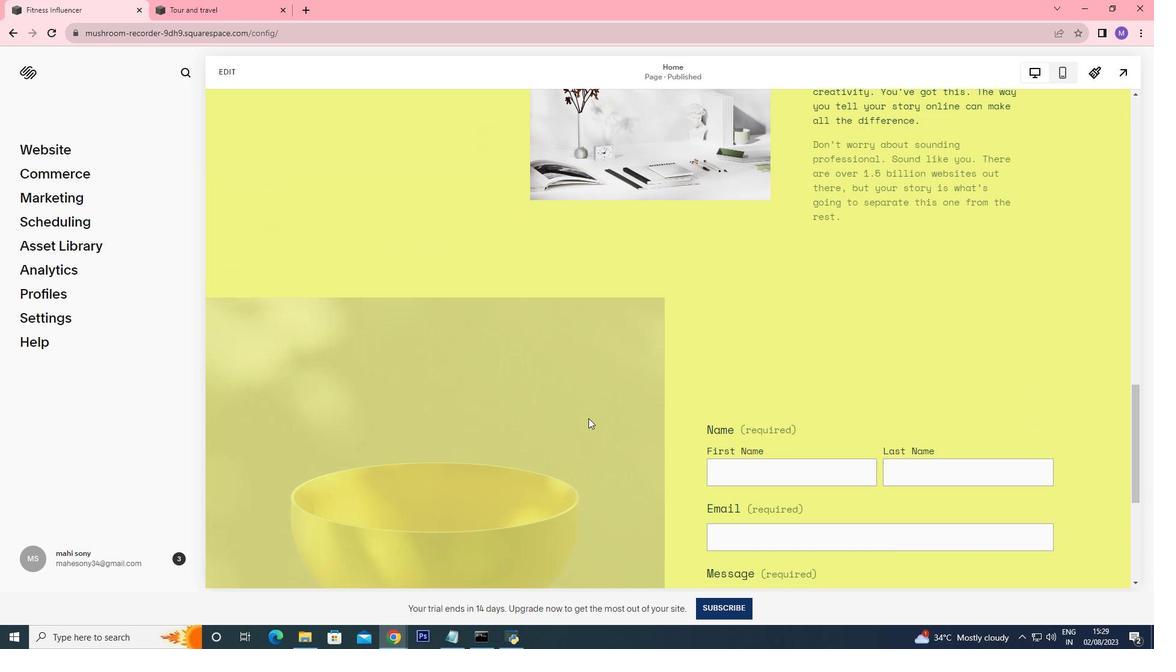 
Action: Mouse scrolled (580, 398) with delta (0, 0)
Screenshot: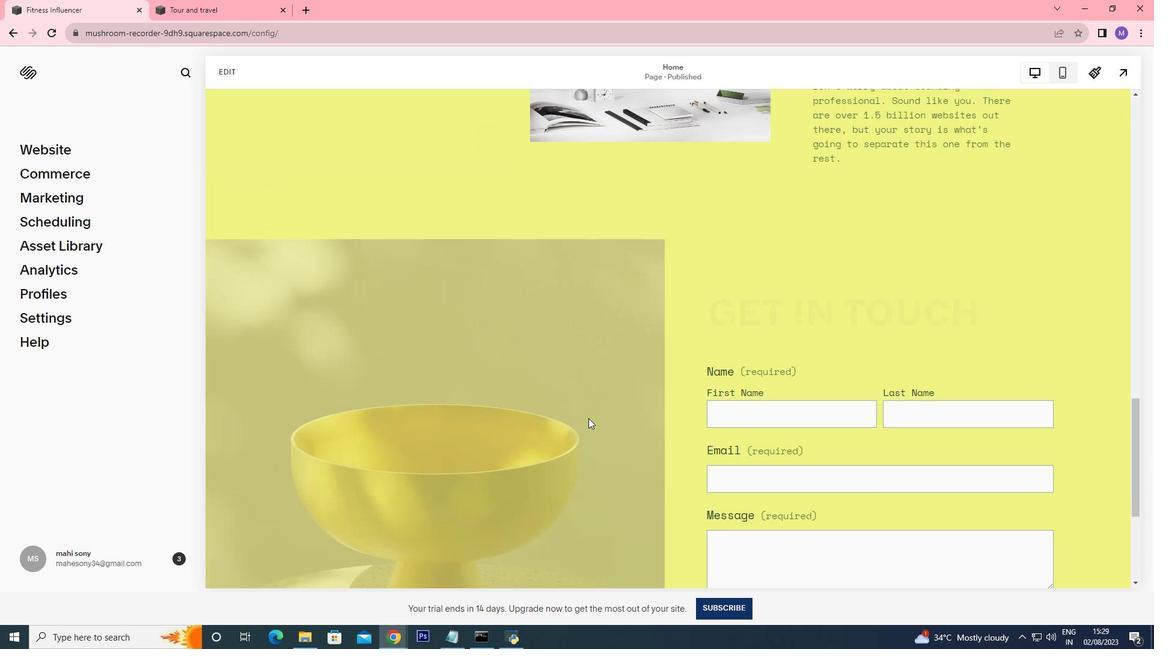 
Action: Mouse scrolled (580, 398) with delta (0, 0)
Screenshot: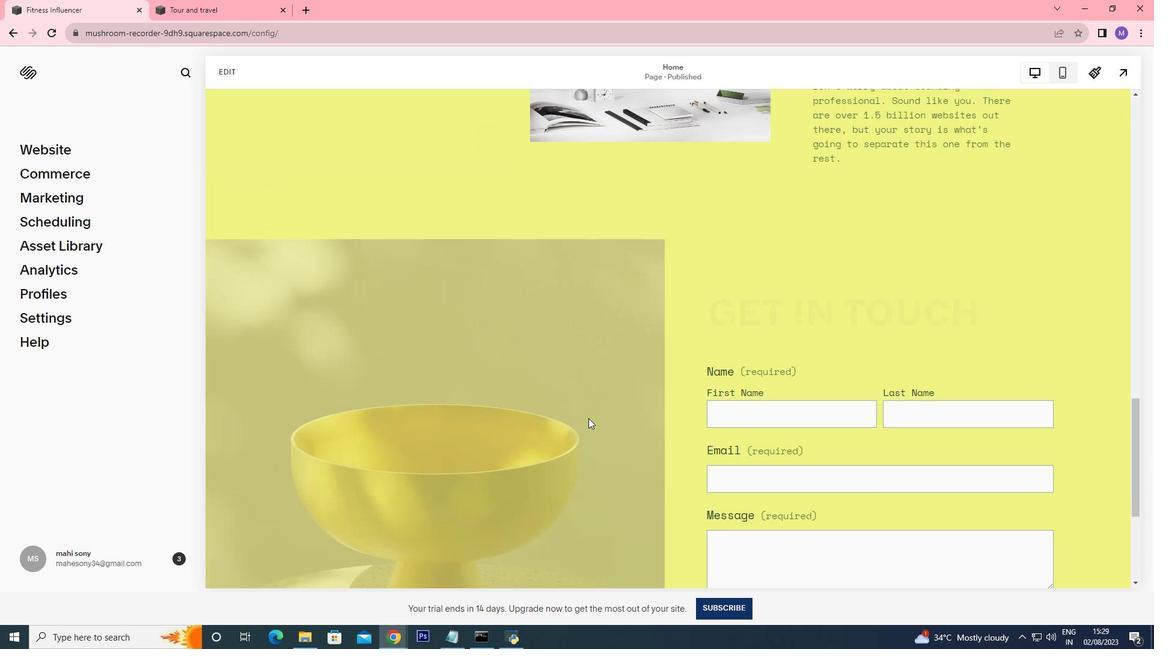 
Action: Mouse scrolled (580, 398) with delta (0, 0)
Screenshot: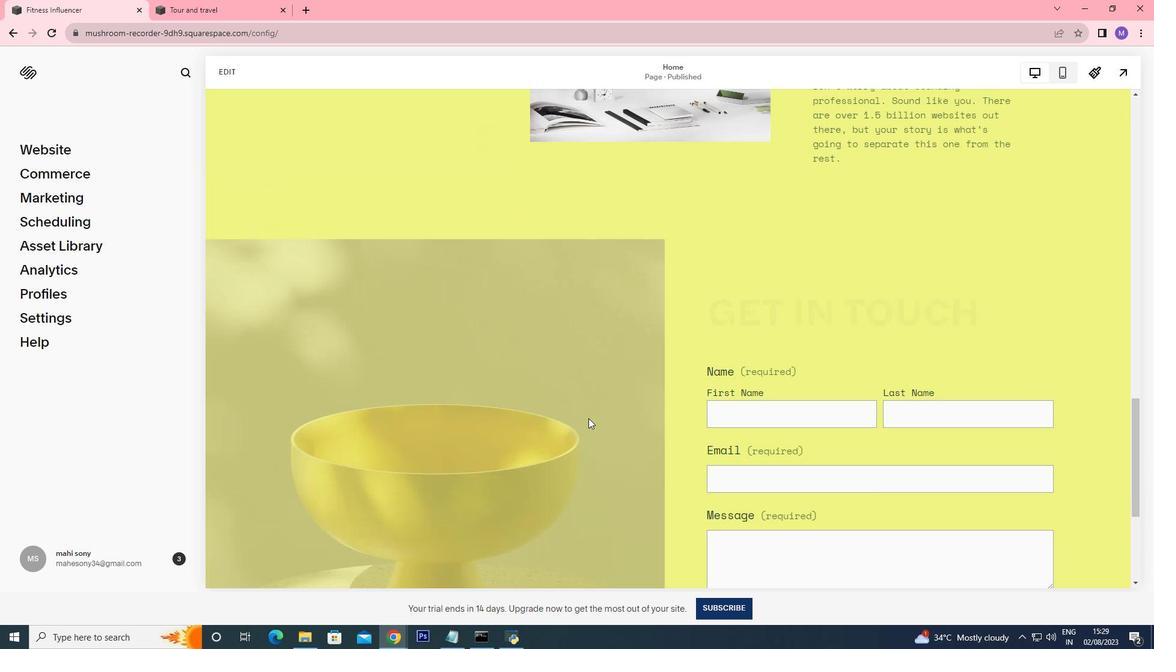 
Action: Mouse scrolled (580, 398) with delta (0, 0)
Screenshot: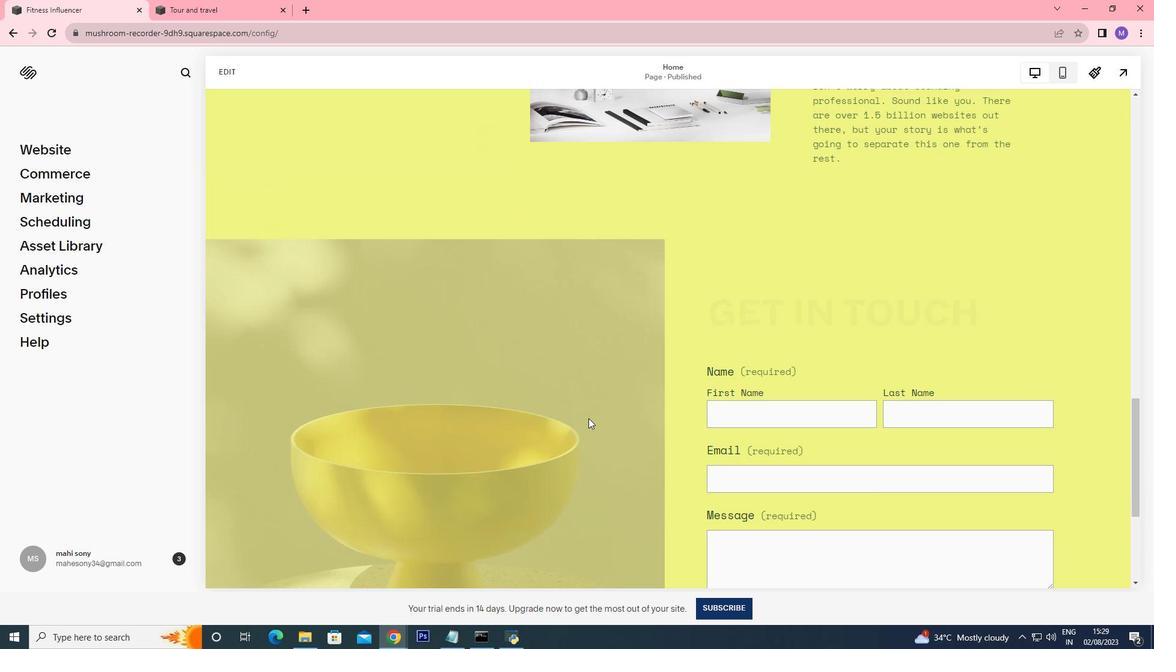 
Action: Mouse scrolled (580, 398) with delta (0, 0)
Screenshot: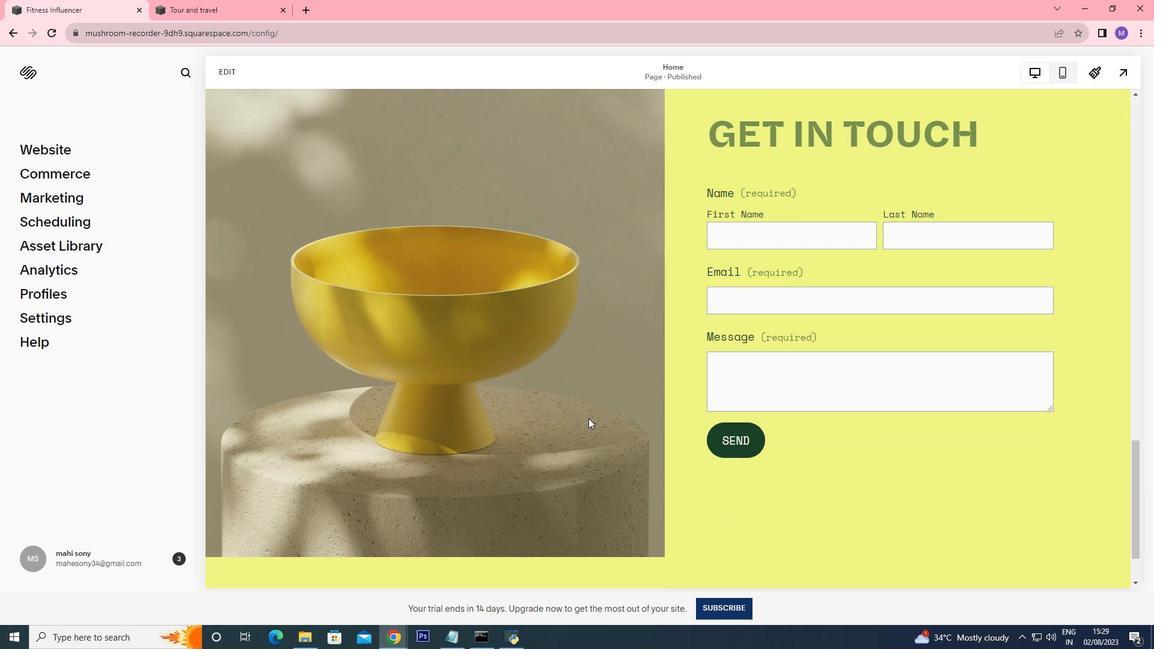 
Action: Mouse scrolled (580, 398) with delta (0, 0)
Screenshot: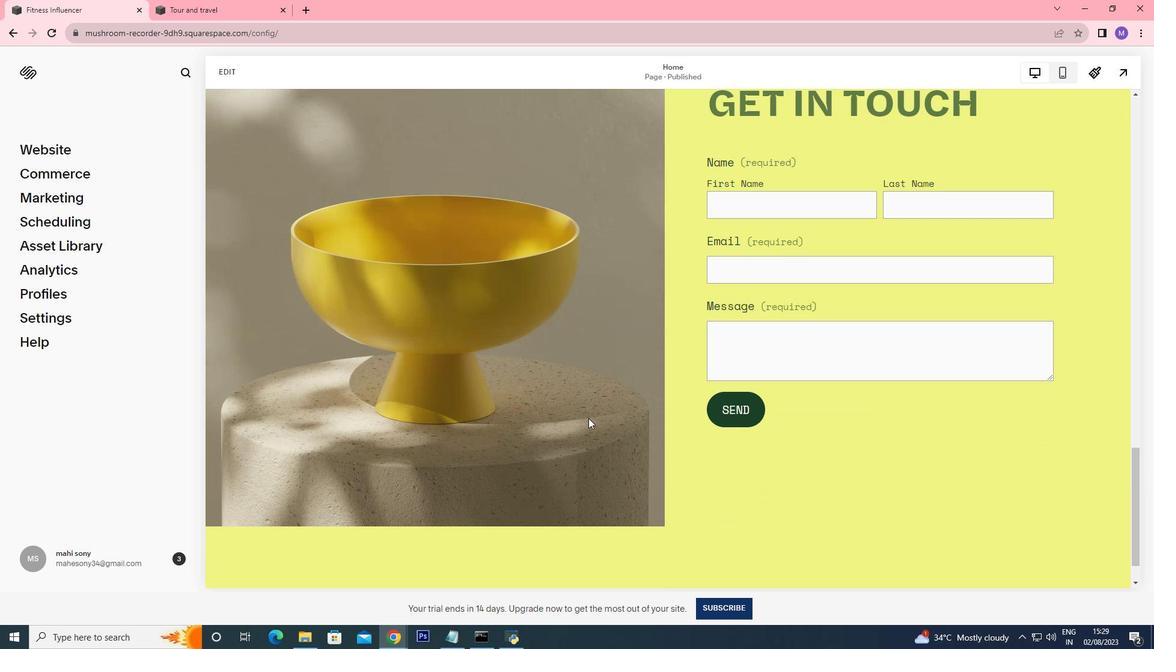 
Action: Mouse scrolled (580, 398) with delta (0, 0)
Screenshot: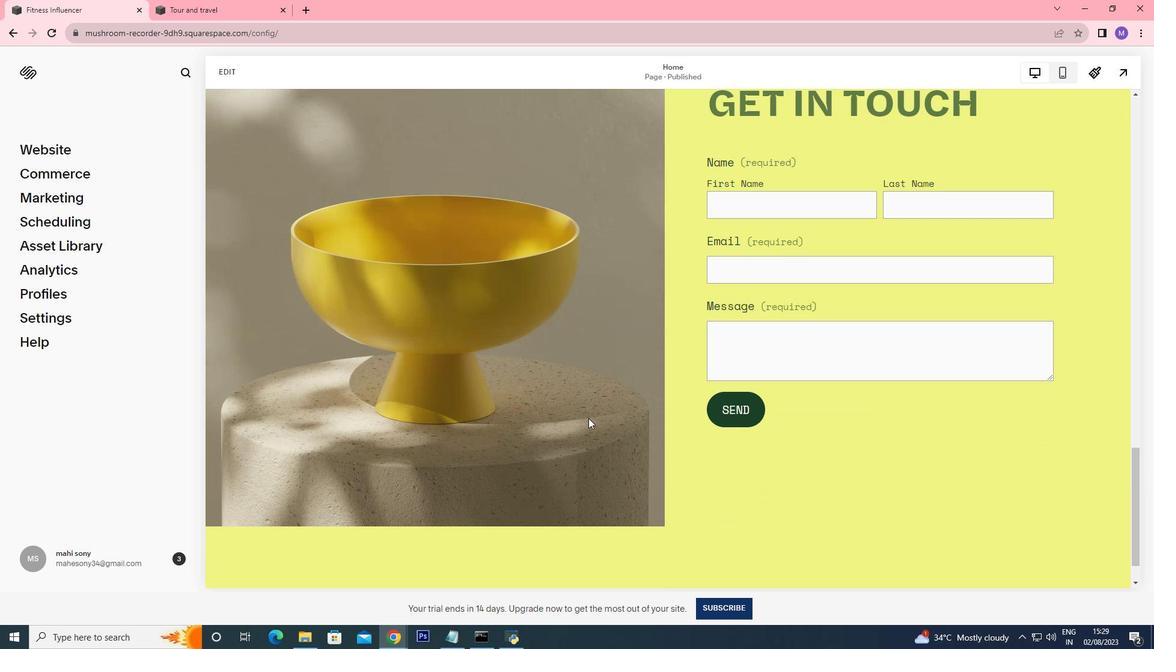 
Action: Mouse scrolled (580, 398) with delta (0, 0)
Screenshot: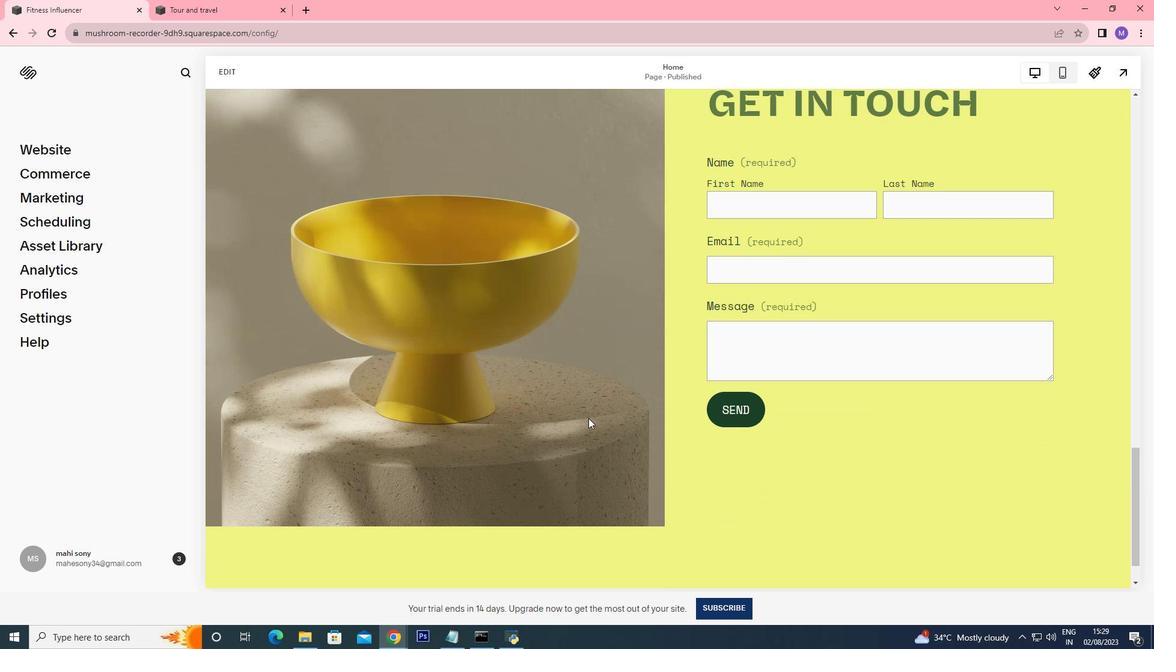 
Action: Mouse scrolled (580, 398) with delta (0, 0)
Screenshot: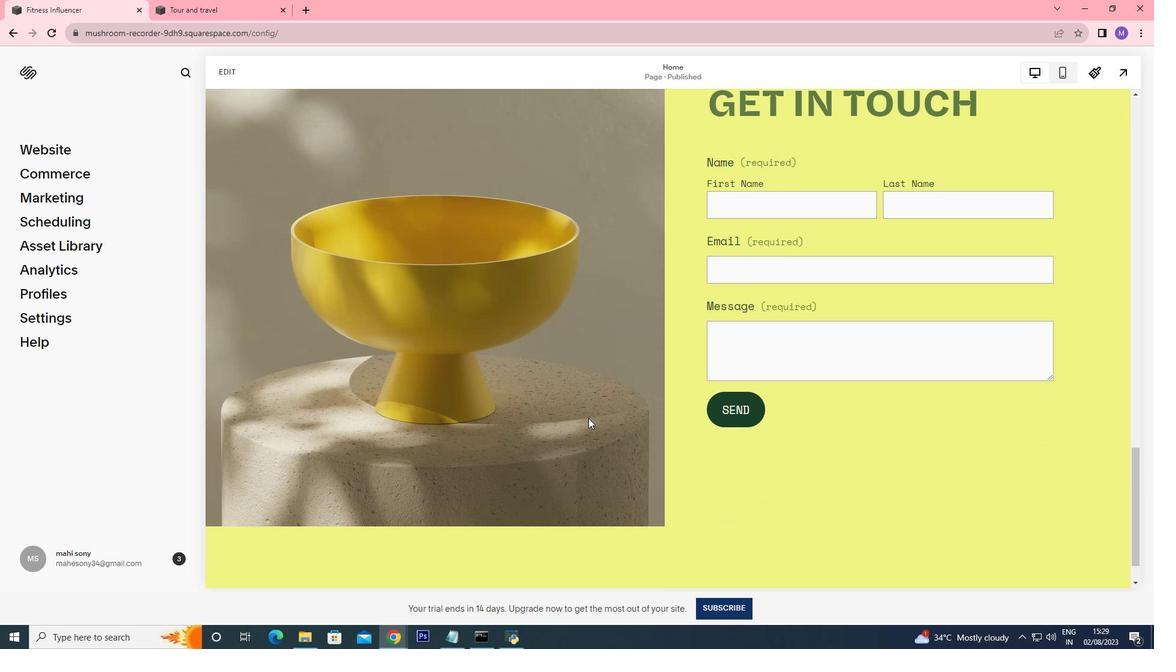 
Action: Mouse scrolled (580, 398) with delta (0, 0)
Screenshot: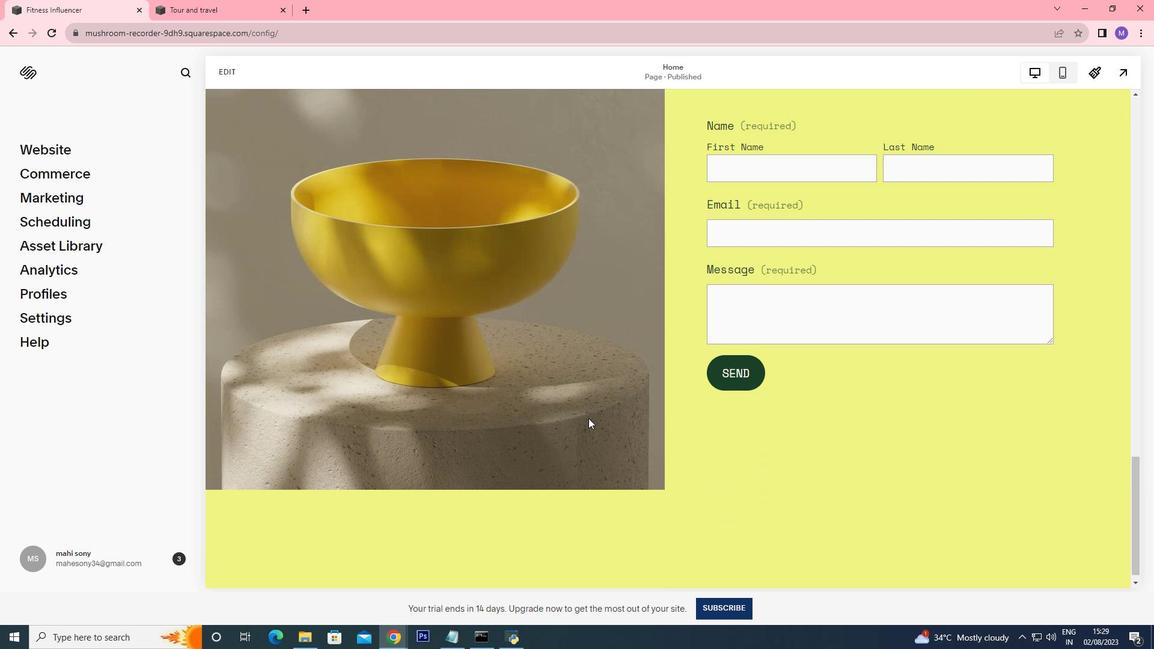 
Action: Mouse scrolled (580, 398) with delta (0, 0)
Screenshot: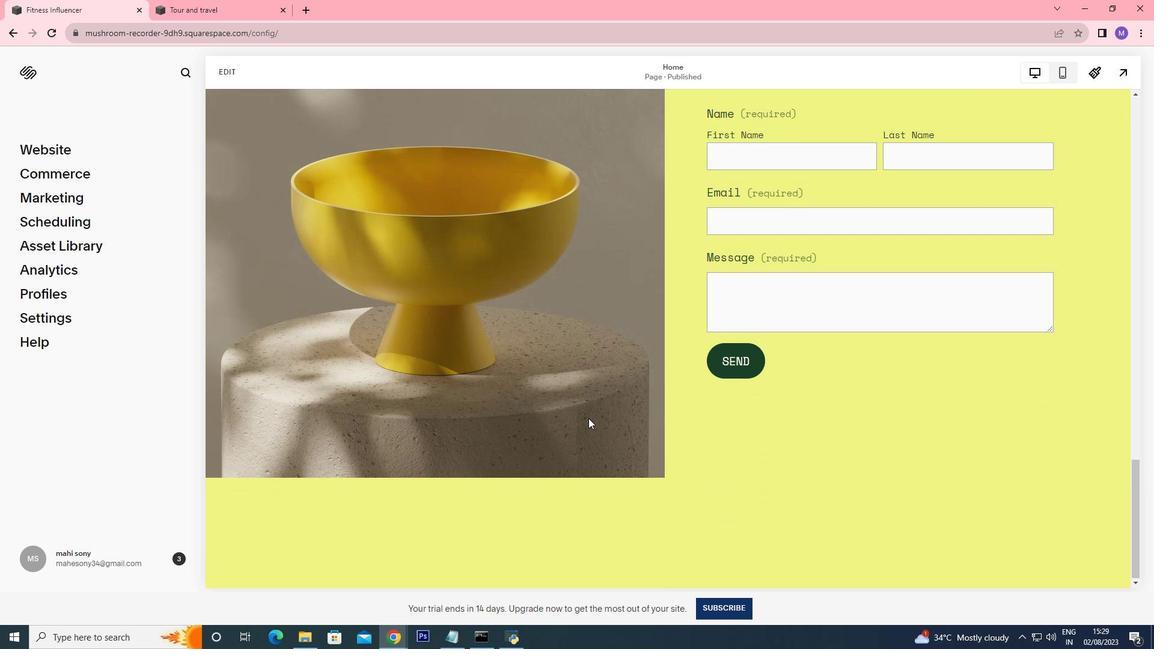 
Action: Mouse scrolled (580, 398) with delta (0, 0)
Screenshot: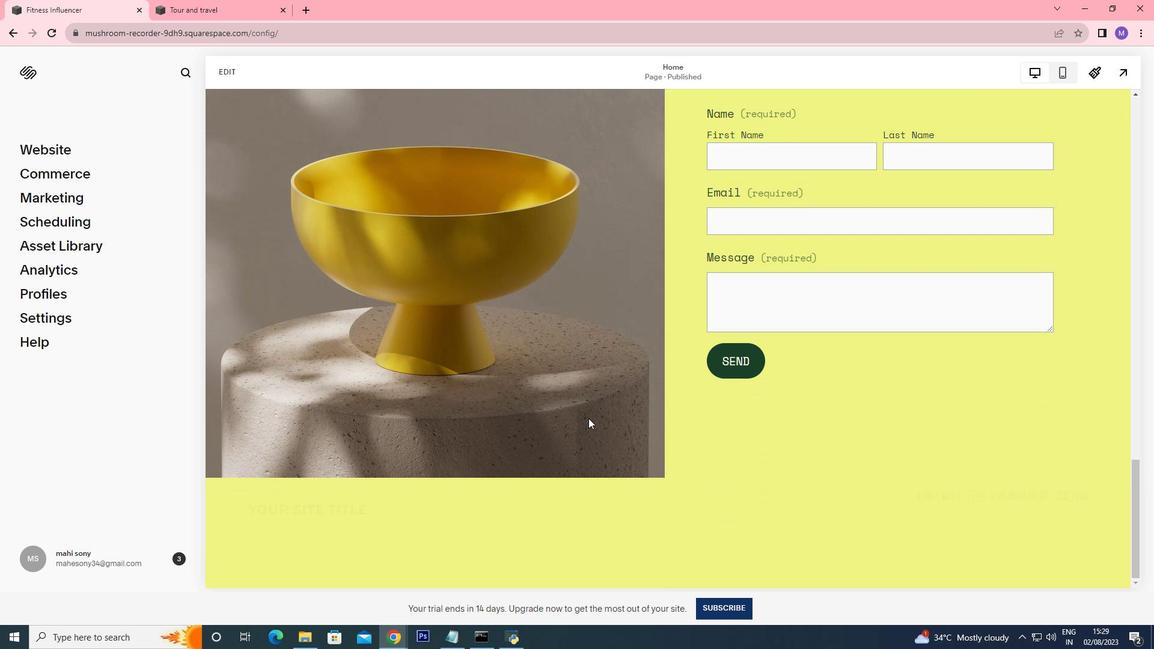 
Action: Mouse scrolled (580, 398) with delta (0, 0)
Screenshot: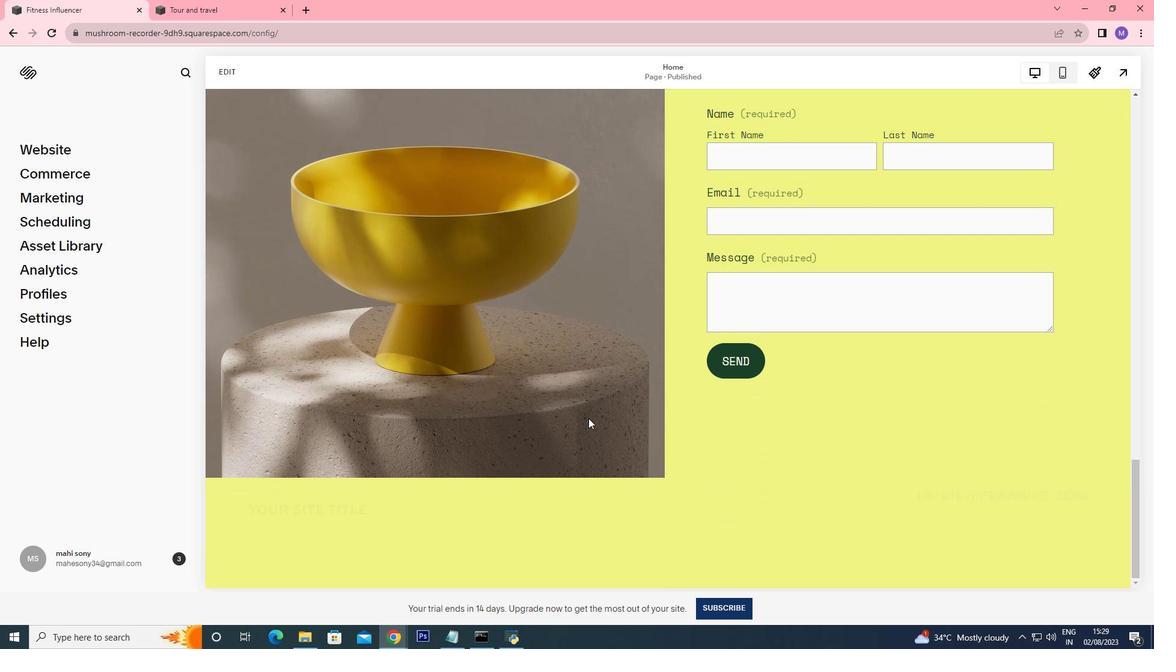 
Action: Mouse scrolled (580, 398) with delta (0, 0)
Screenshot: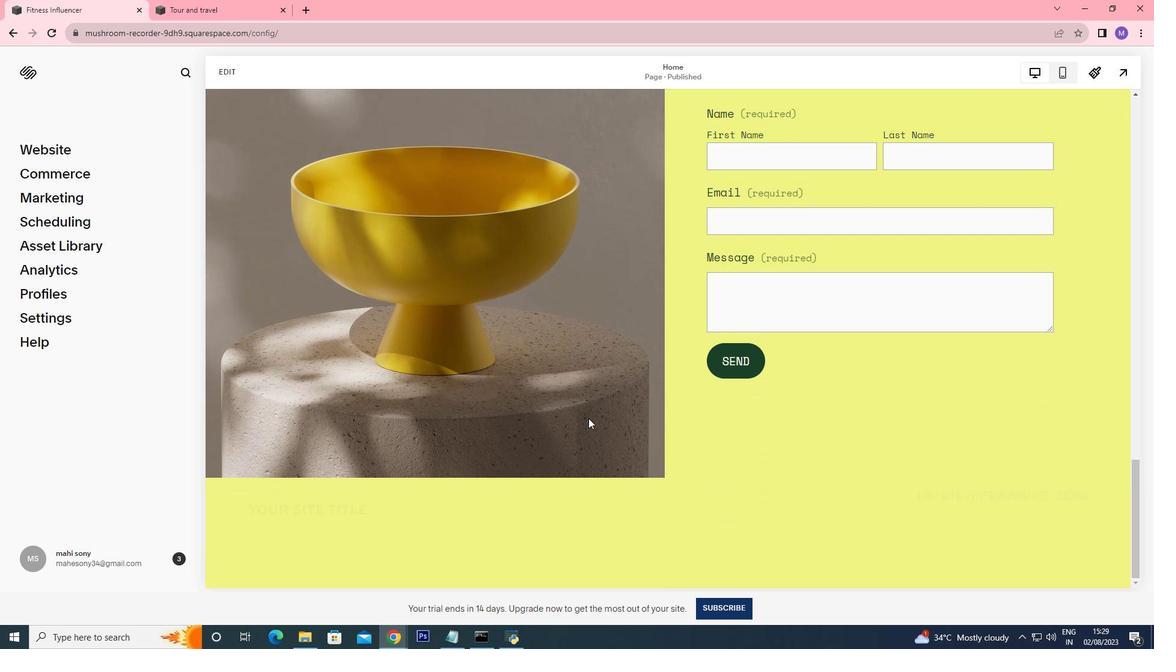 
Action: Mouse scrolled (580, 398) with delta (0, 0)
Screenshot: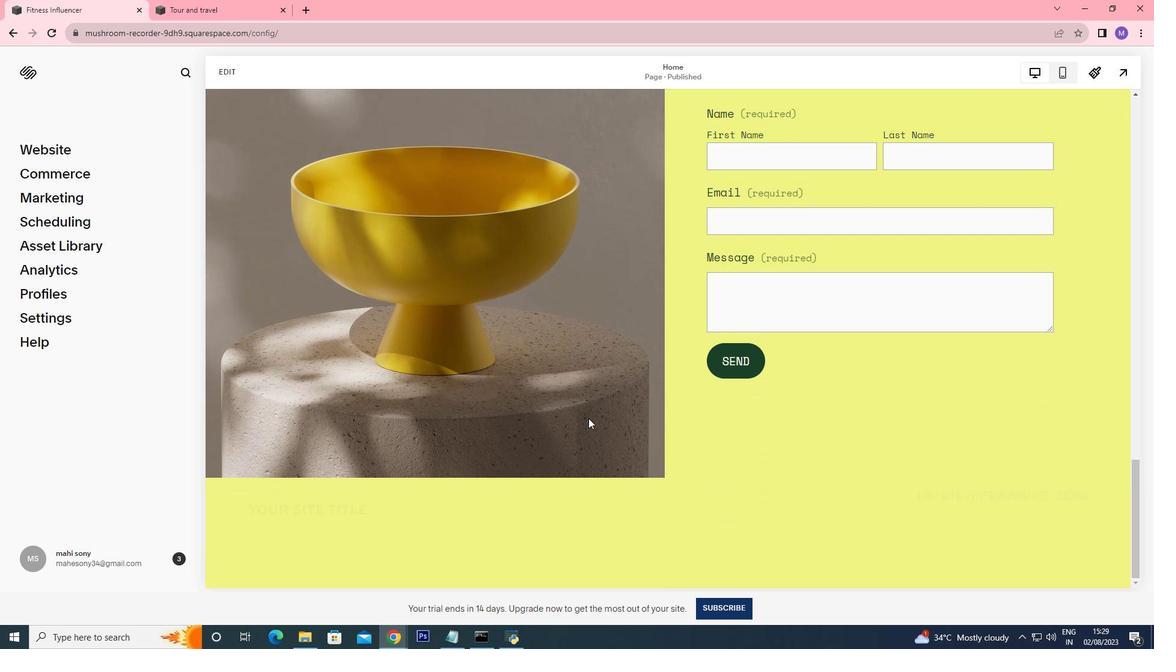 
Action: Mouse scrolled (580, 398) with delta (0, 0)
Screenshot: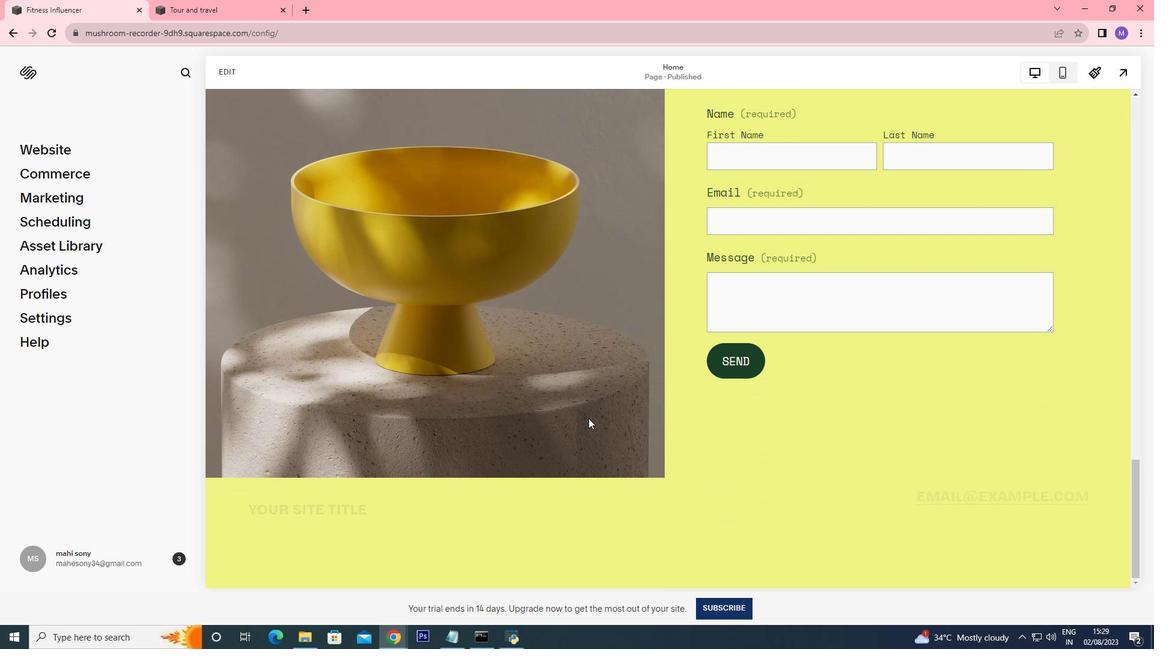 
Action: Mouse scrolled (580, 398) with delta (0, 0)
Screenshot: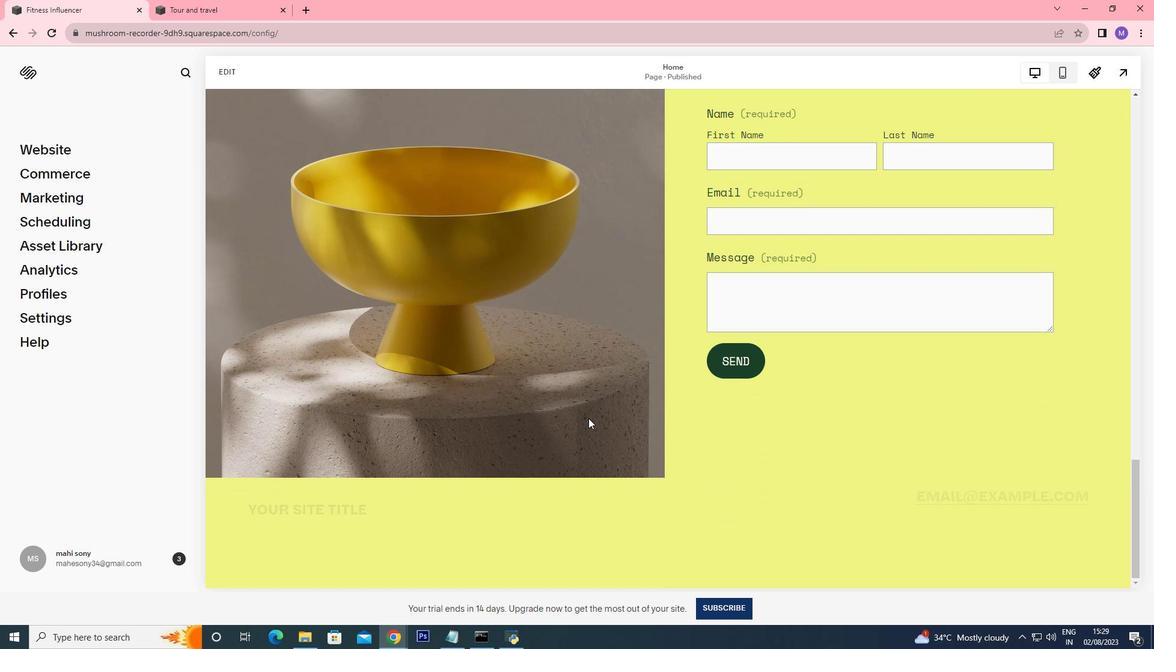 
Action: Mouse scrolled (580, 399) with delta (0, 0)
Screenshot: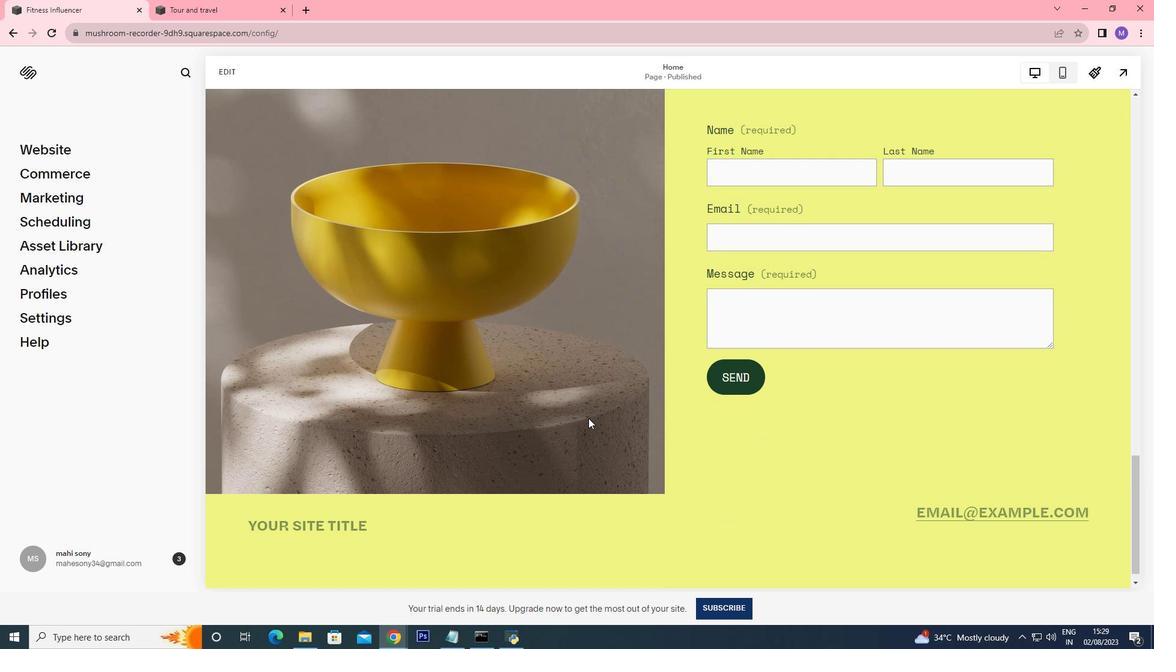 
Action: Mouse scrolled (580, 399) with delta (0, 0)
Screenshot: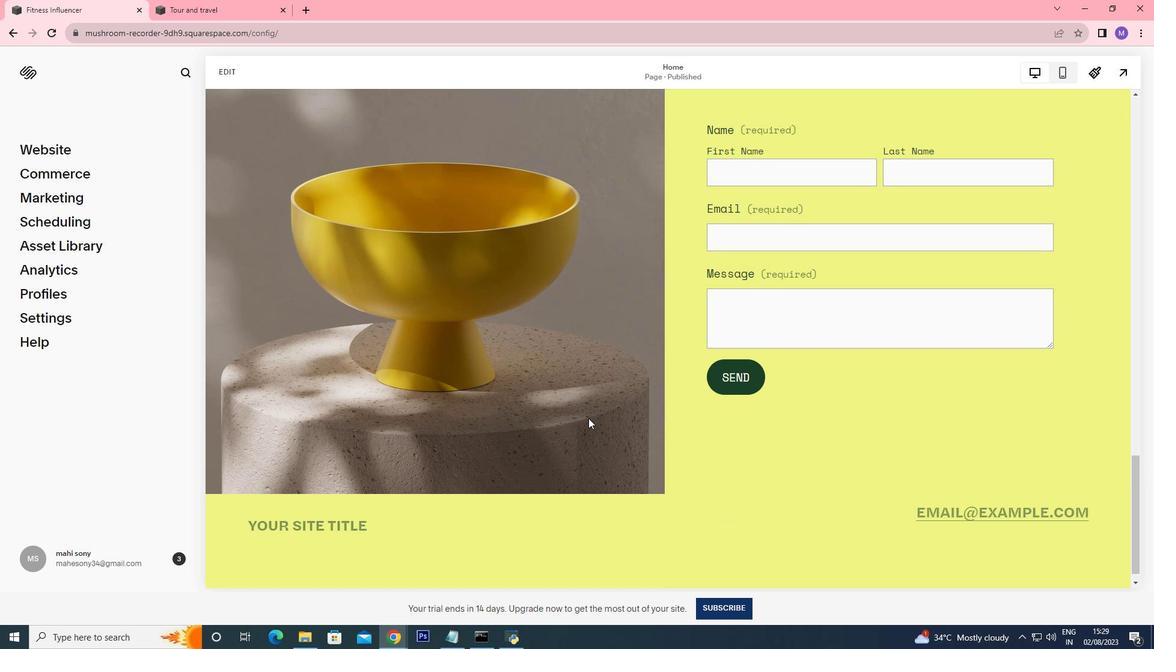 
Action: Mouse scrolled (580, 399) with delta (0, 0)
Screenshot: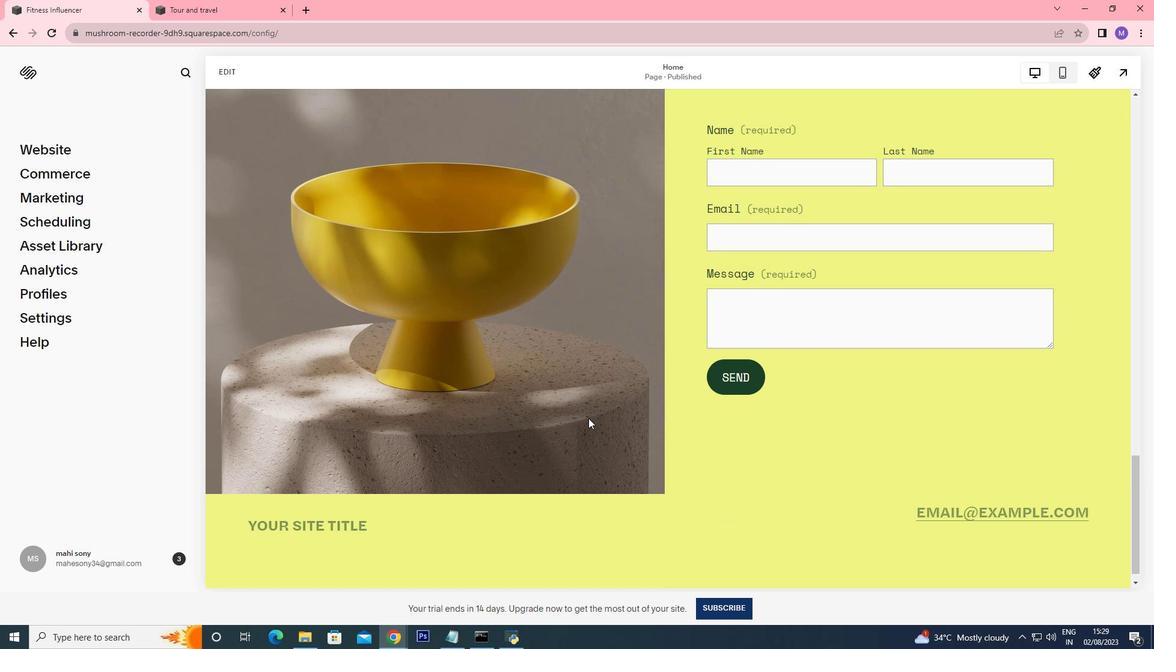 
Action: Mouse scrolled (580, 399) with delta (0, 0)
Screenshot: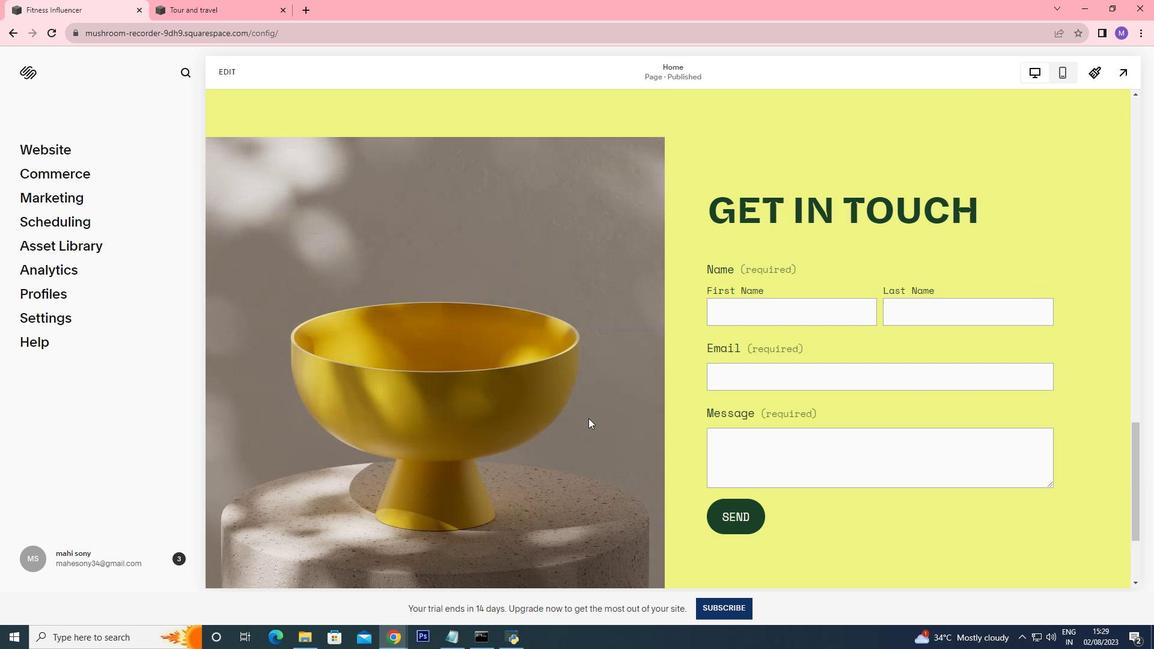 
Action: Mouse scrolled (580, 399) with delta (0, 0)
Screenshot: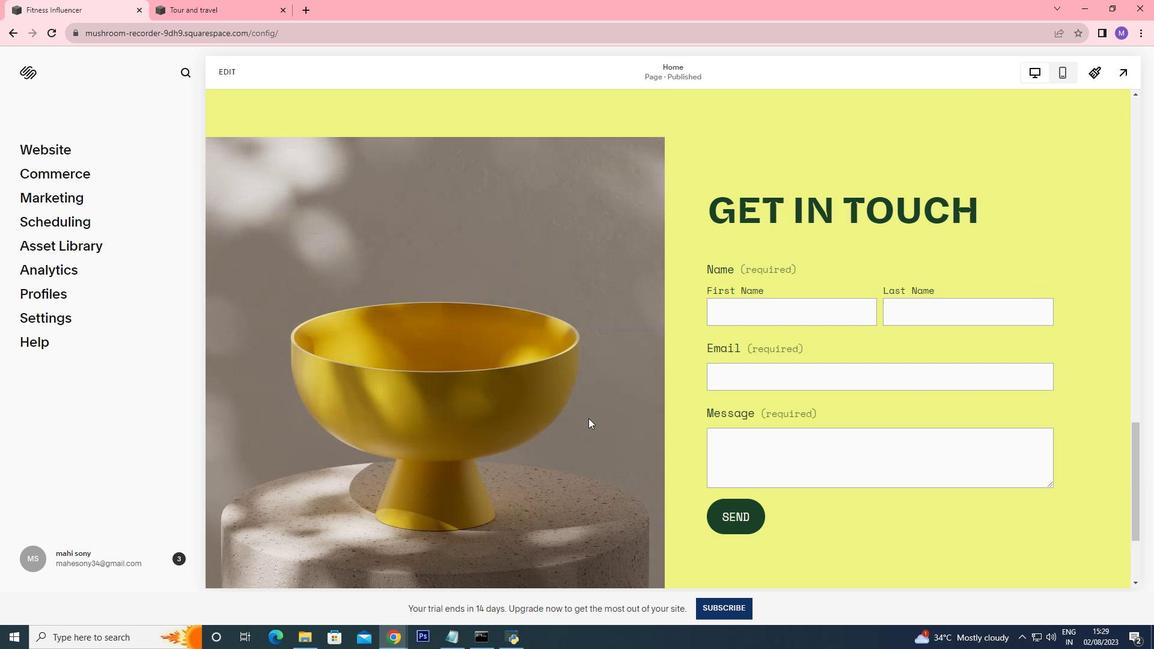 
Action: Mouse scrolled (580, 399) with delta (0, 0)
Screenshot: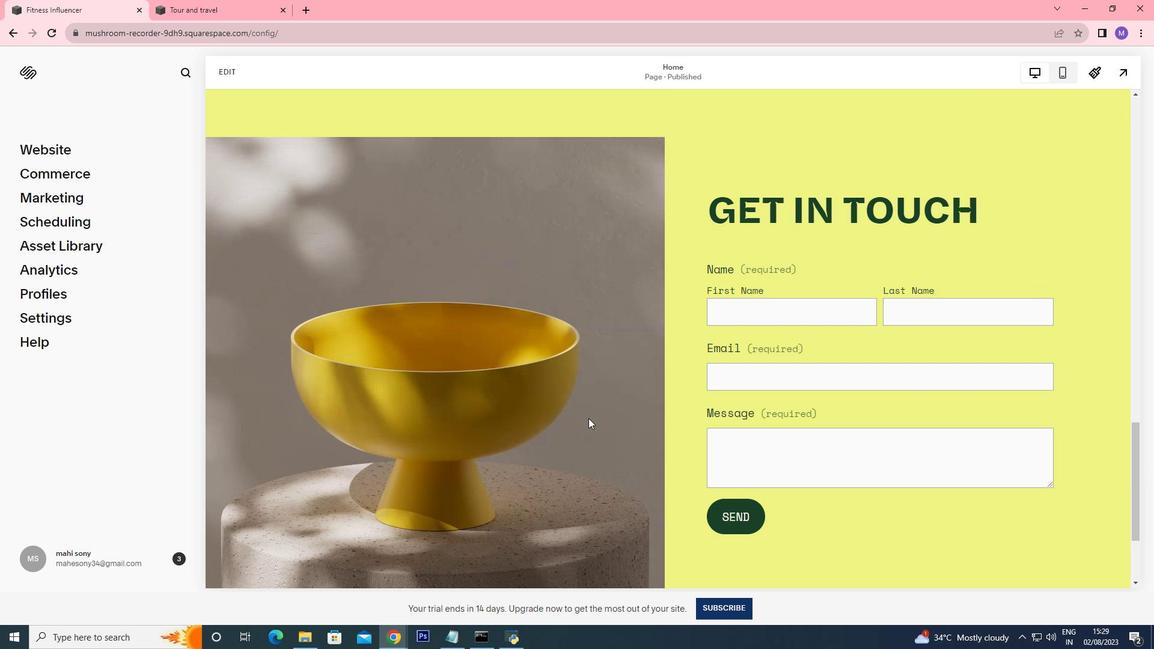 
Action: Mouse scrolled (580, 399) with delta (0, 0)
Screenshot: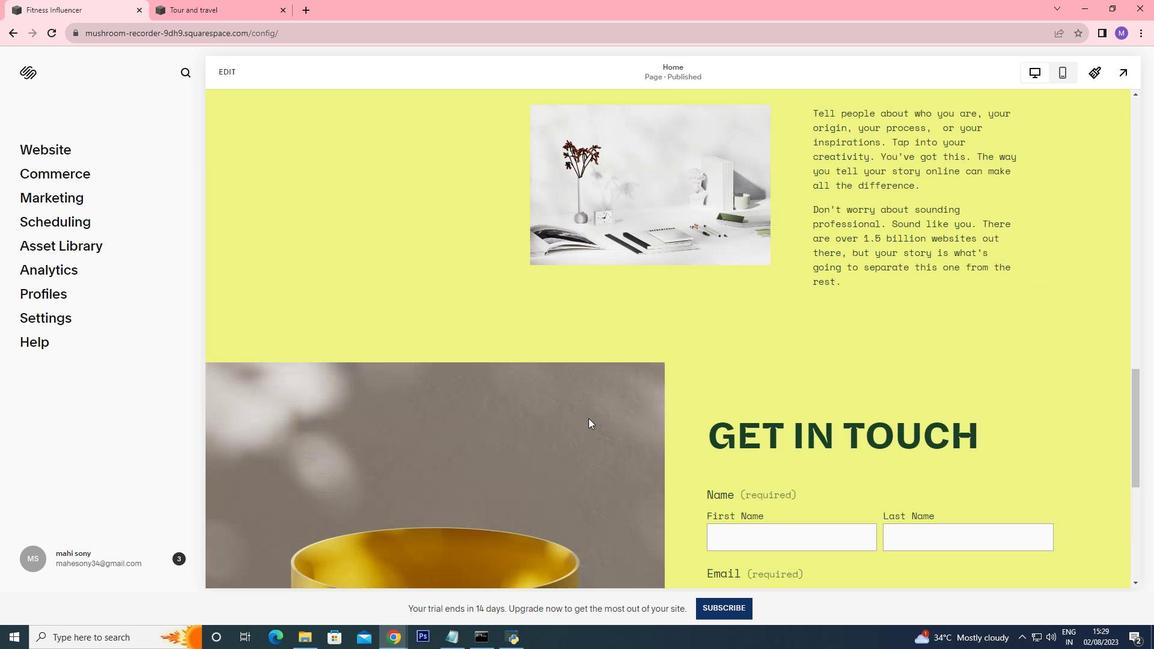 
Action: Mouse scrolled (580, 399) with delta (0, 0)
Screenshot: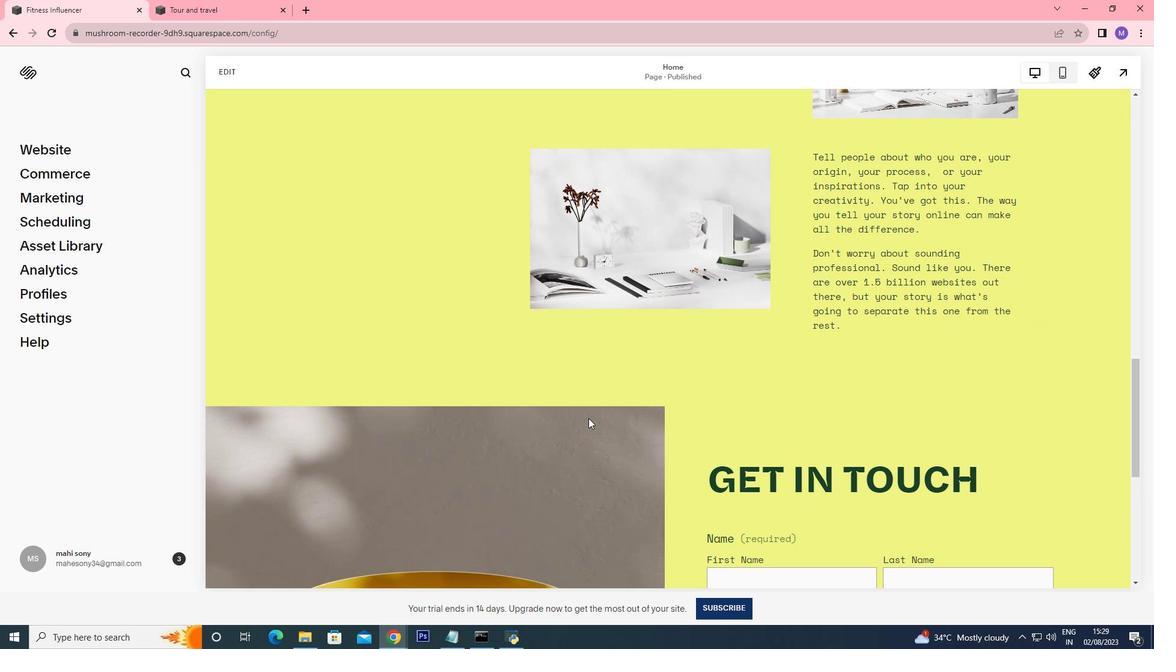 
Action: Mouse scrolled (580, 399) with delta (0, 0)
Screenshot: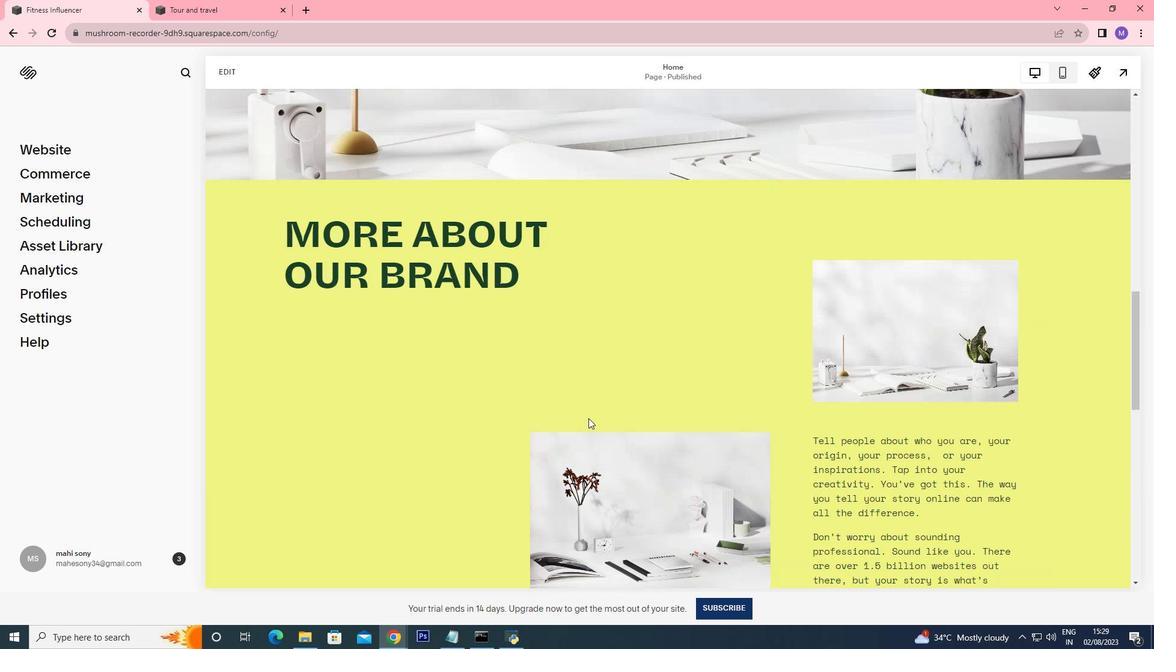 
Action: Mouse scrolled (580, 399) with delta (0, 0)
Screenshot: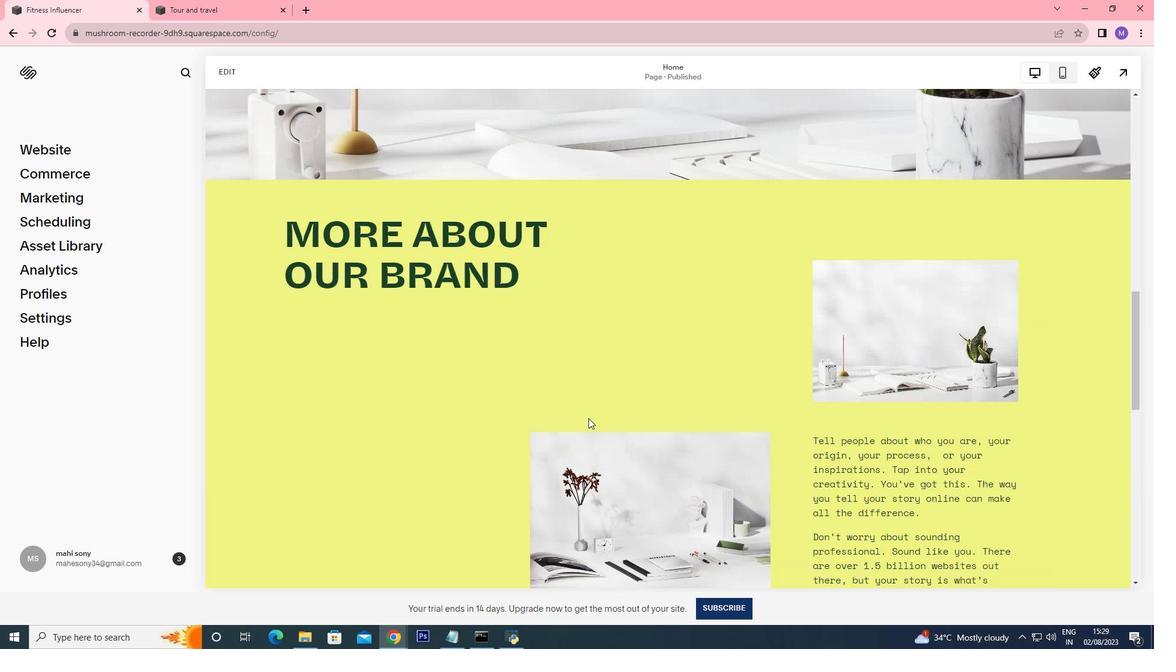 
Action: Mouse scrolled (580, 399) with delta (0, 0)
Screenshot: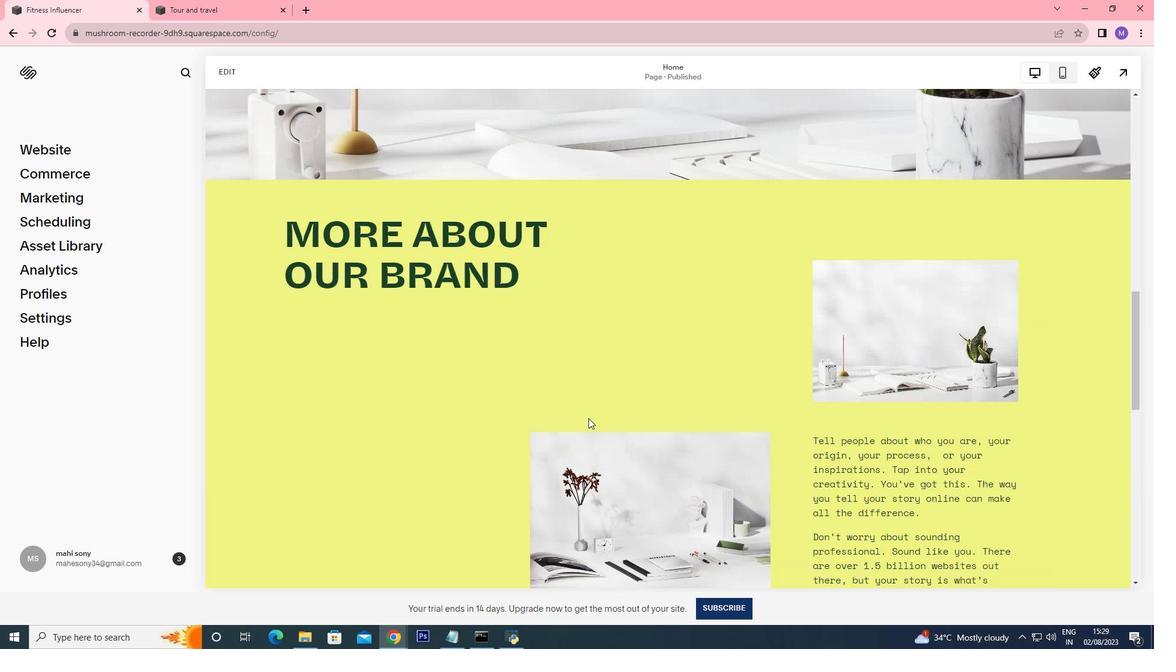 
Action: Mouse scrolled (580, 399) with delta (0, 0)
Screenshot: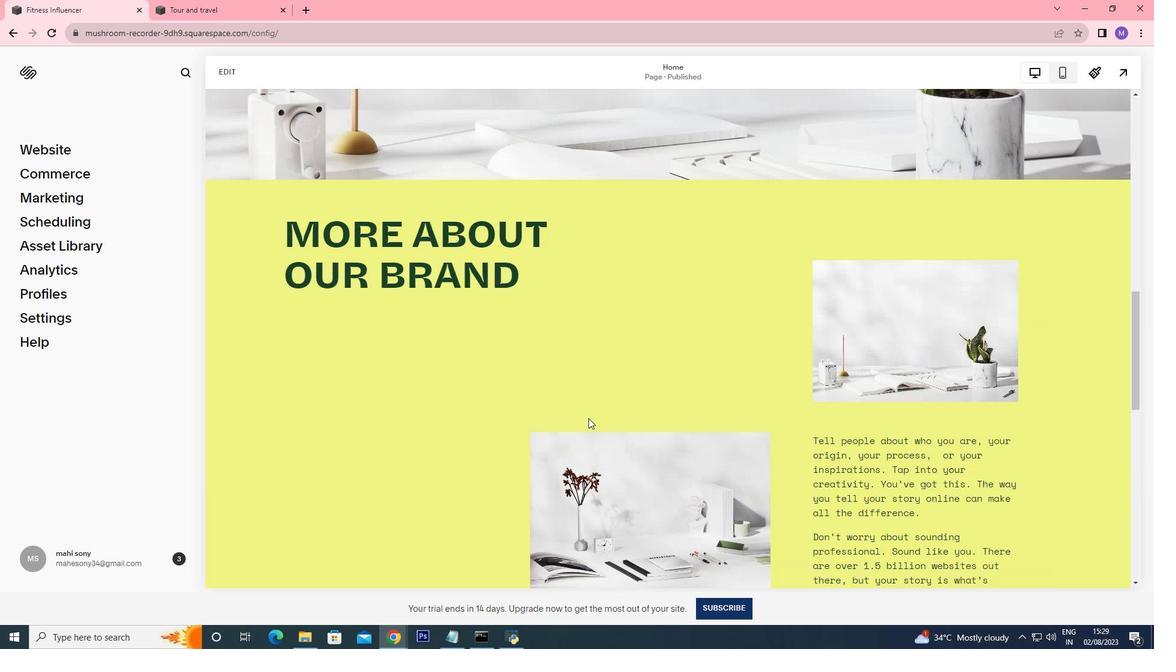 
Action: Mouse scrolled (580, 399) with delta (0, 0)
Screenshot: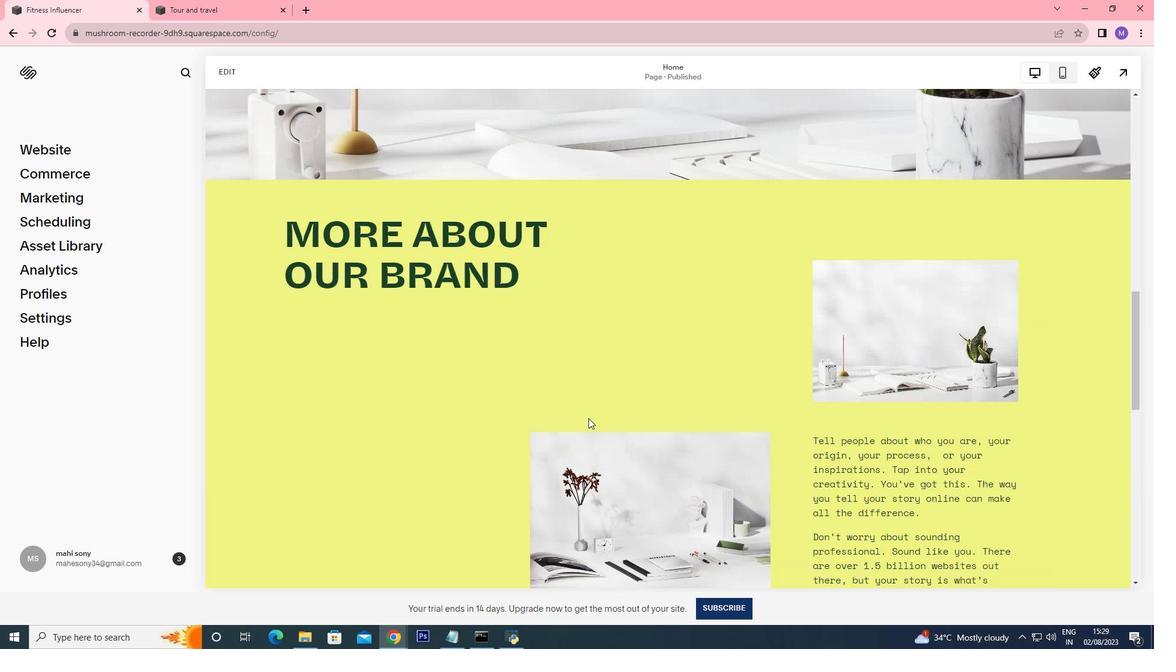 
Action: Mouse scrolled (580, 399) with delta (0, 0)
Screenshot: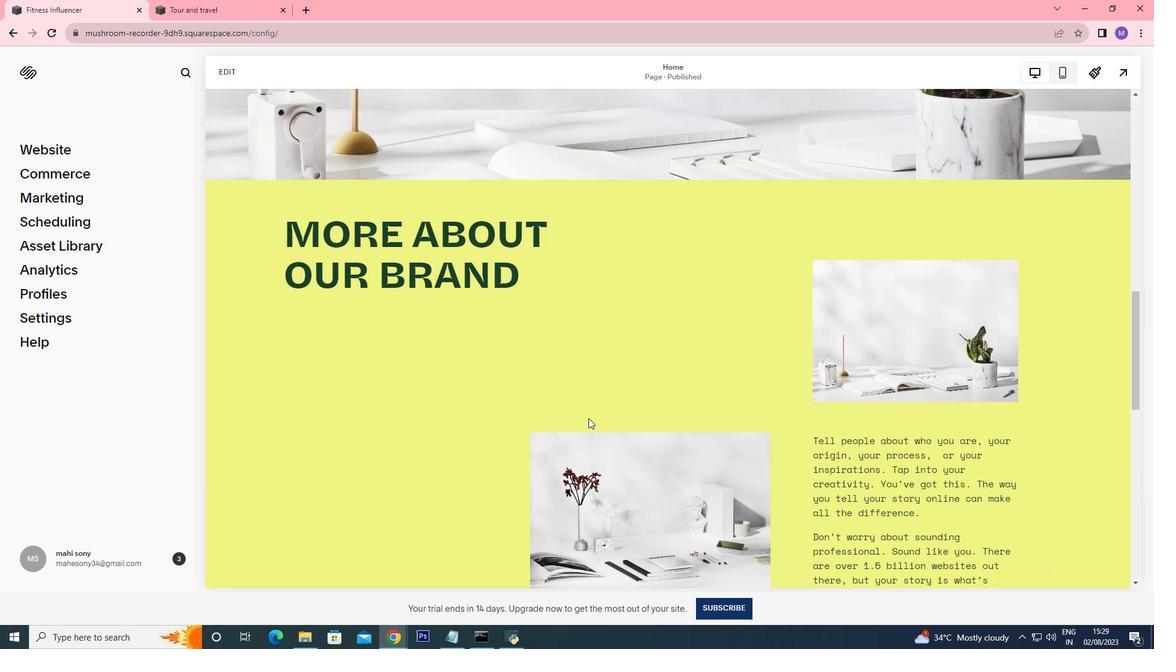 
Action: Mouse scrolled (580, 399) with delta (0, 0)
Screenshot: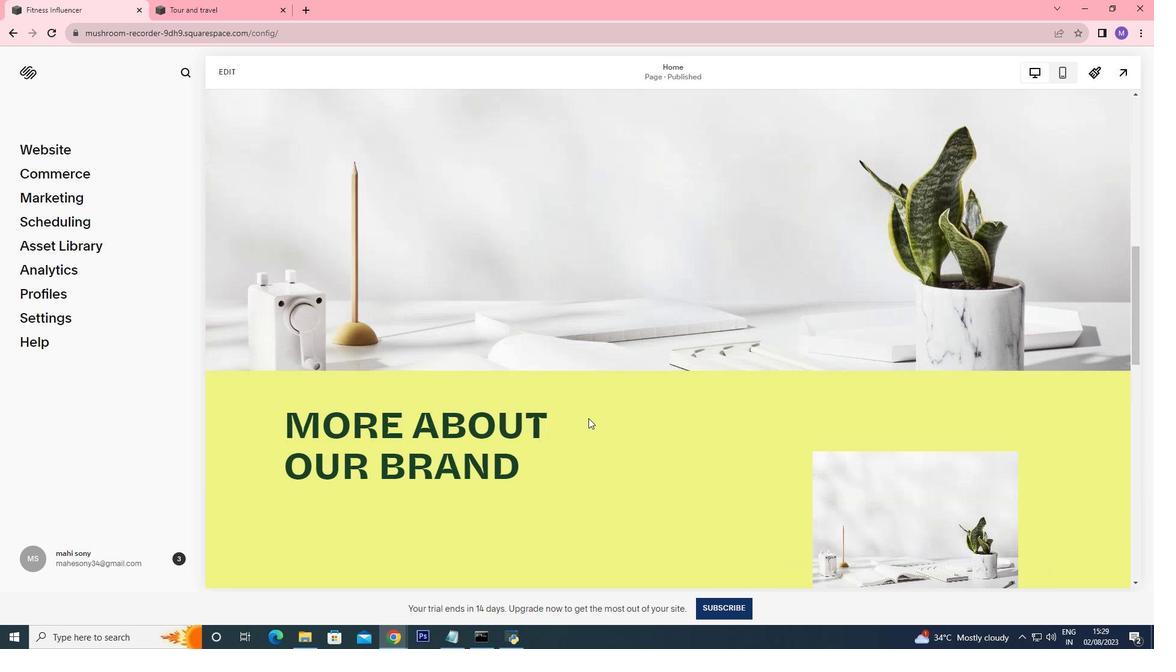 
Action: Mouse scrolled (580, 399) with delta (0, 0)
Screenshot: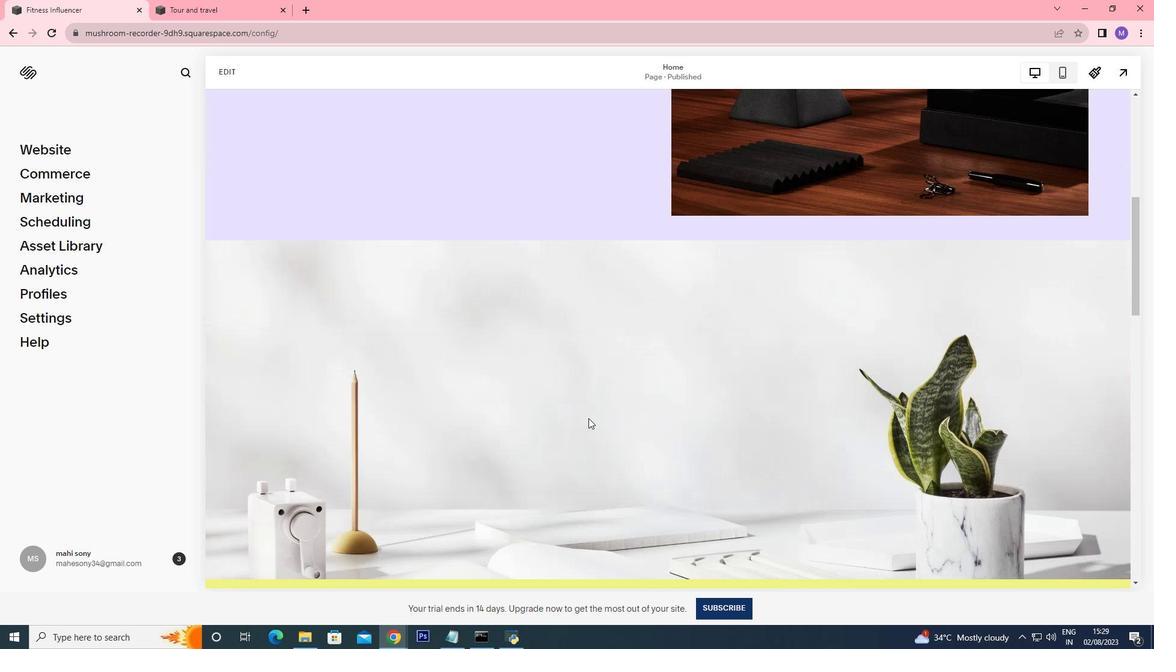 
Action: Mouse scrolled (580, 399) with delta (0, 0)
Screenshot: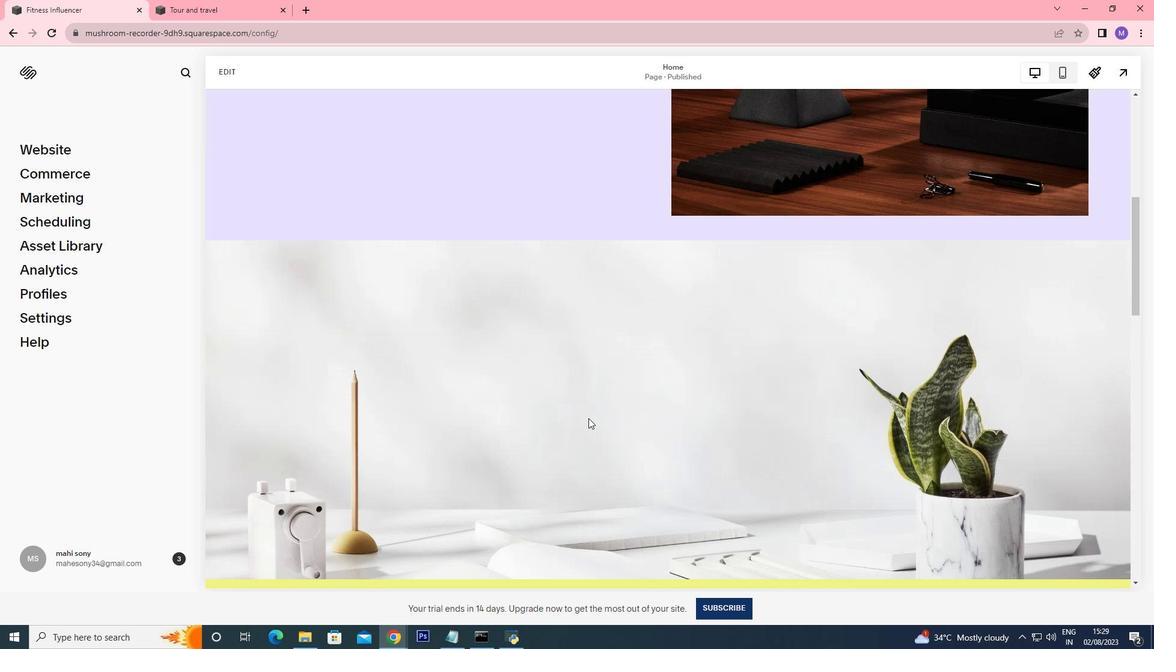 
Action: Mouse scrolled (580, 399) with delta (0, 0)
Screenshot: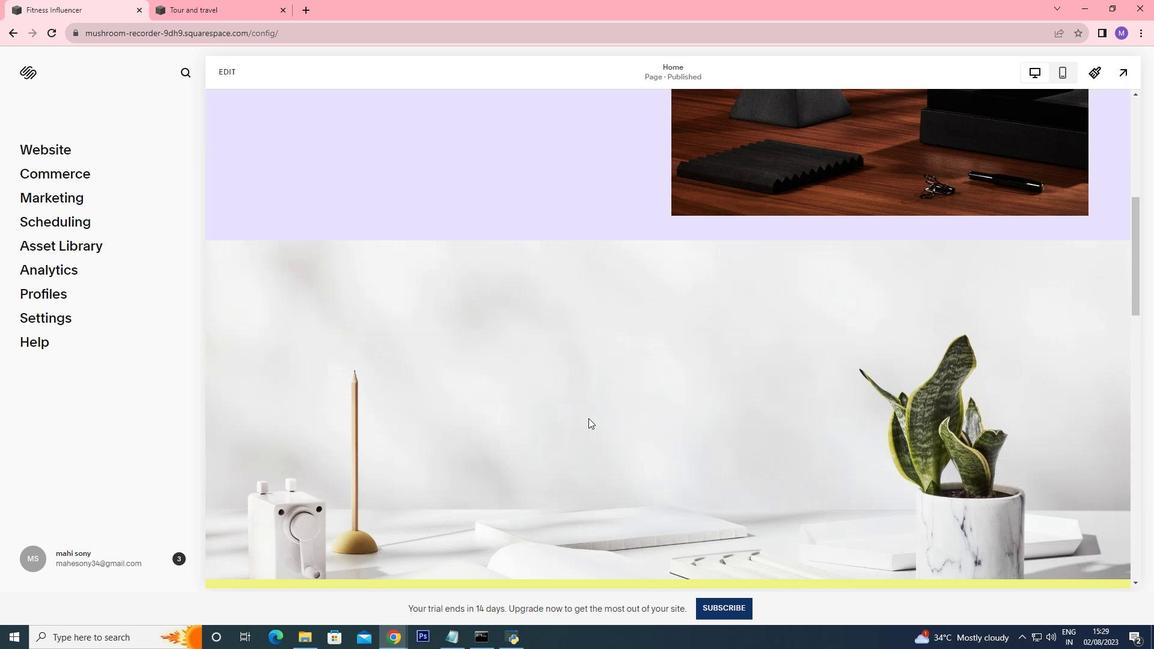 
Action: Mouse scrolled (580, 399) with delta (0, 0)
Screenshot: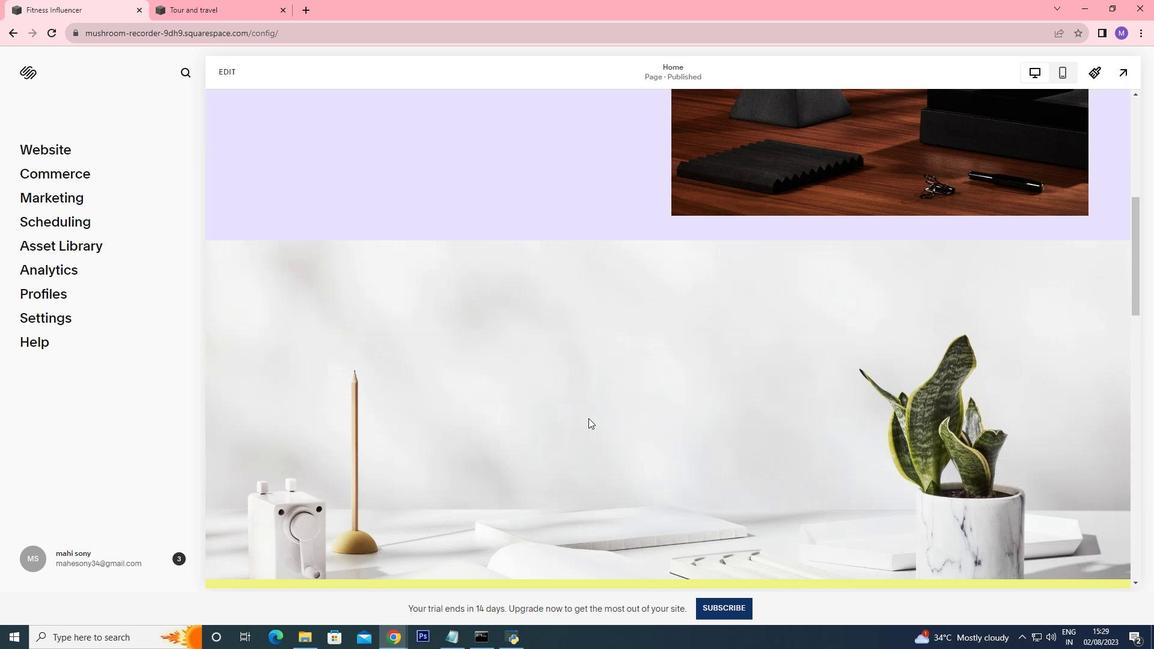 
Action: Mouse scrolled (580, 399) with delta (0, 0)
Screenshot: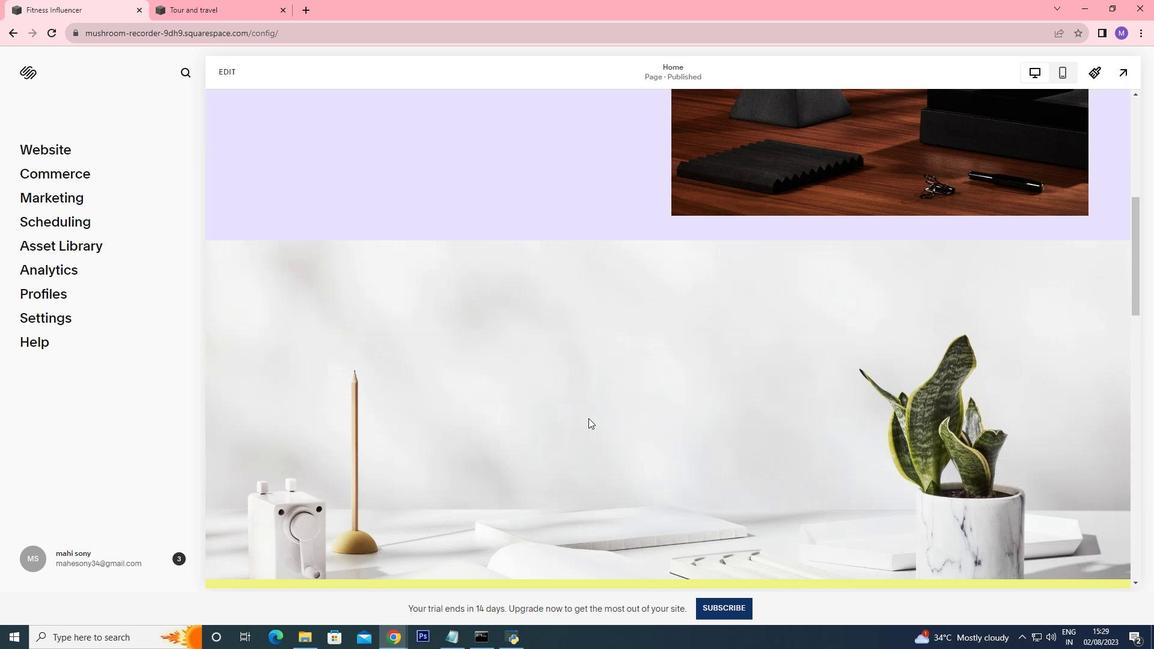 
Action: Mouse scrolled (580, 399) with delta (0, 0)
Screenshot: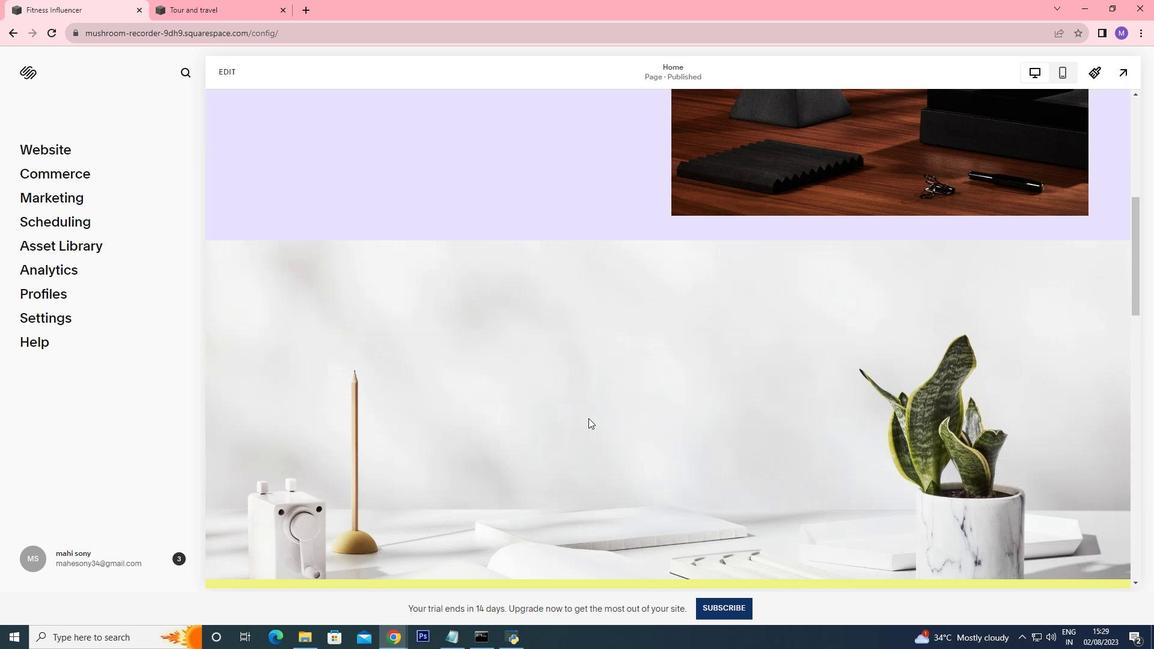
Action: Mouse scrolled (580, 399) with delta (0, 0)
Screenshot: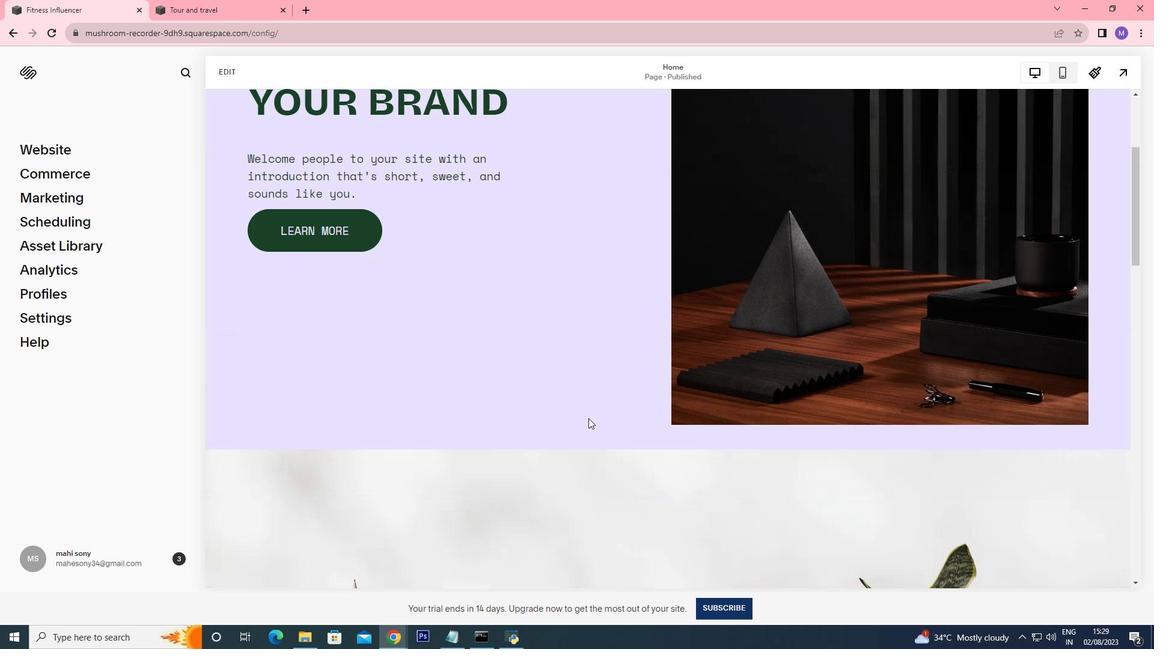 
Action: Mouse moved to (580, 395)
Screenshot: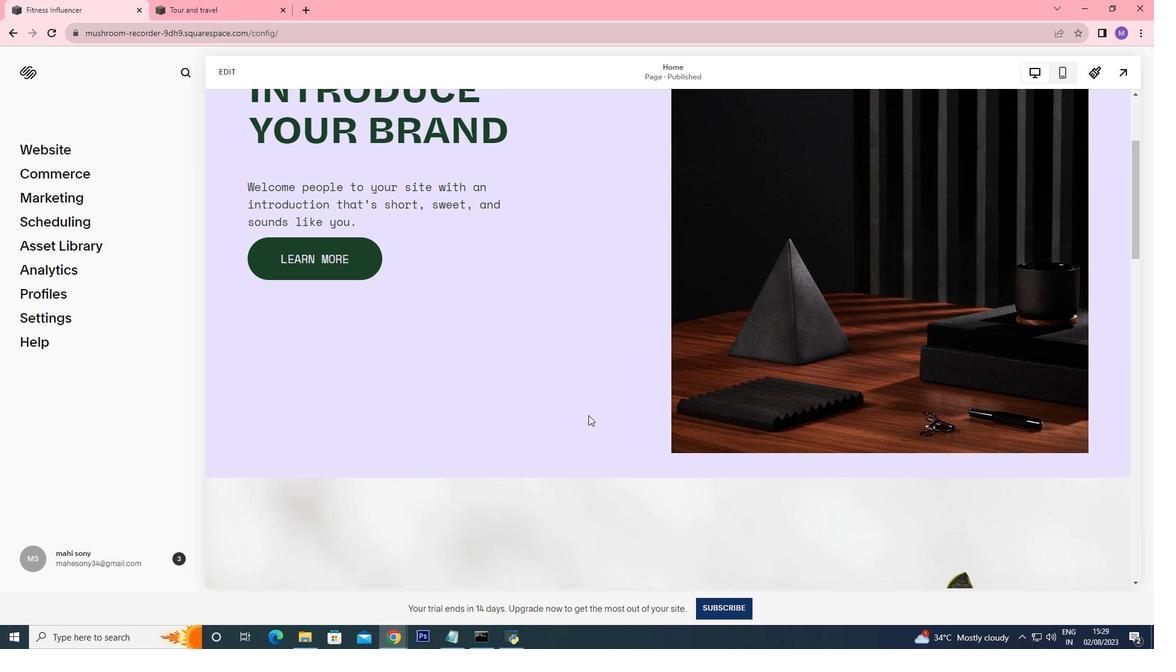 
Action: Mouse scrolled (580, 396) with delta (0, 0)
Screenshot: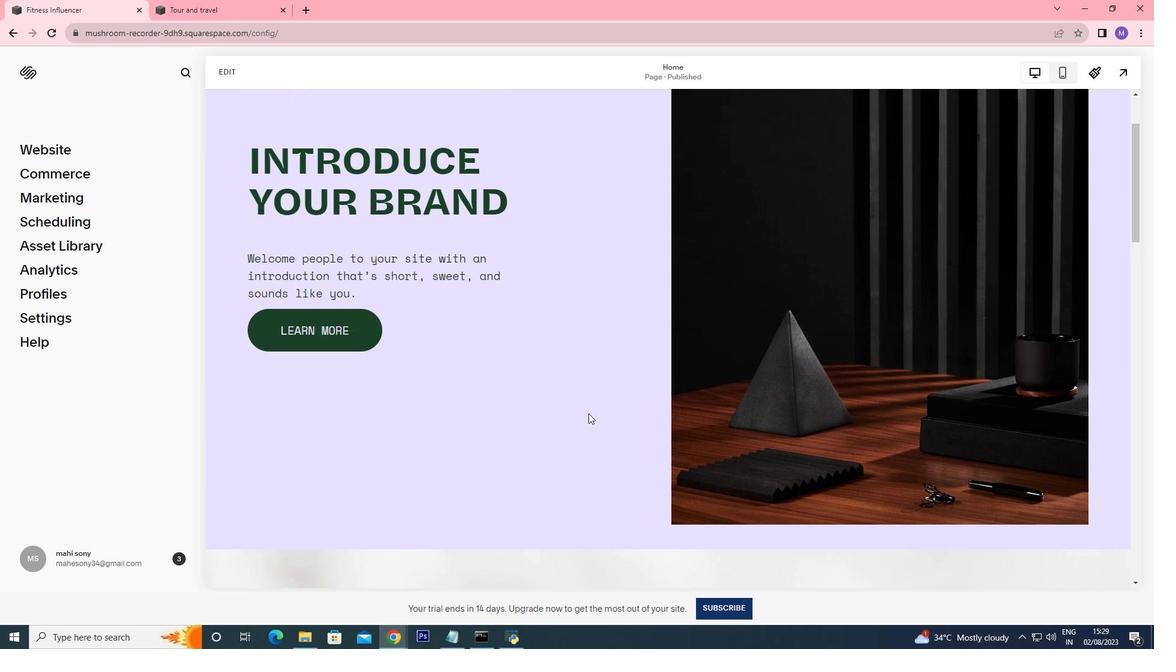 
Action: Mouse scrolled (580, 396) with delta (0, 0)
Screenshot: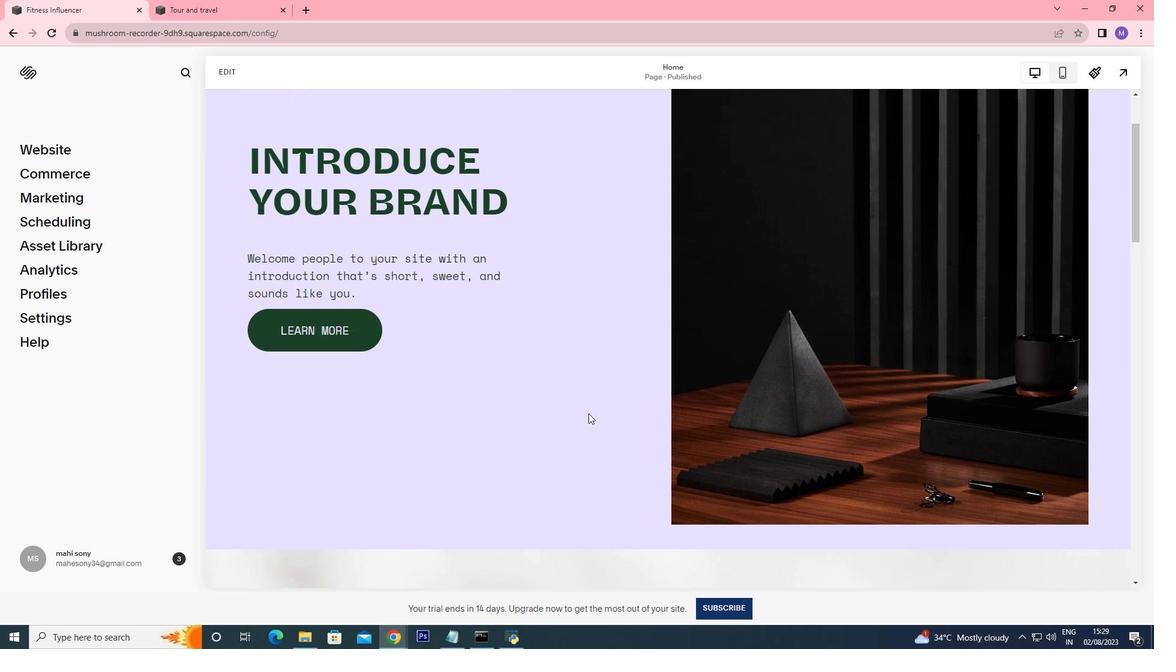 
Action: Mouse scrolled (580, 396) with delta (0, 0)
Screenshot: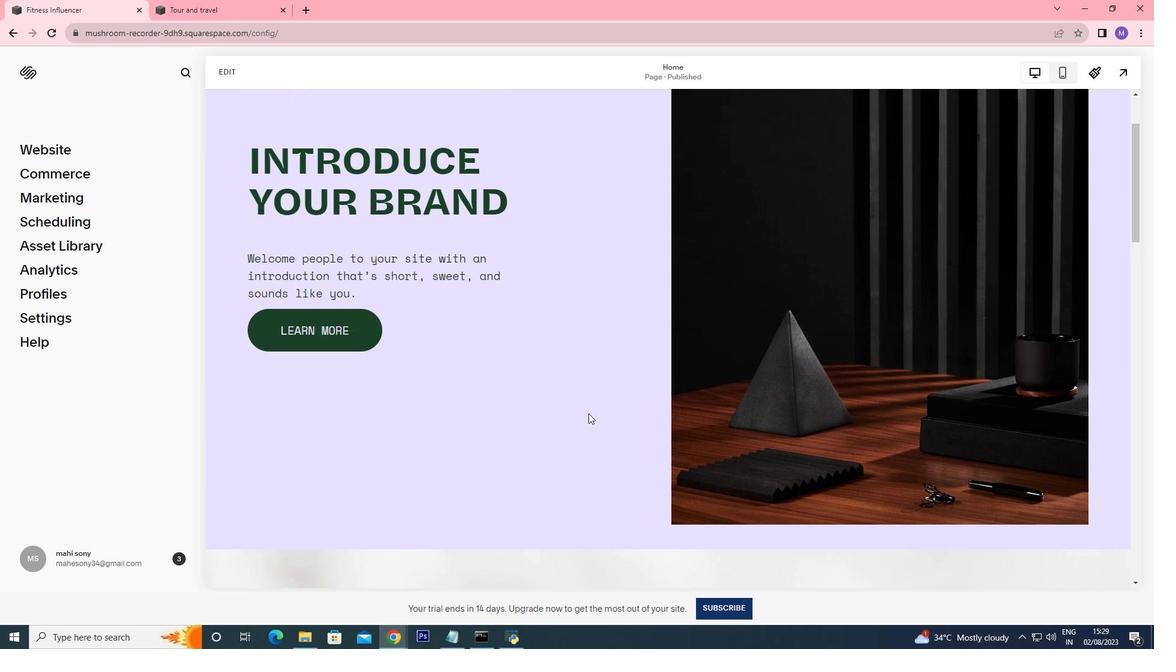 
Action: Mouse moved to (580, 394)
Screenshot: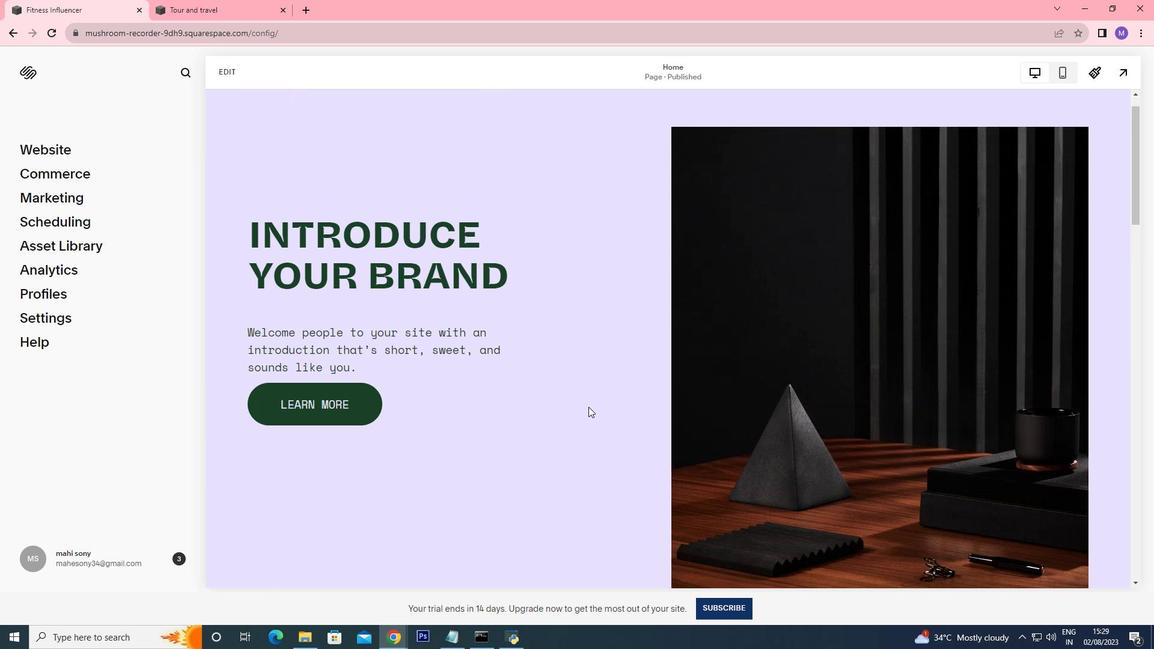 
Action: Mouse scrolled (580, 396) with delta (0, 0)
Screenshot: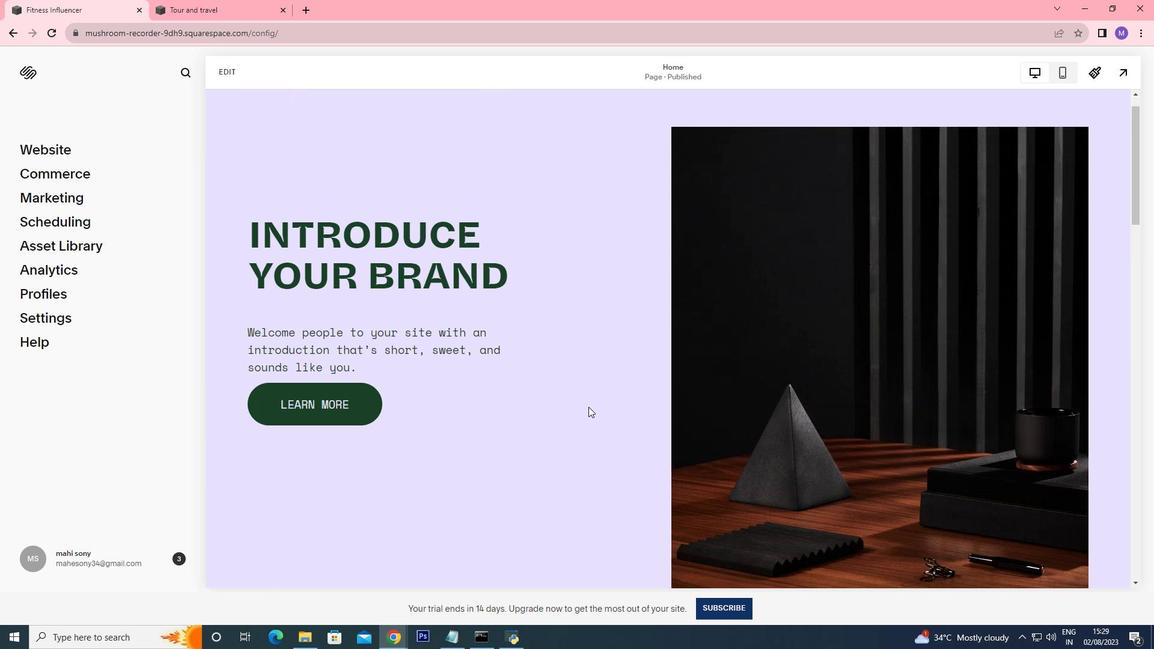 
Action: Mouse moved to (580, 393)
Screenshot: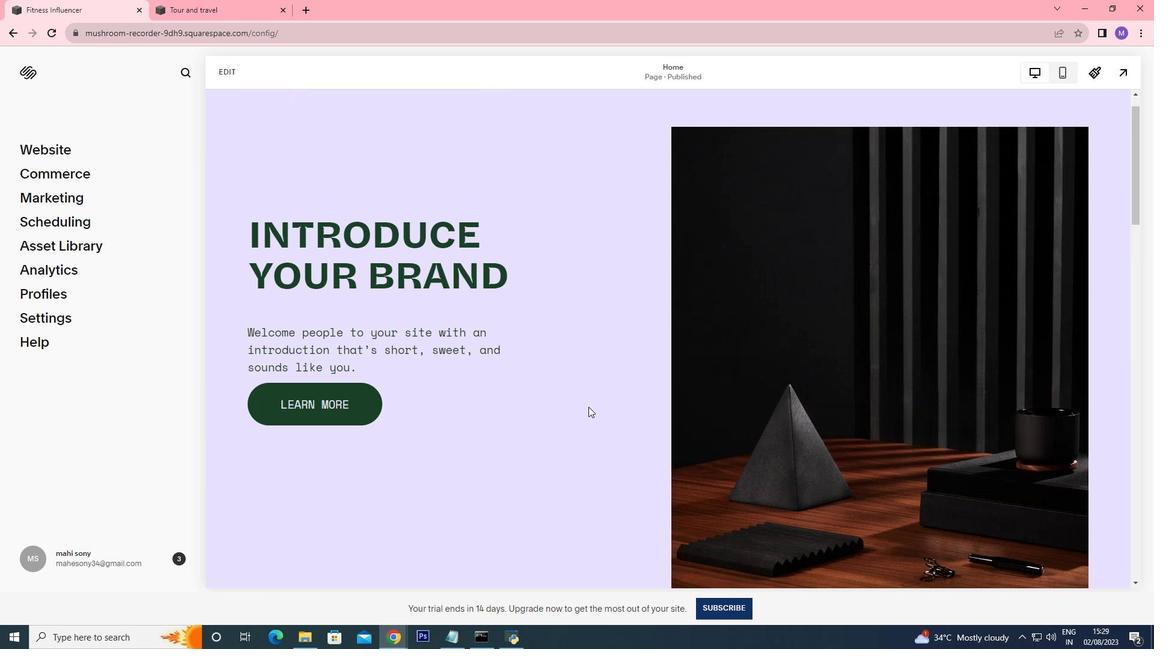 
Action: Mouse scrolled (580, 396) with delta (0, 0)
Screenshot: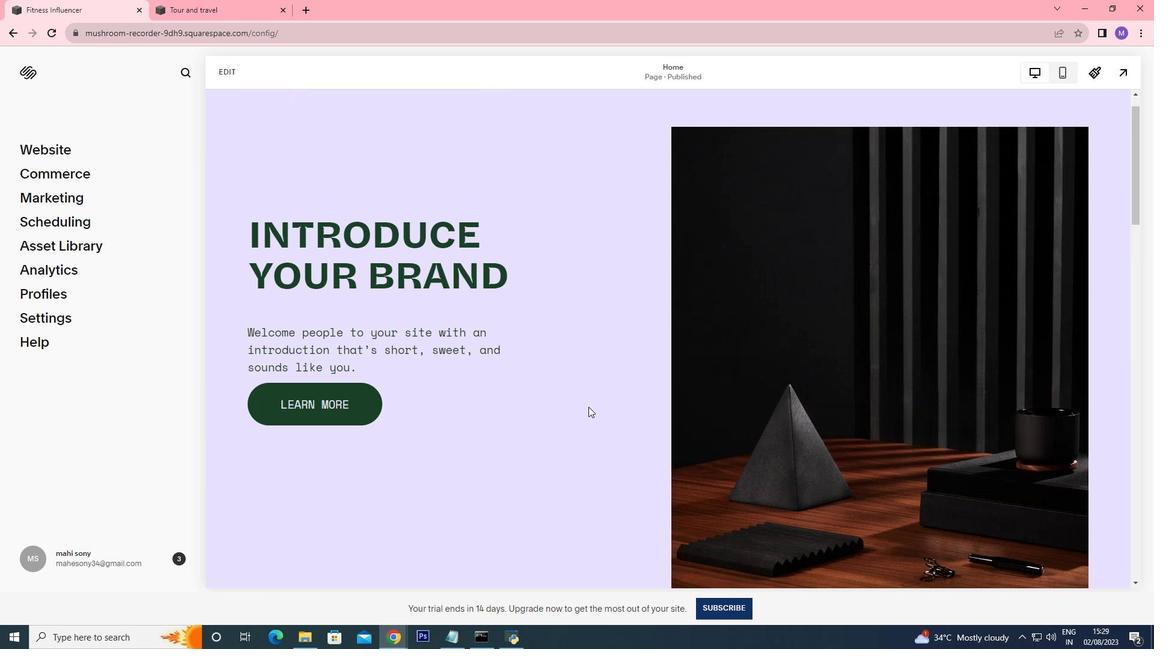 
Action: Mouse moved to (580, 393)
Screenshot: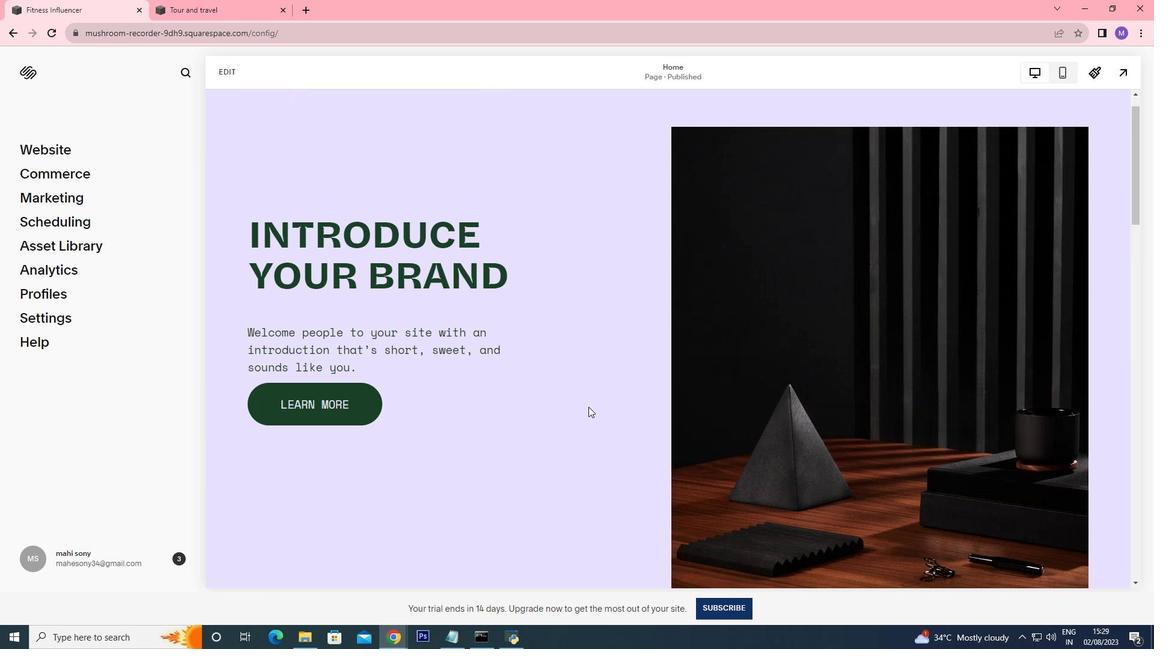 
Action: Mouse scrolled (580, 396) with delta (0, 0)
Screenshot: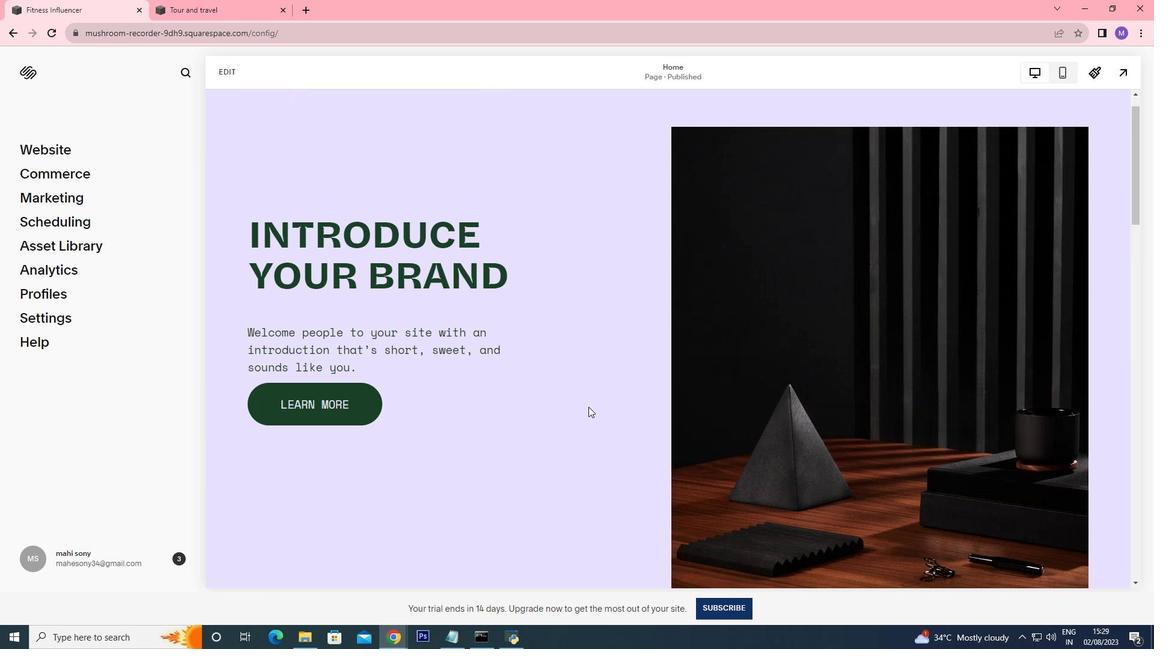 
Action: Mouse moved to (580, 393)
Screenshot: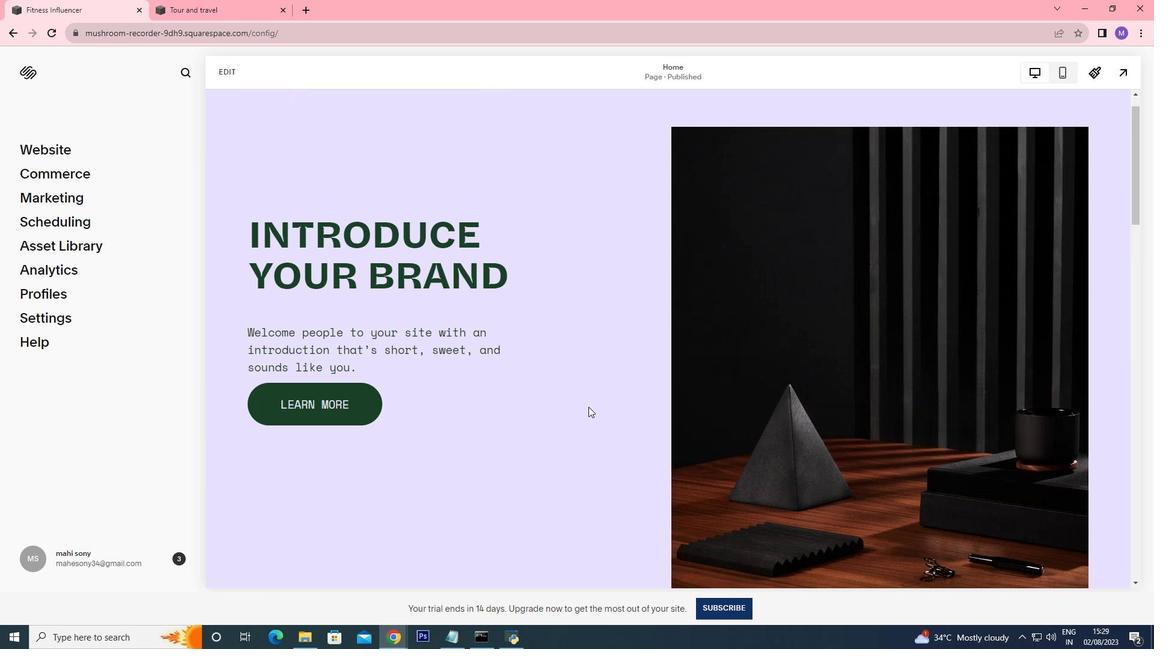
Action: Mouse scrolled (580, 396) with delta (0, 0)
Screenshot: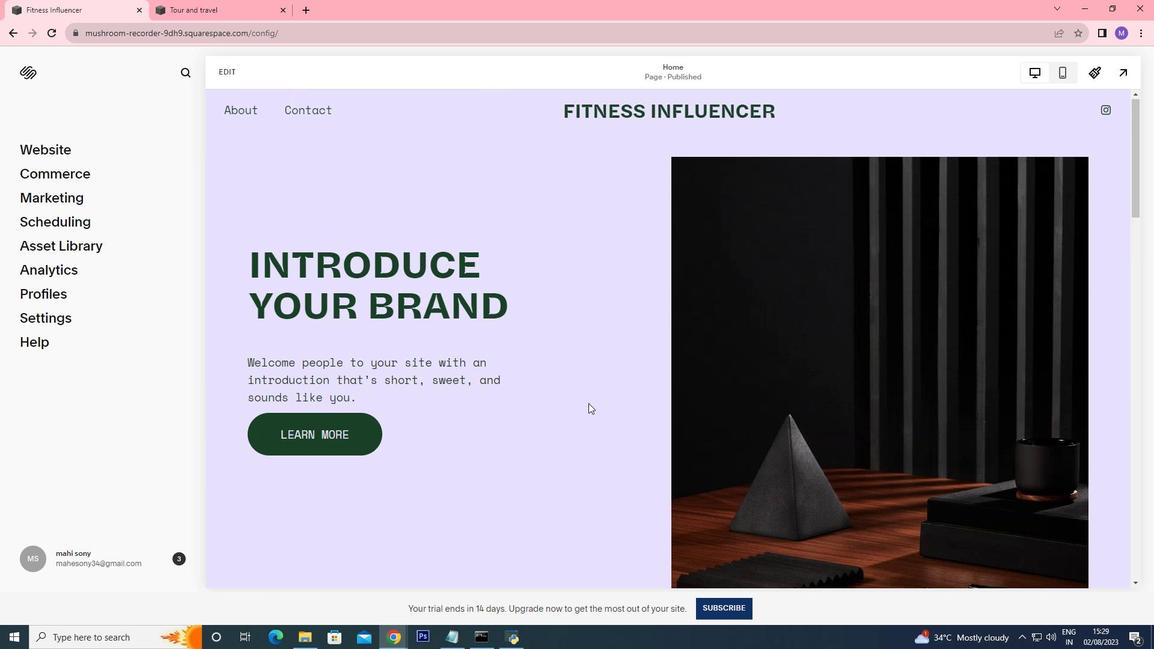 
Action: Mouse moved to (580, 392)
Screenshot: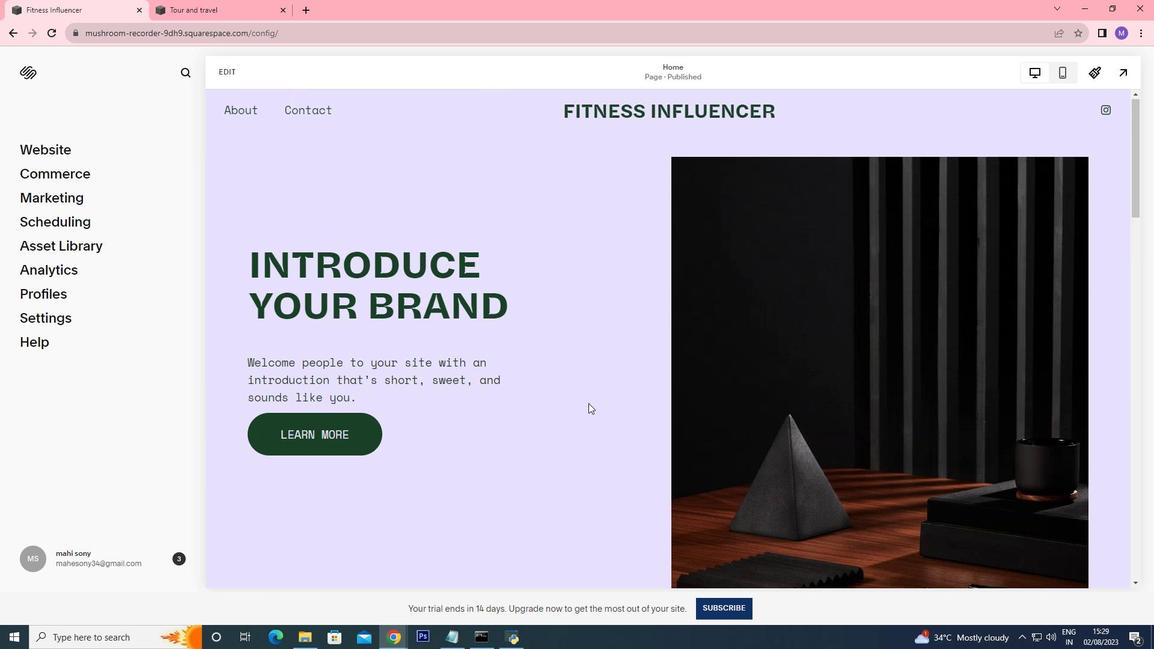 
Action: Mouse scrolled (580, 396) with delta (0, 0)
Screenshot: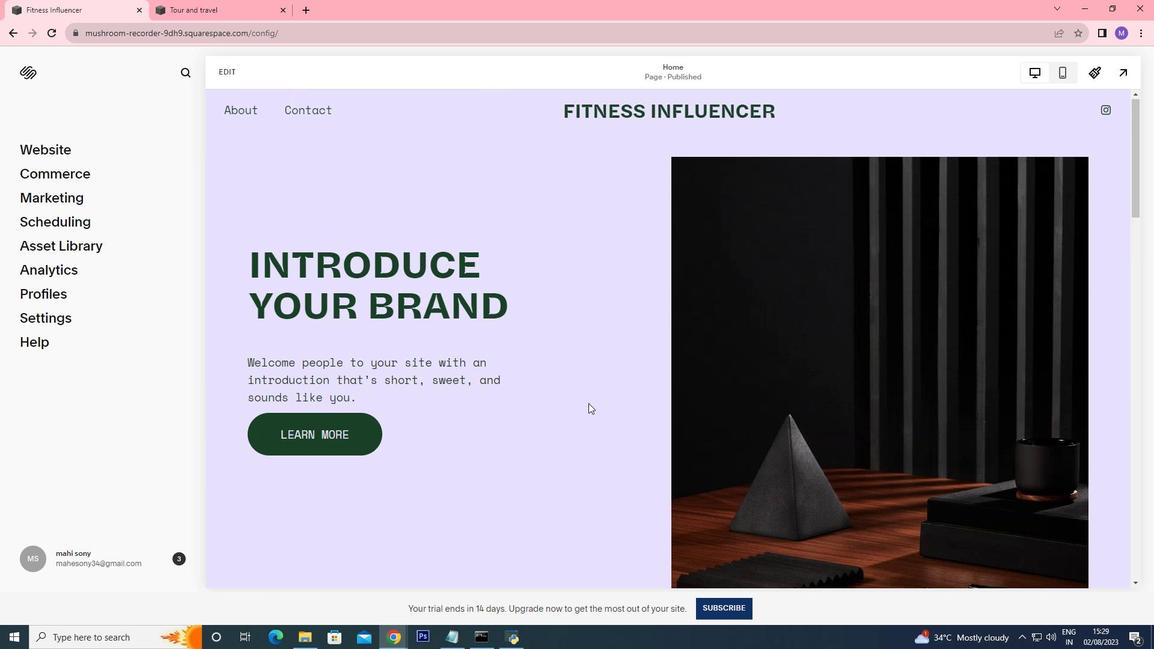 
Action: Mouse moved to (580, 391)
Screenshot: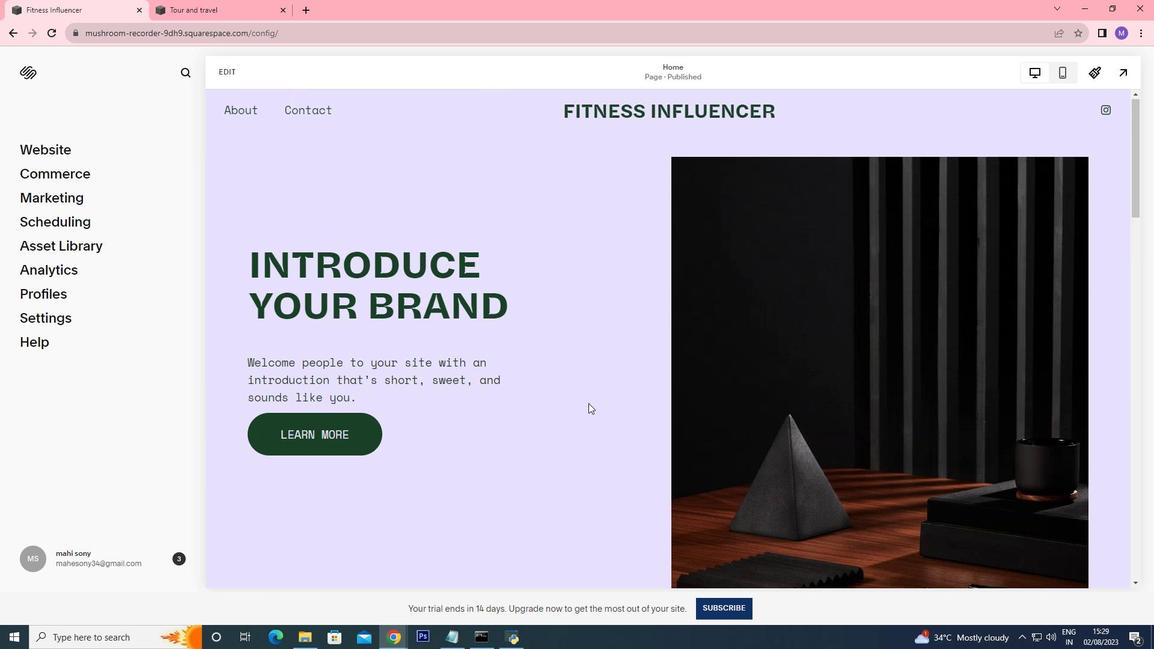 
Action: Mouse scrolled (580, 395) with delta (0, 0)
Screenshot: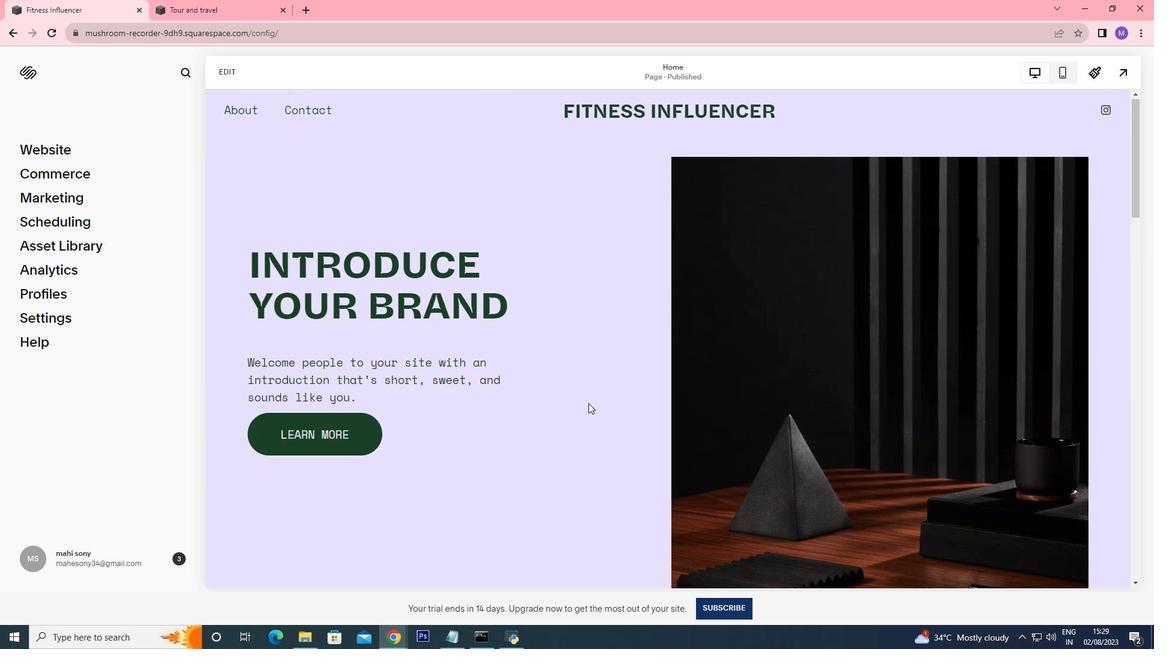 
Action: Mouse moved to (580, 390)
Screenshot: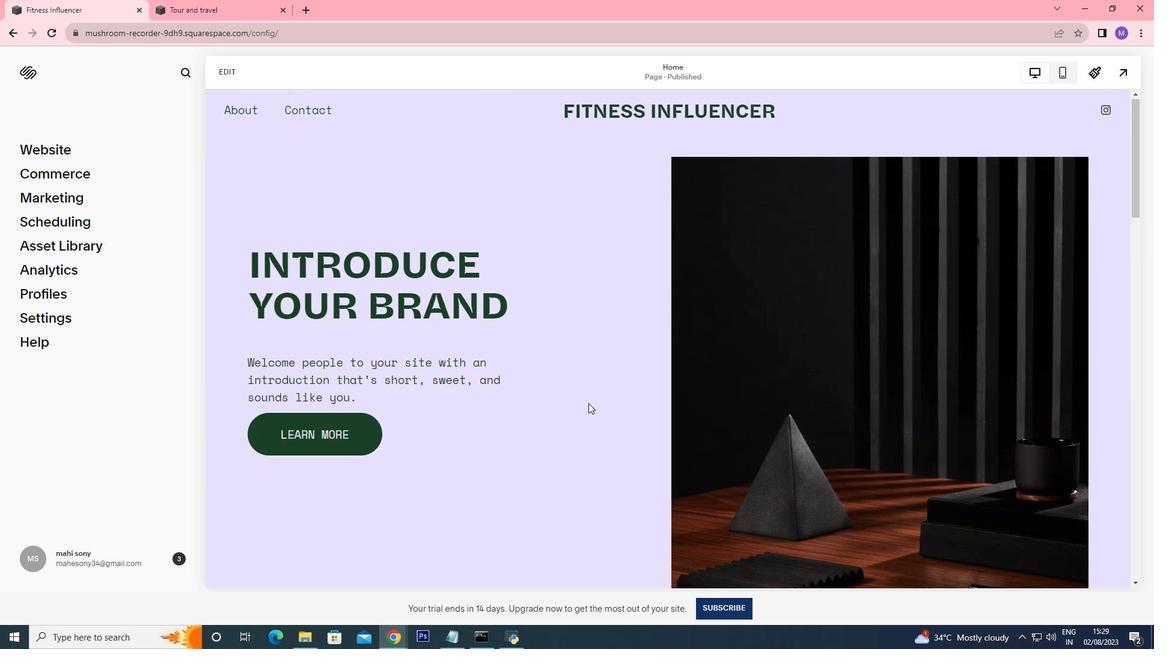 
Action: Mouse scrolled (580, 395) with delta (0, 0)
Screenshot: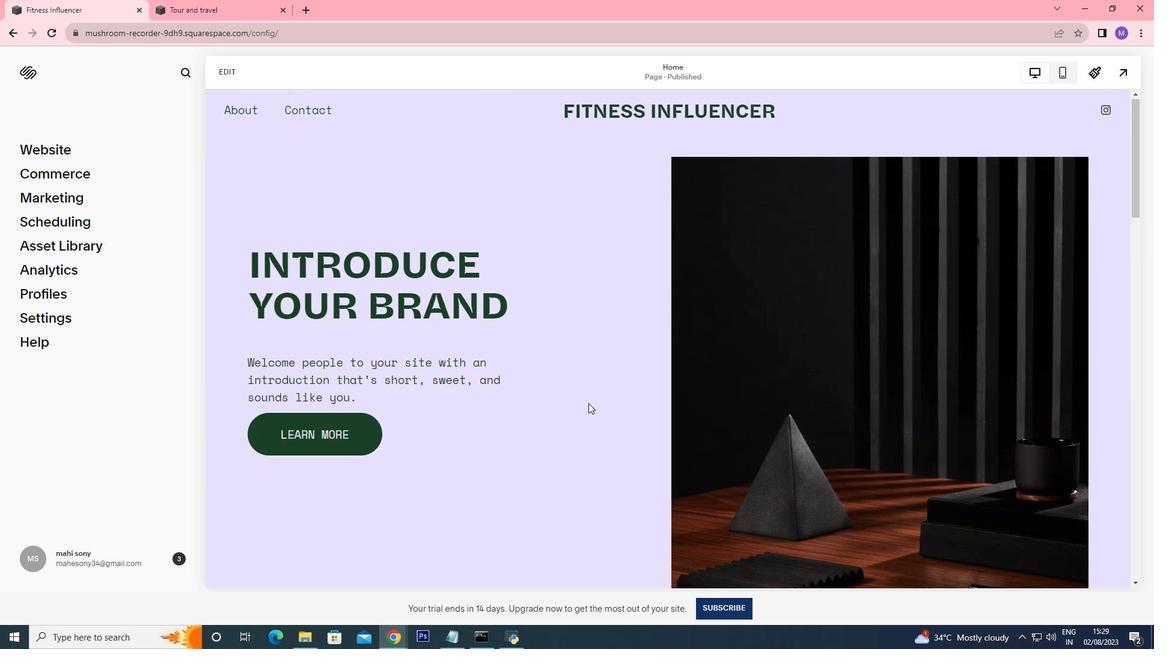 
Action: Mouse moved to (580, 390)
Screenshot: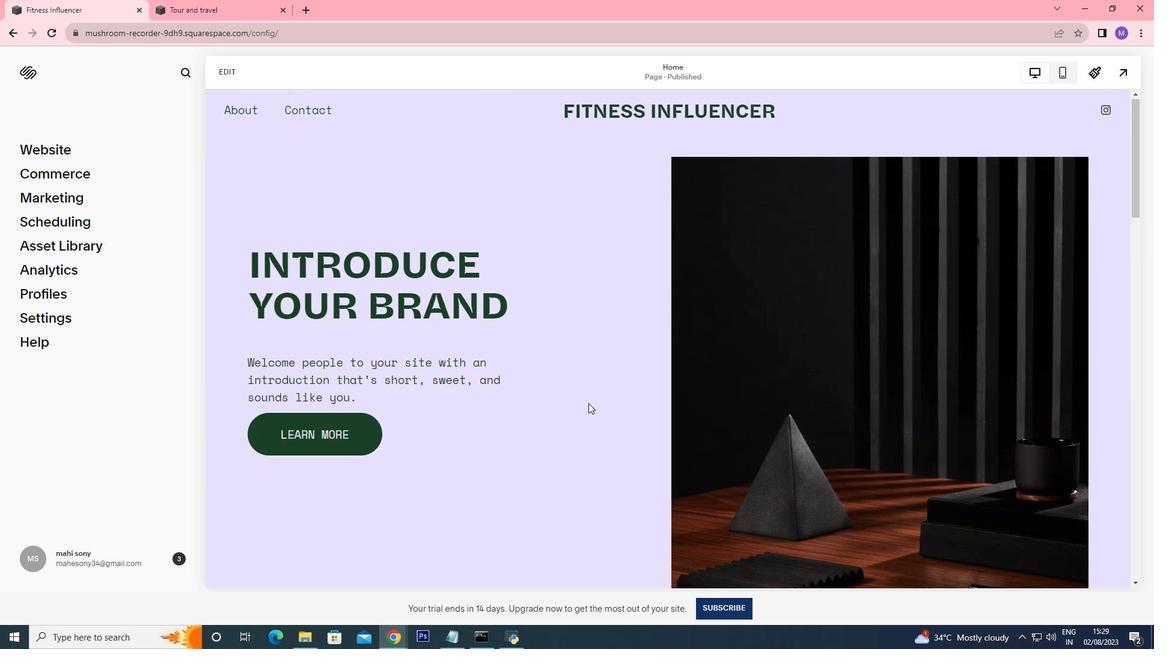 
Action: Mouse scrolled (580, 395) with delta (0, 0)
Screenshot: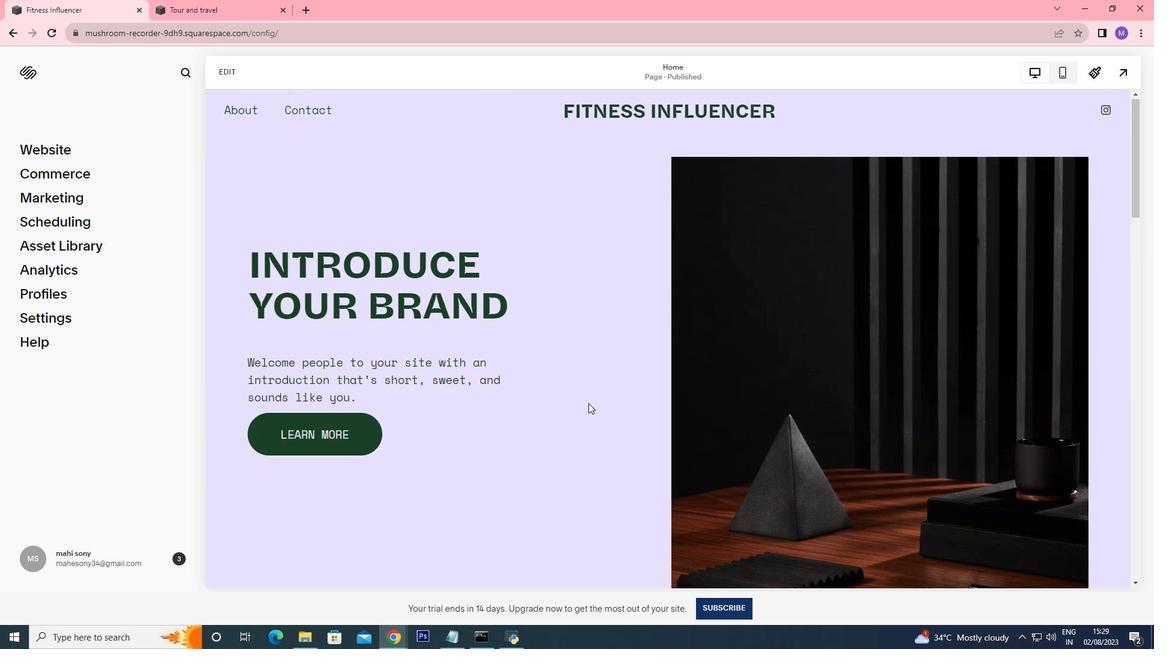 
Action: Mouse moved to (580, 390)
Screenshot: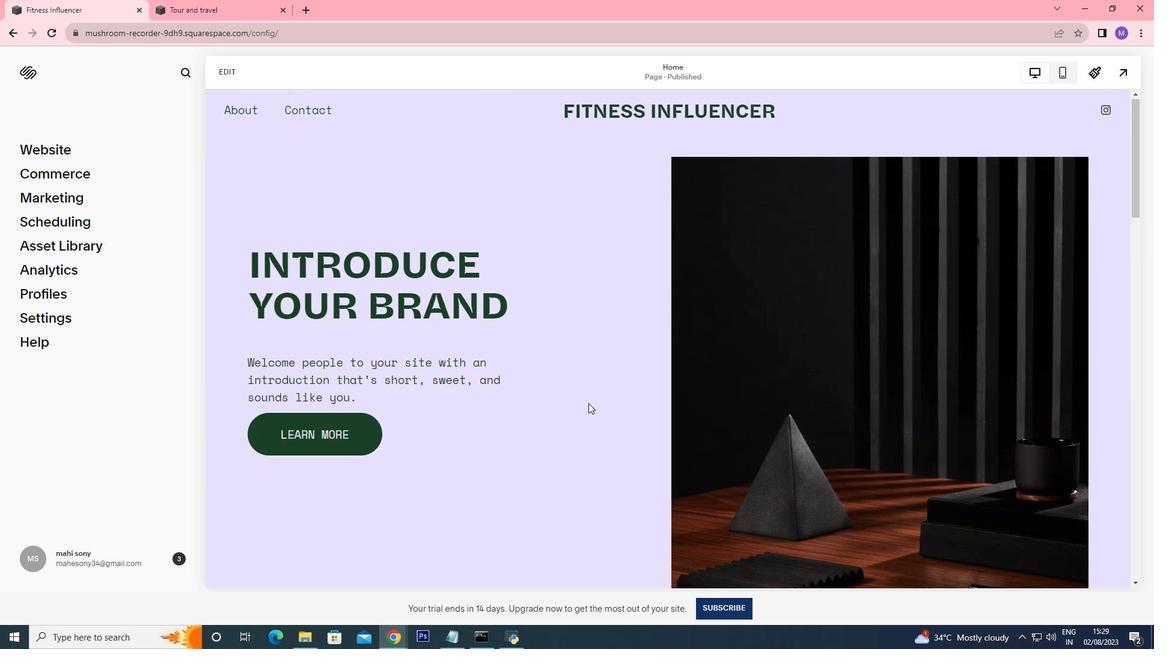 
Action: Mouse scrolled (580, 395) with delta (0, 0)
Screenshot: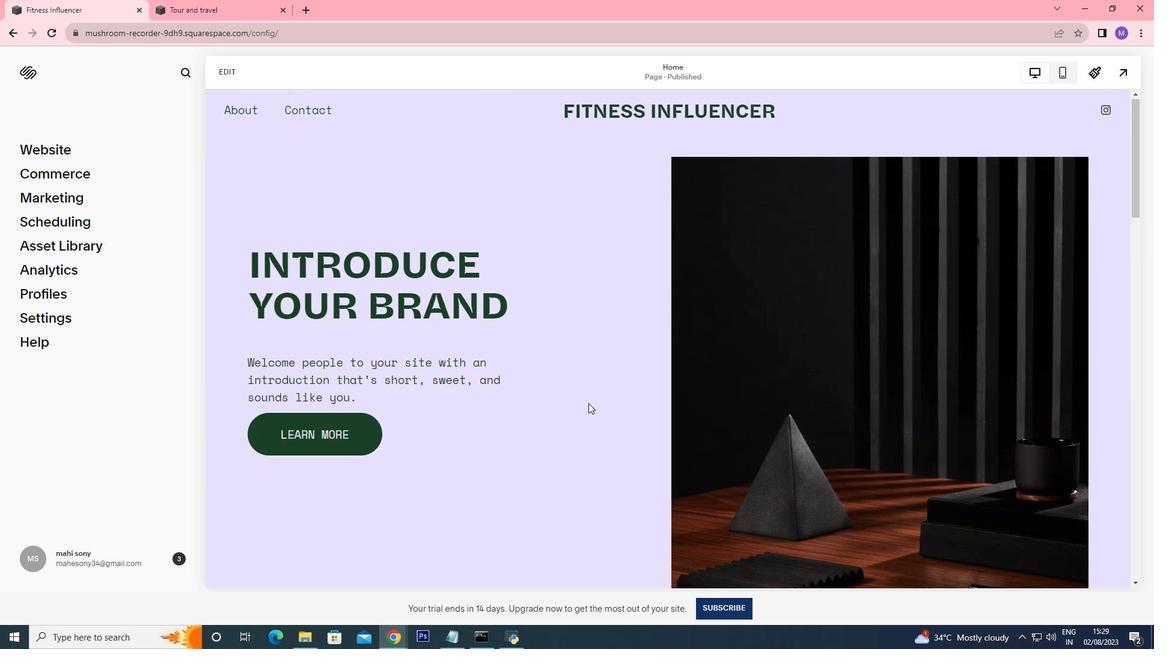 
Action: Mouse moved to (580, 389)
Screenshot: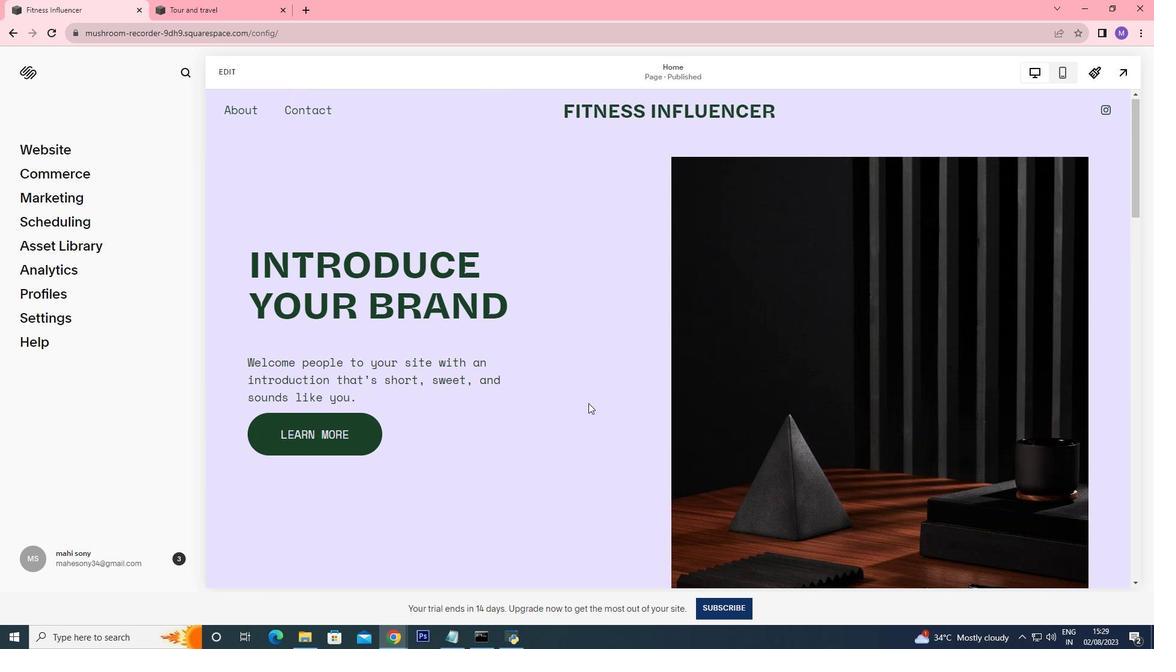 
Action: Mouse scrolled (580, 395) with delta (0, 0)
Screenshot: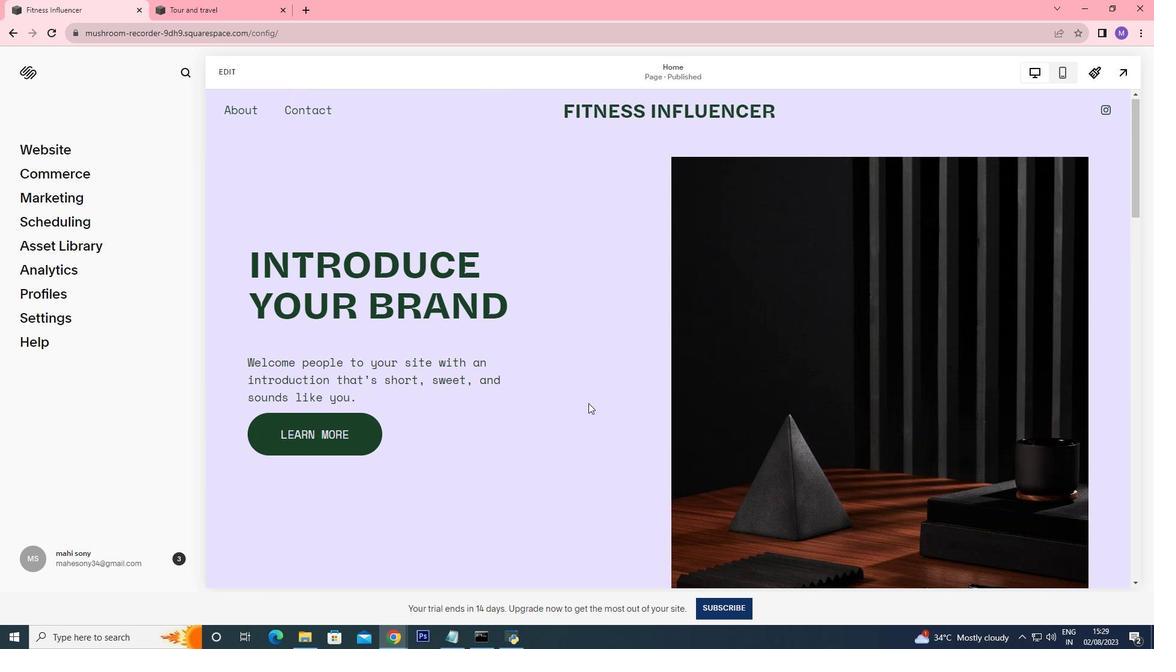 
Action: Mouse moved to (580, 389)
Screenshot: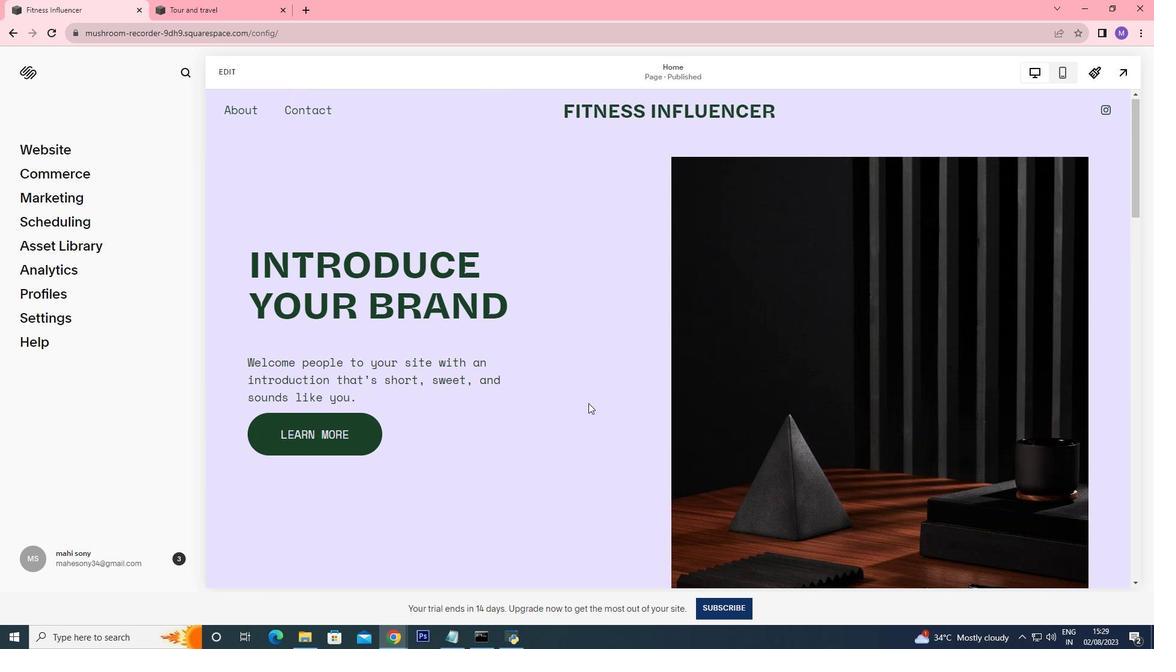 
Action: Mouse scrolled (580, 395) with delta (0, 0)
Screenshot: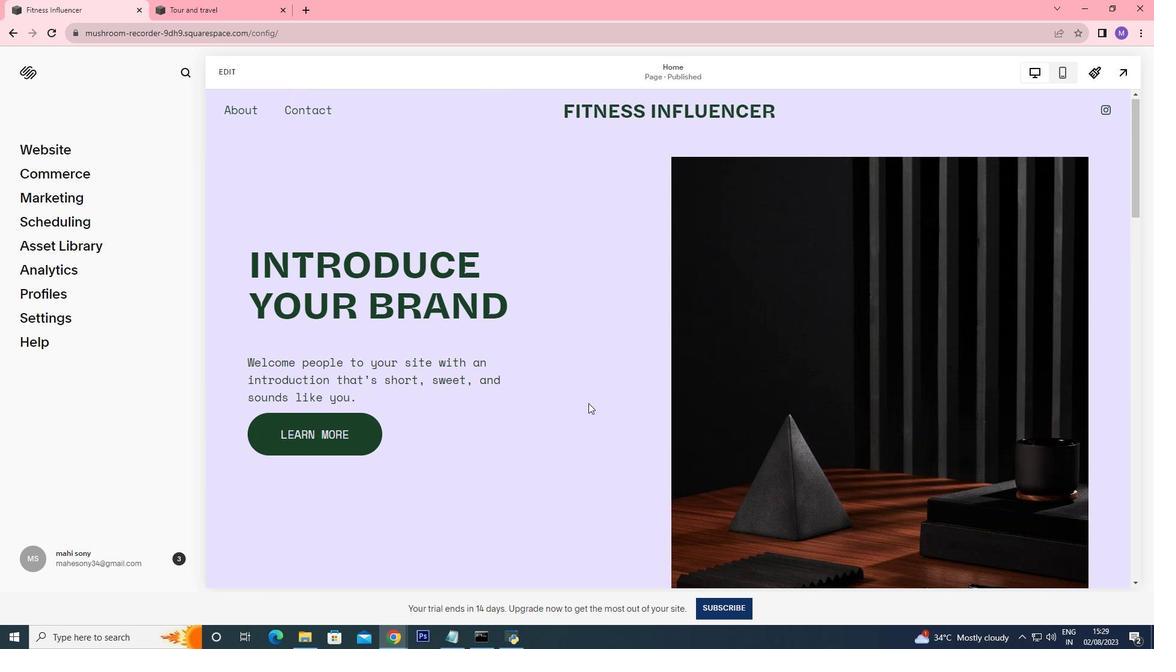 
Action: Mouse scrolled (580, 395) with delta (0, 0)
Screenshot: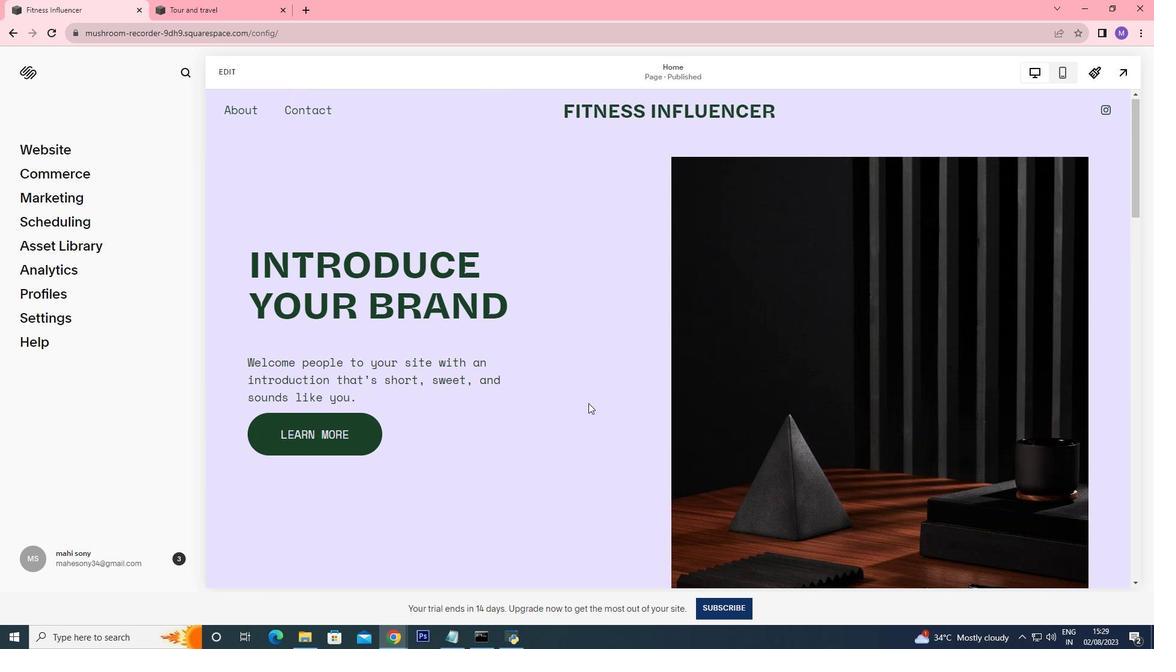 
Action: Mouse scrolled (580, 395) with delta (0, 0)
Screenshot: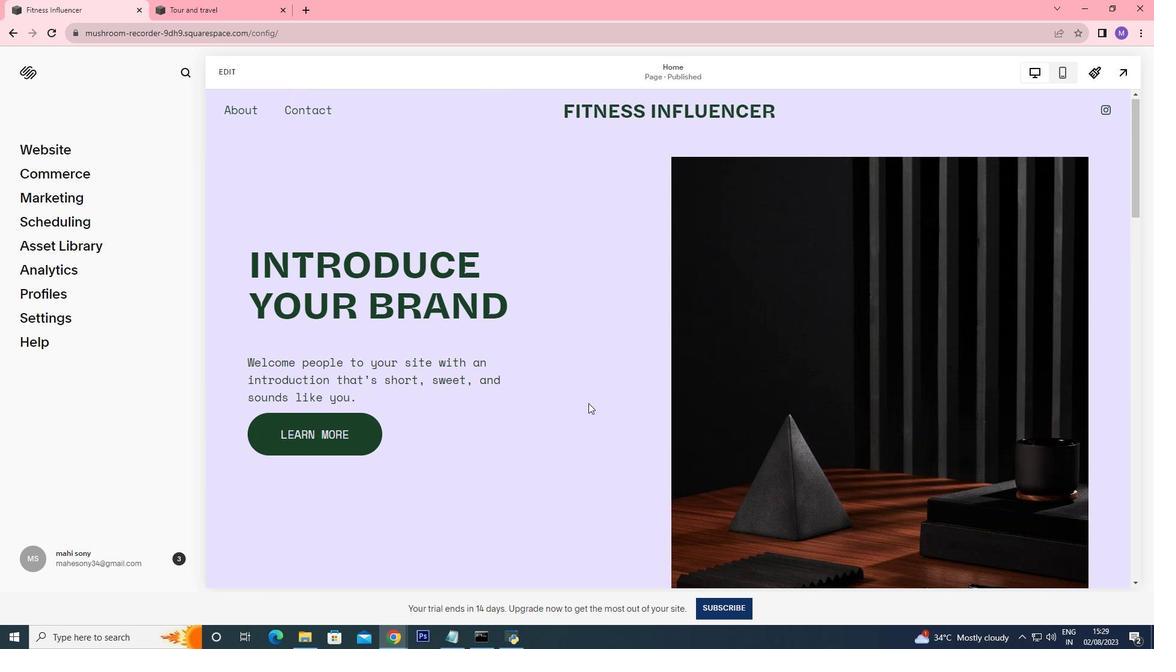 
Action: Mouse moved to (580, 386)
Screenshot: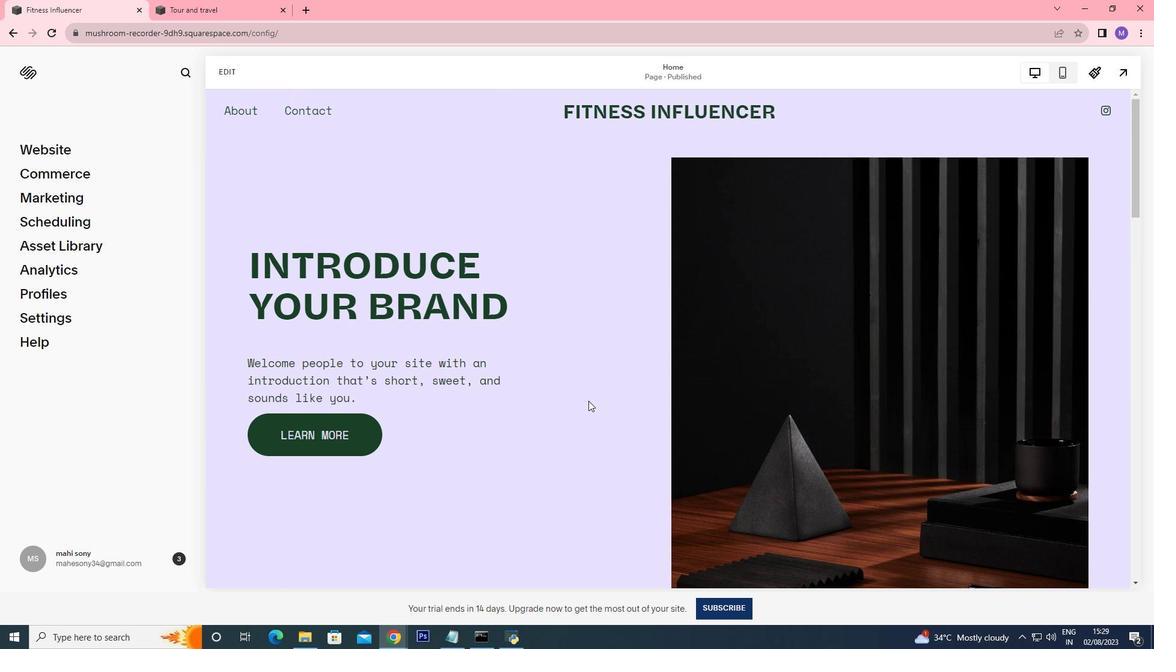 
Action: Mouse scrolled (580, 386) with delta (0, 0)
Screenshot: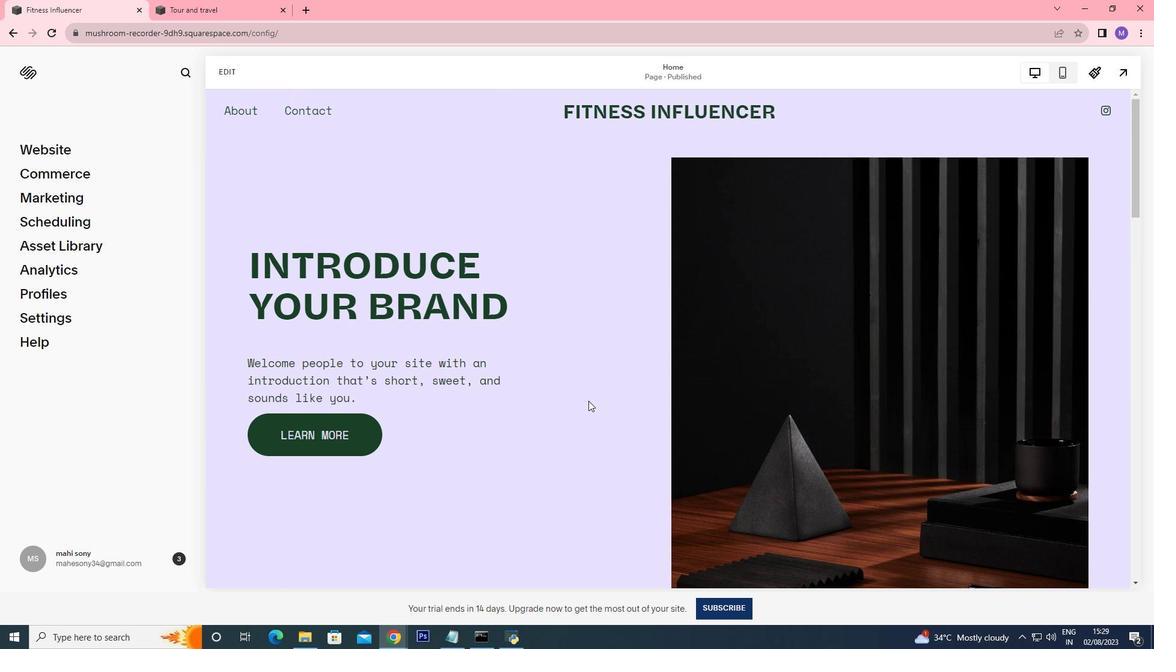 
Action: Mouse moved to (580, 385)
Screenshot: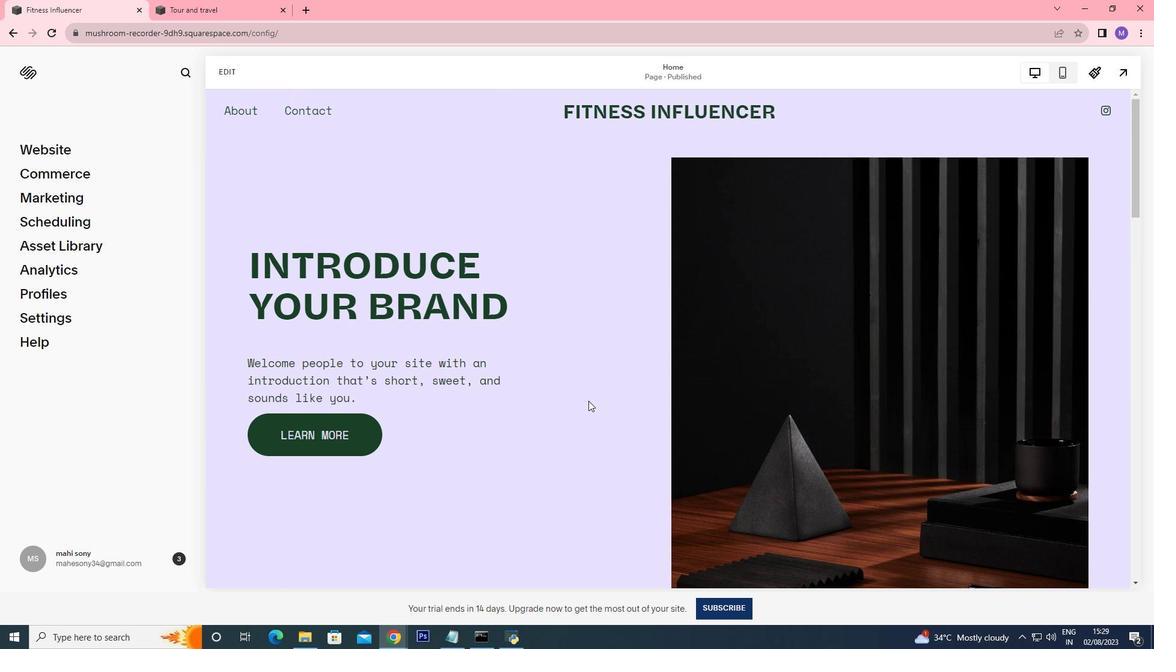 
Action: Mouse scrolled (580, 386) with delta (0, 0)
Screenshot: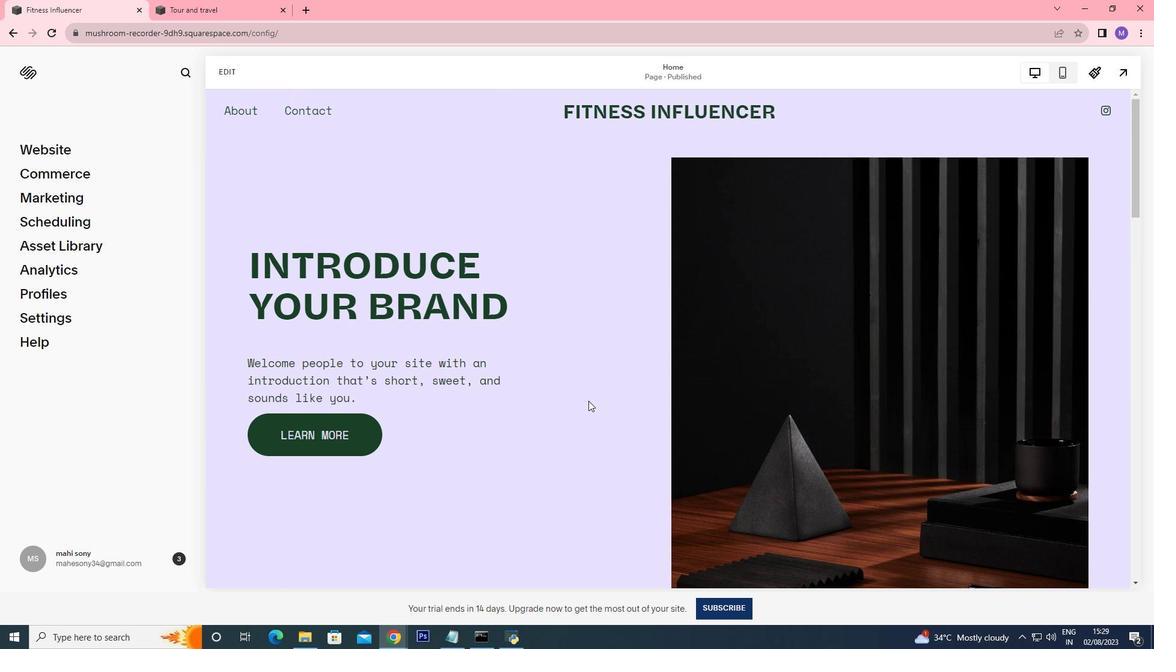 
Action: Mouse scrolled (580, 386) with delta (0, 0)
